 Task: 107. Personal Branding:- Develop a Squarespace website for personal branding. Highlight your skills, achievements, and professional experience.
Action: Mouse moved to (938, 351)
Screenshot: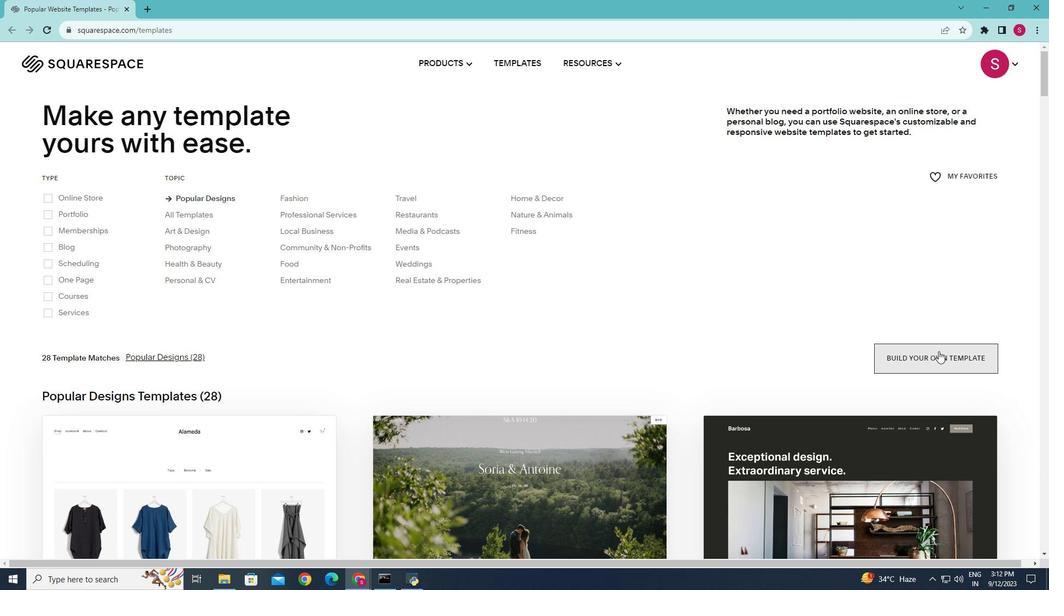 
Action: Mouse pressed left at (938, 351)
Screenshot: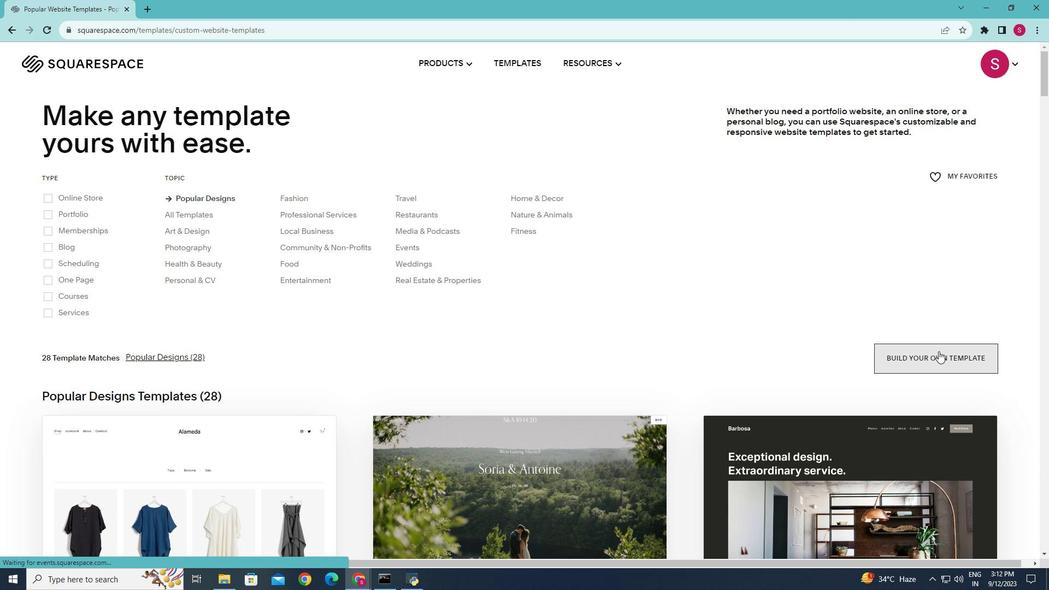 
Action: Mouse moved to (863, 414)
Screenshot: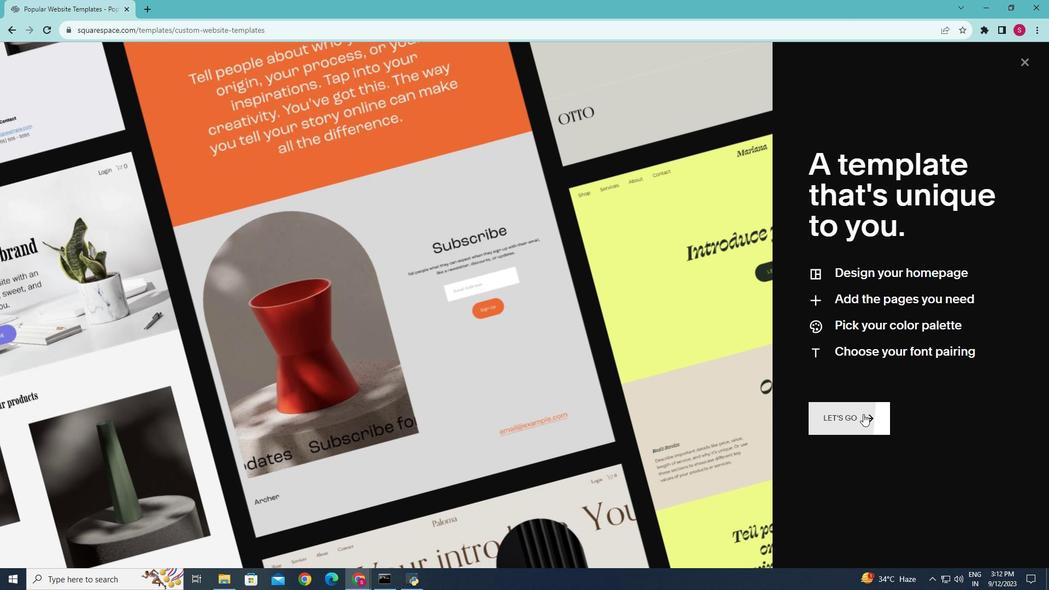 
Action: Mouse pressed left at (863, 414)
Screenshot: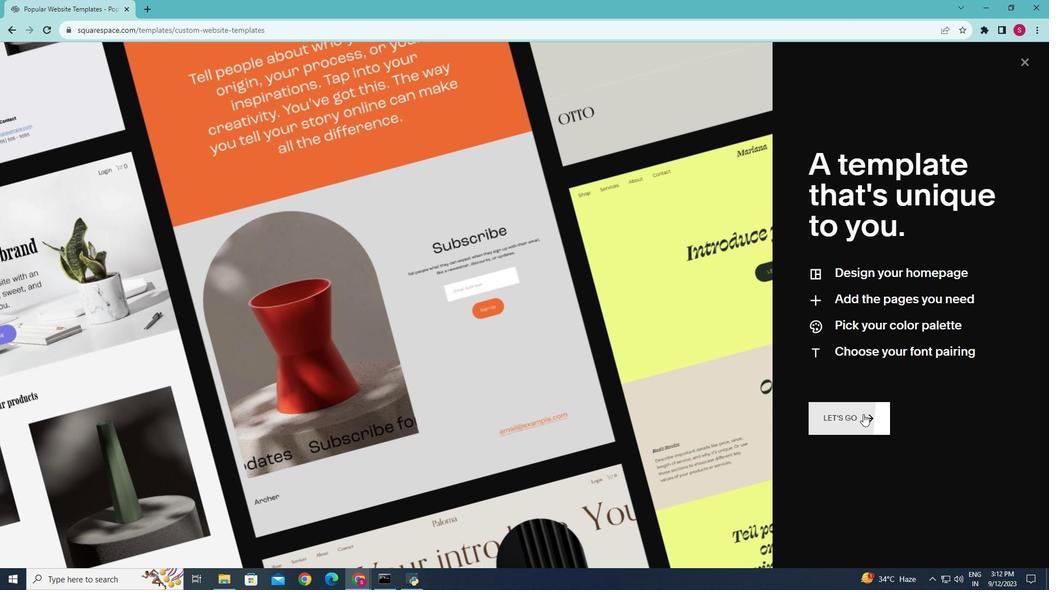 
Action: Mouse moved to (841, 196)
Screenshot: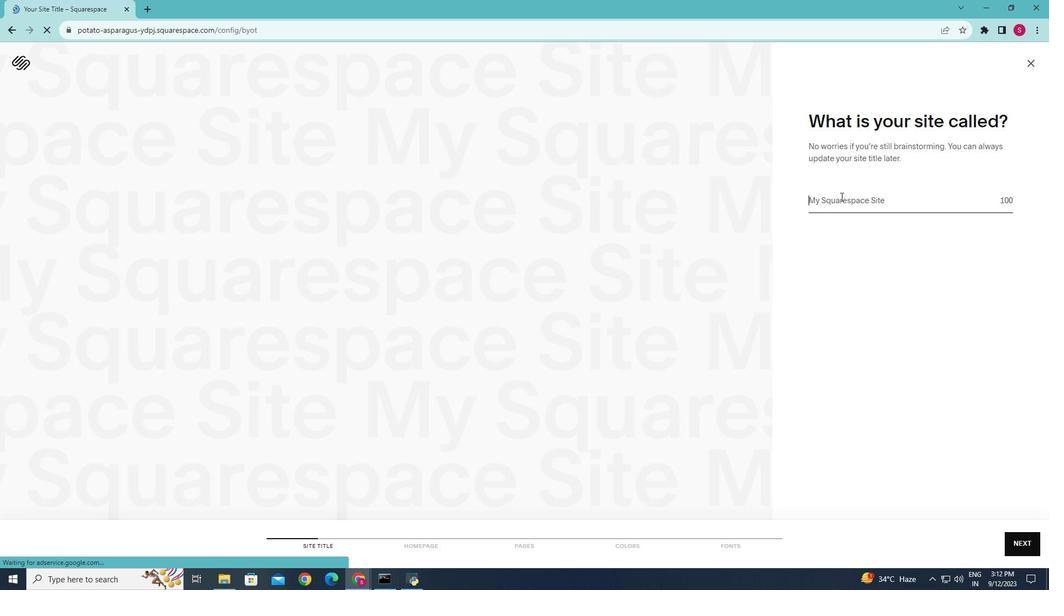 
Action: Mouse pressed left at (841, 196)
Screenshot: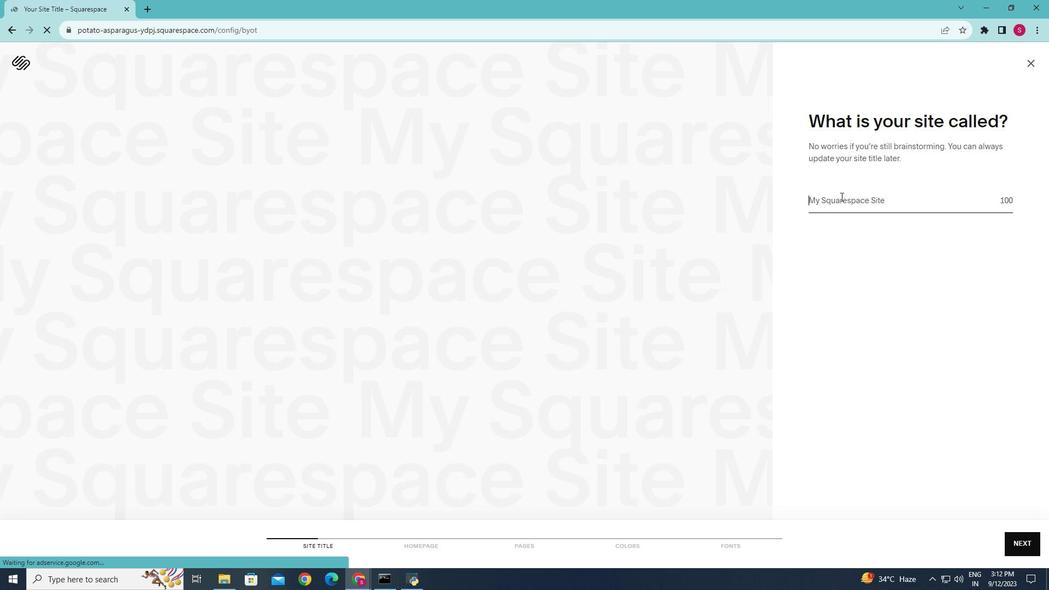 
Action: Key pressed <Key.caps_lock>P<Key.caps_lock>
Screenshot: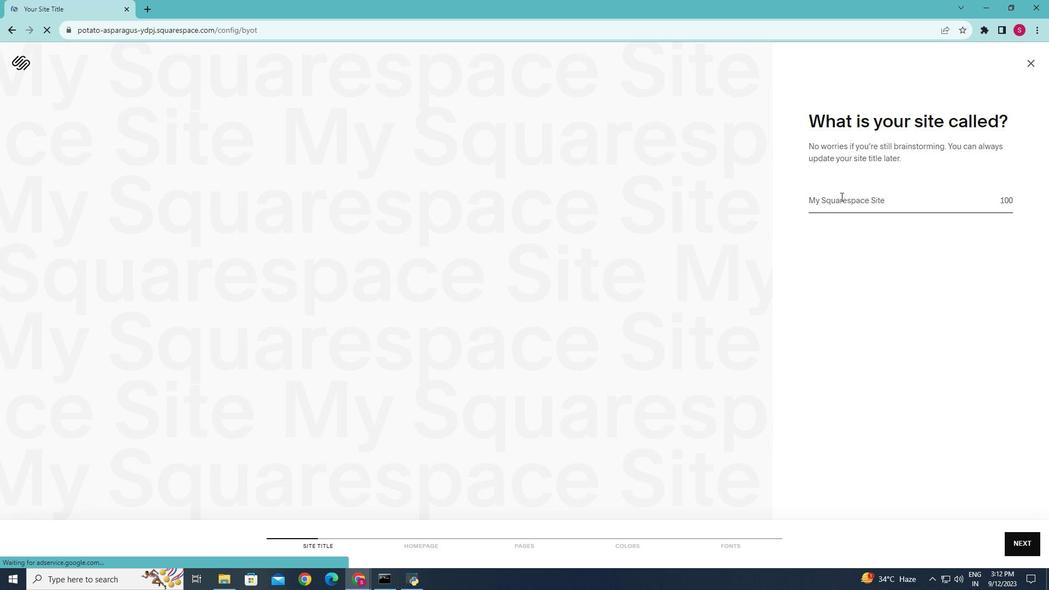 
Action: Mouse moved to (843, 196)
Screenshot: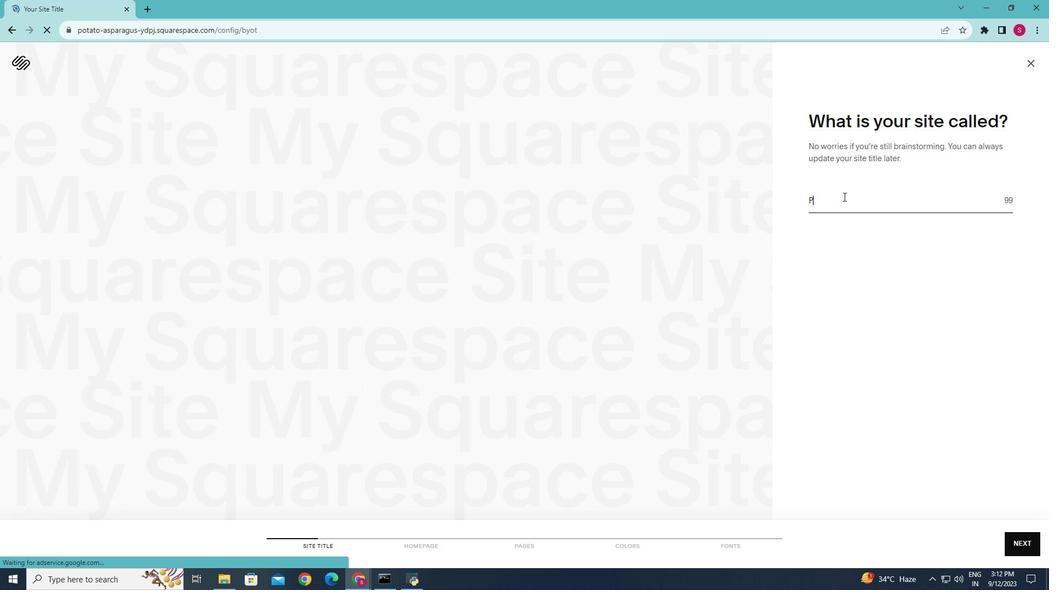 
Action: Mouse pressed left at (843, 196)
Screenshot: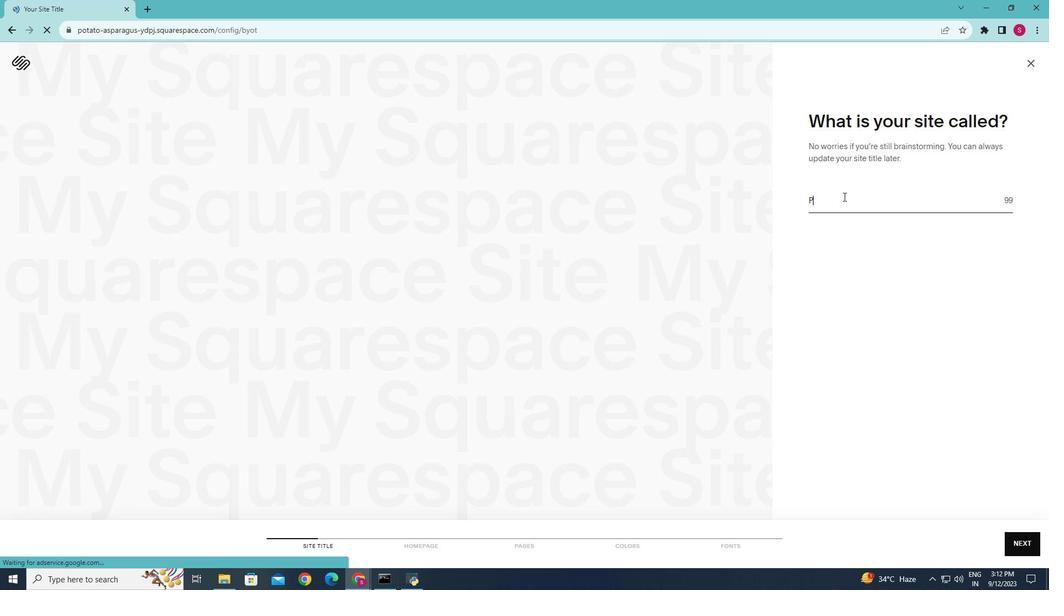 
Action: Key pressed ersonal<Key.space><Key.caps_lock>B<Key.caps_lock>randing
Screenshot: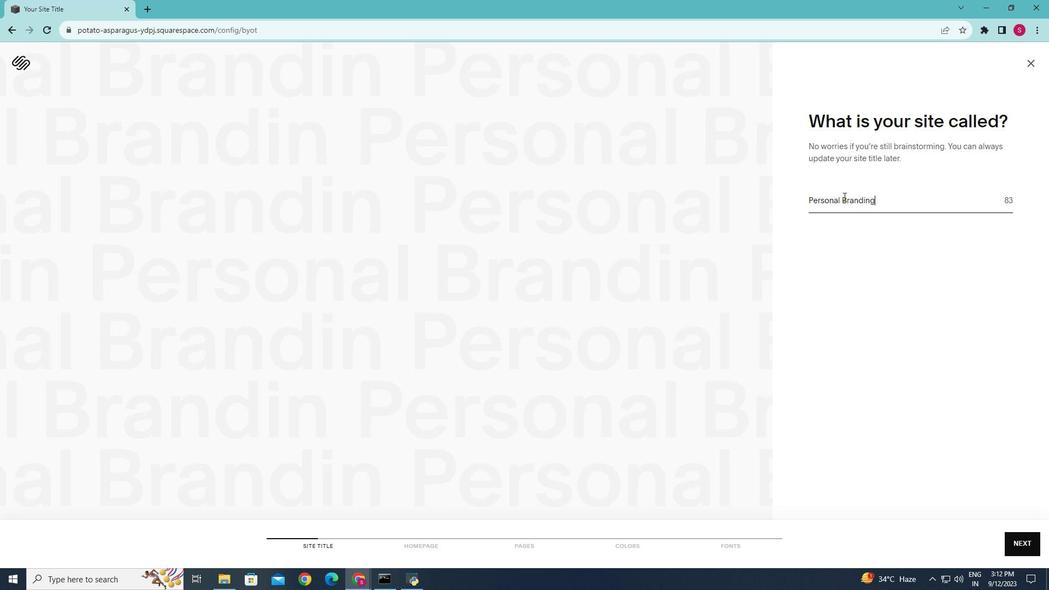 
Action: Mouse moved to (1020, 547)
Screenshot: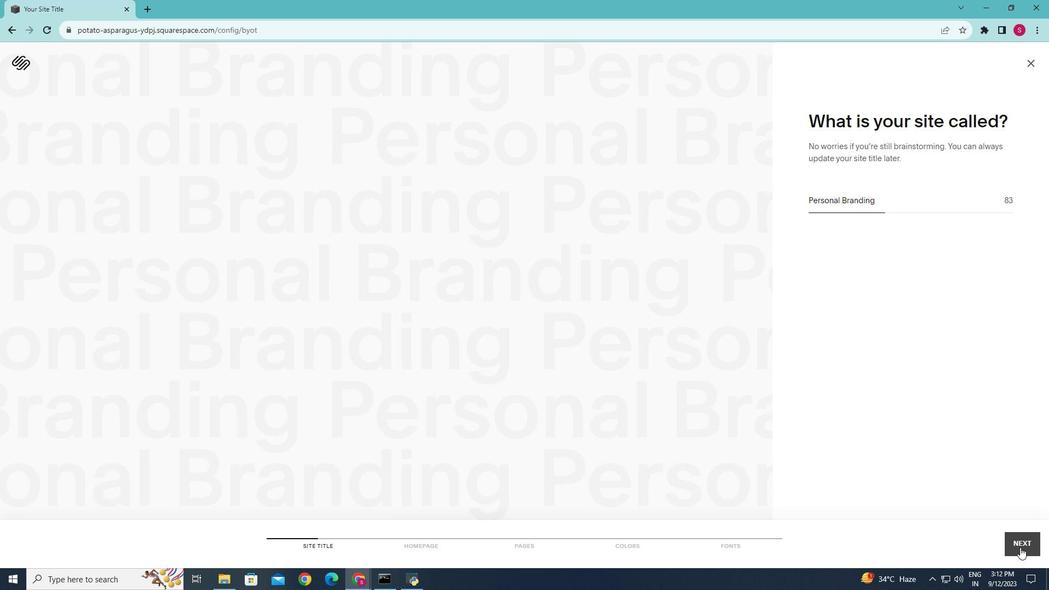 
Action: Mouse pressed left at (1020, 547)
Screenshot: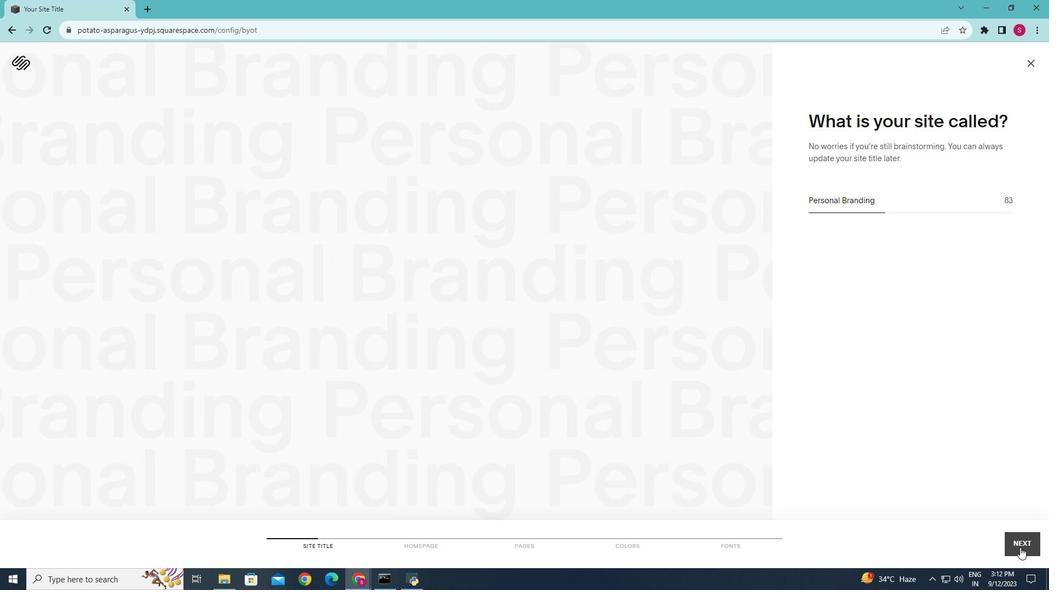 
Action: Mouse moved to (1022, 543)
Screenshot: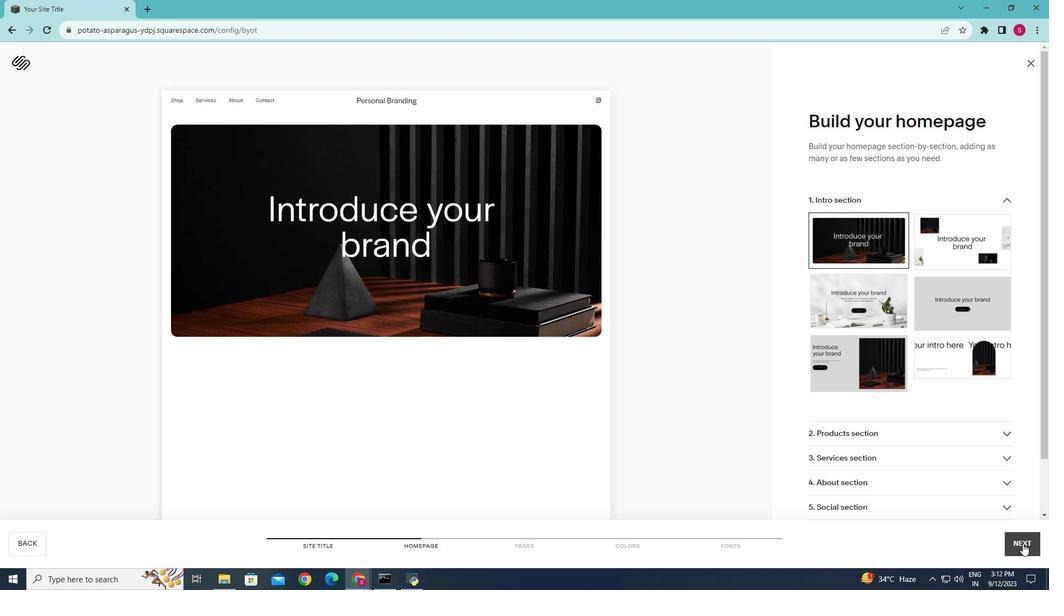 
Action: Mouse pressed left at (1022, 543)
Screenshot: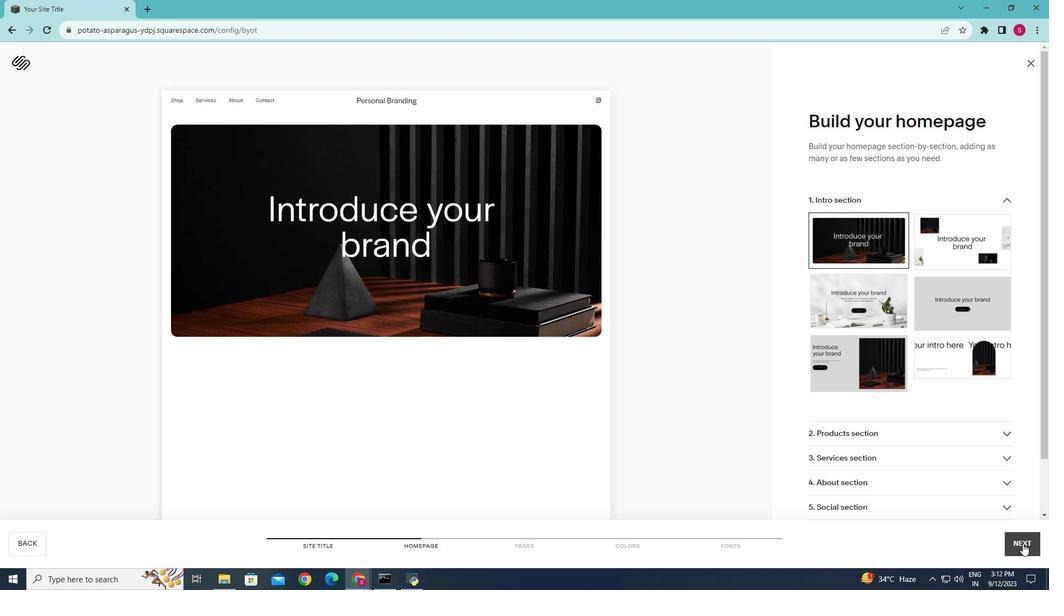 
Action: Mouse moved to (812, 301)
Screenshot: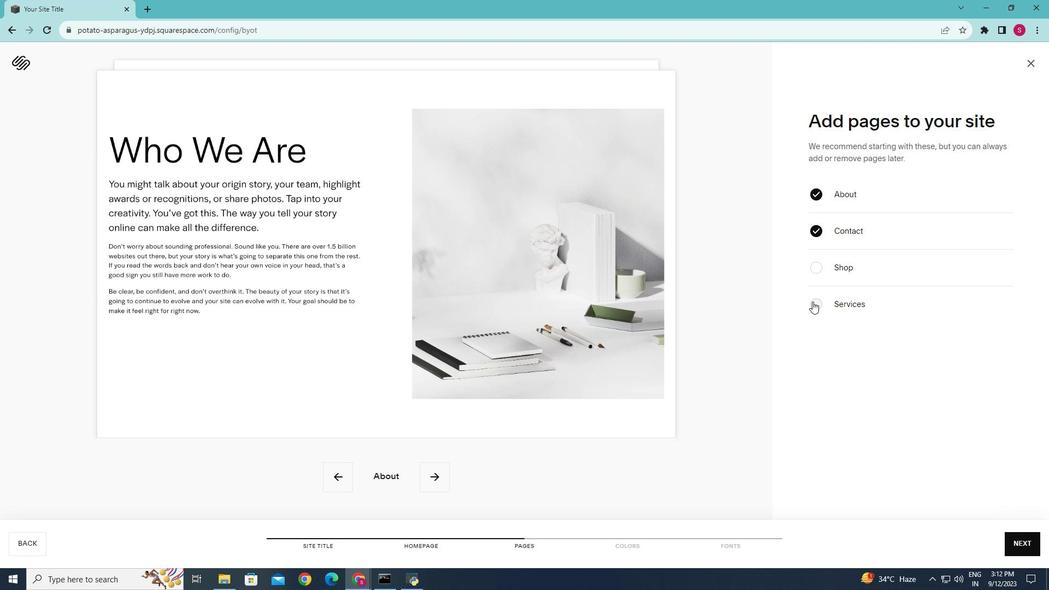 
Action: Mouse pressed left at (812, 301)
Screenshot: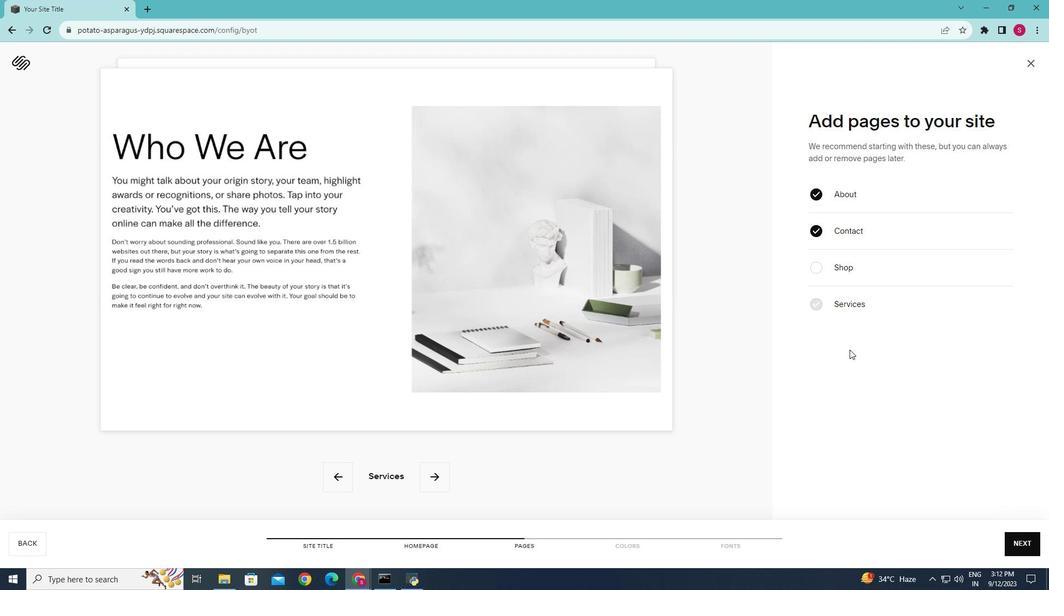 
Action: Mouse moved to (1019, 540)
Screenshot: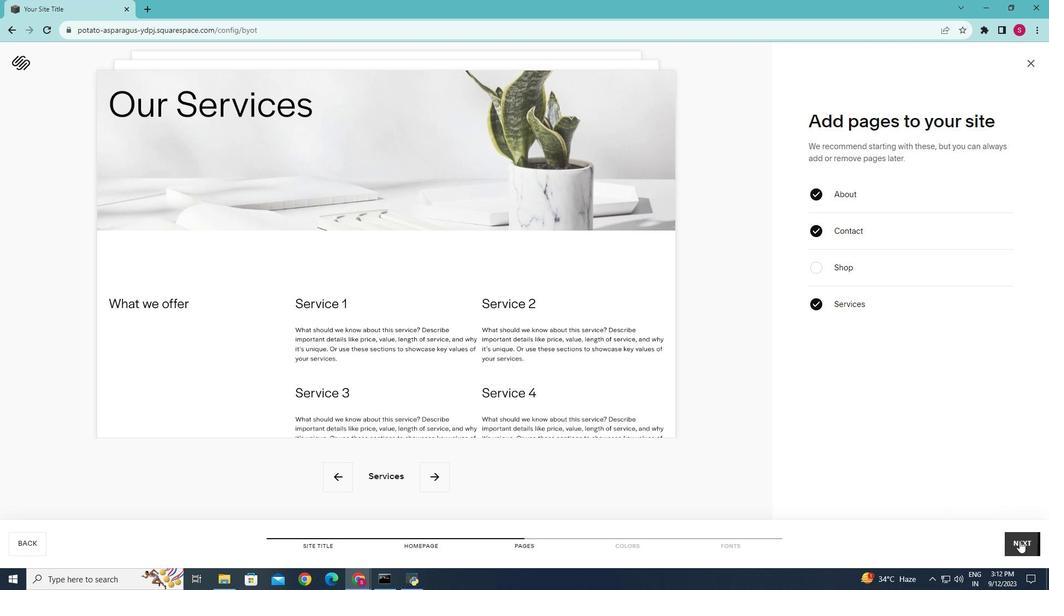 
Action: Mouse pressed left at (1019, 540)
Screenshot: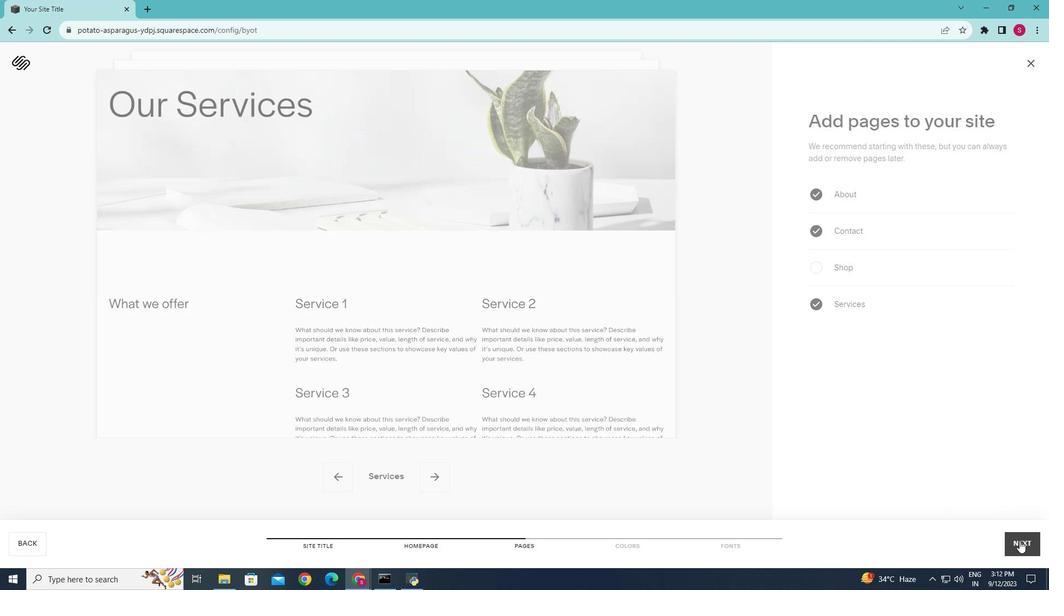 
Action: Mouse moved to (827, 360)
Screenshot: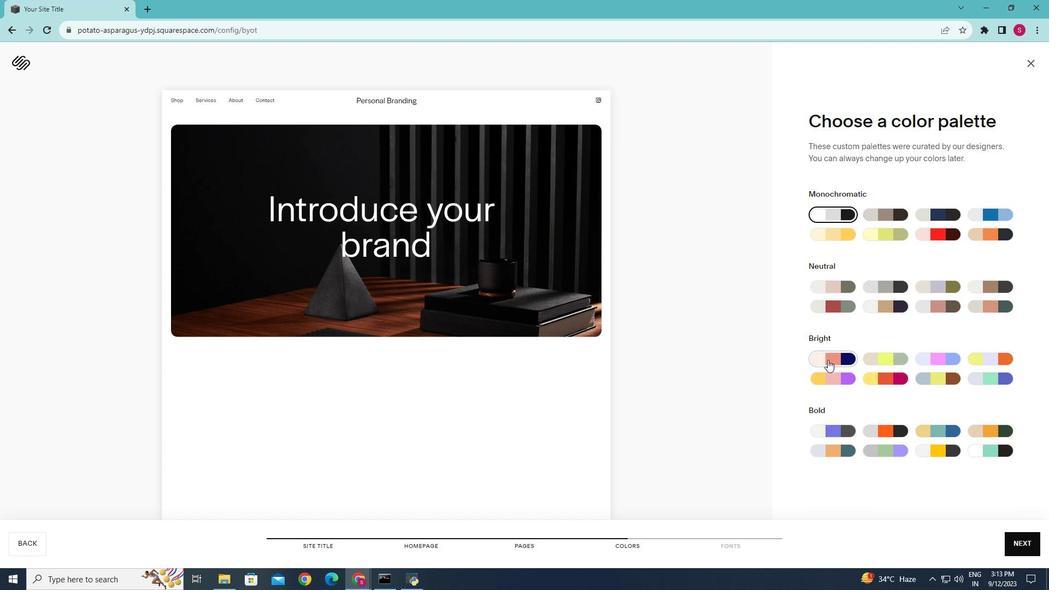 
Action: Mouse pressed left at (827, 360)
Screenshot: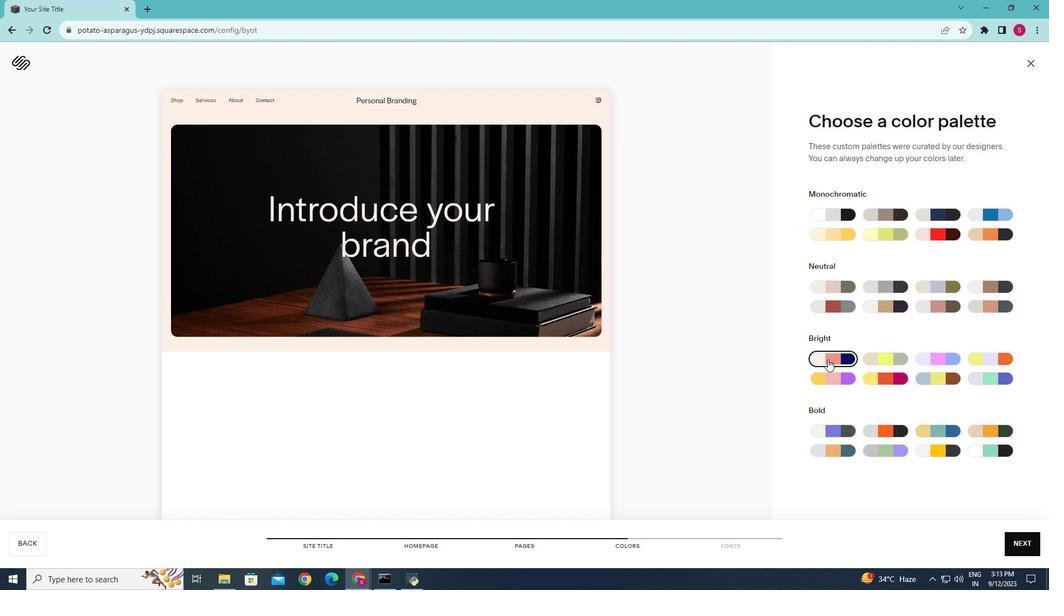 
Action: Mouse moved to (1018, 542)
Screenshot: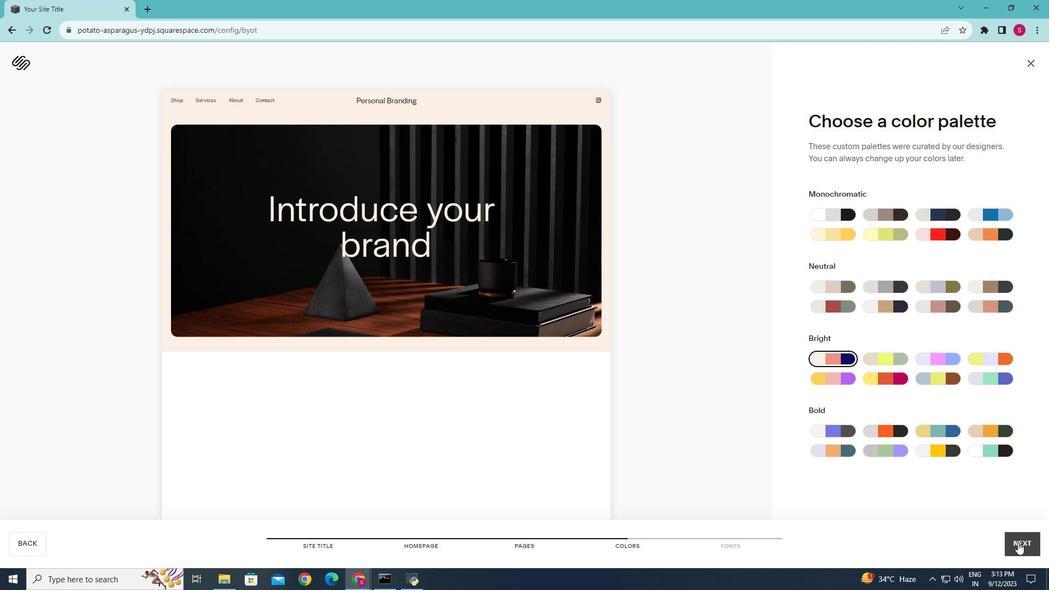 
Action: Mouse pressed left at (1018, 542)
Screenshot: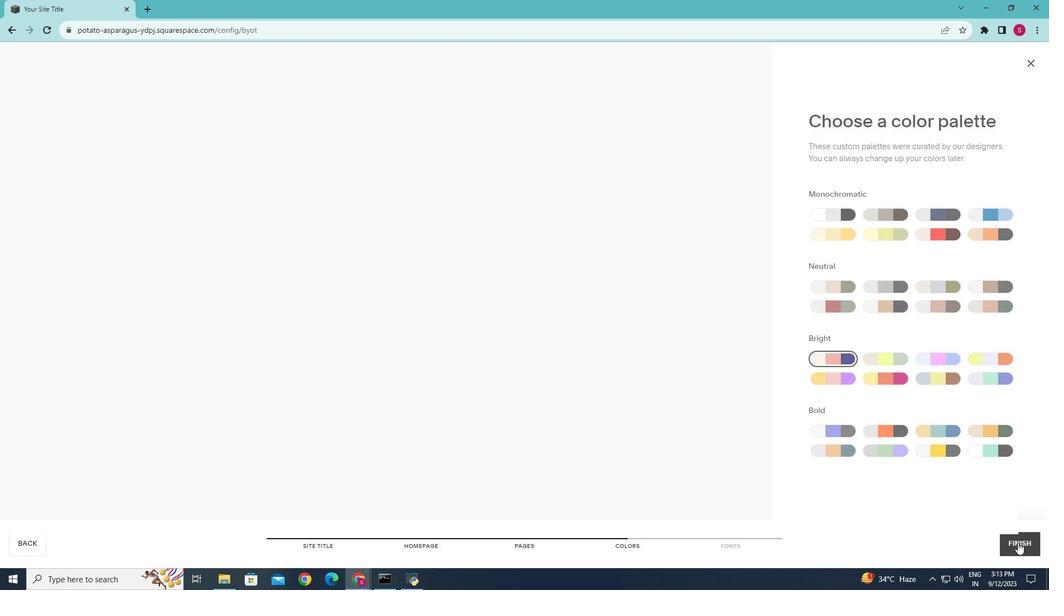 
Action: Mouse moved to (860, 443)
Screenshot: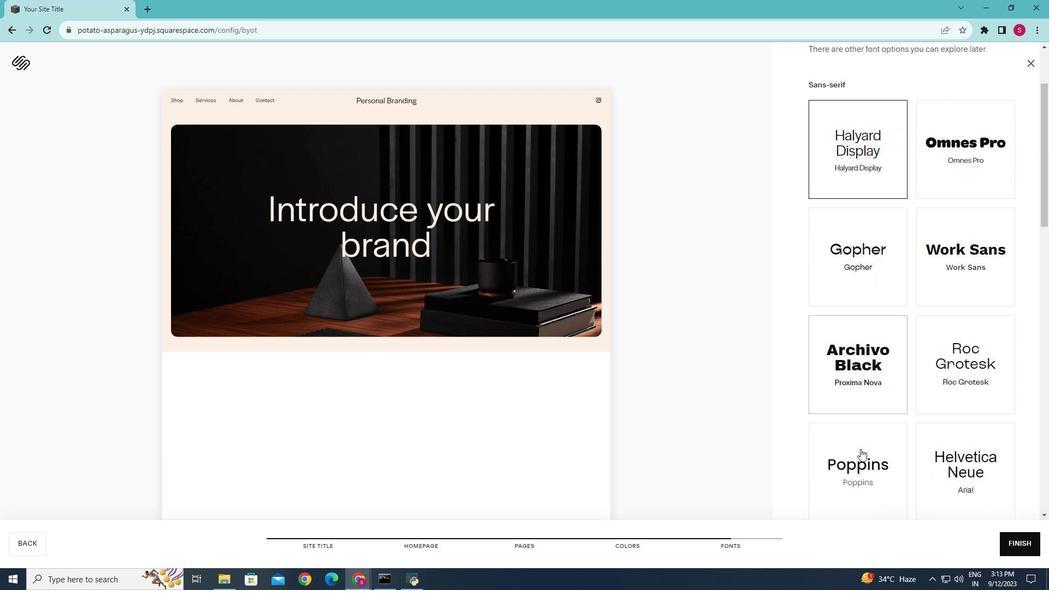 
Action: Mouse scrolled (860, 443) with delta (0, 0)
Screenshot: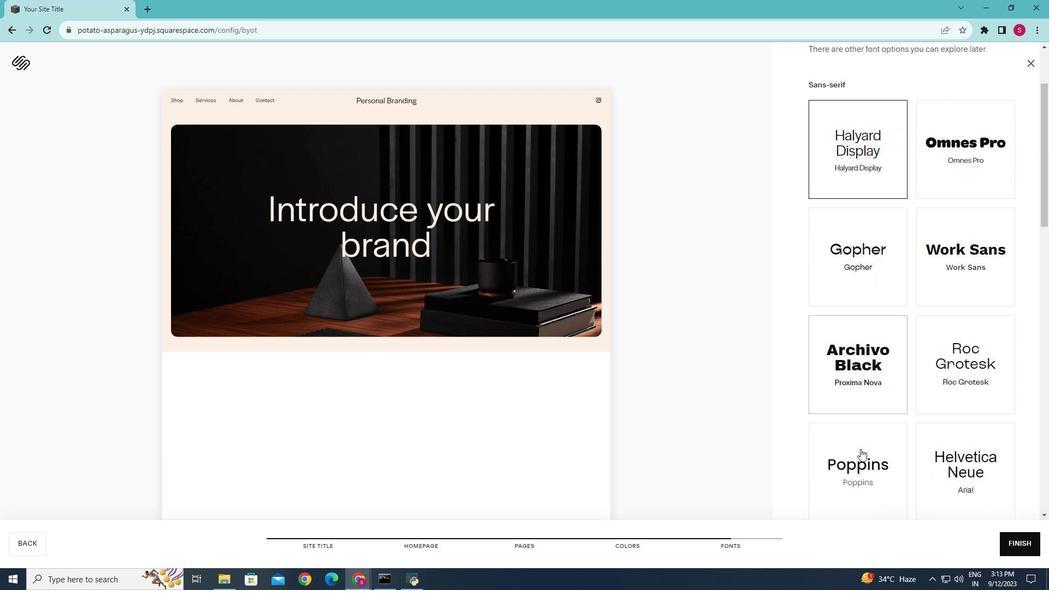 
Action: Mouse moved to (860, 447)
Screenshot: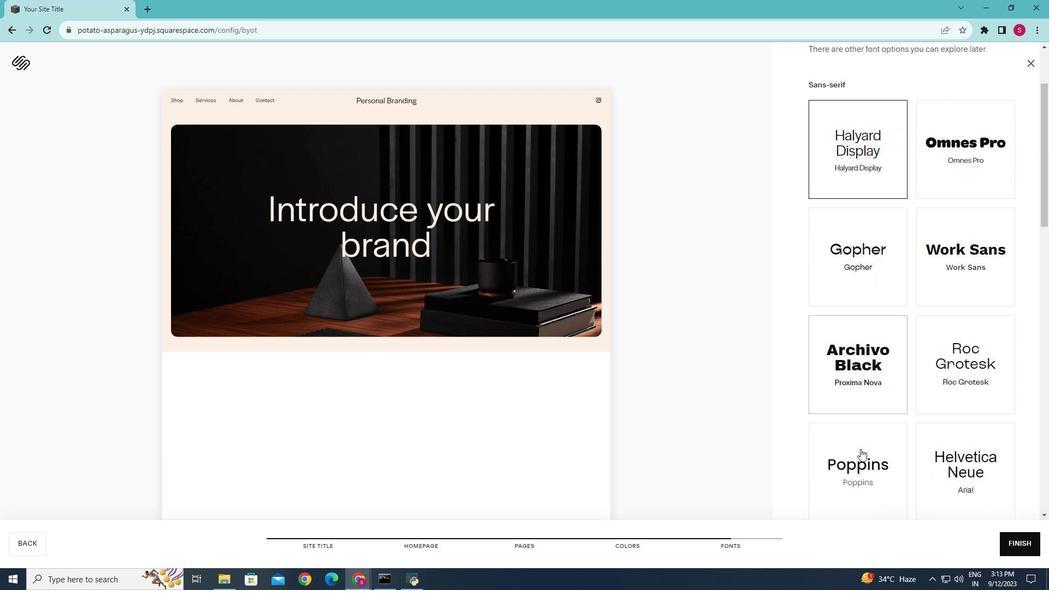 
Action: Mouse scrolled (860, 446) with delta (0, 0)
Screenshot: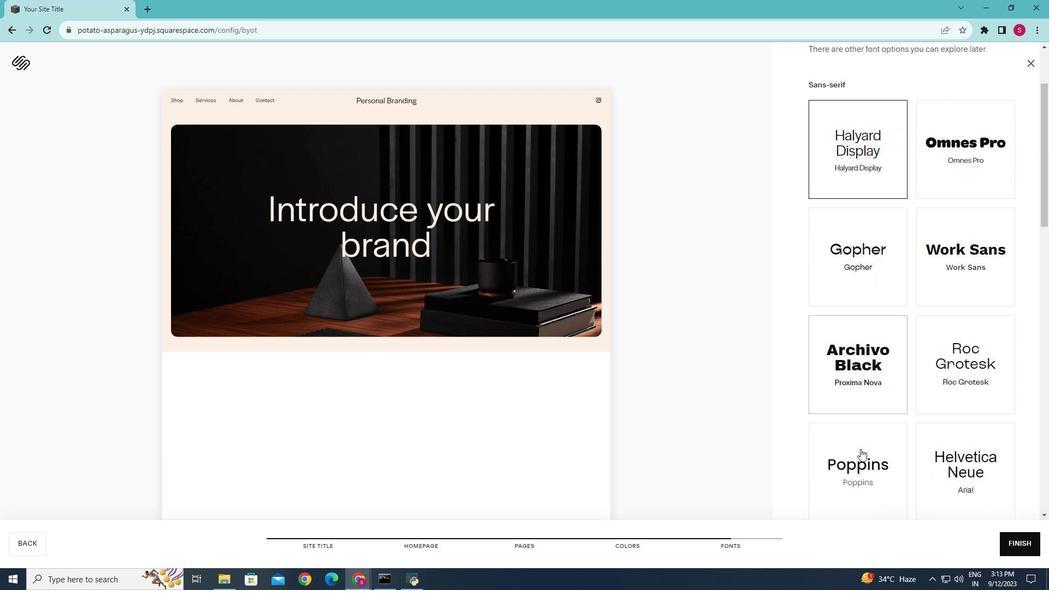 
Action: Mouse moved to (859, 471)
Screenshot: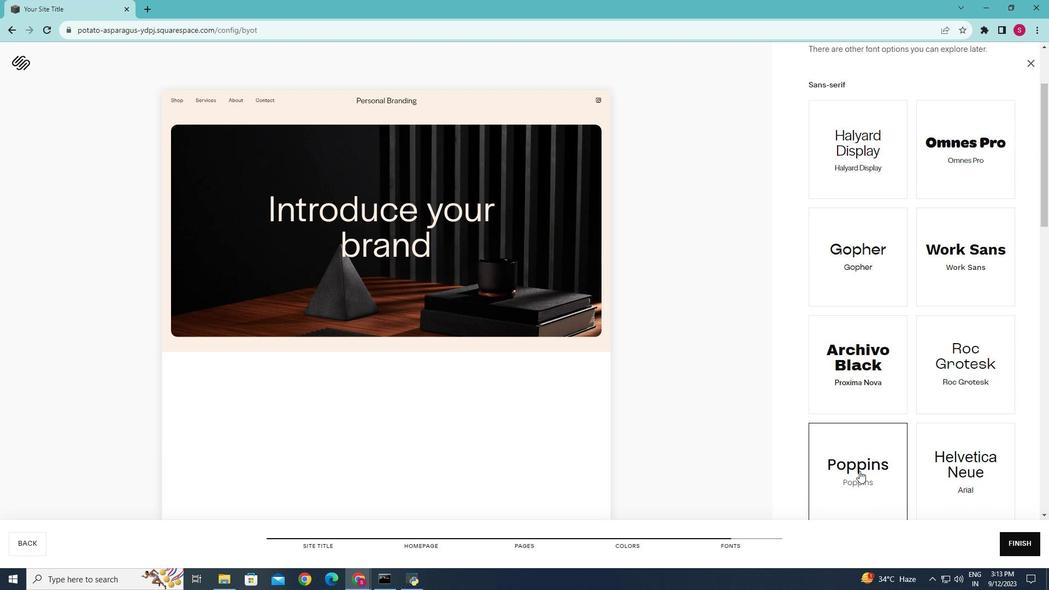 
Action: Mouse pressed left at (859, 471)
Screenshot: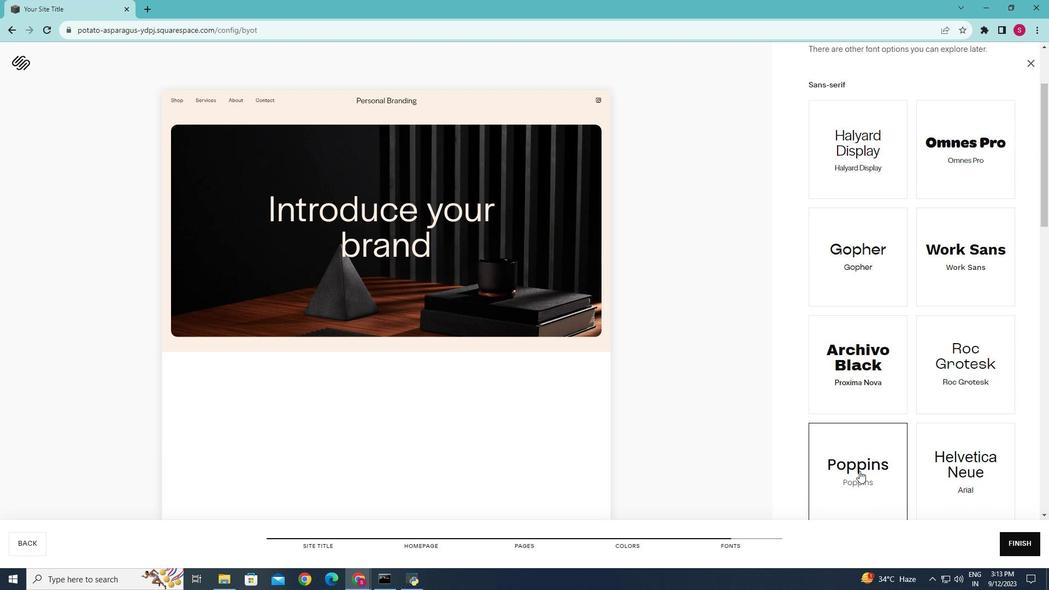
Action: Mouse moved to (1012, 539)
Screenshot: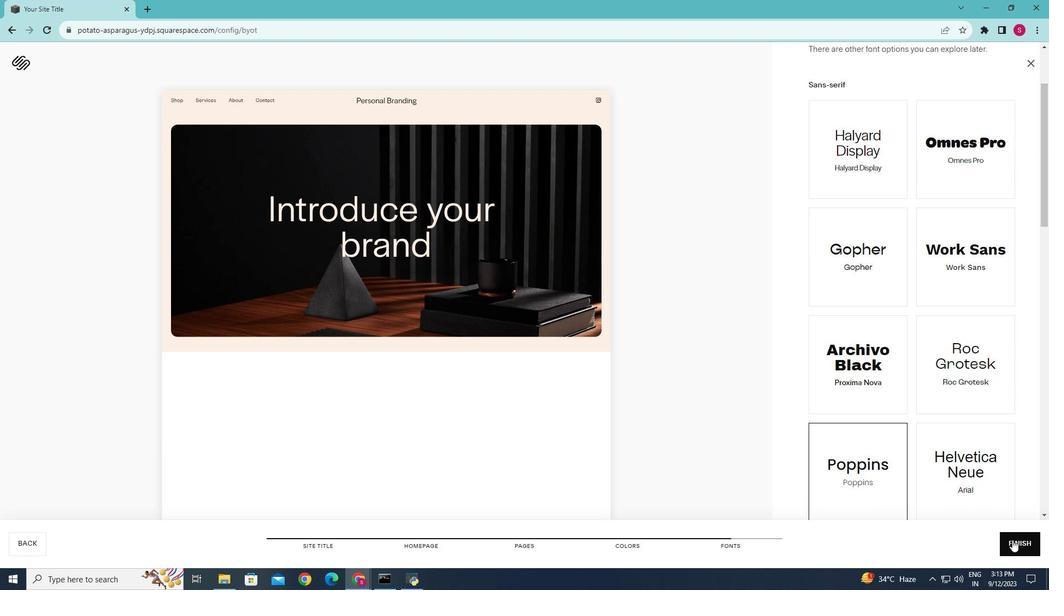 
Action: Mouse pressed left at (1012, 539)
Screenshot: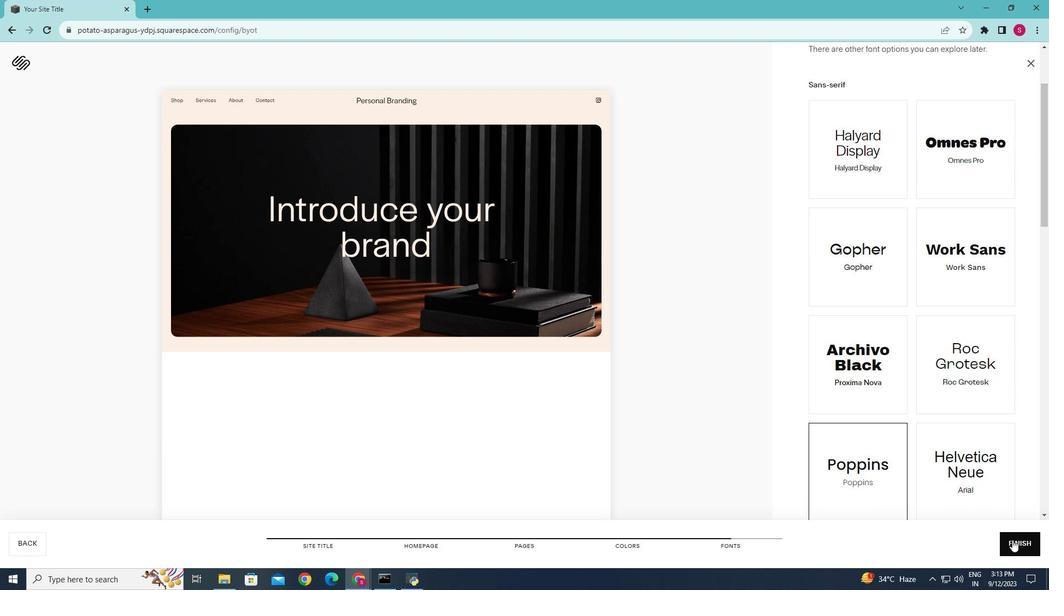 
Action: Mouse moved to (455, 272)
Screenshot: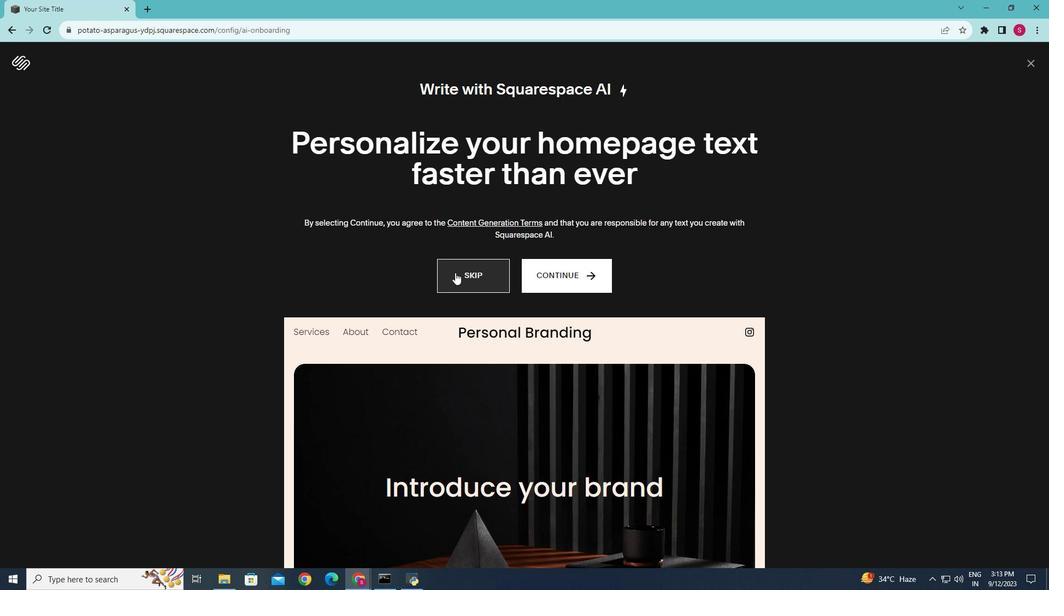 
Action: Mouse pressed left at (455, 272)
Screenshot: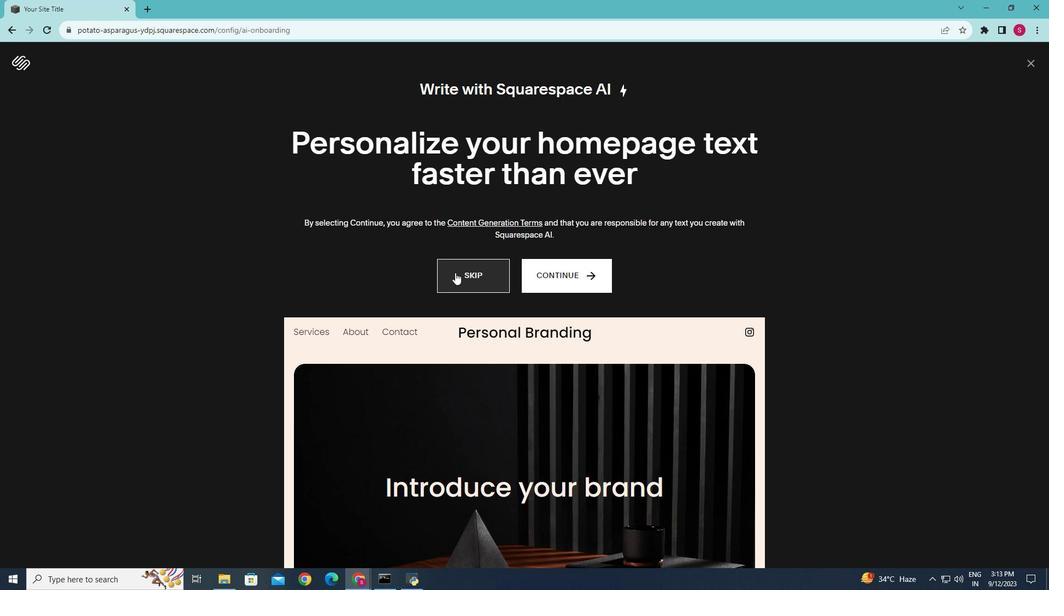 
Action: Mouse moved to (57, 134)
Screenshot: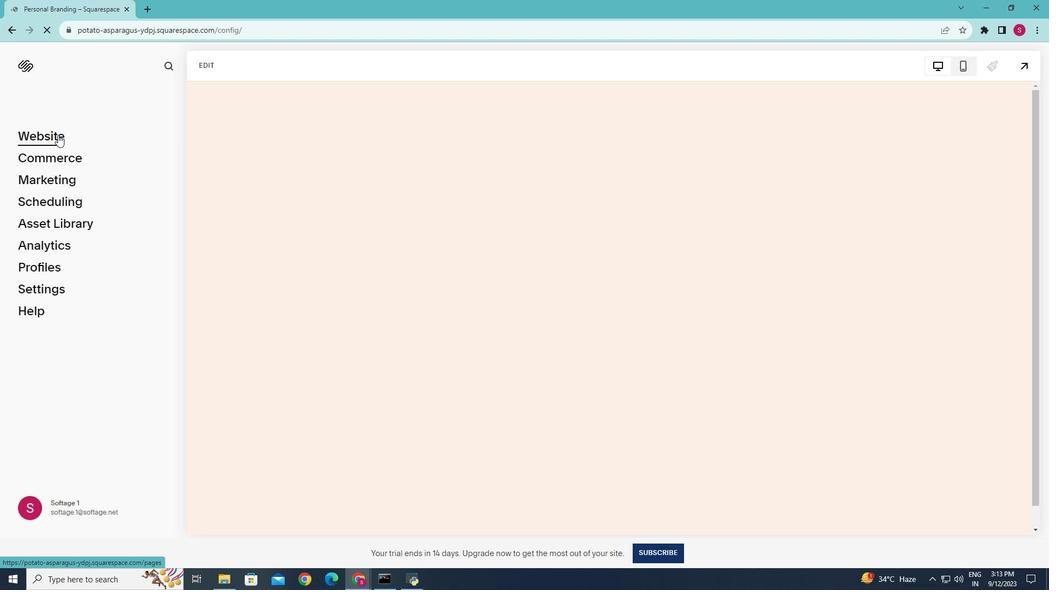 
Action: Mouse pressed left at (57, 134)
Screenshot: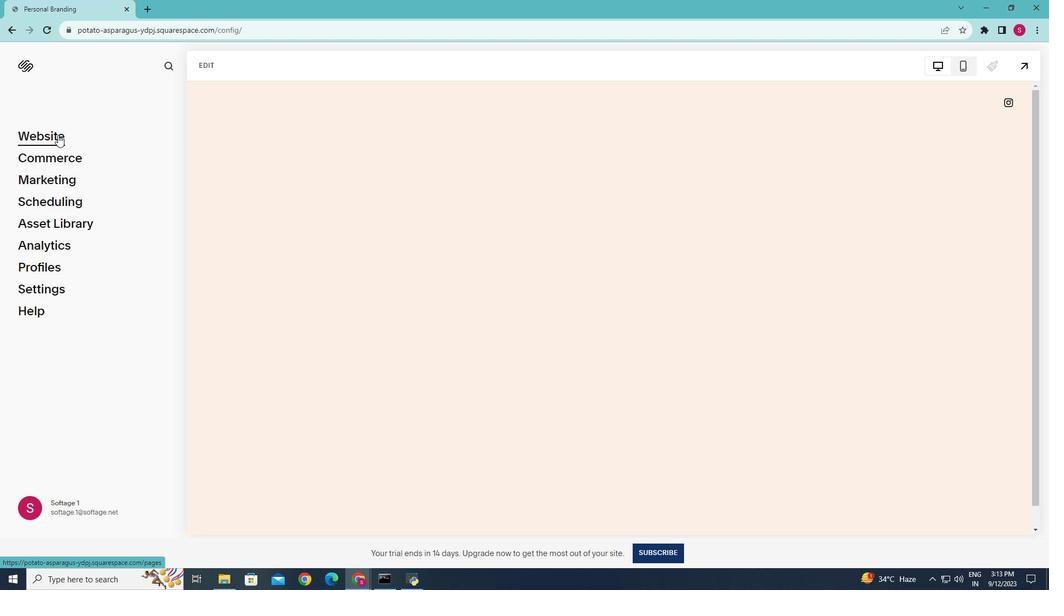 
Action: Mouse moved to (63, 311)
Screenshot: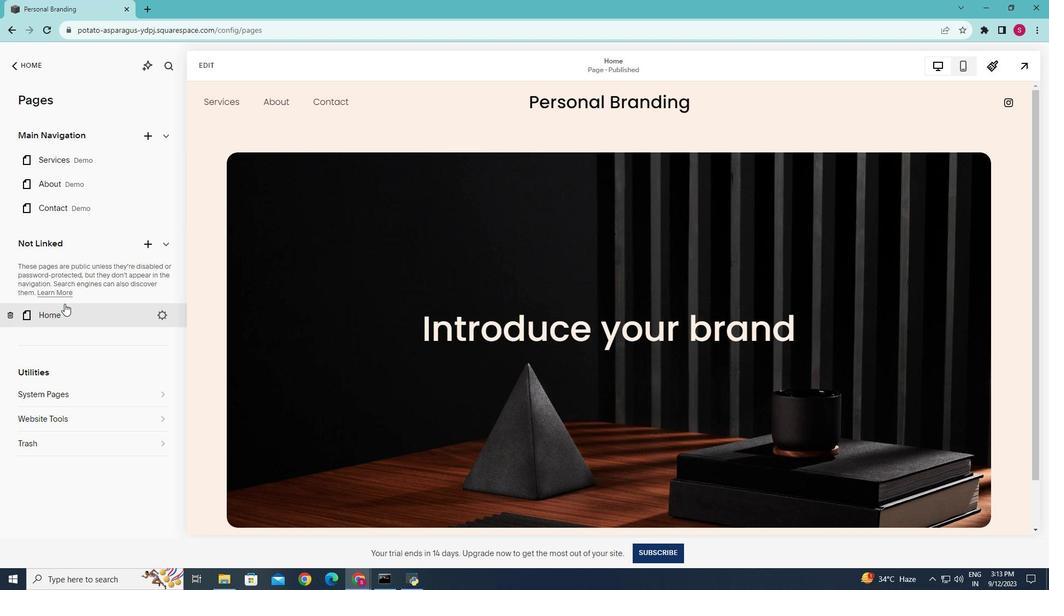 
Action: Mouse pressed left at (63, 311)
Screenshot: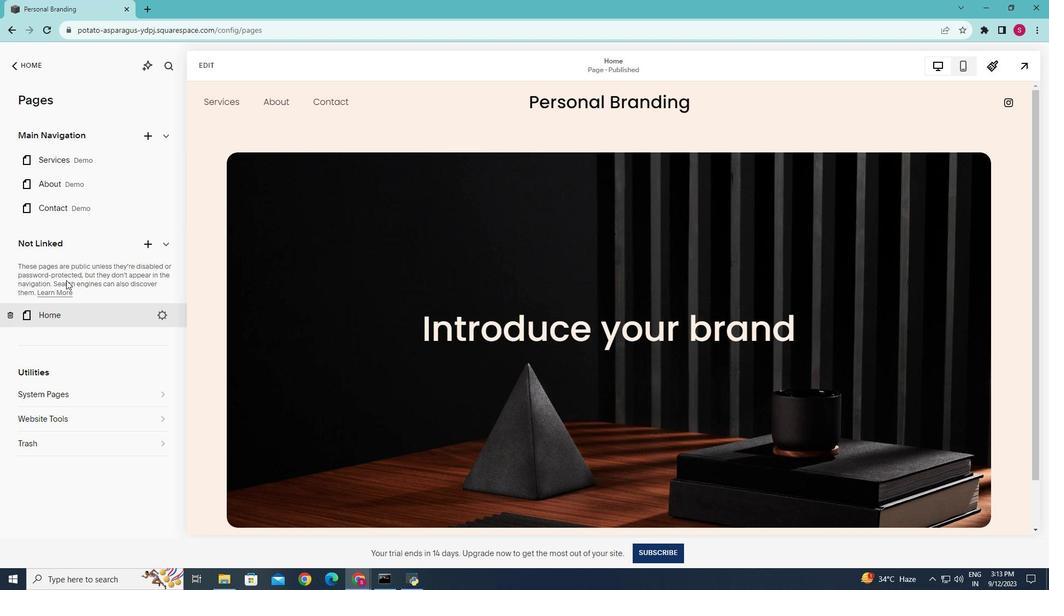 
Action: Mouse moved to (51, 201)
Screenshot: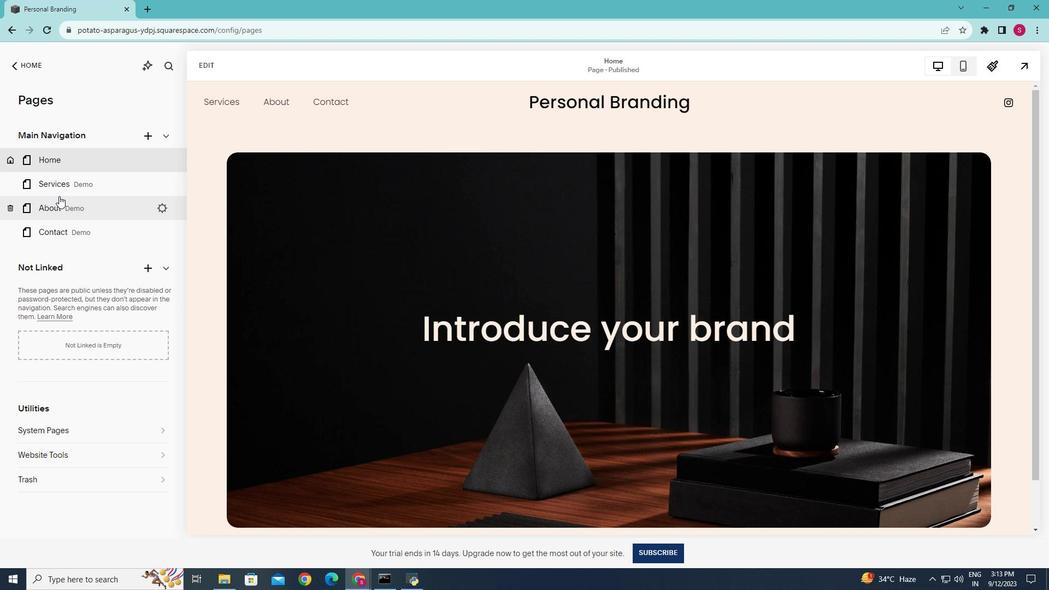 
Action: Mouse pressed left at (51, 201)
Screenshot: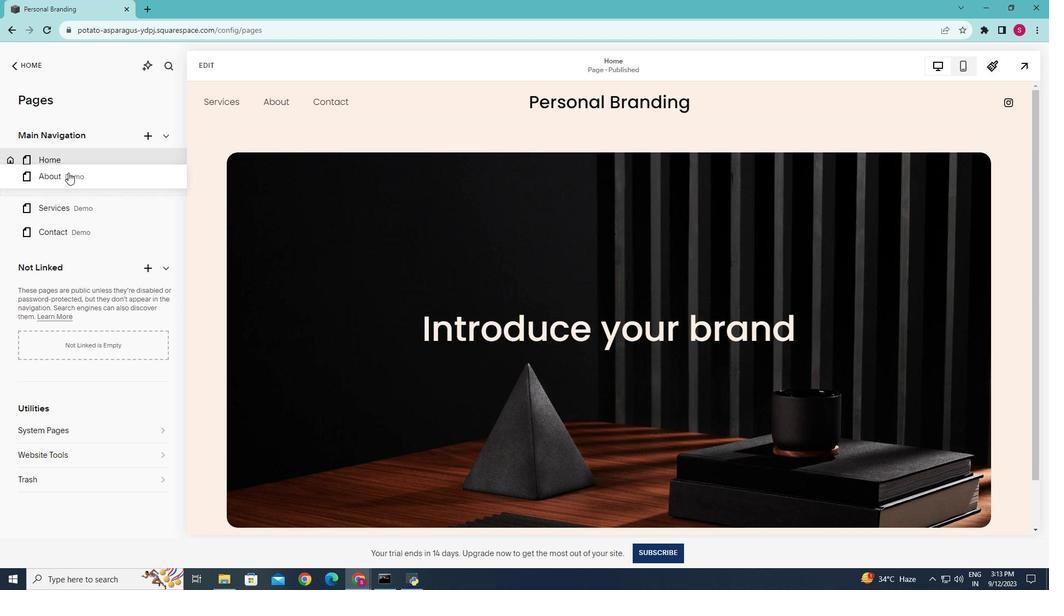
Action: Mouse moved to (779, 319)
Screenshot: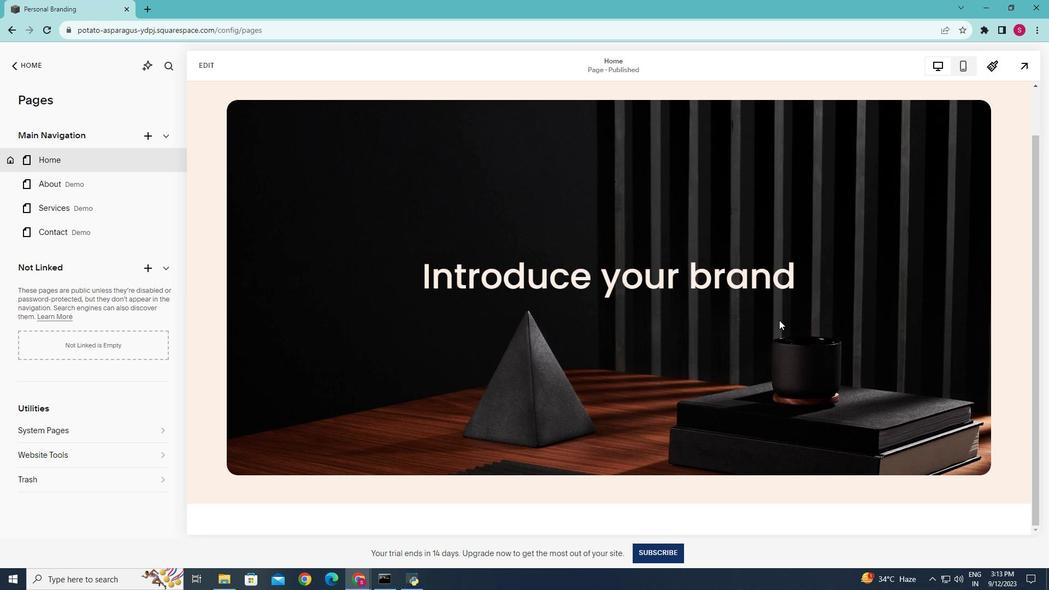 
Action: Mouse scrolled (779, 319) with delta (0, 0)
Screenshot: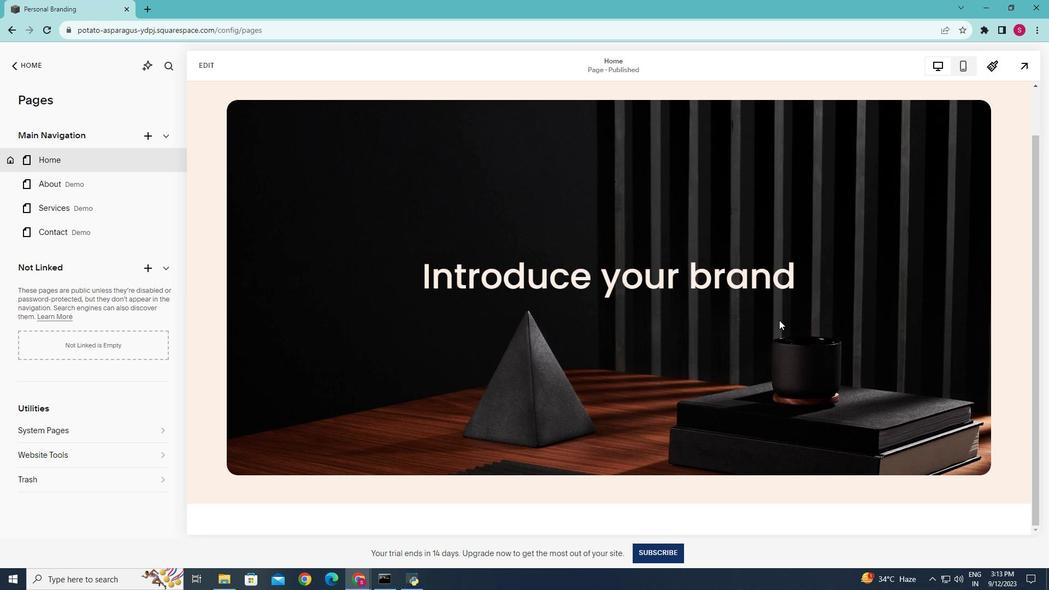 
Action: Mouse moved to (779, 320)
Screenshot: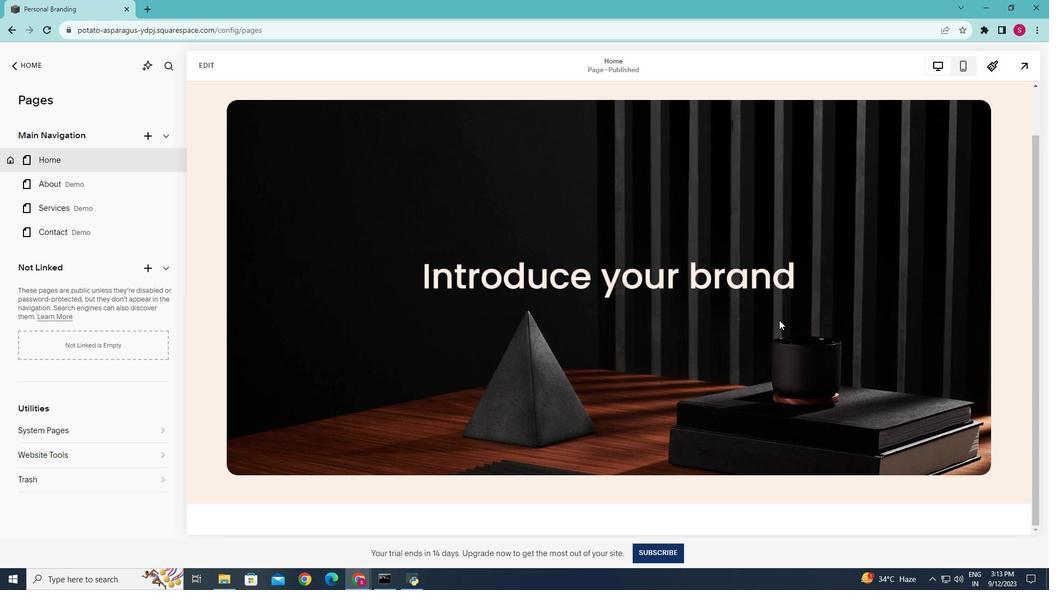 
Action: Mouse scrolled (779, 319) with delta (0, 0)
Screenshot: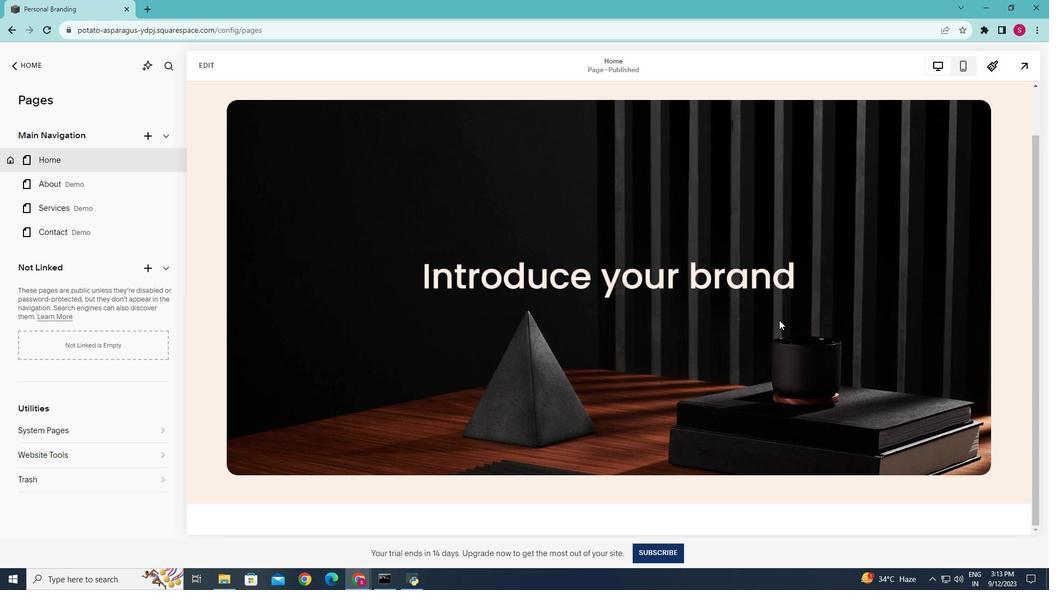 
Action: Mouse scrolled (779, 319) with delta (0, 0)
Screenshot: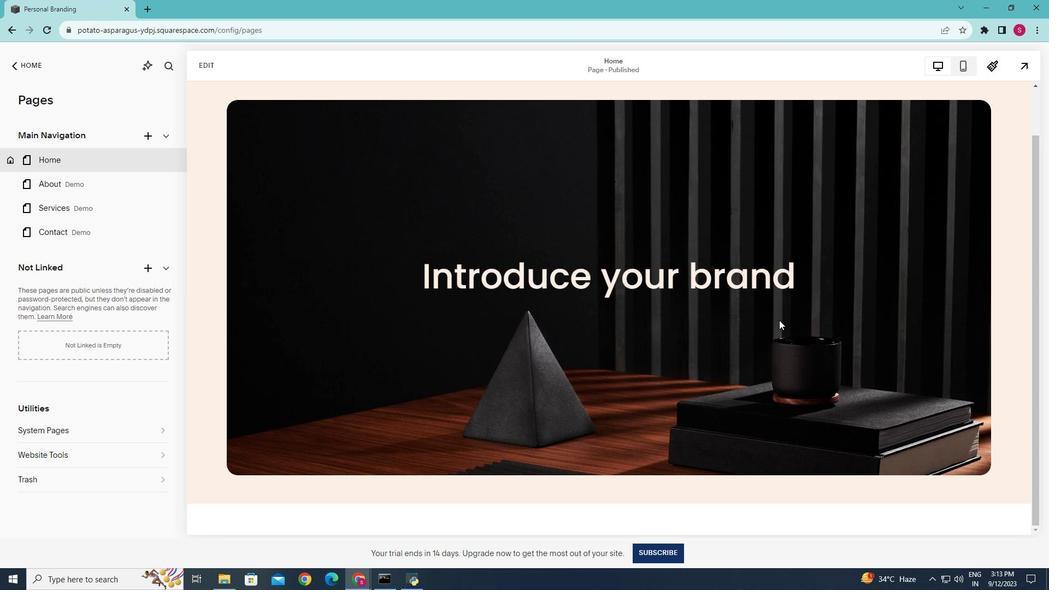 
Action: Mouse moved to (779, 320)
Screenshot: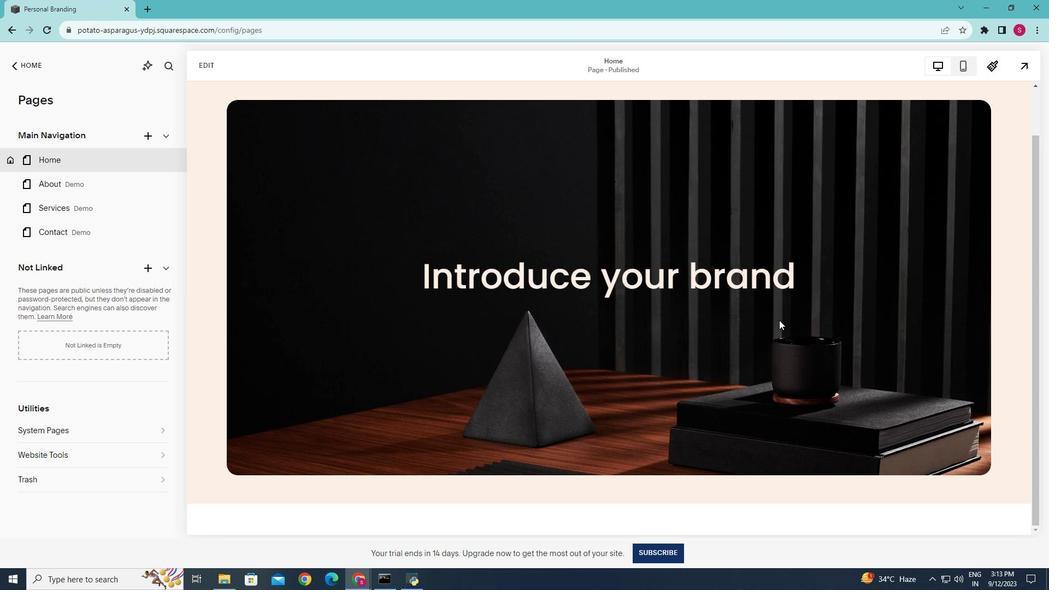 
Action: Mouse scrolled (779, 320) with delta (0, 0)
Screenshot: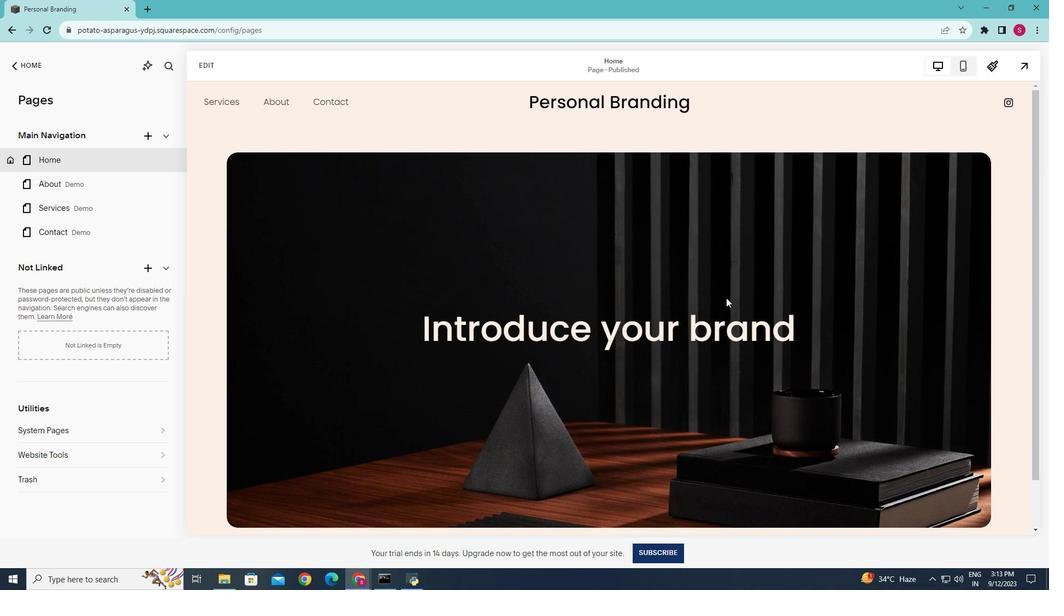 
Action: Mouse scrolled (779, 320) with delta (0, 0)
Screenshot: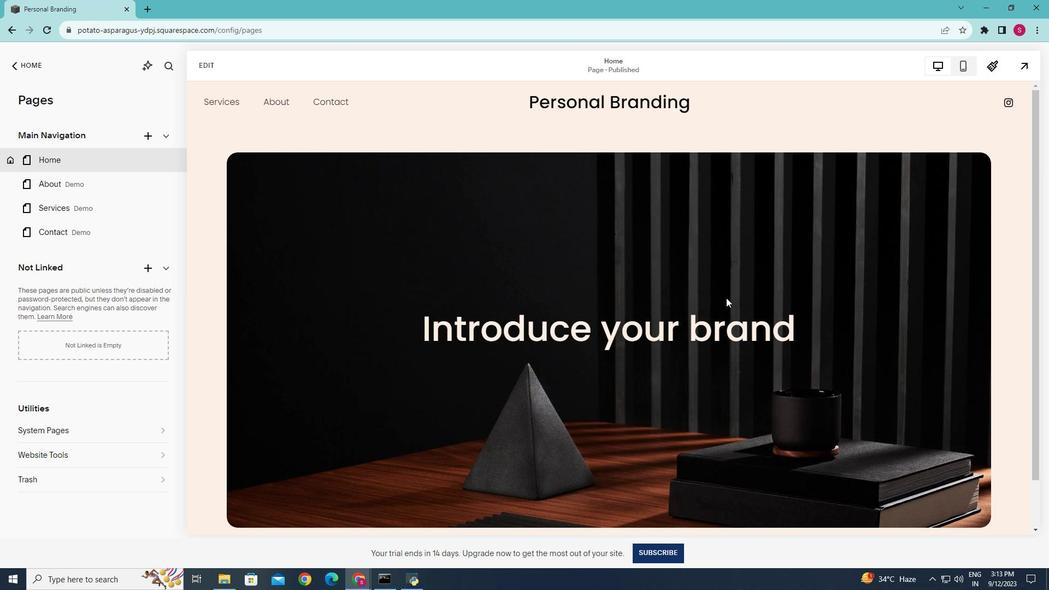 
Action: Mouse scrolled (779, 320) with delta (0, 0)
Screenshot: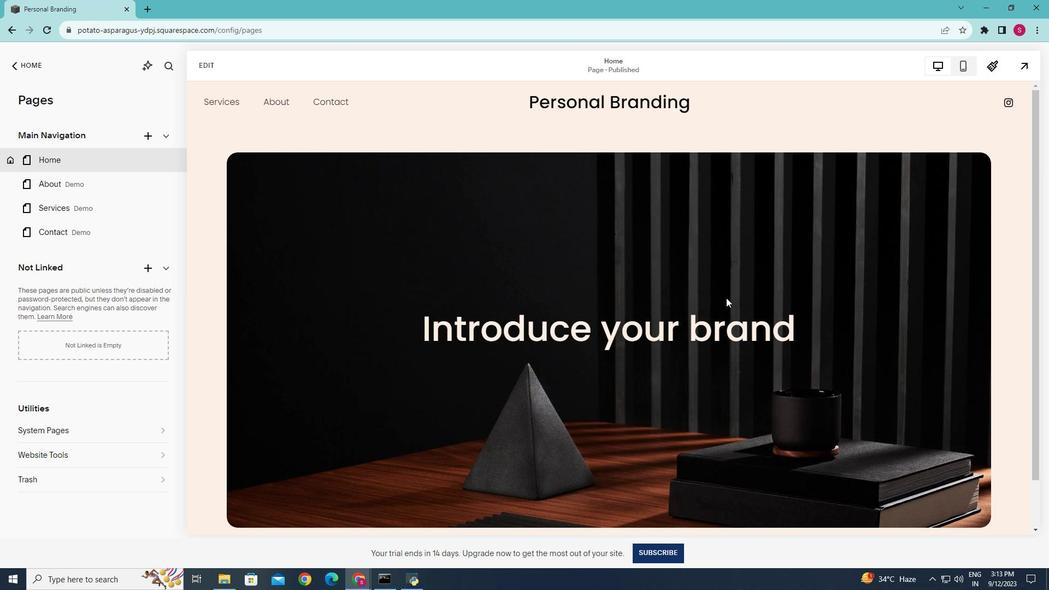 
Action: Mouse moved to (199, 57)
Screenshot: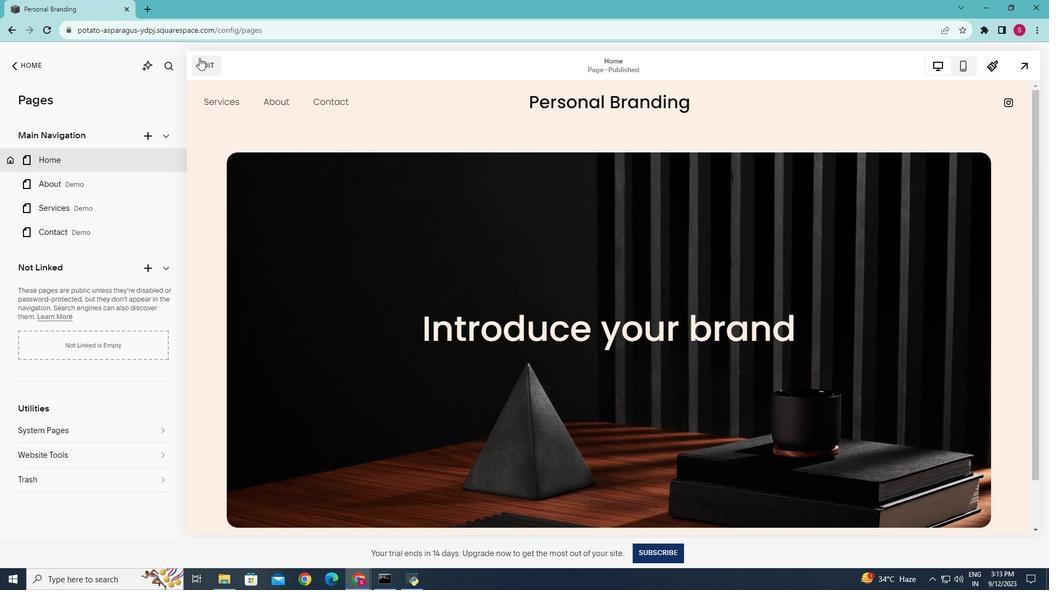 
Action: Mouse pressed left at (199, 57)
Screenshot: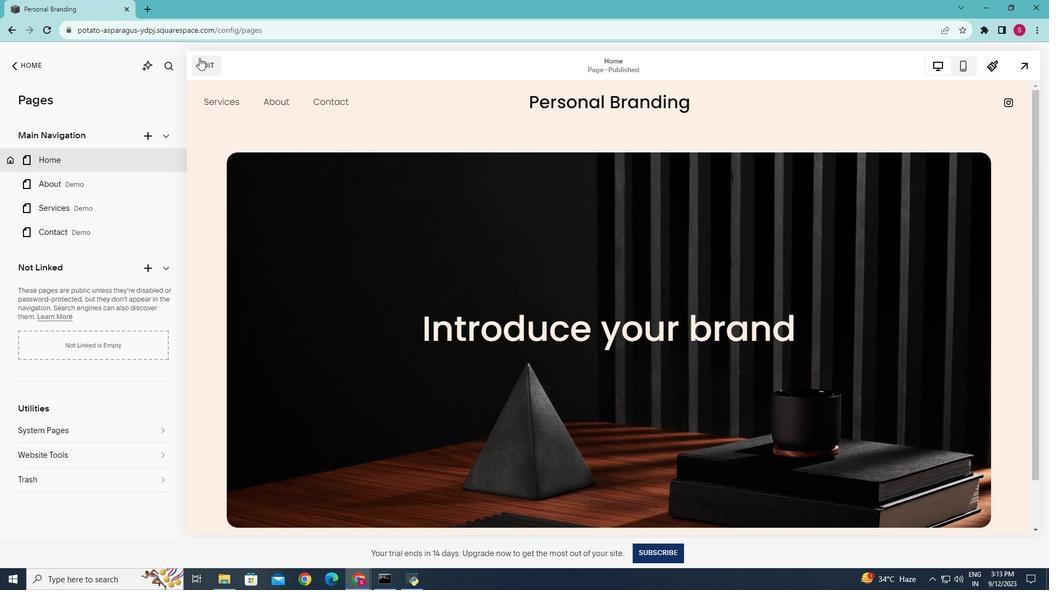 
Action: Mouse moved to (385, 280)
Screenshot: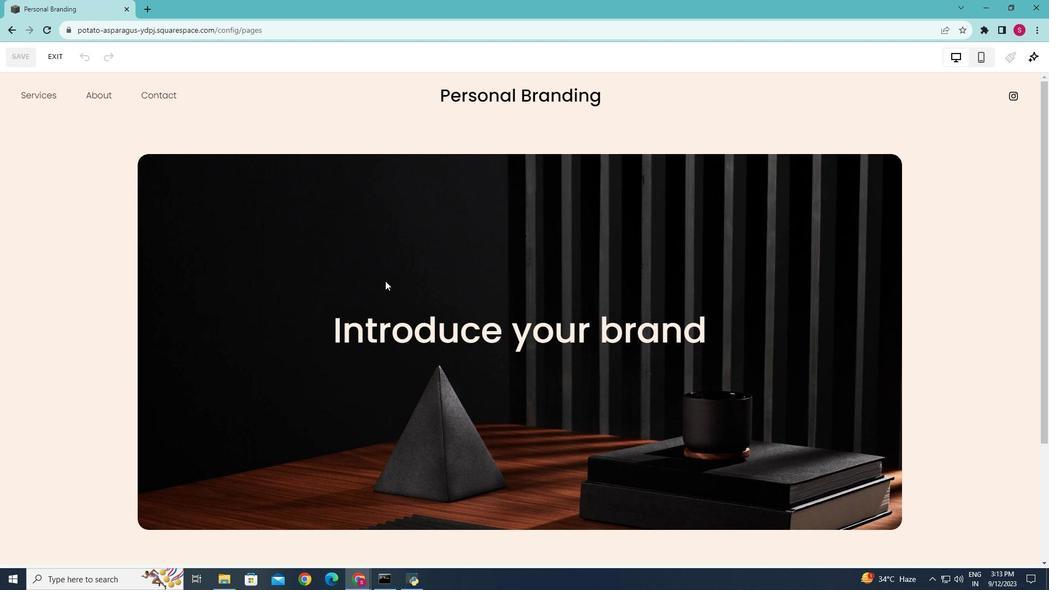 
Action: Mouse pressed left at (385, 280)
Screenshot: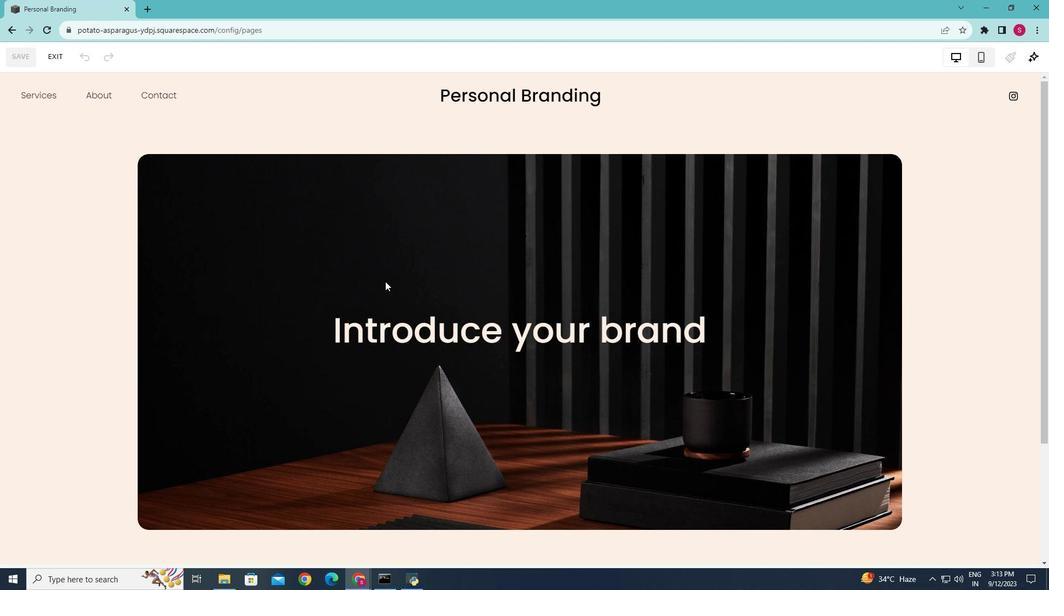 
Action: Mouse moved to (960, 196)
Screenshot: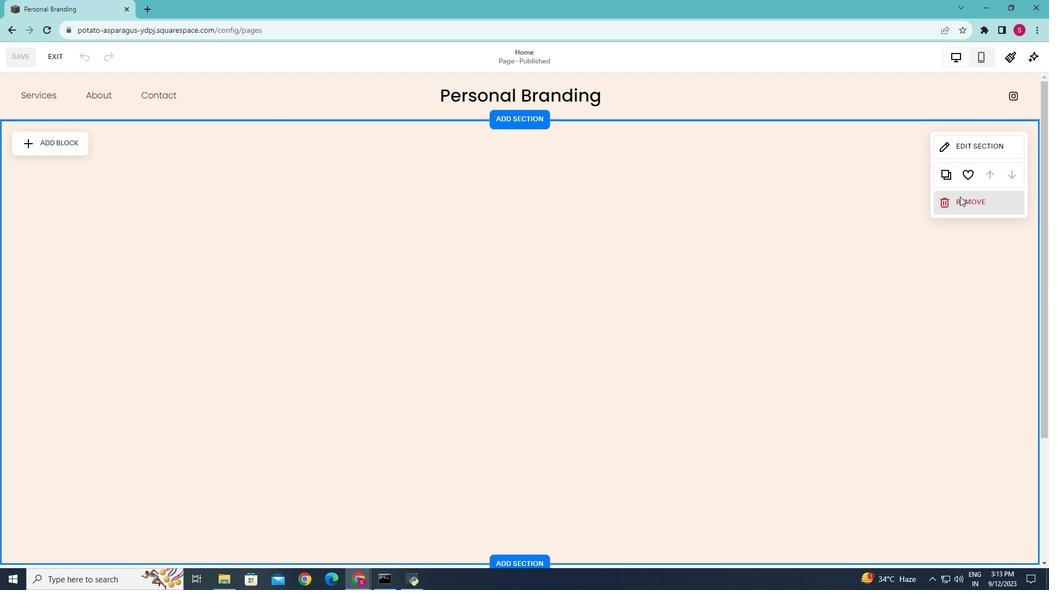 
Action: Mouse pressed left at (960, 196)
Screenshot: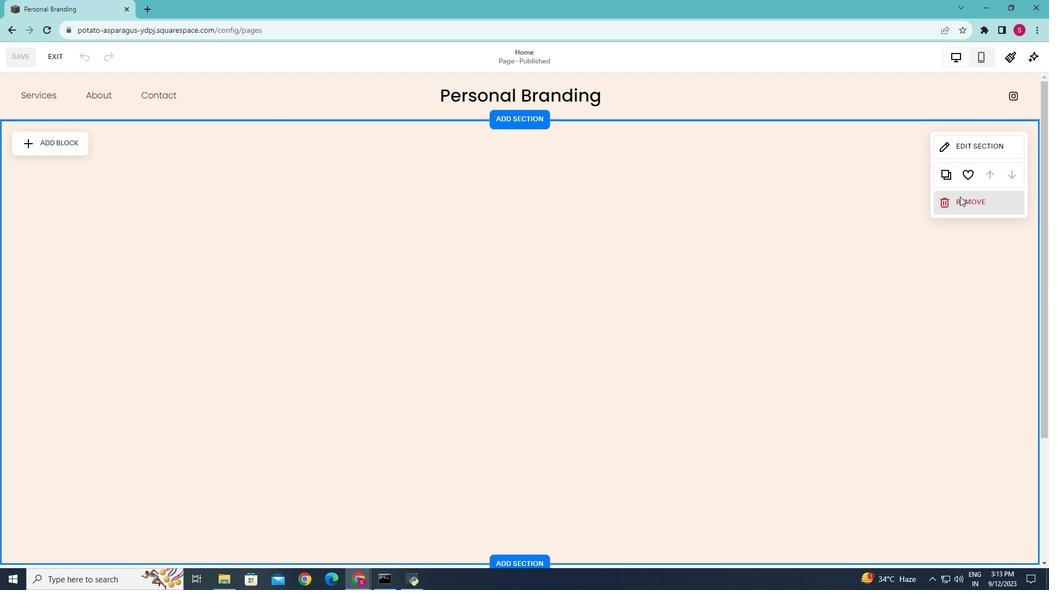 
Action: Mouse moved to (584, 325)
Screenshot: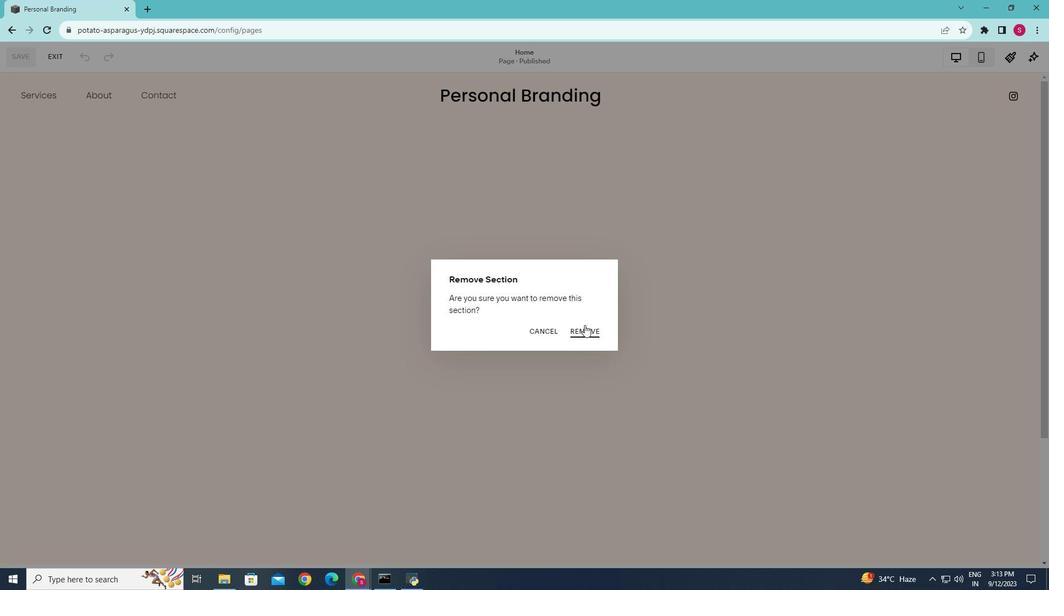 
Action: Mouse pressed left at (584, 325)
Screenshot: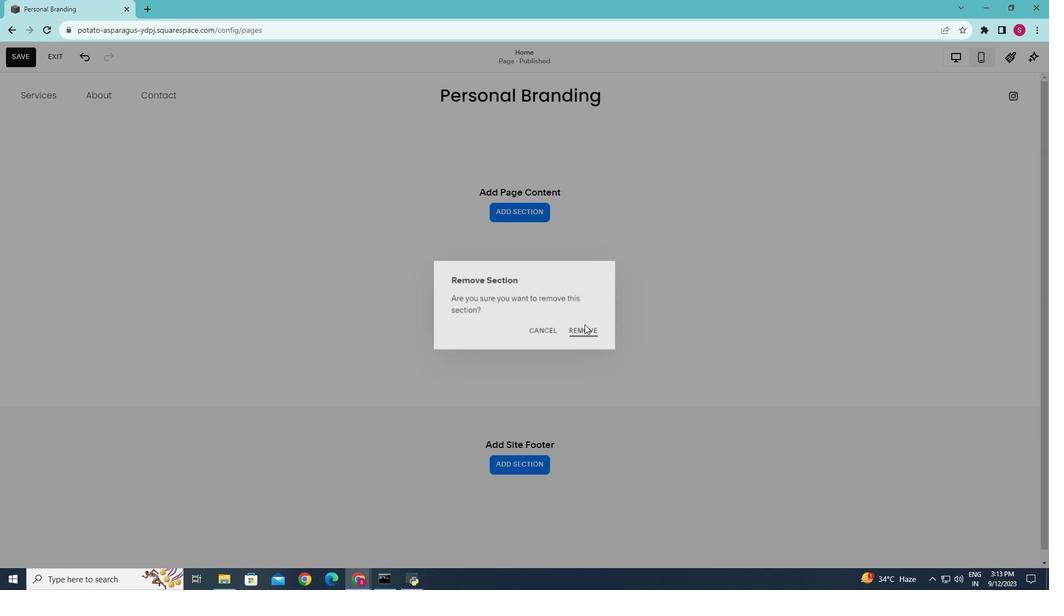 
Action: Mouse moved to (522, 213)
Screenshot: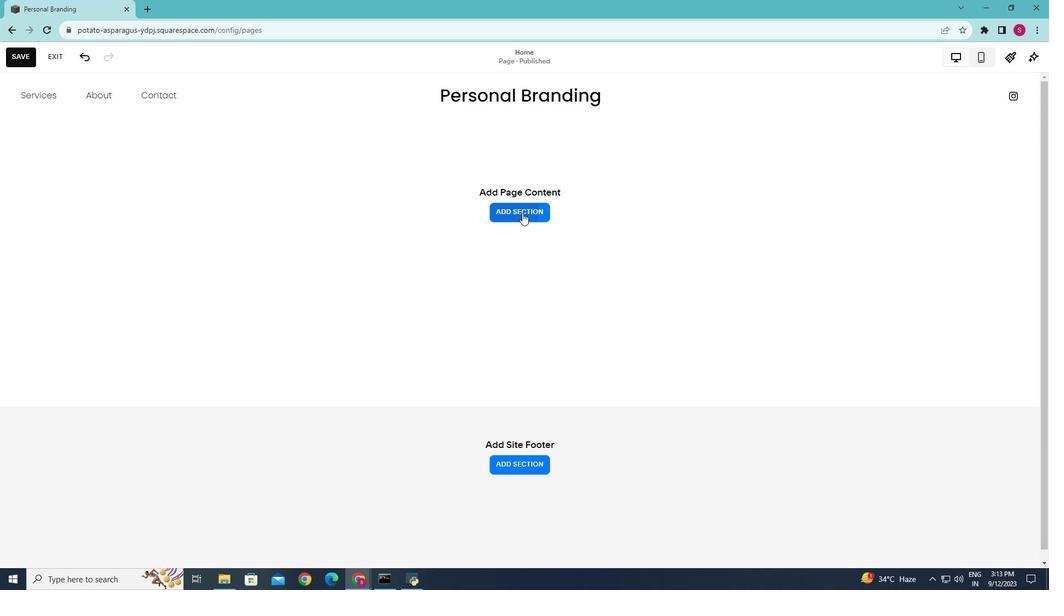 
Action: Mouse pressed left at (522, 213)
Screenshot: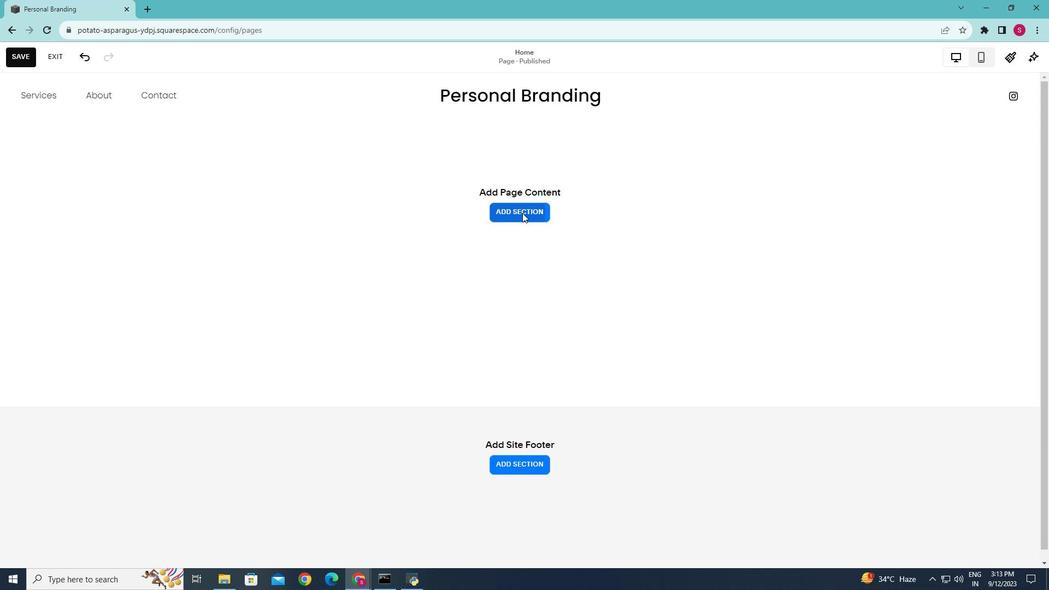 
Action: Mouse moved to (184, 221)
Screenshot: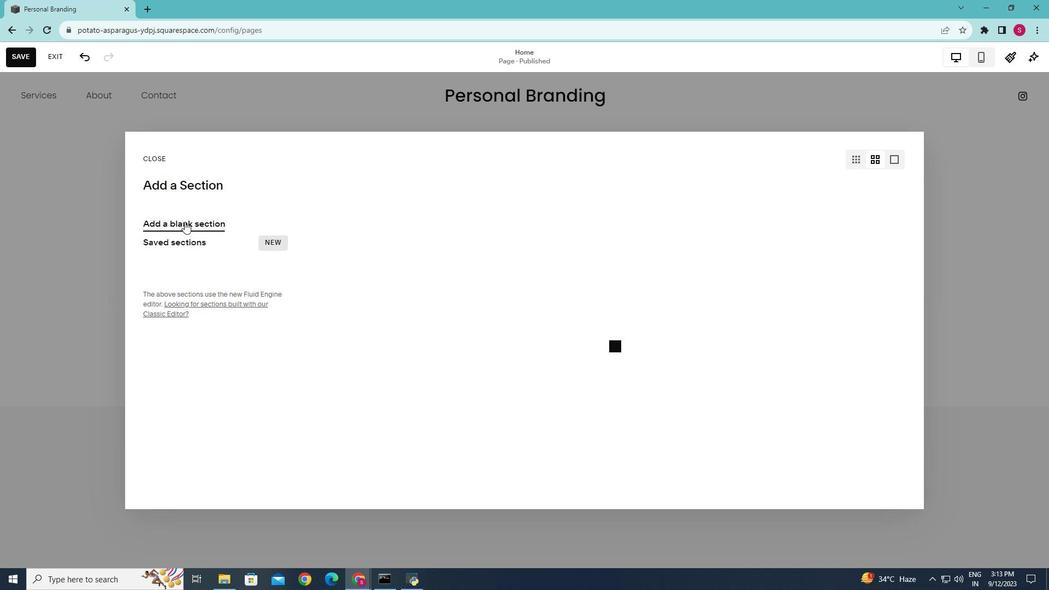 
Action: Mouse pressed left at (184, 221)
Screenshot: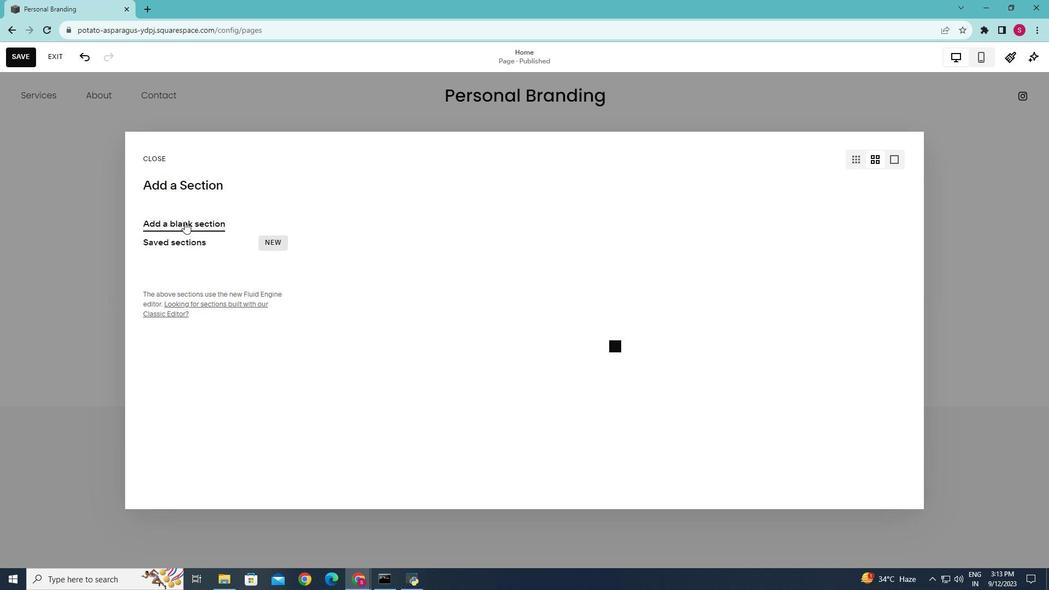 
Action: Mouse moved to (432, 240)
Screenshot: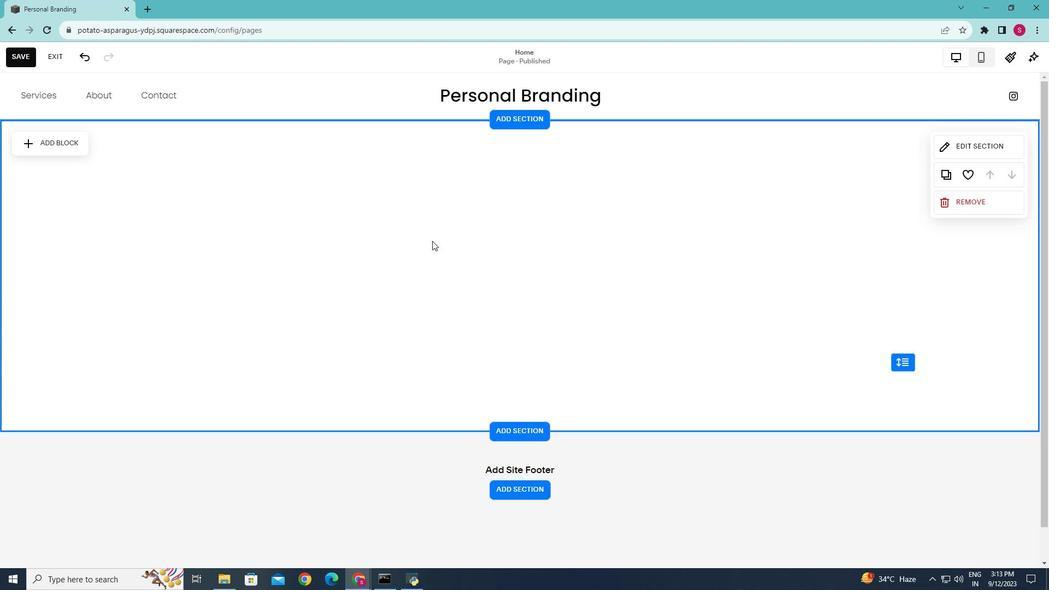 
Action: Mouse scrolled (432, 241) with delta (0, 0)
Screenshot: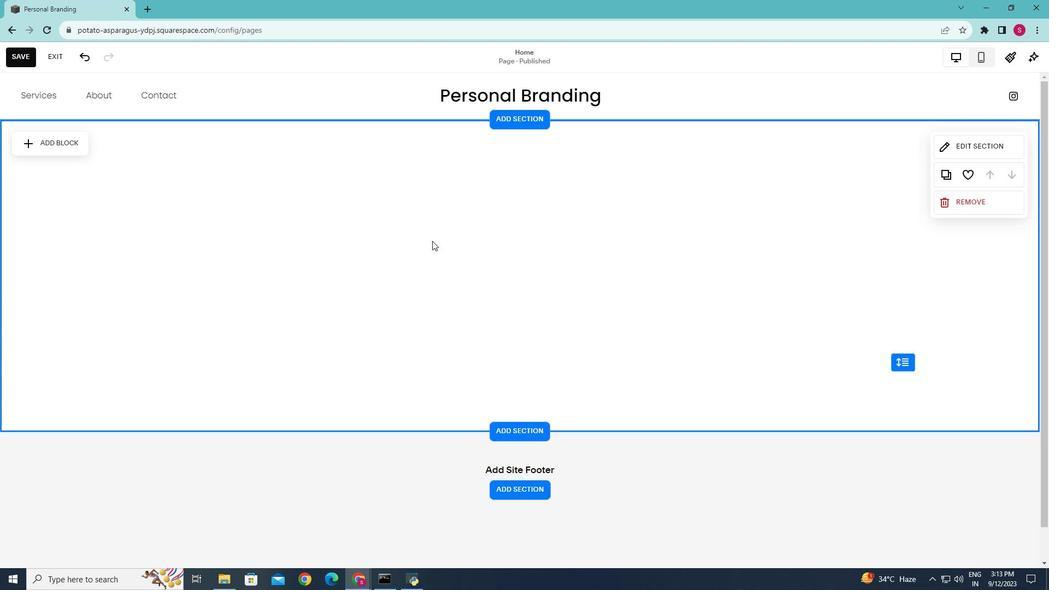 
Action: Mouse scrolled (432, 241) with delta (0, 0)
Screenshot: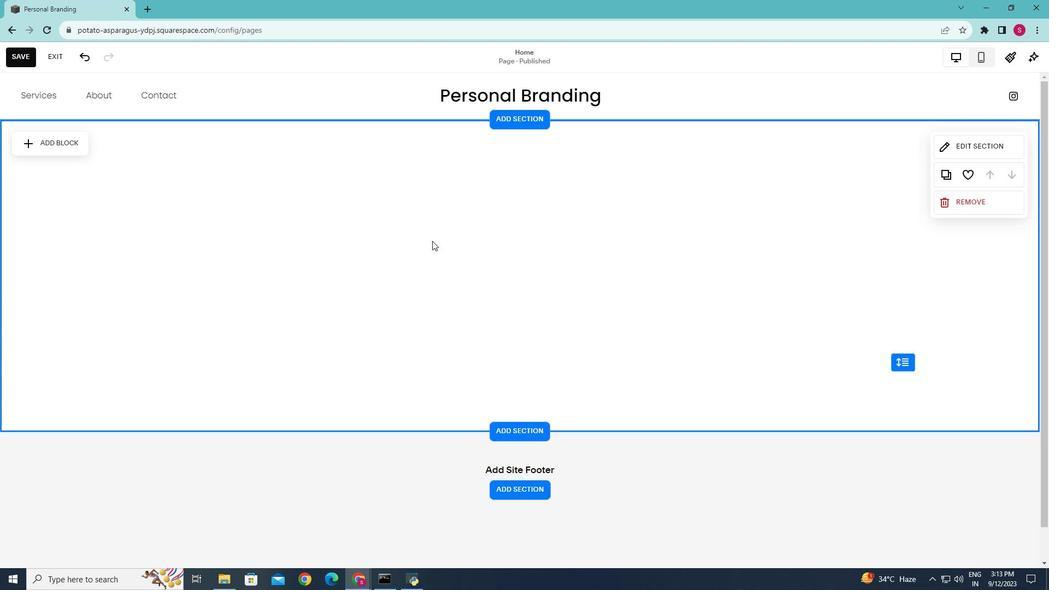 
Action: Mouse scrolled (432, 241) with delta (0, 0)
Screenshot: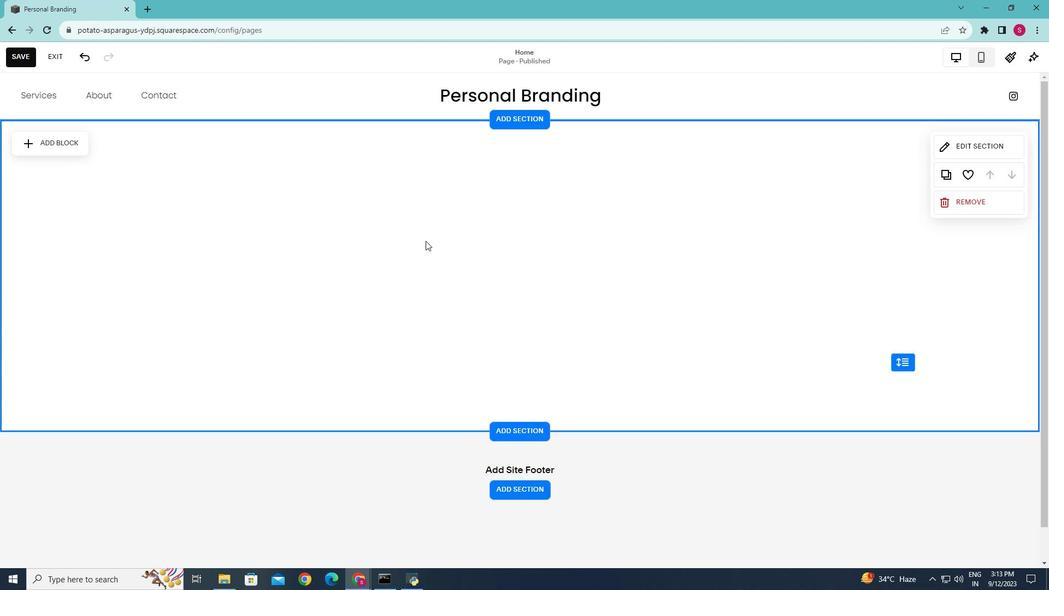 
Action: Mouse moved to (71, 145)
Screenshot: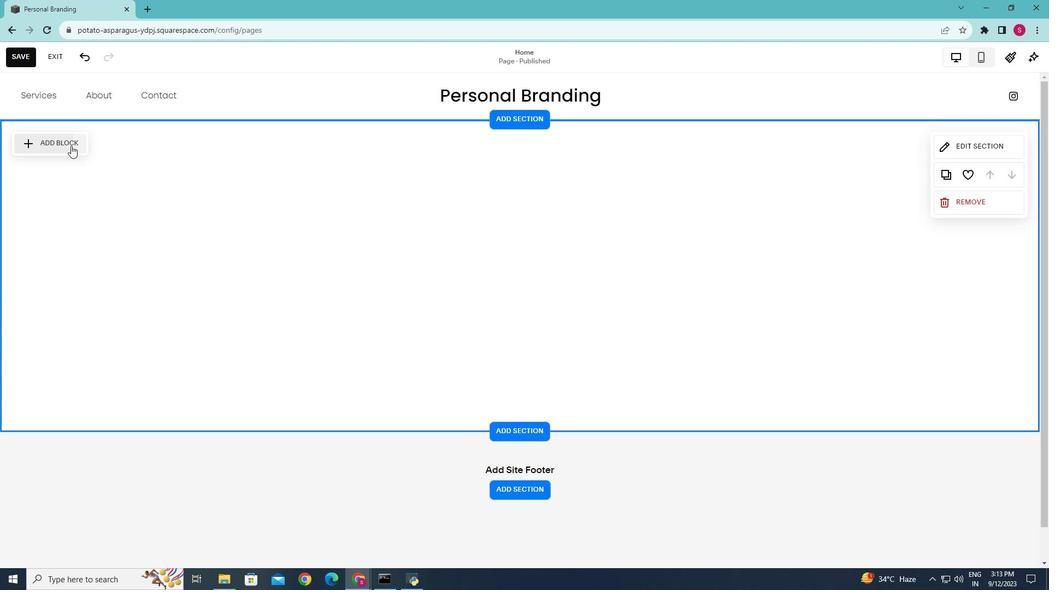 
Action: Mouse pressed left at (71, 145)
Screenshot: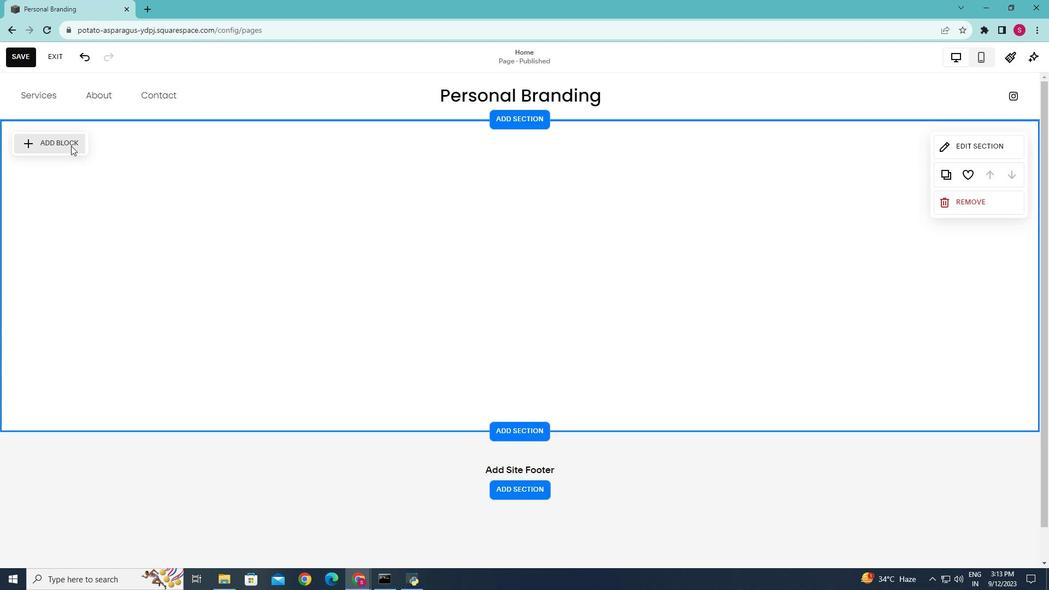 
Action: Mouse moved to (138, 209)
Screenshot: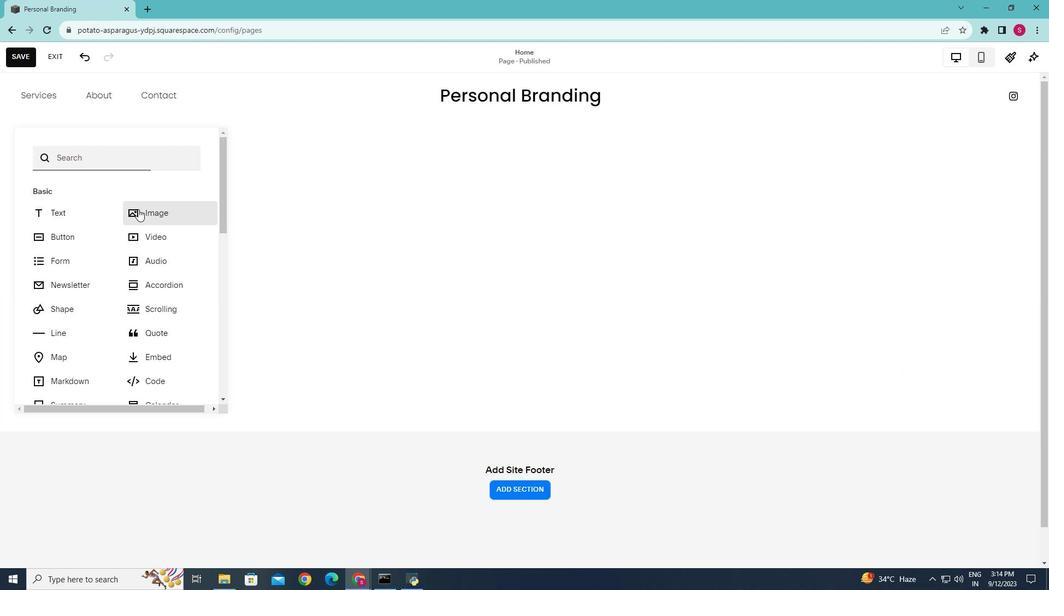 
Action: Mouse pressed left at (138, 209)
Screenshot: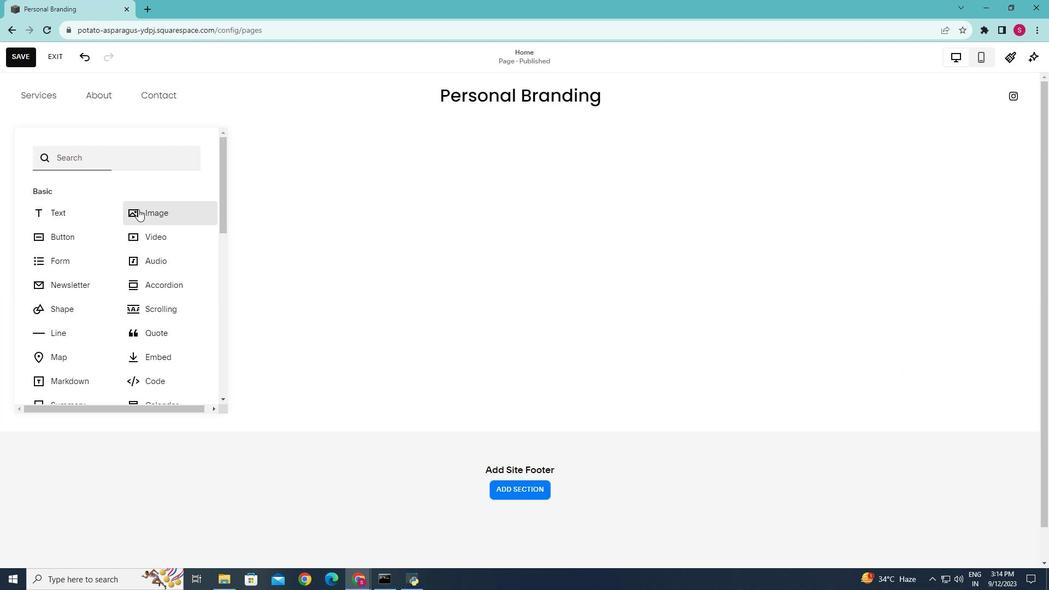 
Action: Mouse moved to (229, 251)
Screenshot: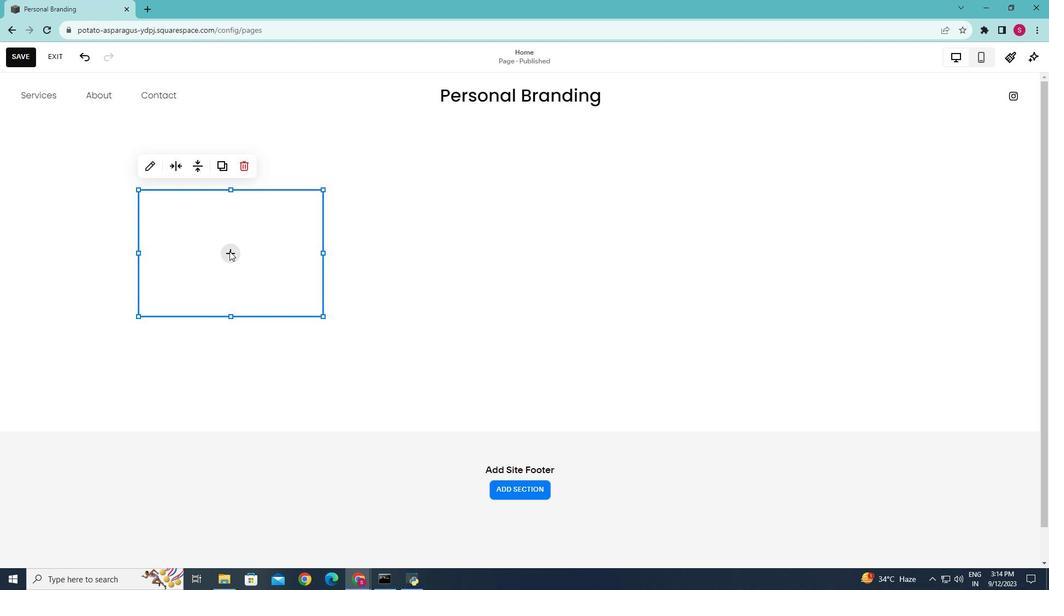 
Action: Mouse pressed left at (229, 251)
Screenshot: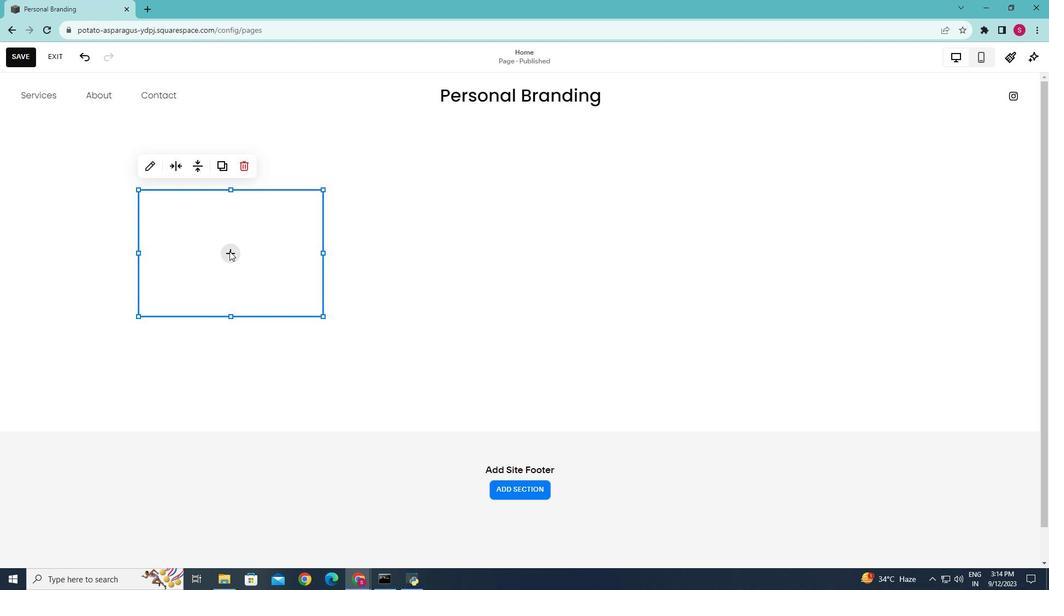 
Action: Mouse moved to (202, 296)
Screenshot: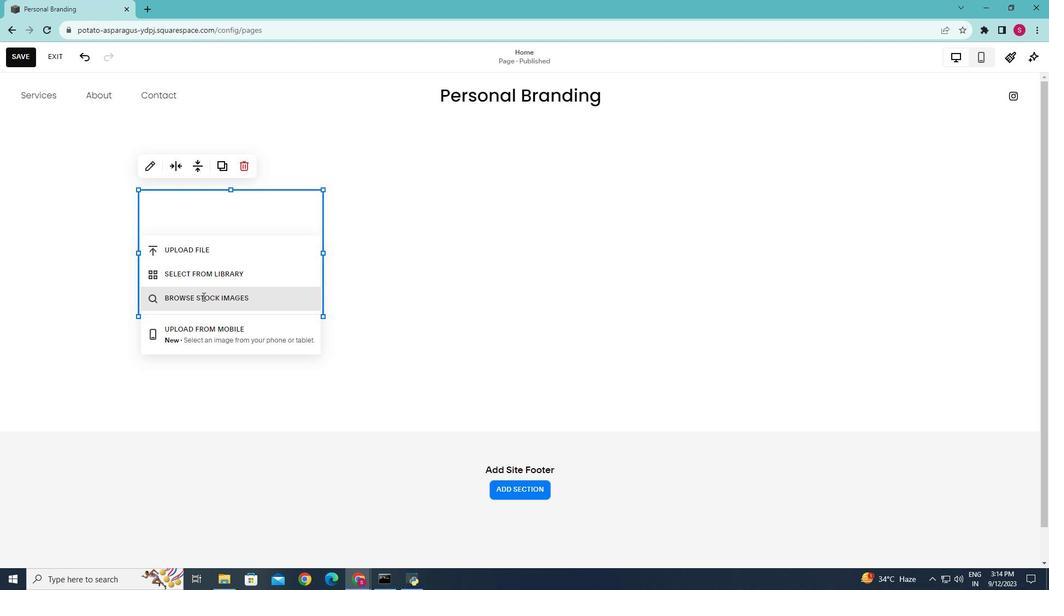 
Action: Mouse pressed left at (202, 296)
Screenshot: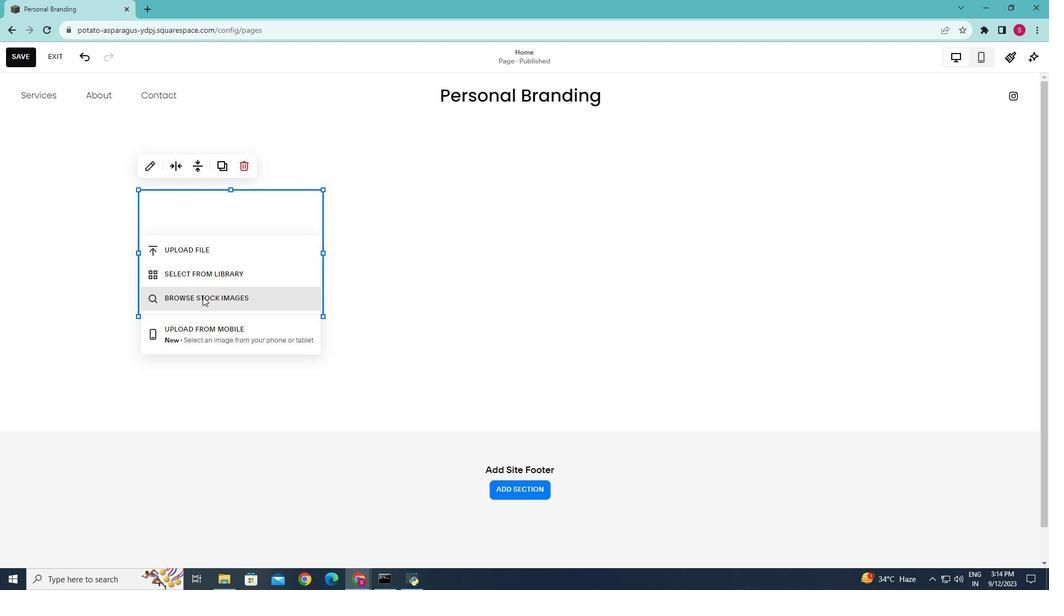 
Action: Mouse moved to (337, 188)
Screenshot: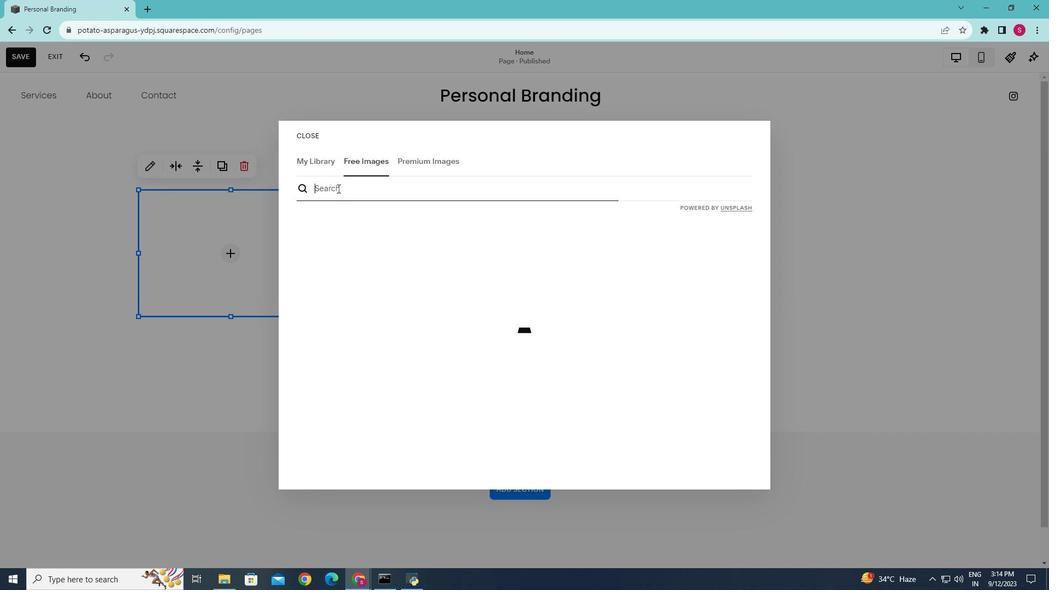 
Action: Mouse pressed left at (337, 188)
Screenshot: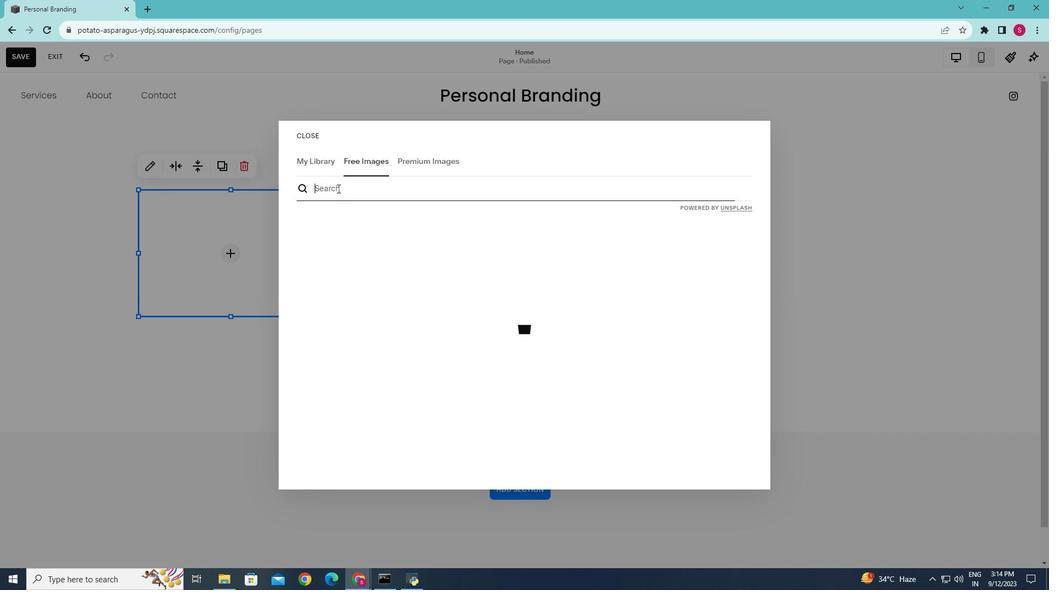 
Action: Key pressed fashion<Key.space>clothing<Key.enter>
Screenshot: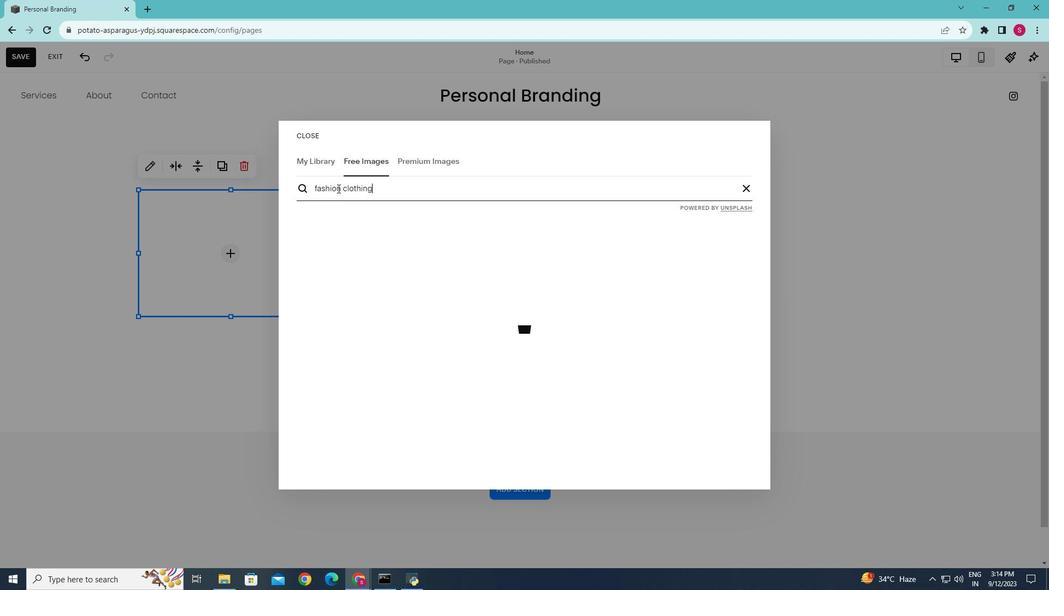 
Action: Mouse moved to (209, 334)
Screenshot: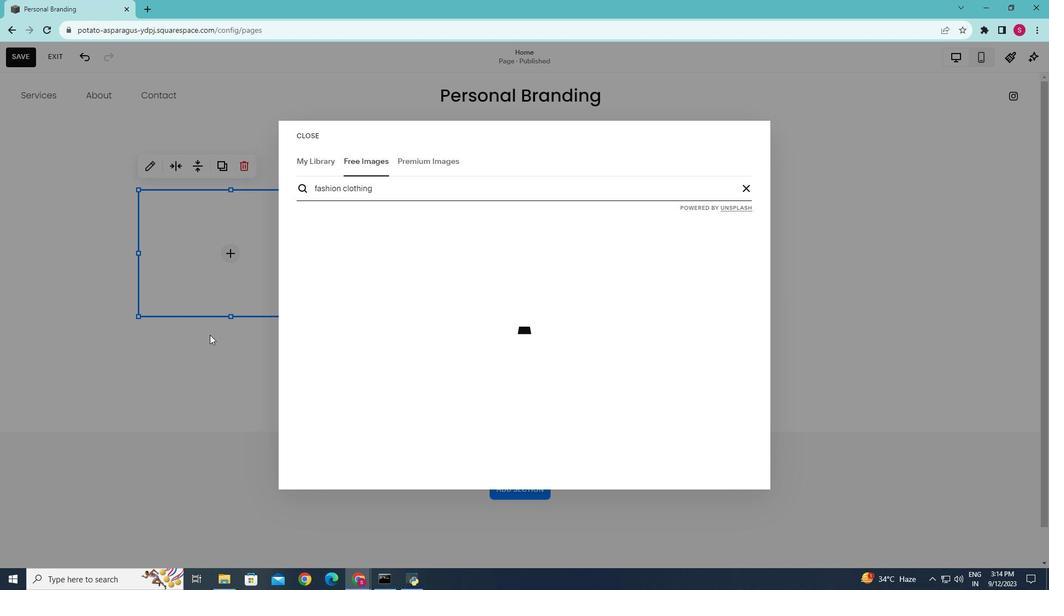 
Action: Mouse pressed left at (209, 334)
Screenshot: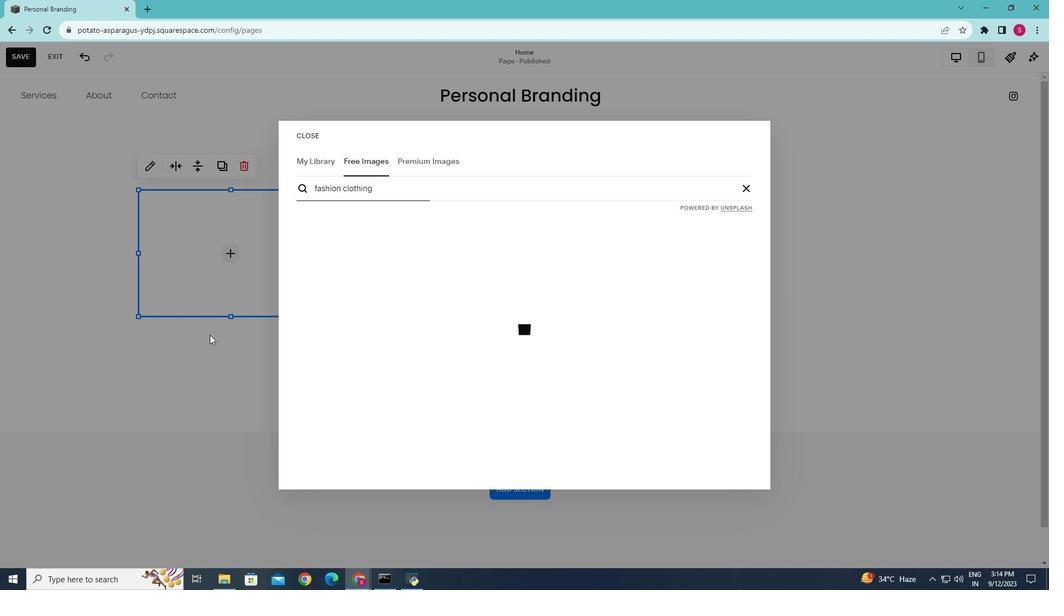 
Action: Mouse moved to (234, 253)
Screenshot: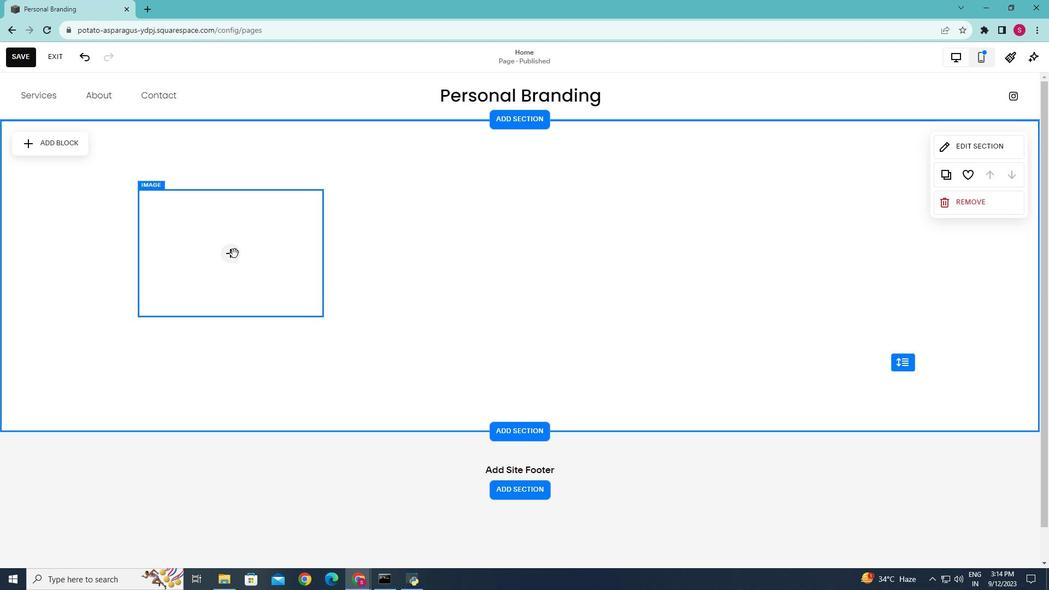 
Action: Mouse pressed left at (234, 253)
Screenshot: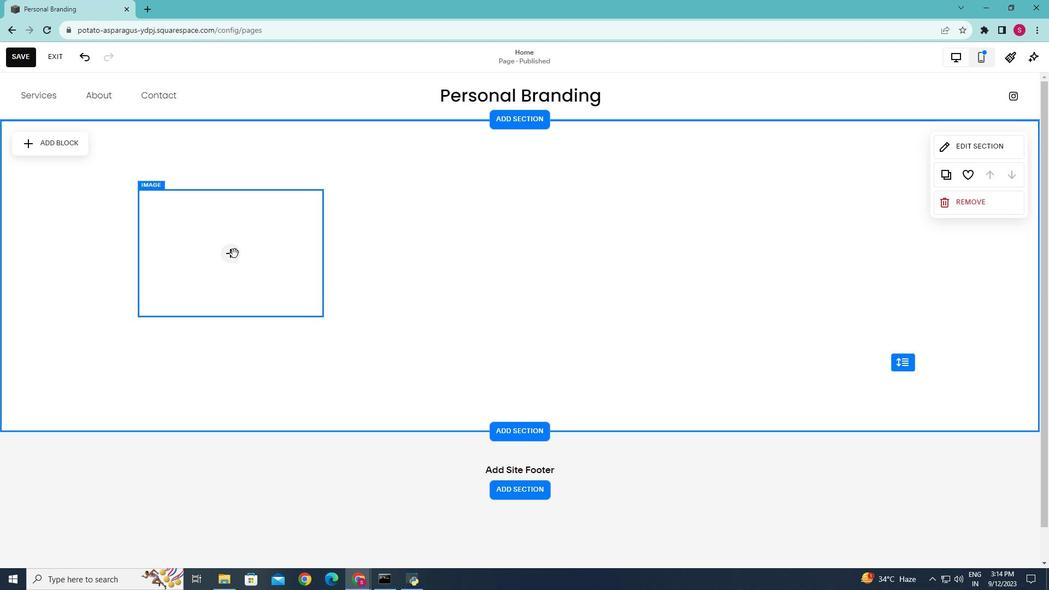 
Action: Mouse moved to (228, 256)
Screenshot: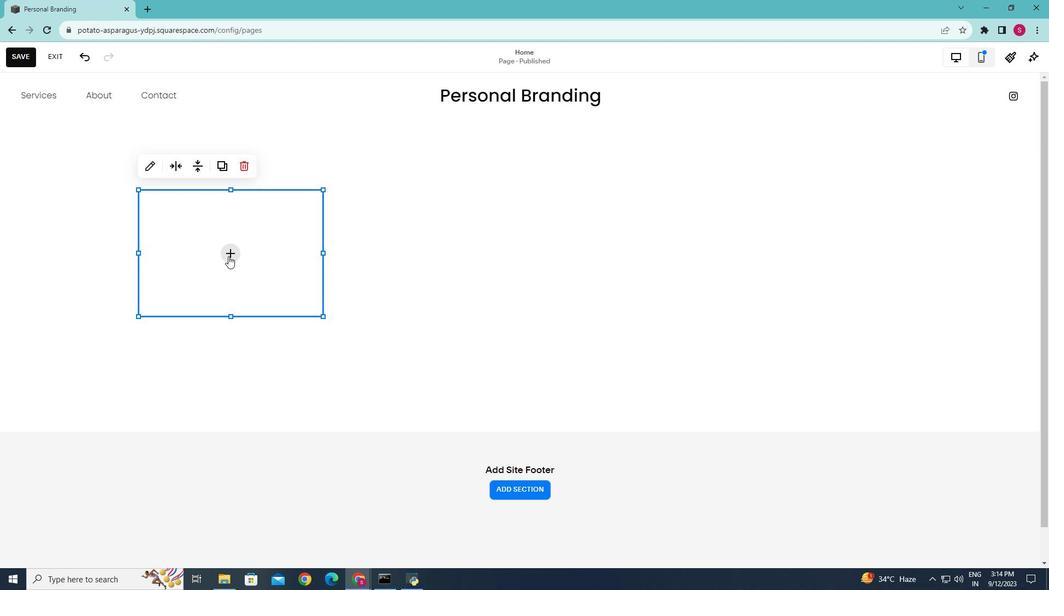 
Action: Mouse pressed left at (228, 256)
Screenshot: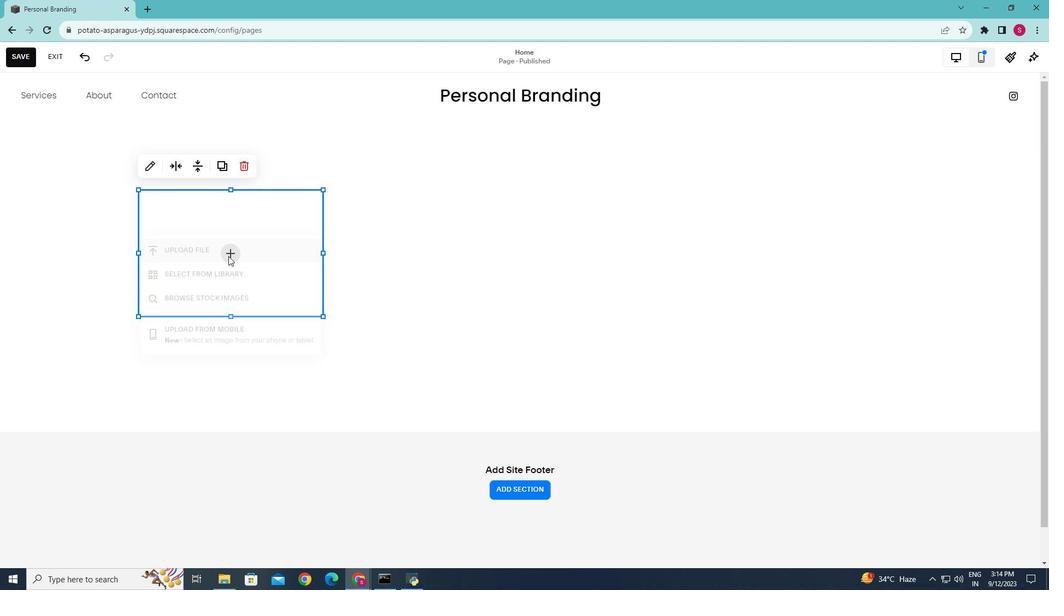 
Action: Mouse moved to (221, 292)
Screenshot: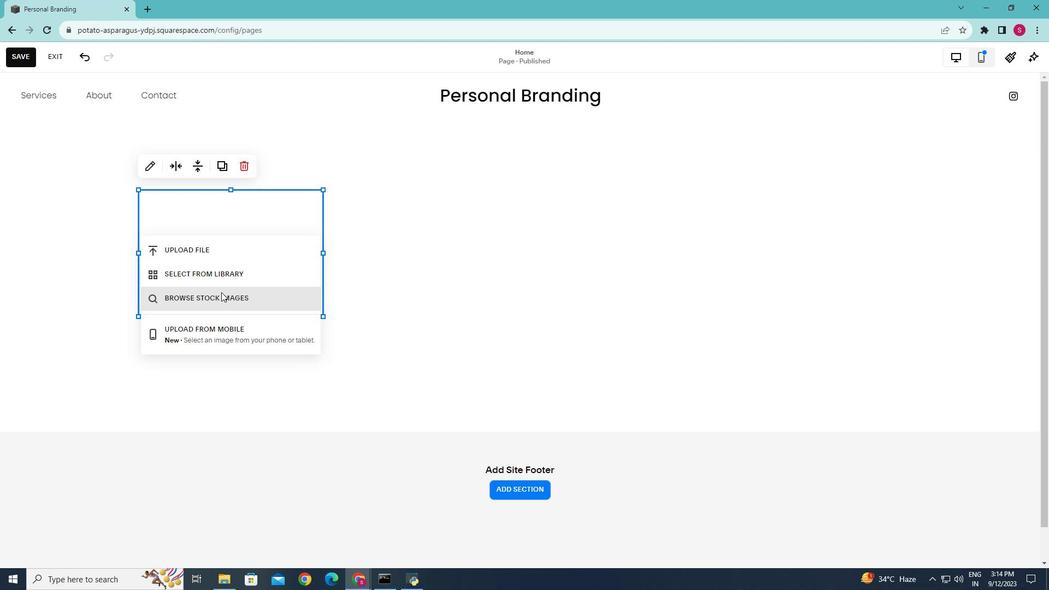 
Action: Mouse pressed left at (221, 292)
Screenshot: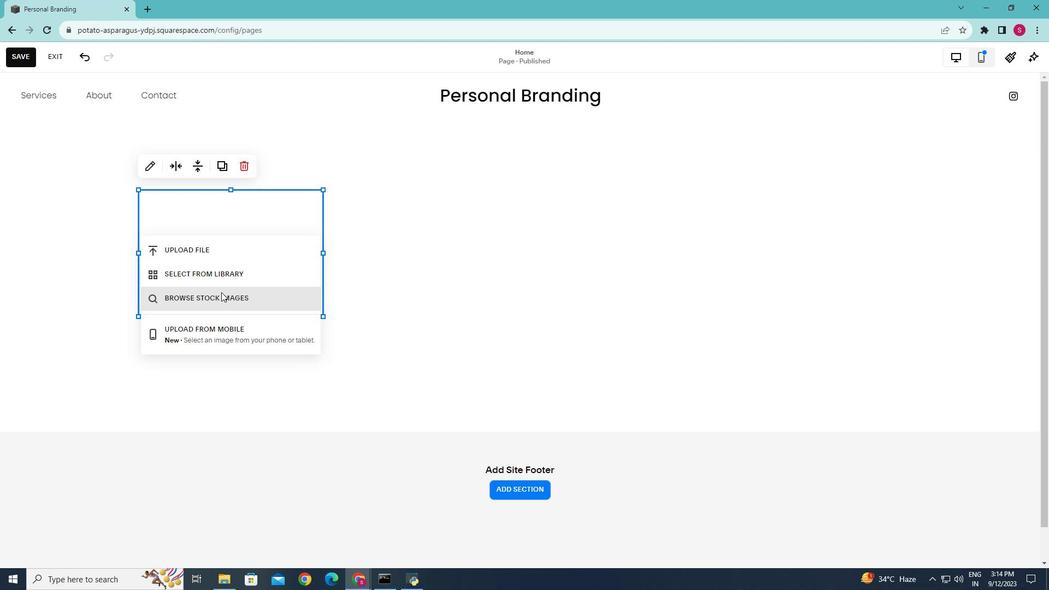 
Action: Mouse moved to (352, 191)
Screenshot: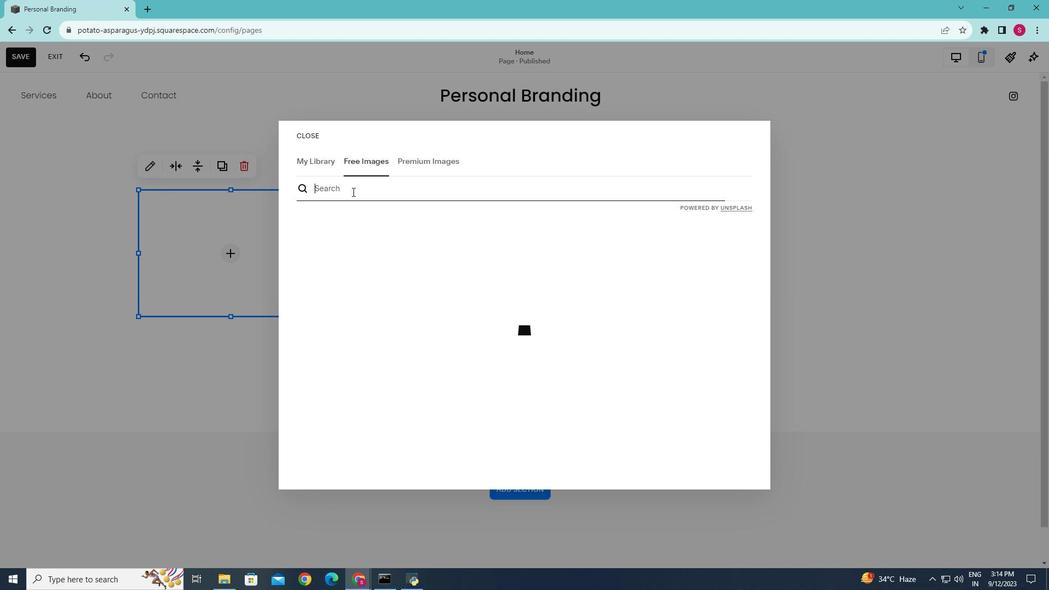 
Action: Mouse pressed left at (352, 191)
Screenshot: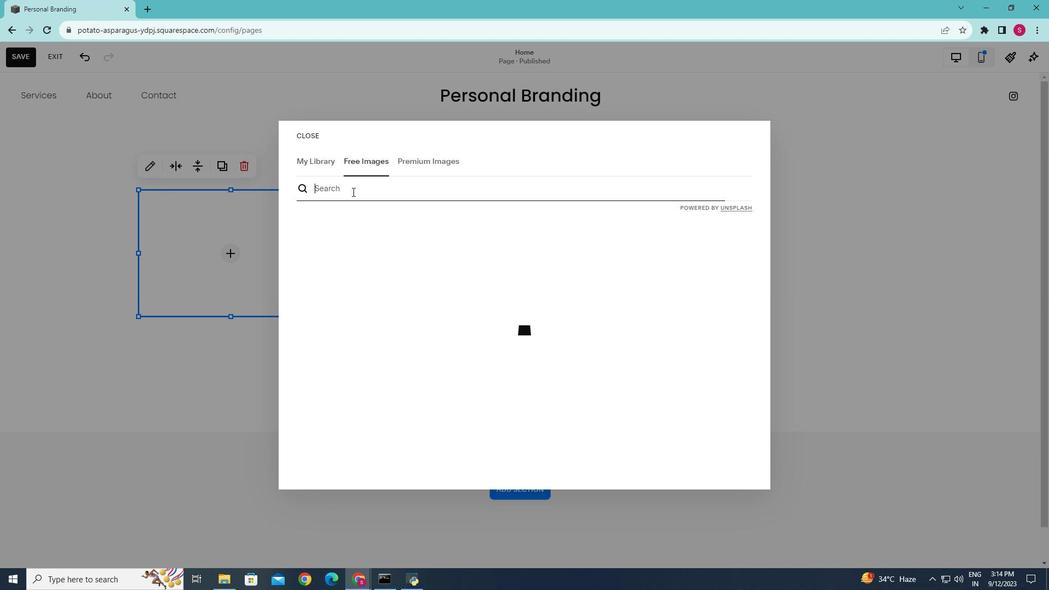 
Action: Key pressed fashion<Key.space>clothing<Key.enter>
Screenshot: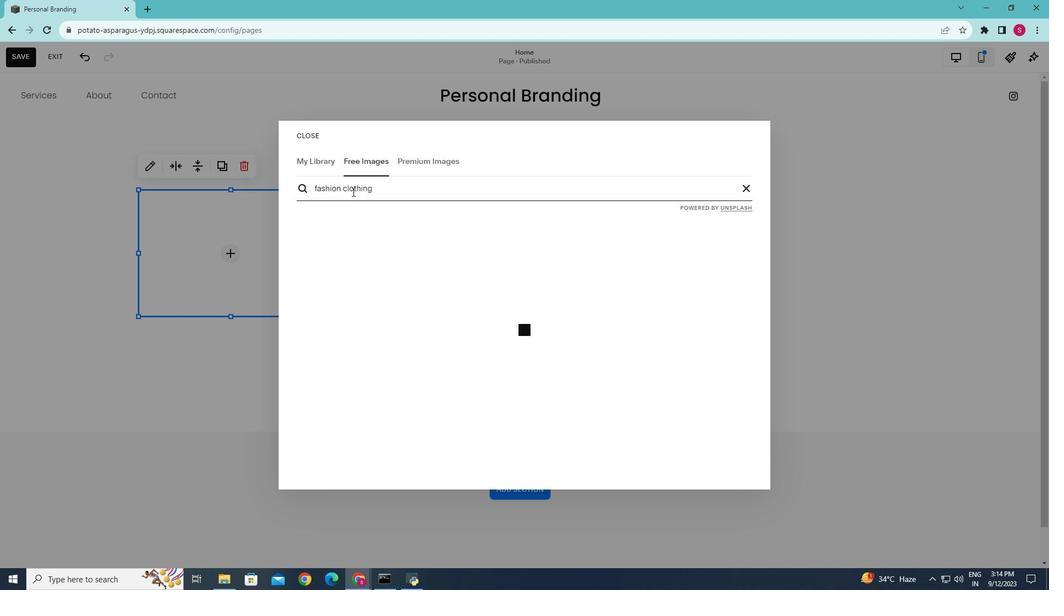 
Action: Mouse moved to (387, 316)
Screenshot: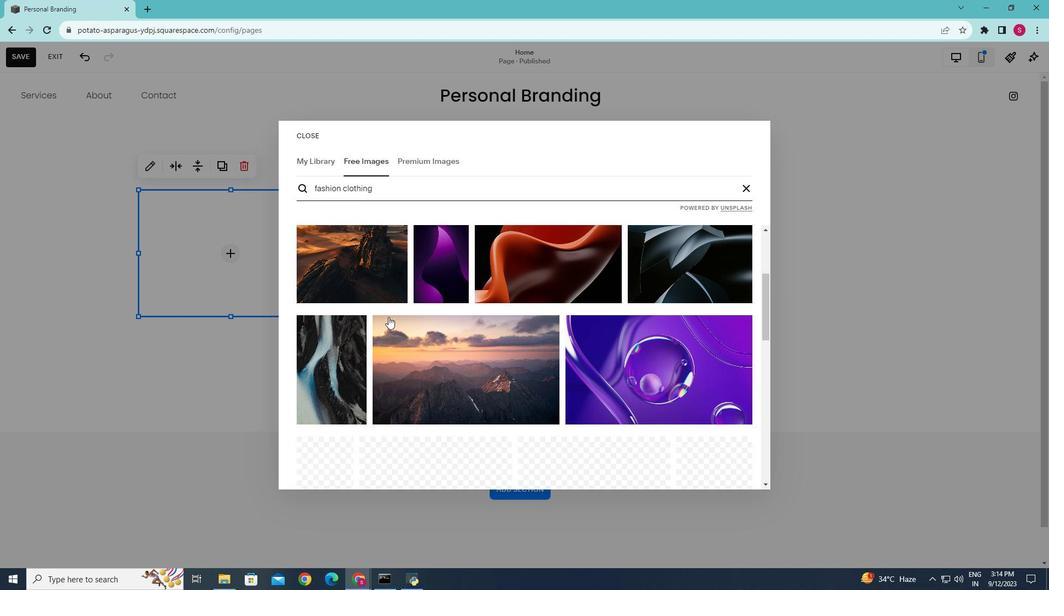 
Action: Mouse scrolled (387, 315) with delta (0, 0)
Screenshot: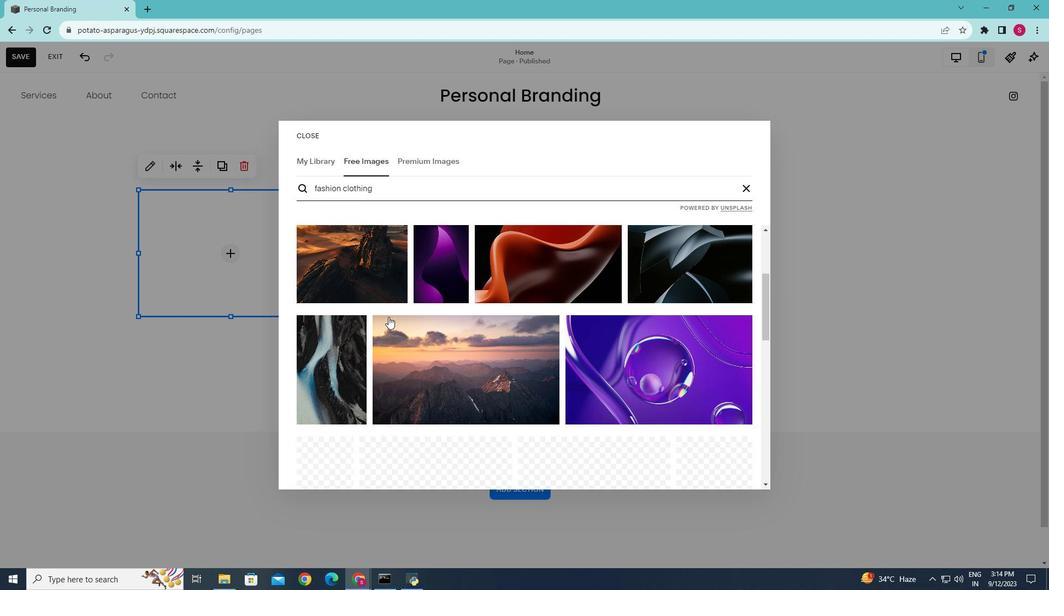 
Action: Mouse moved to (388, 316)
Screenshot: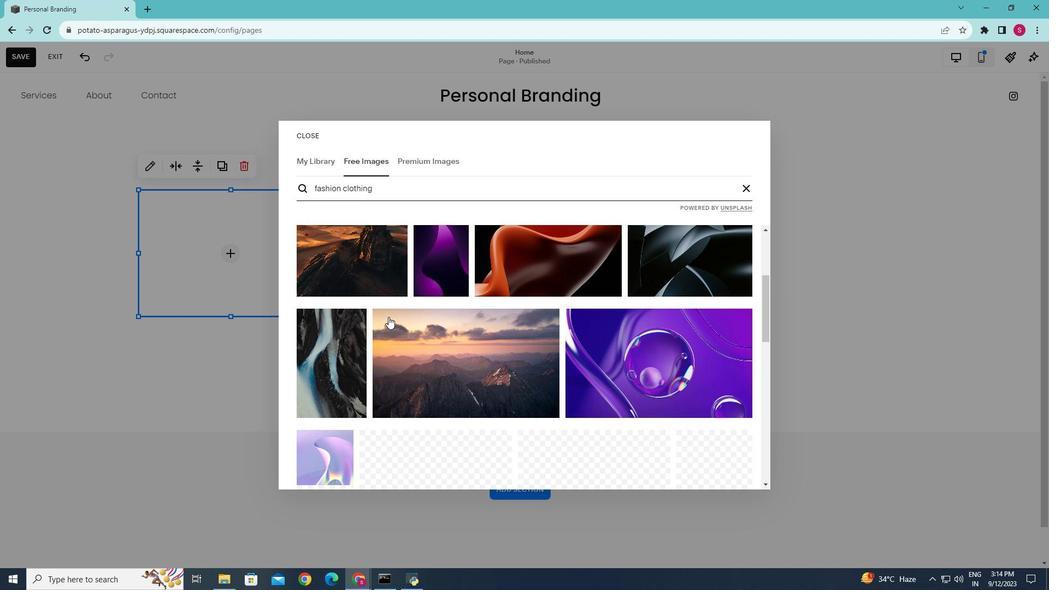 
Action: Mouse scrolled (388, 315) with delta (0, 0)
Screenshot: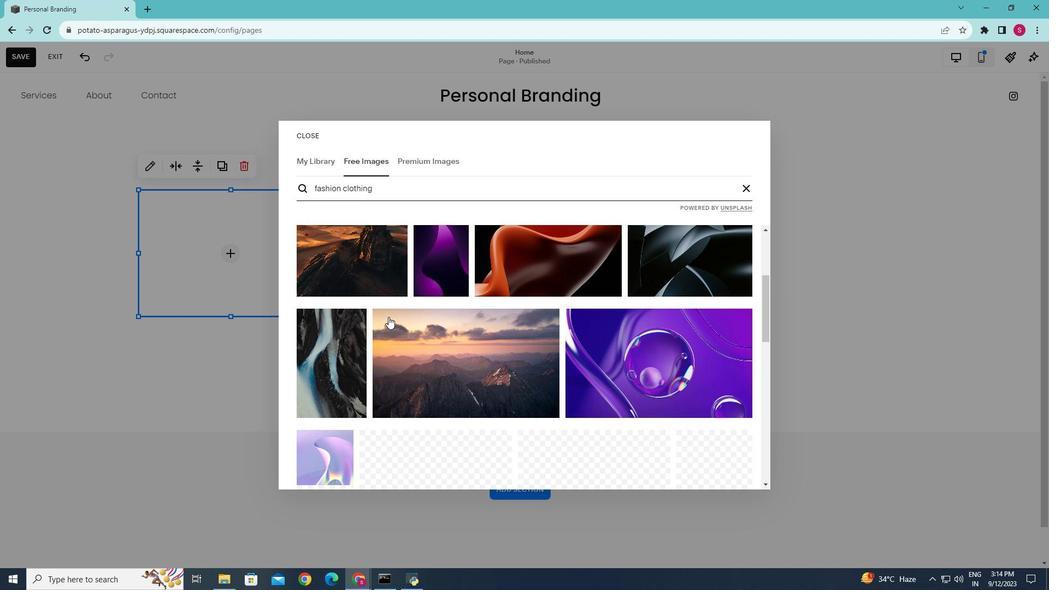 
Action: Mouse moved to (388, 316)
Screenshot: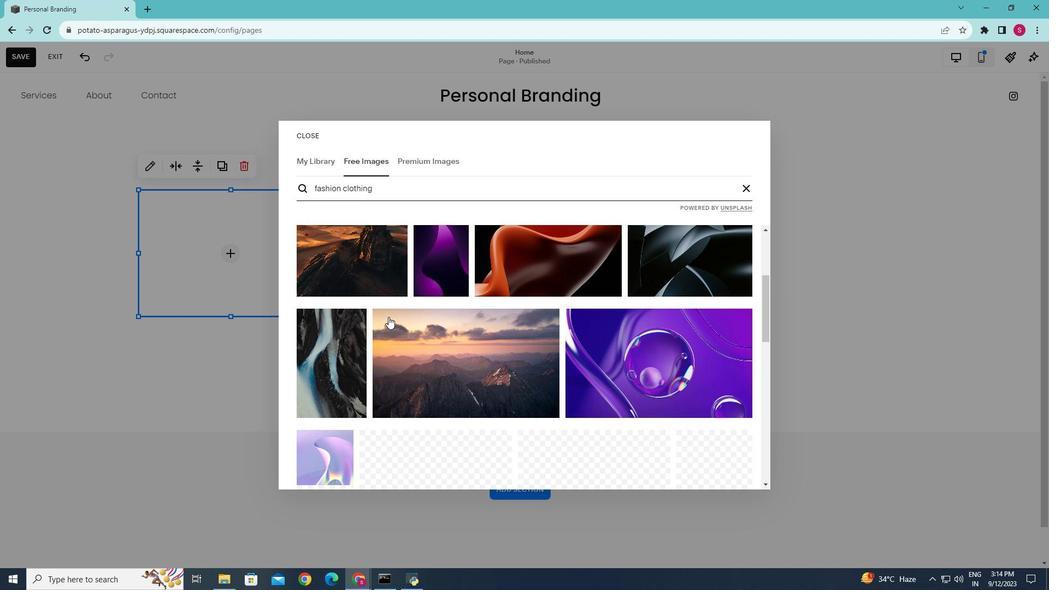 
Action: Mouse scrolled (388, 316) with delta (0, 0)
Screenshot: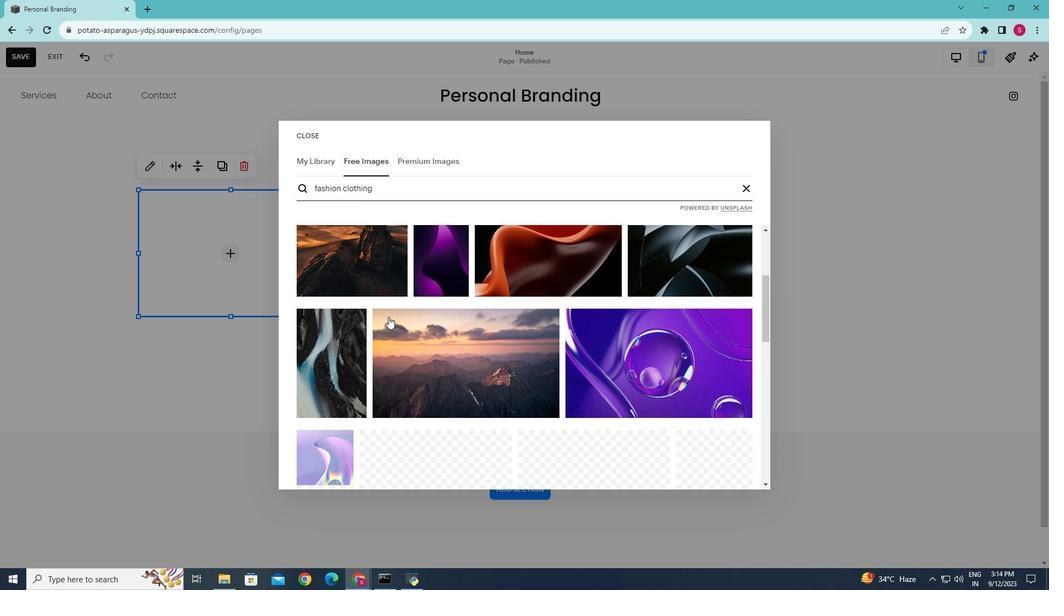 
Action: Mouse moved to (407, 186)
Screenshot: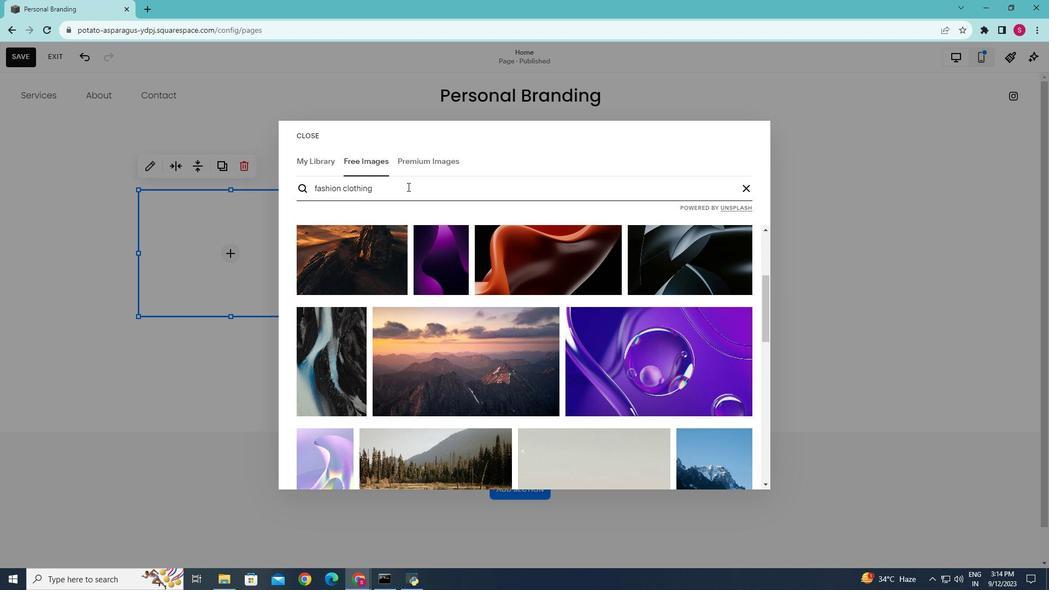 
Action: Mouse pressed left at (407, 186)
Screenshot: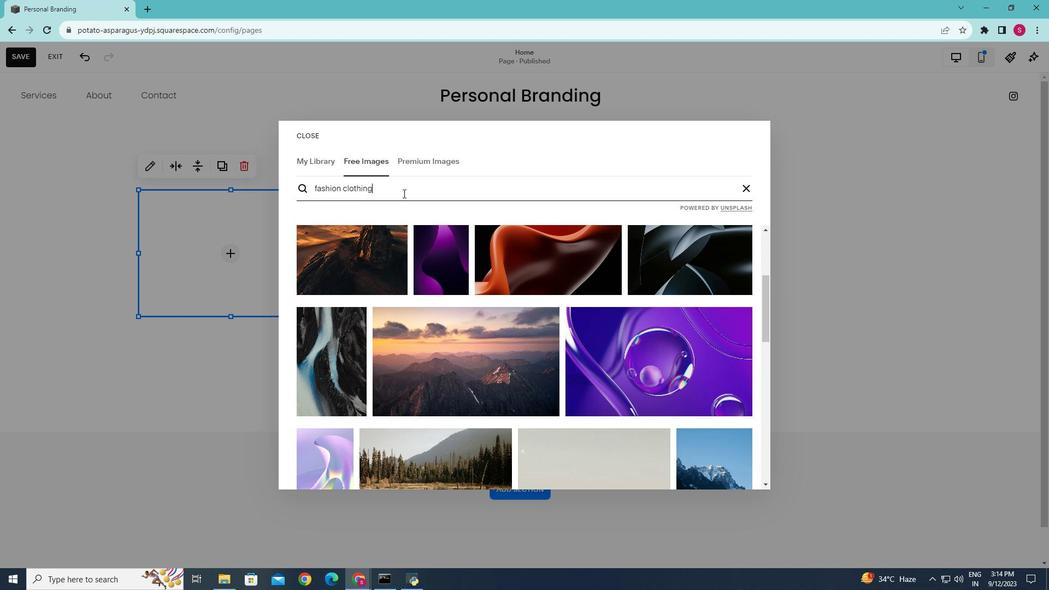 
Action: Mouse moved to (403, 194)
Screenshot: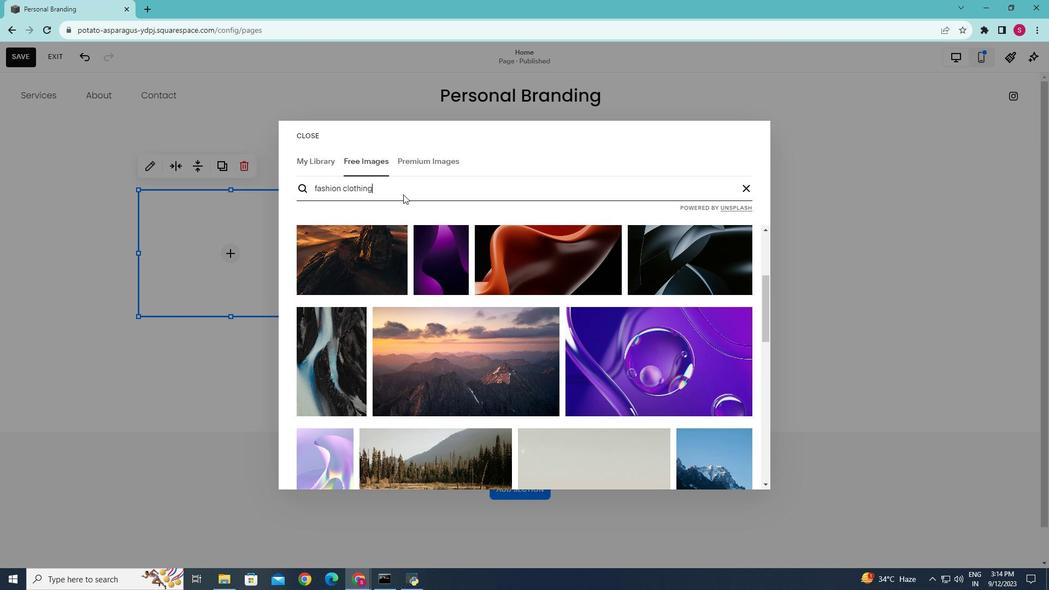 
Action: Key pressed <Key.enter>
Screenshot: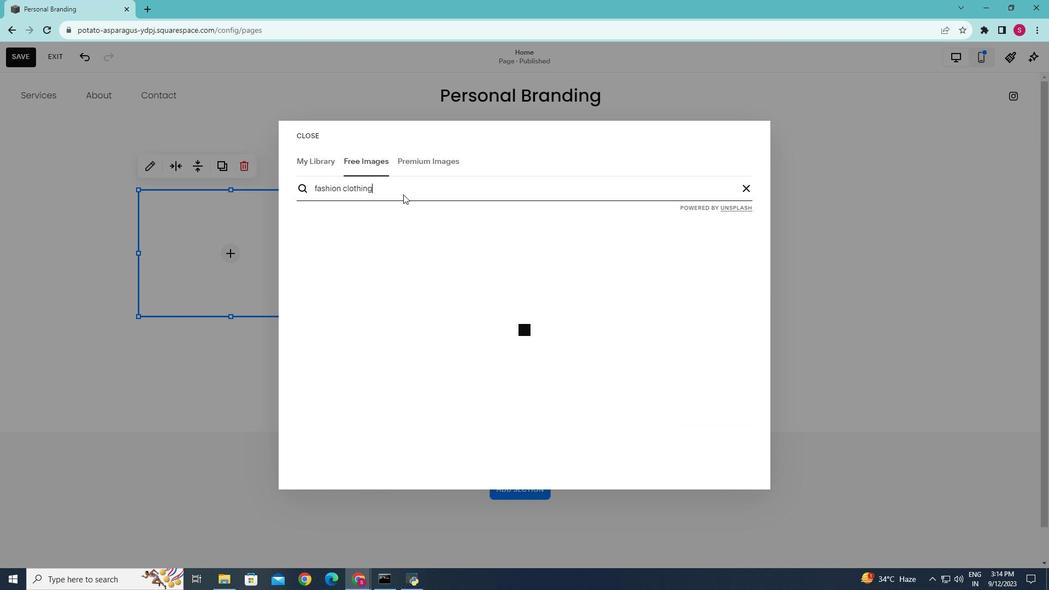 
Action: Mouse moved to (387, 265)
Screenshot: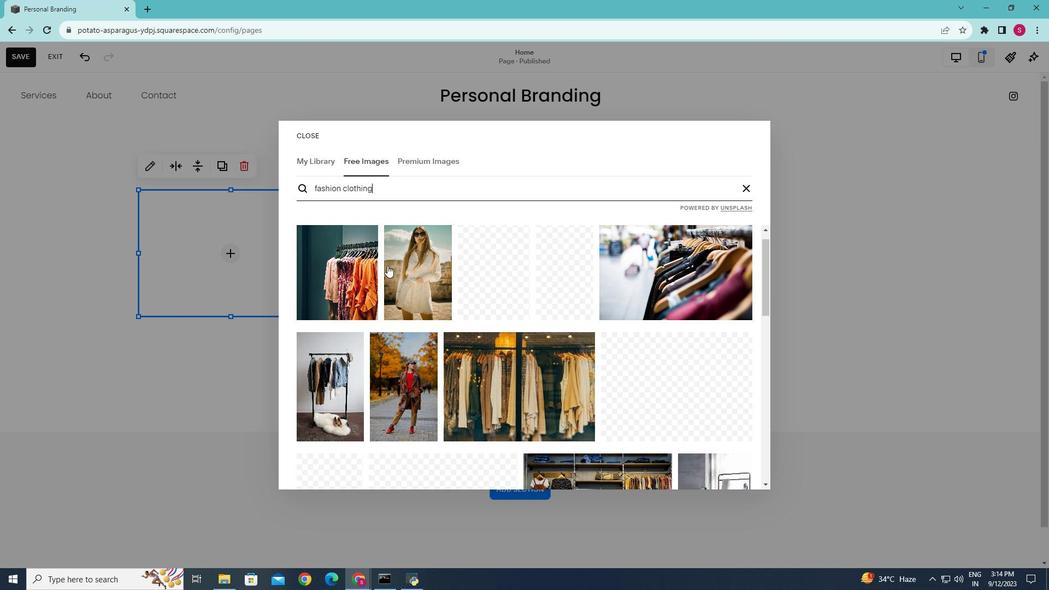 
Action: Mouse scrolled (387, 265) with delta (0, 0)
Screenshot: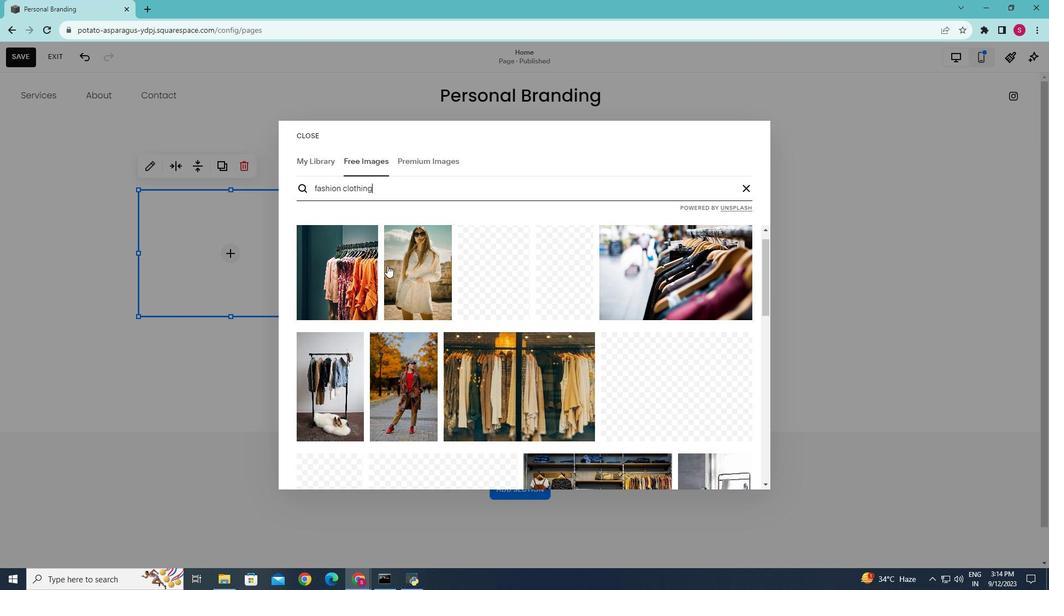 
Action: Mouse moved to (386, 286)
Screenshot: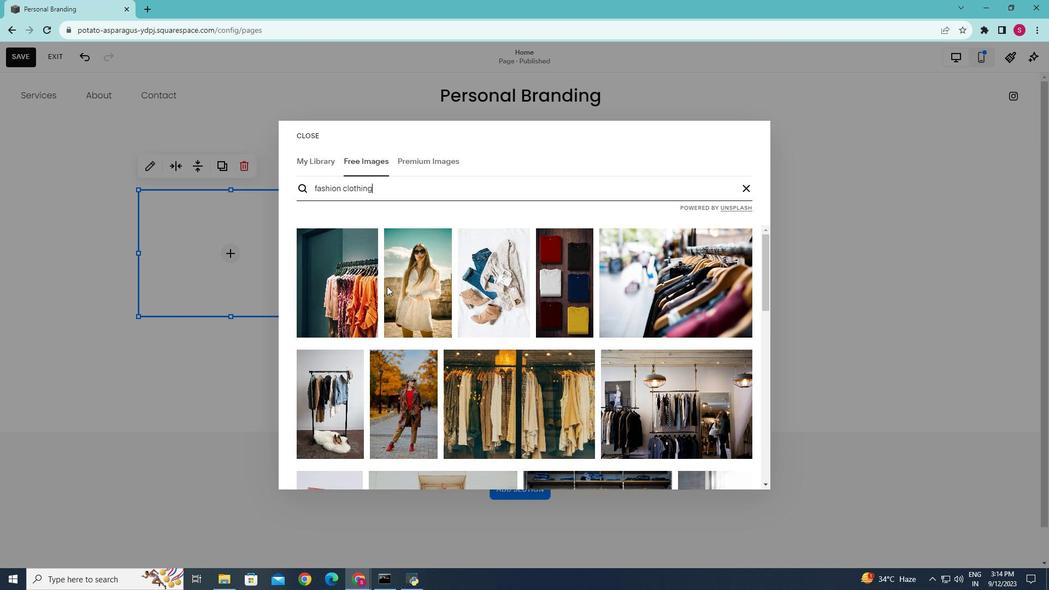 
Action: Mouse scrolled (386, 286) with delta (0, 0)
Screenshot: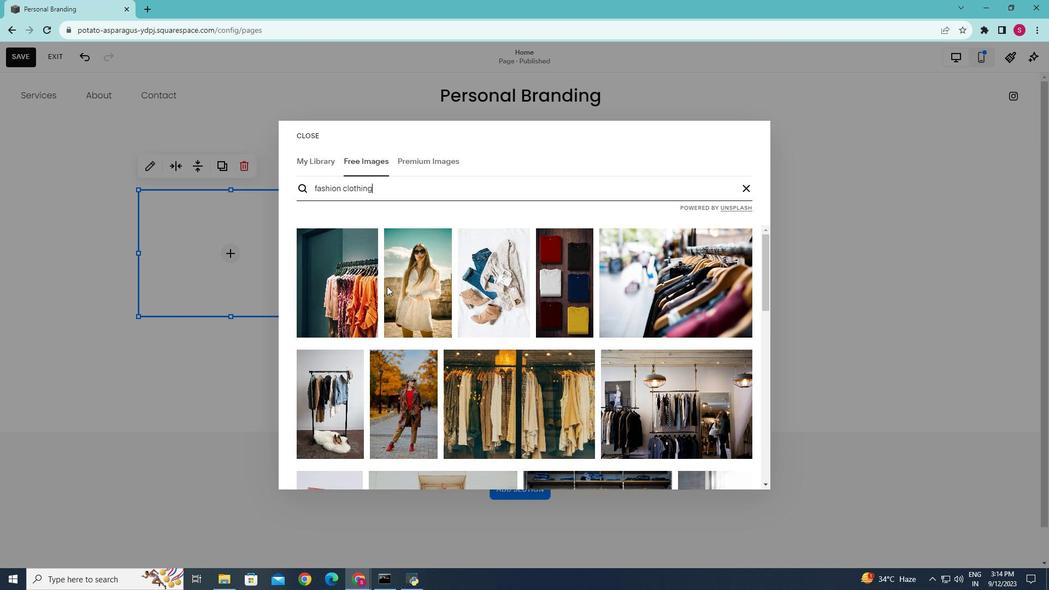 
Action: Mouse scrolled (386, 286) with delta (0, 0)
Screenshot: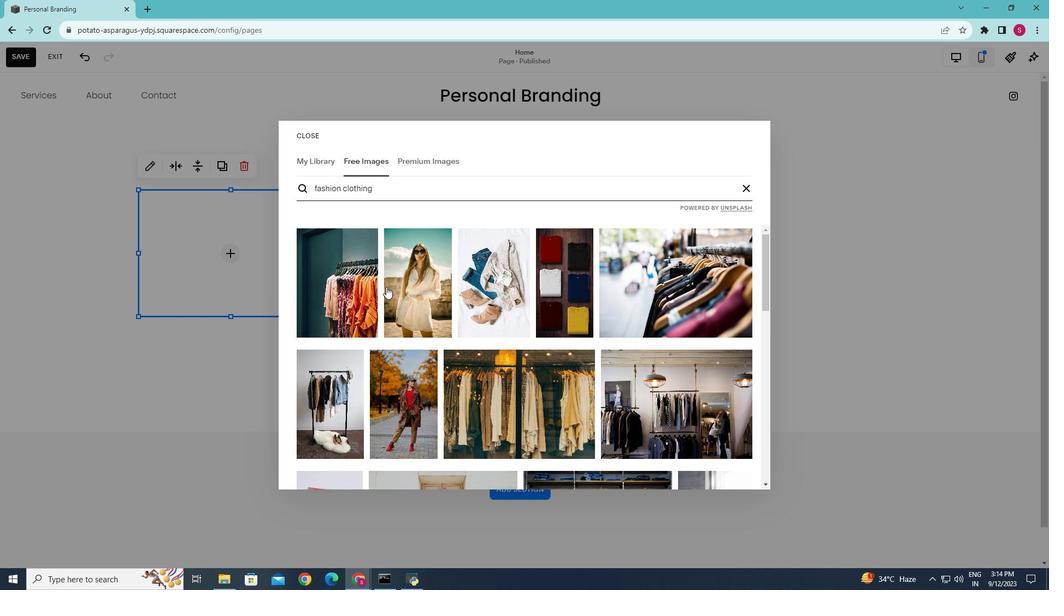
Action: Mouse moved to (359, 295)
Screenshot: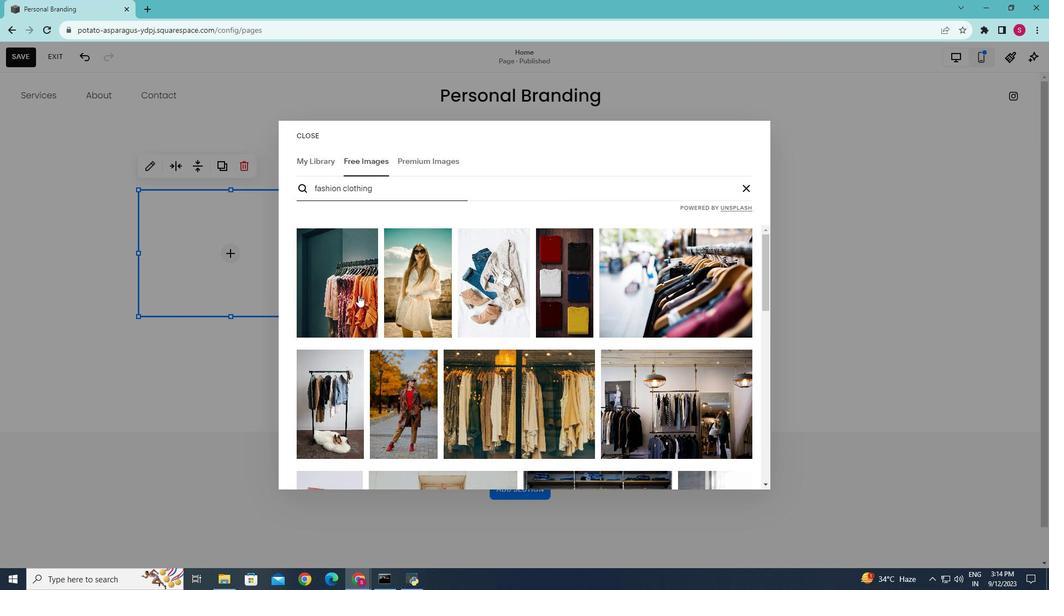 
Action: Mouse pressed left at (359, 295)
Screenshot: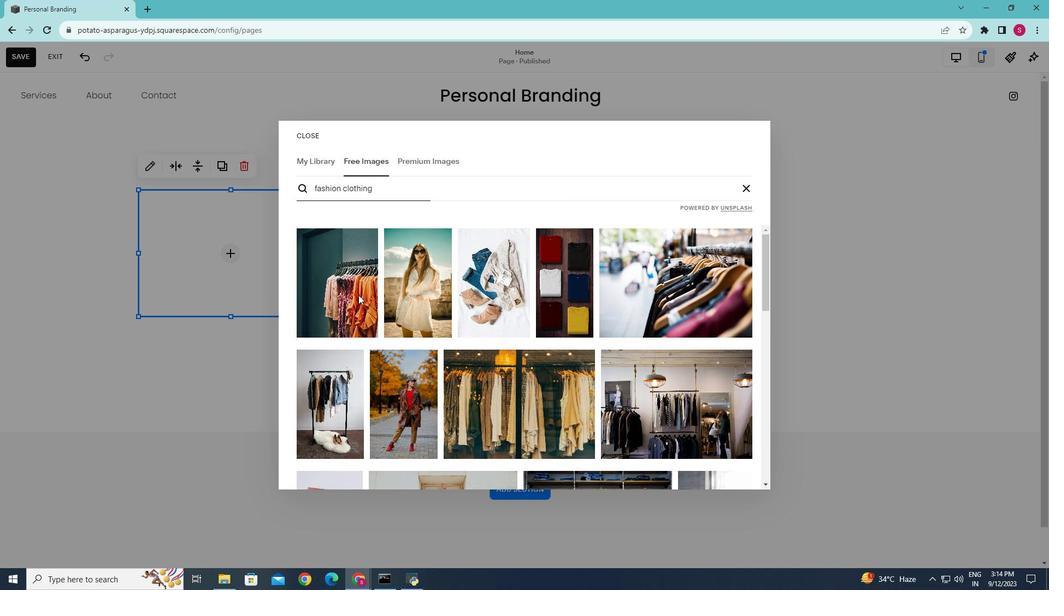 
Action: Mouse moved to (628, 368)
Screenshot: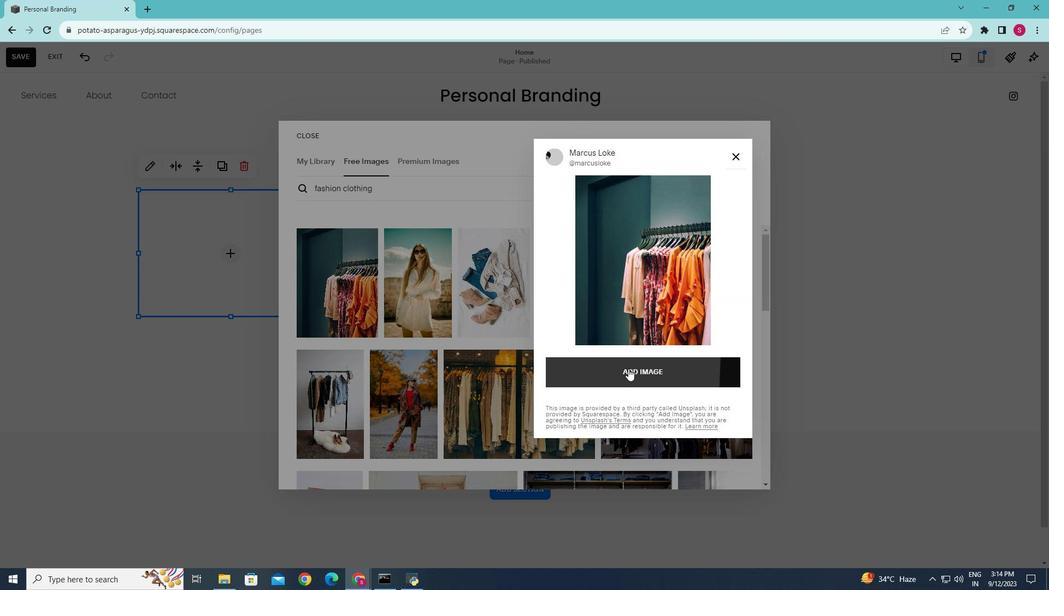 
Action: Mouse pressed left at (628, 368)
Screenshot: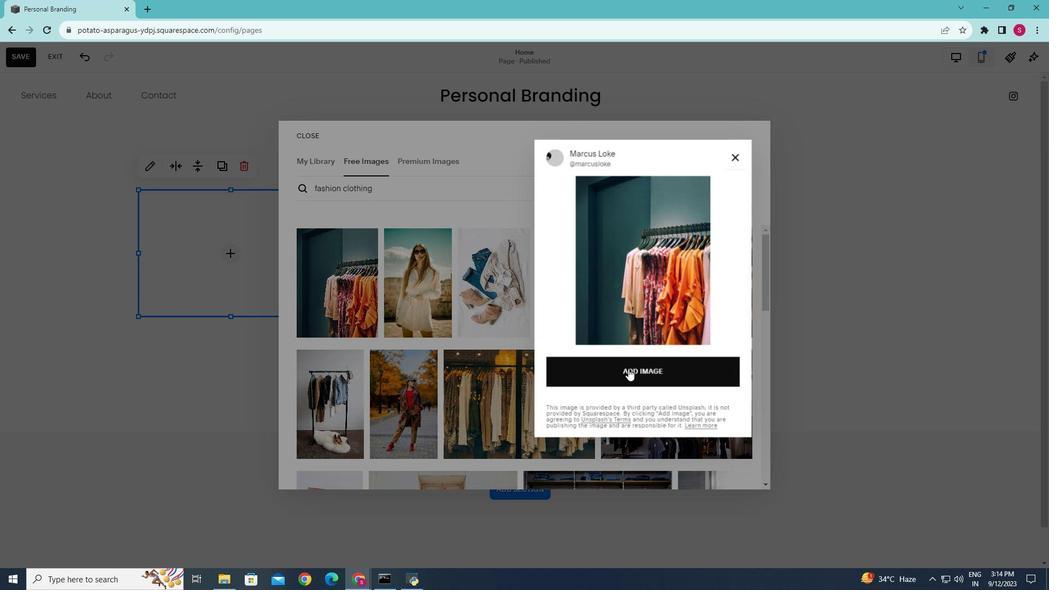 
Action: Mouse moved to (236, 217)
Screenshot: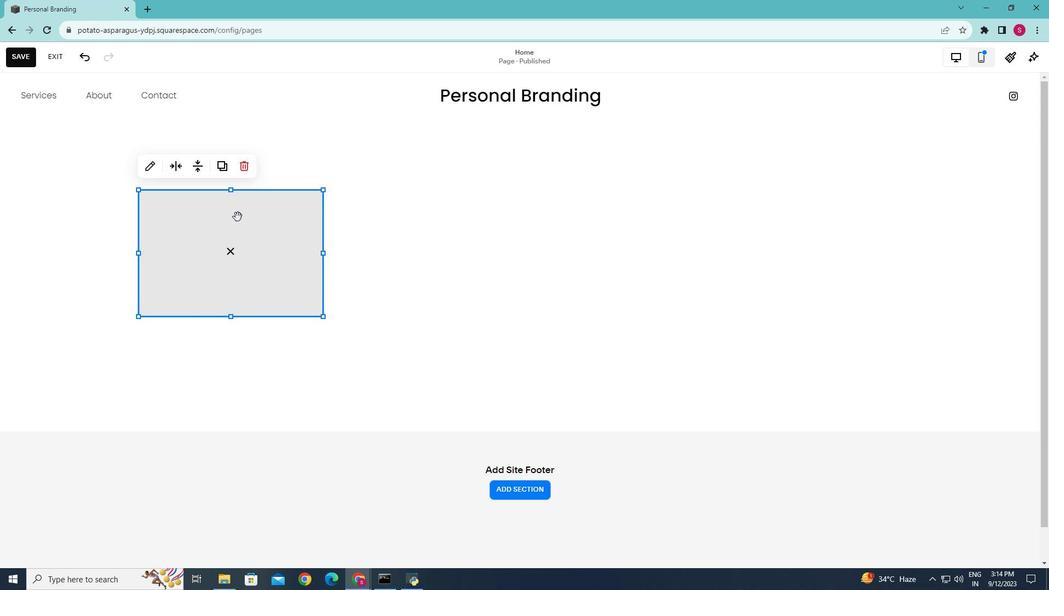 
Action: Mouse pressed left at (236, 217)
Screenshot: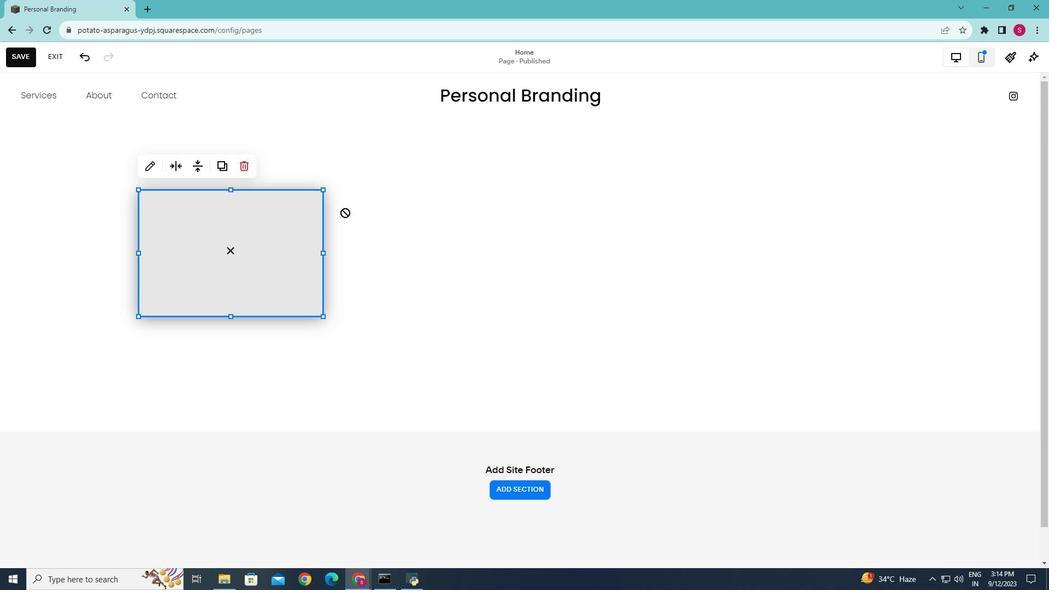 
Action: Mouse moved to (130, 200)
Screenshot: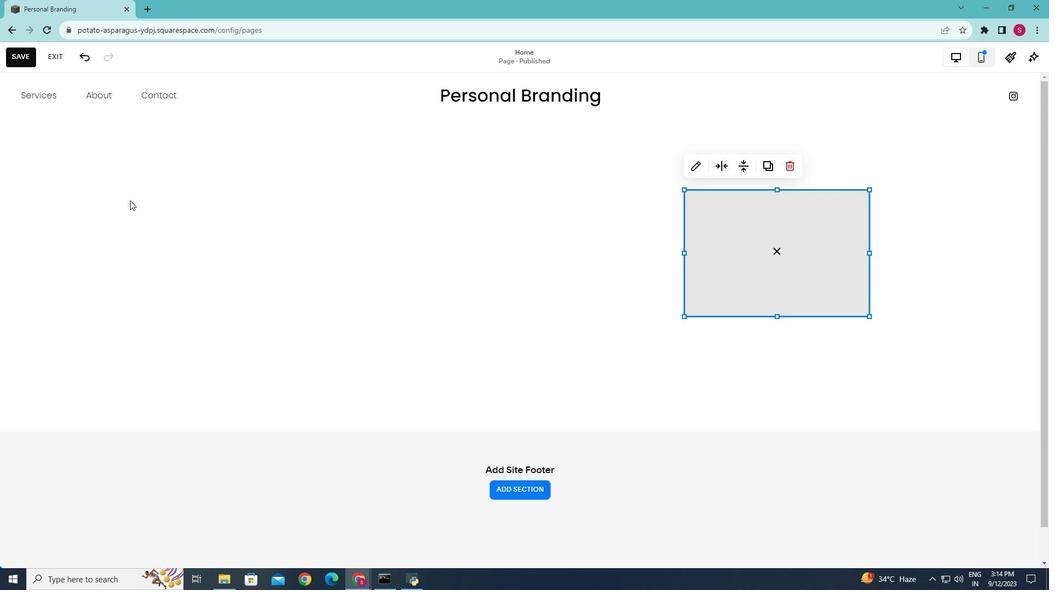 
Action: Mouse pressed left at (130, 200)
Screenshot: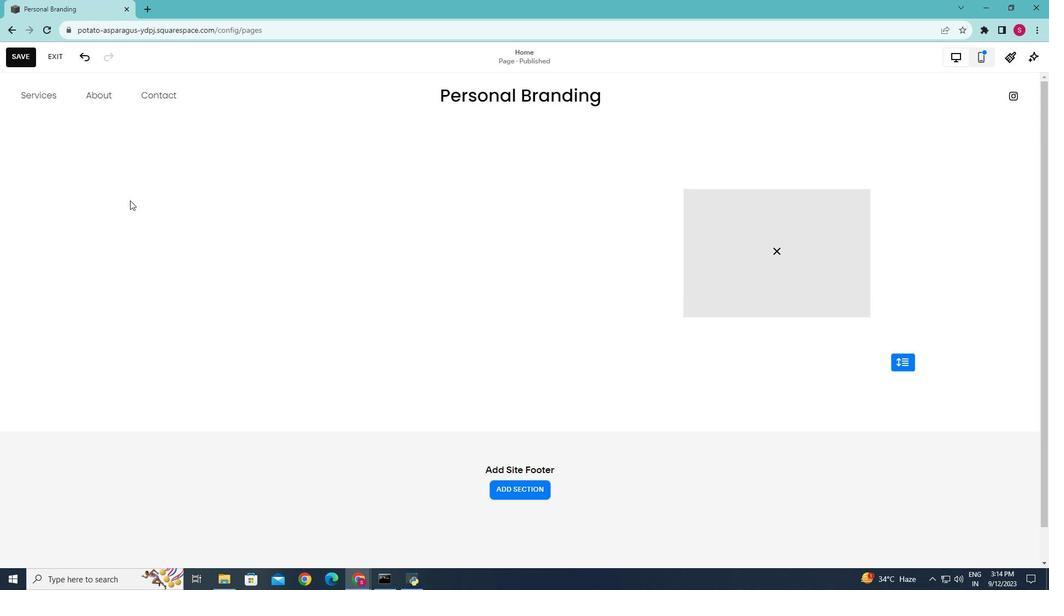 
Action: Mouse moved to (60, 146)
Screenshot: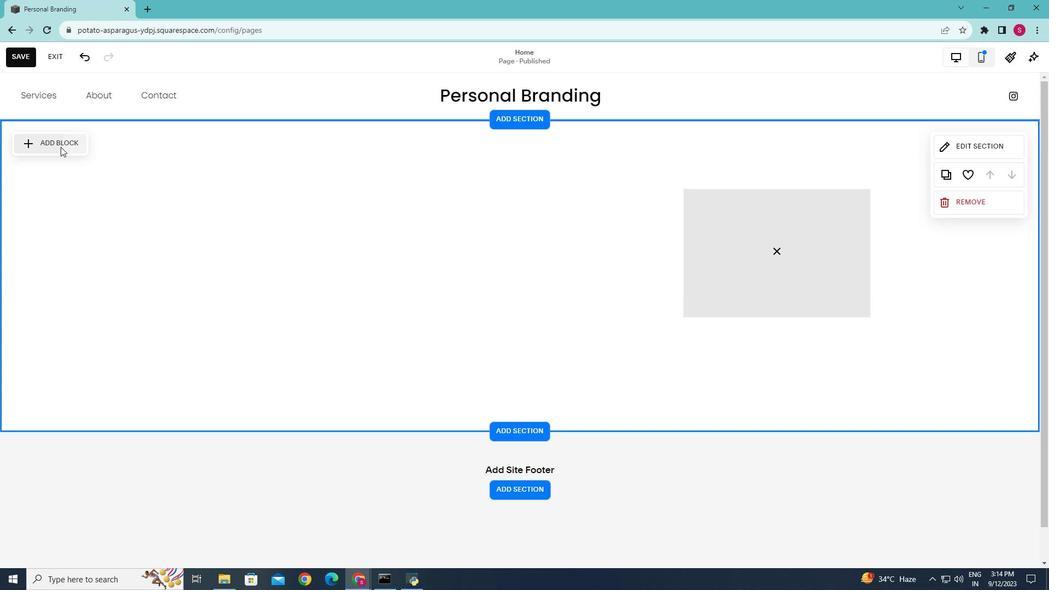 
Action: Mouse pressed left at (60, 146)
Screenshot: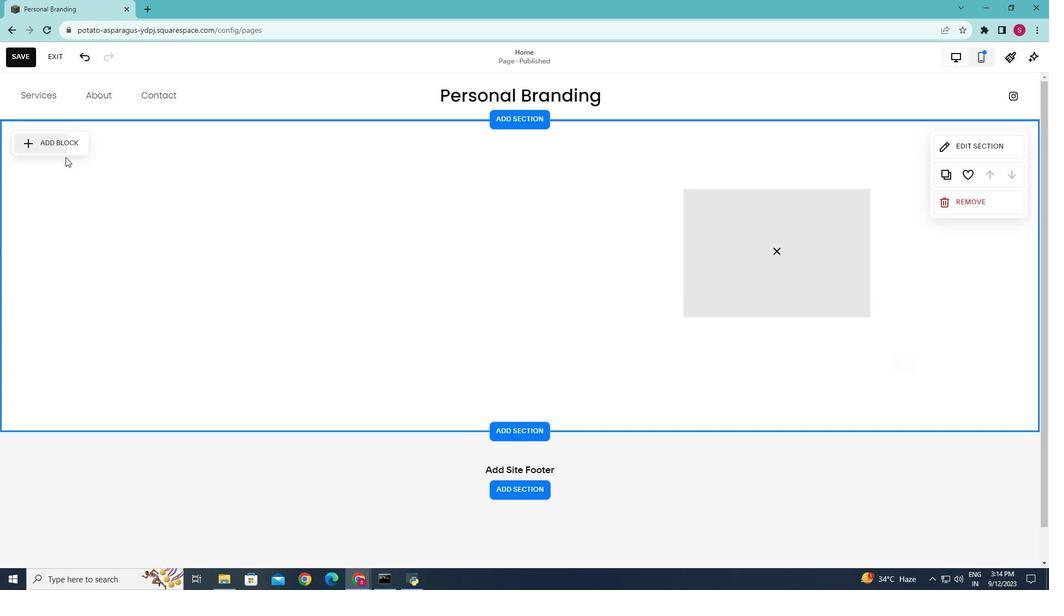 
Action: Mouse moved to (139, 210)
Screenshot: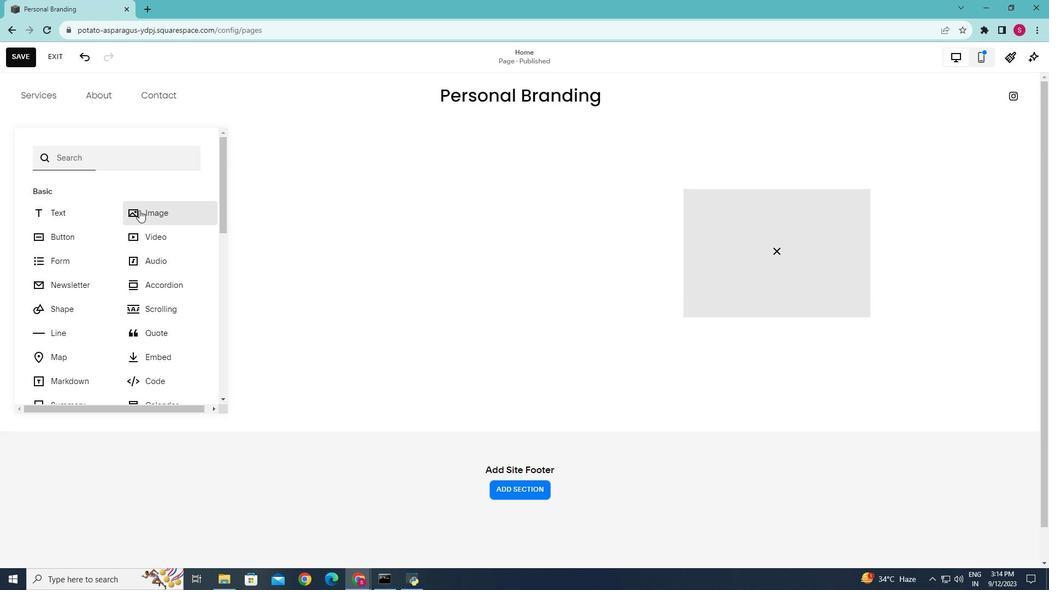 
Action: Mouse pressed left at (139, 210)
Screenshot: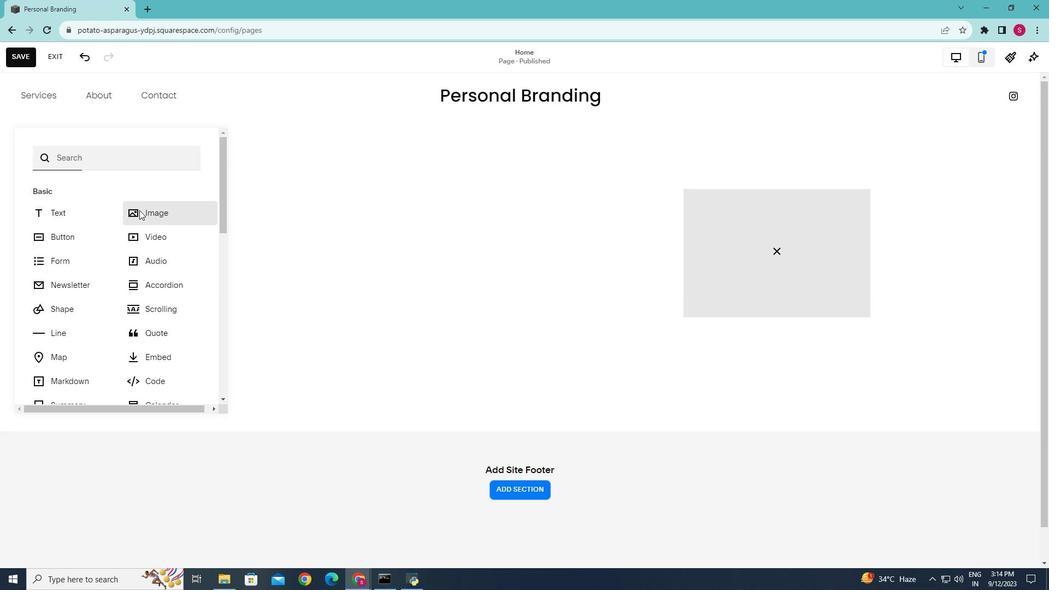 
Action: Mouse moved to (223, 249)
Screenshot: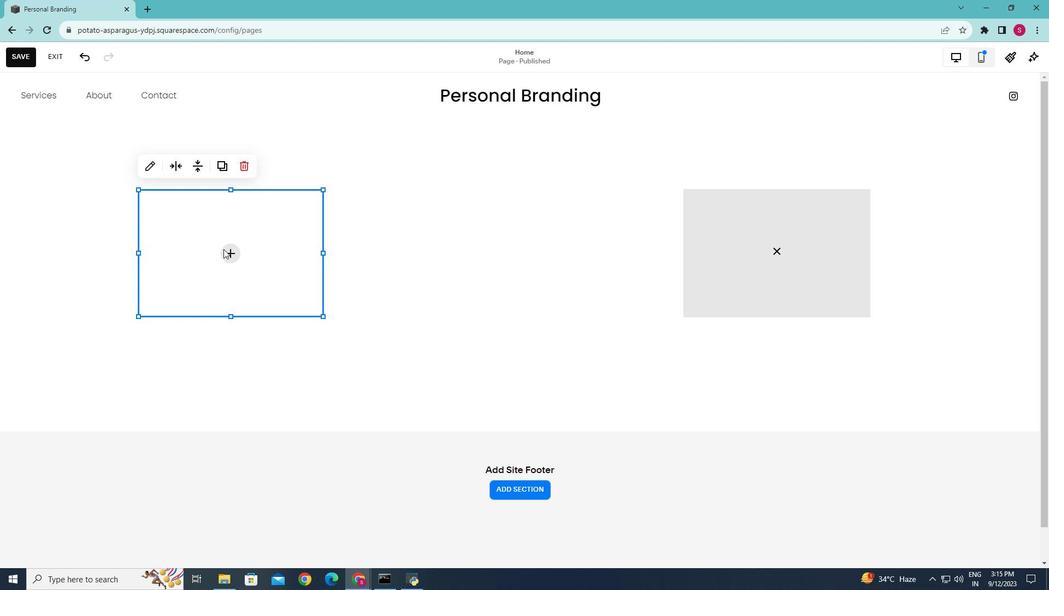 
Action: Mouse pressed left at (223, 249)
Screenshot: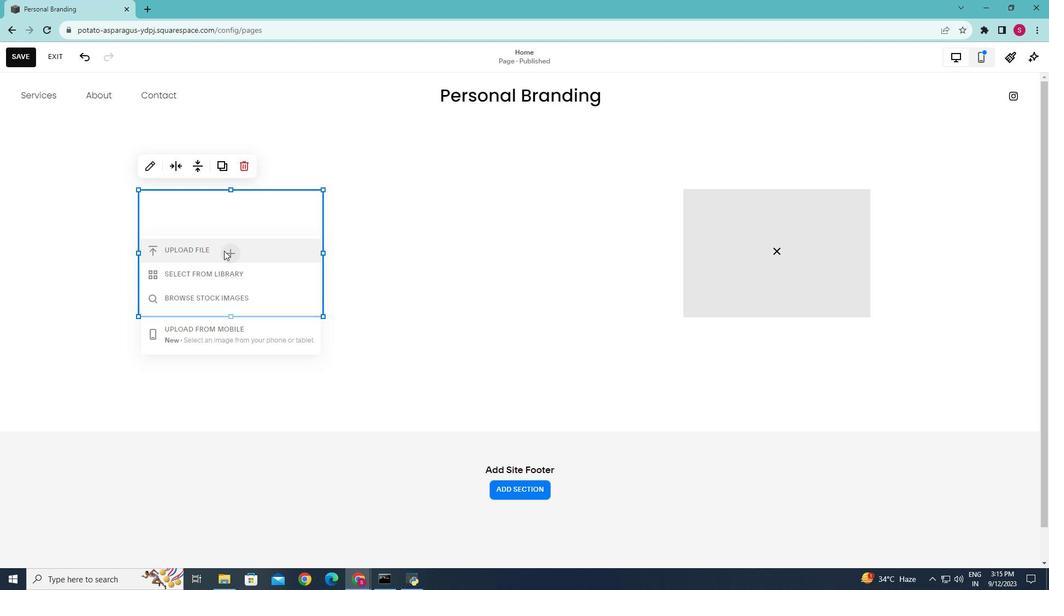 
Action: Mouse moved to (221, 291)
Screenshot: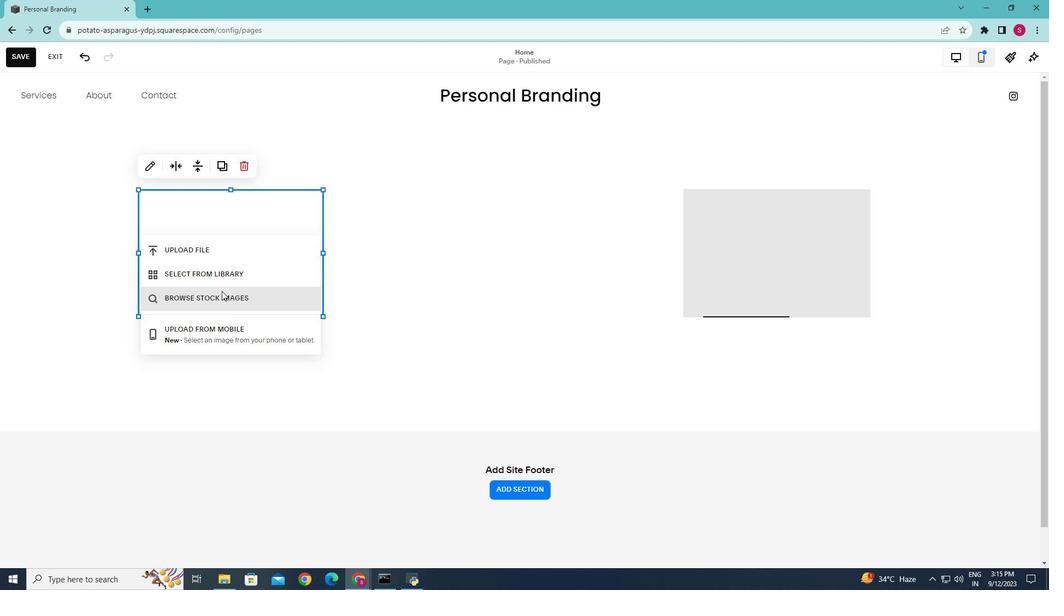 
Action: Mouse pressed left at (221, 291)
Screenshot: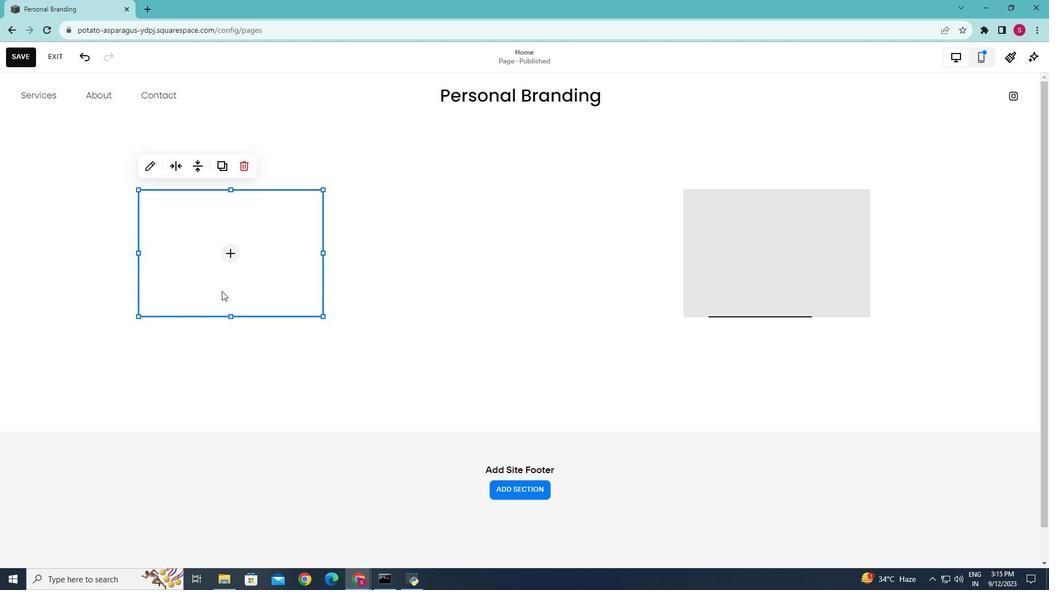 
Action: Mouse moved to (327, 188)
Screenshot: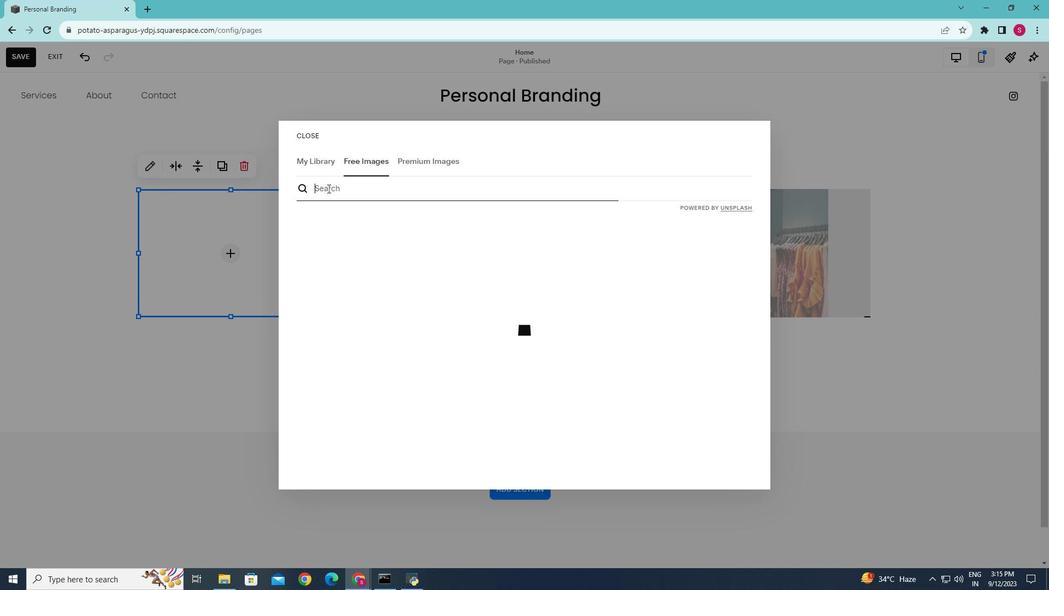 
Action: Mouse pressed left at (327, 188)
Screenshot: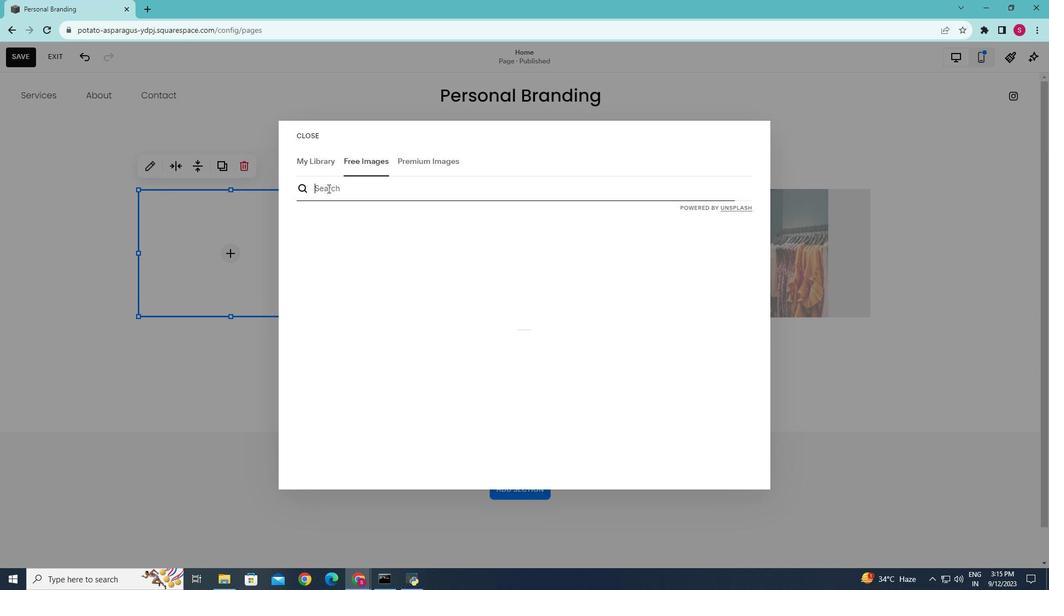 
Action: Key pressed fashion<Key.space>clothing<Key.enter>
Screenshot: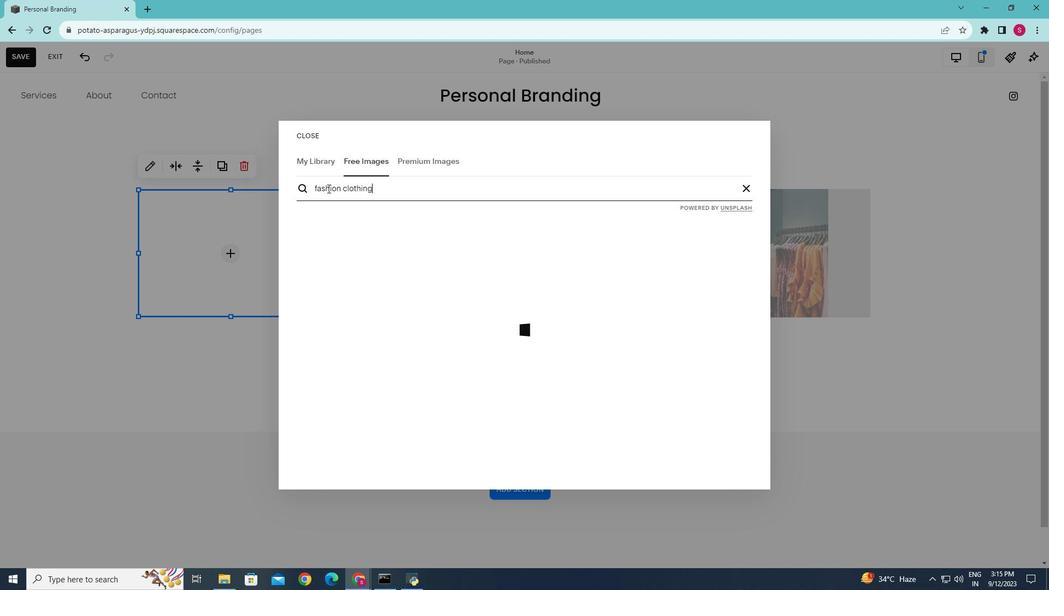 
Action: Mouse moved to (534, 350)
Screenshot: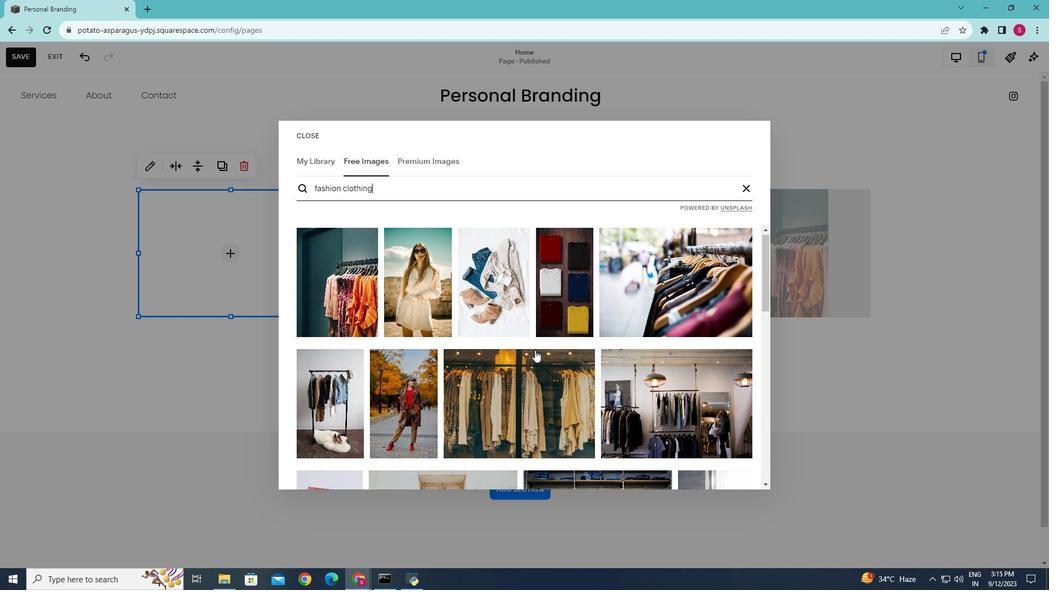 
Action: Mouse scrolled (534, 349) with delta (0, 0)
Screenshot: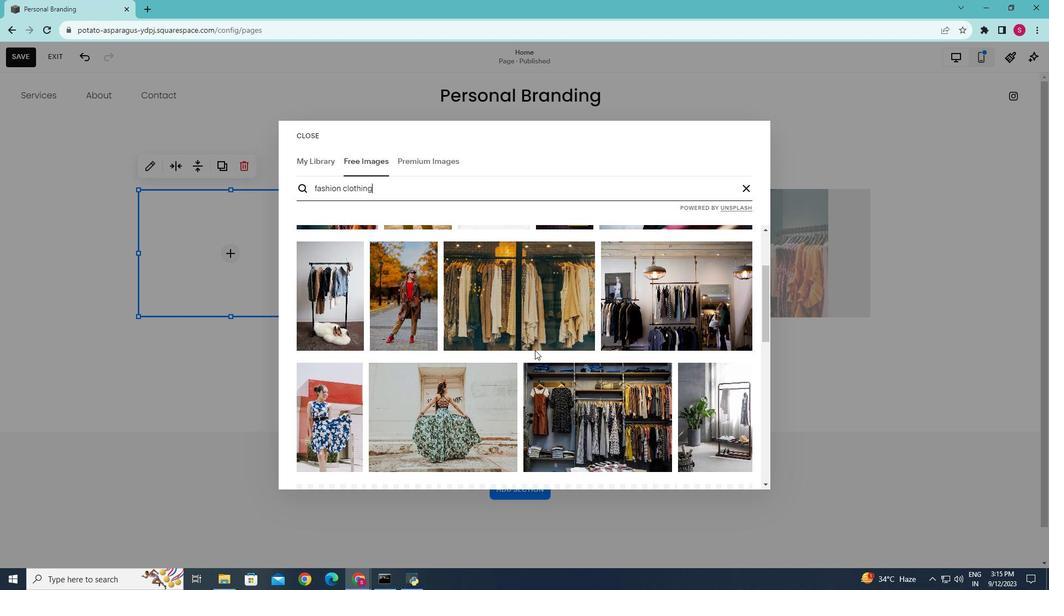 
Action: Mouse scrolled (534, 349) with delta (0, 0)
Screenshot: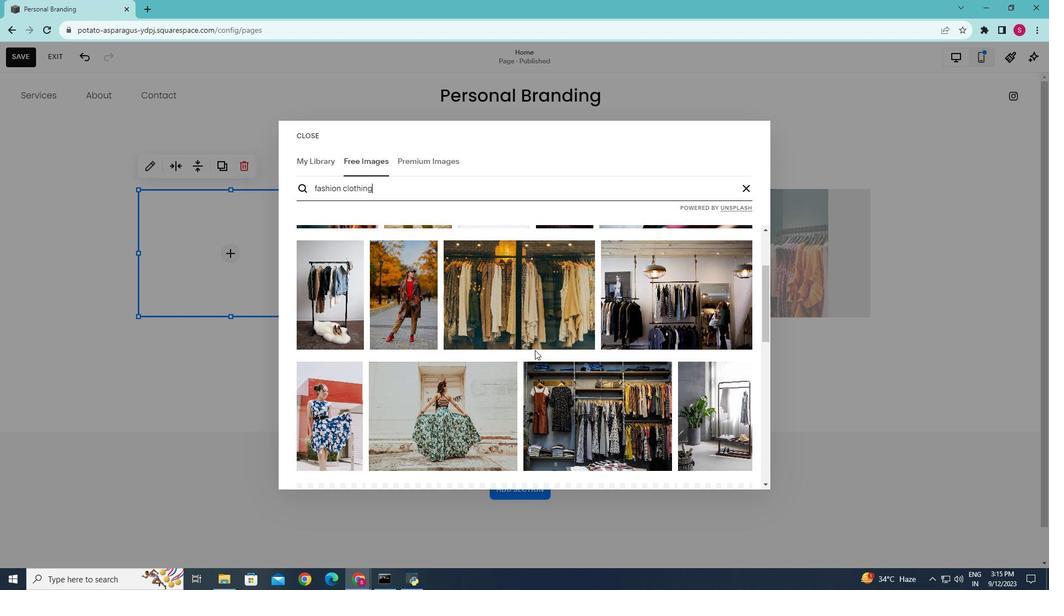 
Action: Mouse scrolled (534, 349) with delta (0, 0)
Screenshot: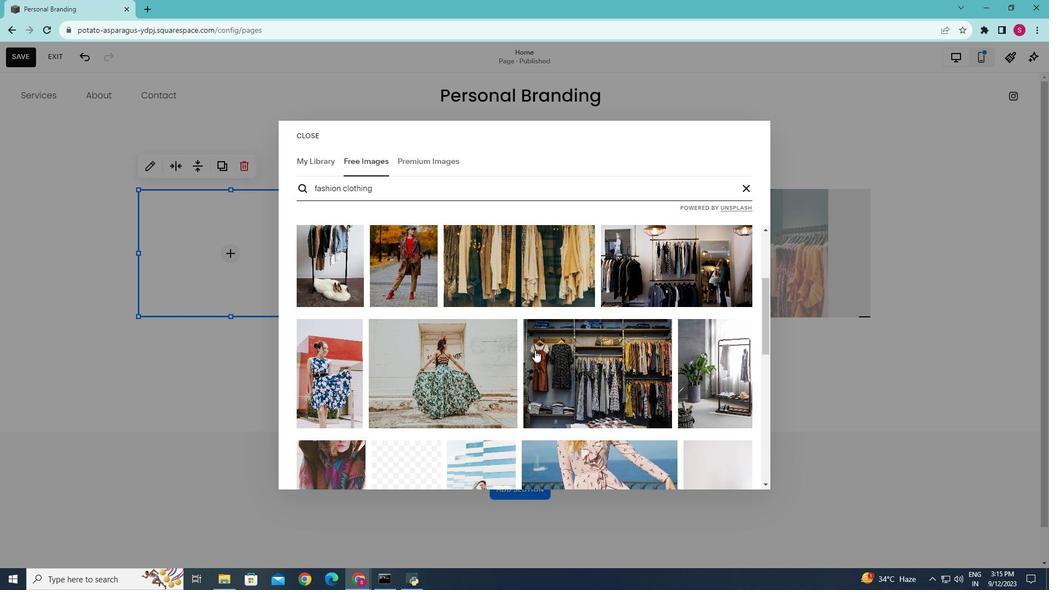 
Action: Mouse moved to (522, 344)
Screenshot: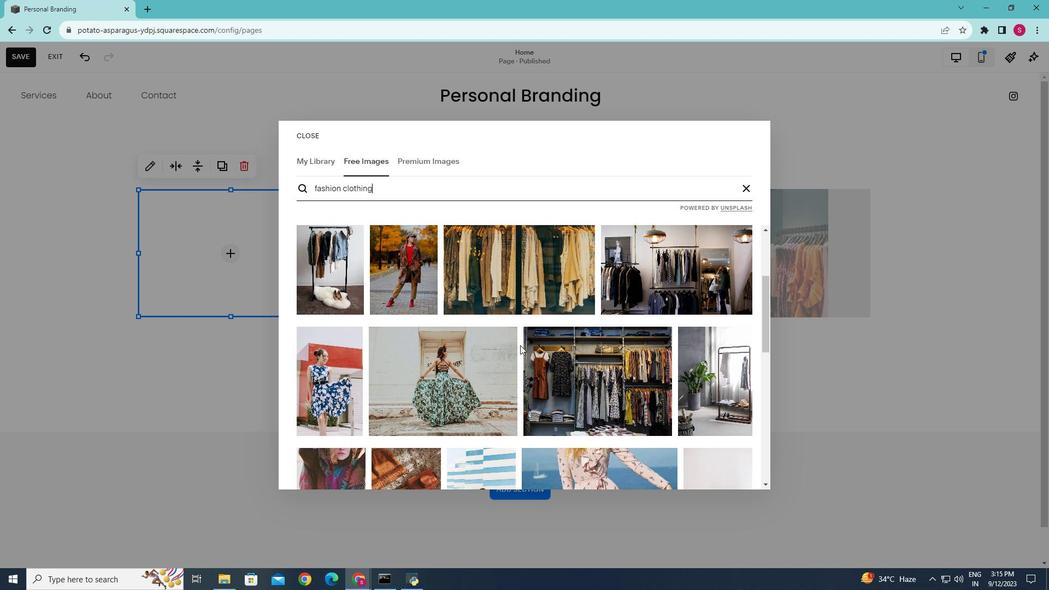 
Action: Mouse scrolled (522, 345) with delta (0, 0)
Screenshot: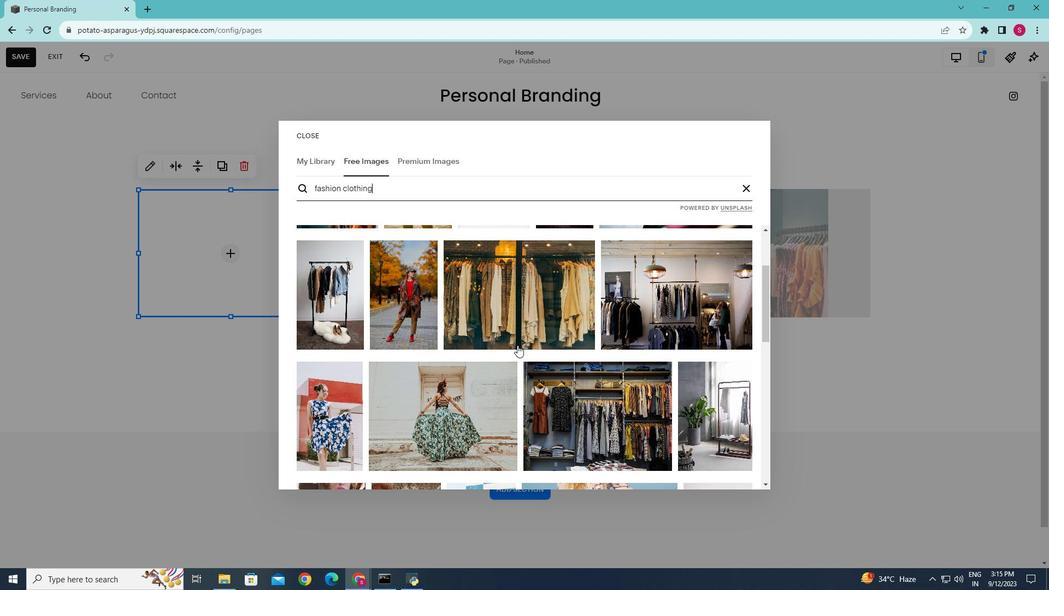 
Action: Mouse moved to (616, 429)
Screenshot: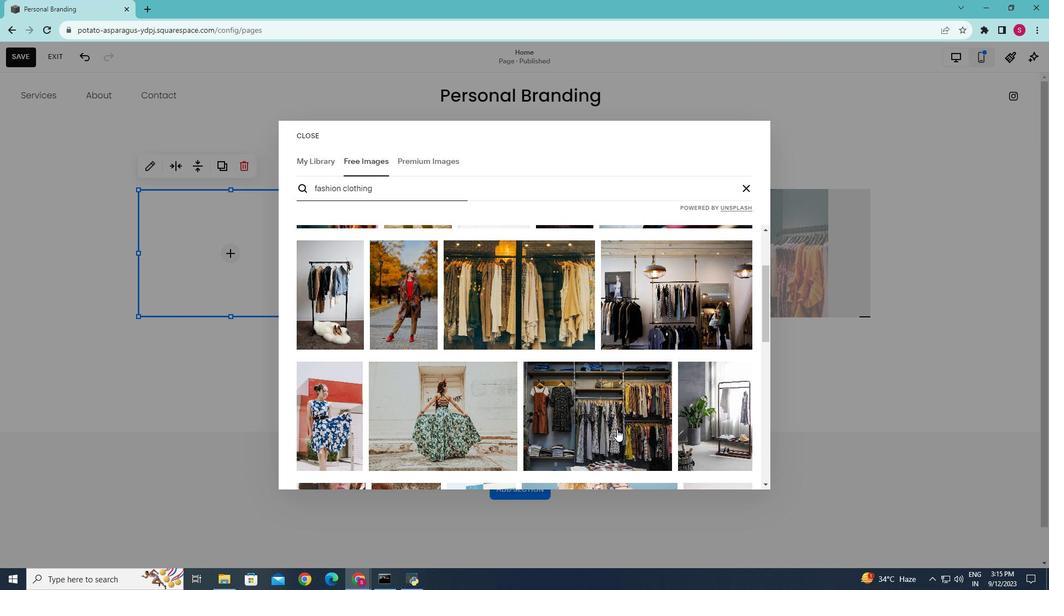 
Action: Mouse pressed left at (616, 429)
Screenshot: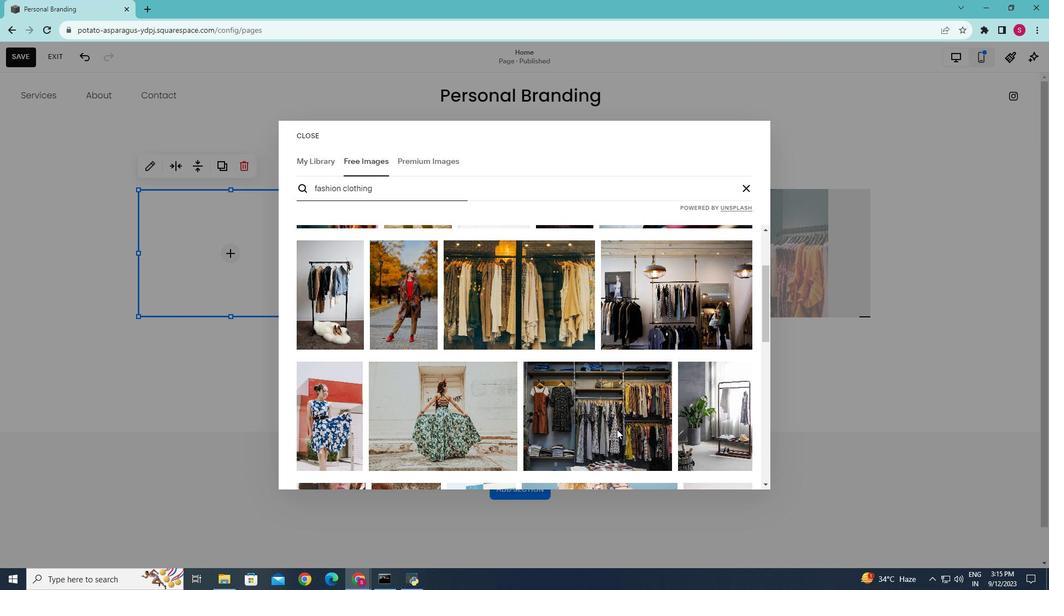 
Action: Mouse moved to (639, 343)
Screenshot: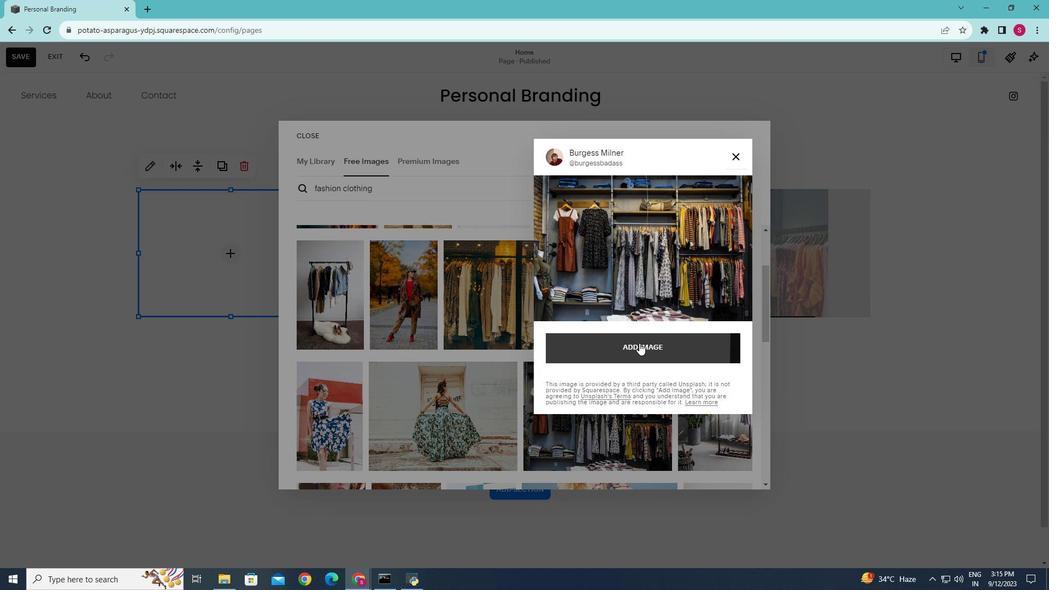 
Action: Mouse pressed left at (639, 343)
Screenshot: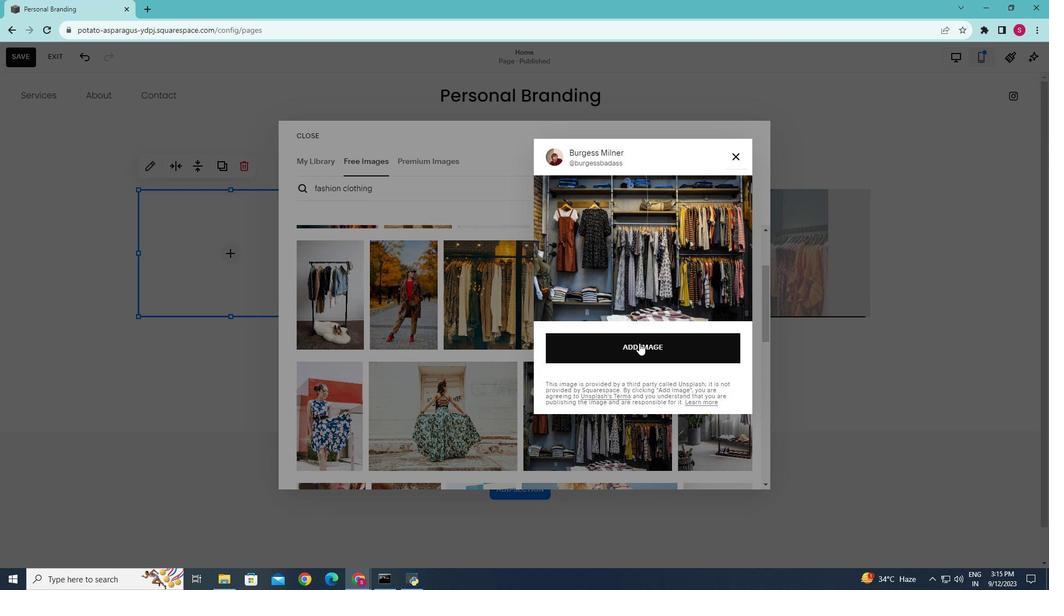 
Action: Mouse moved to (238, 236)
Screenshot: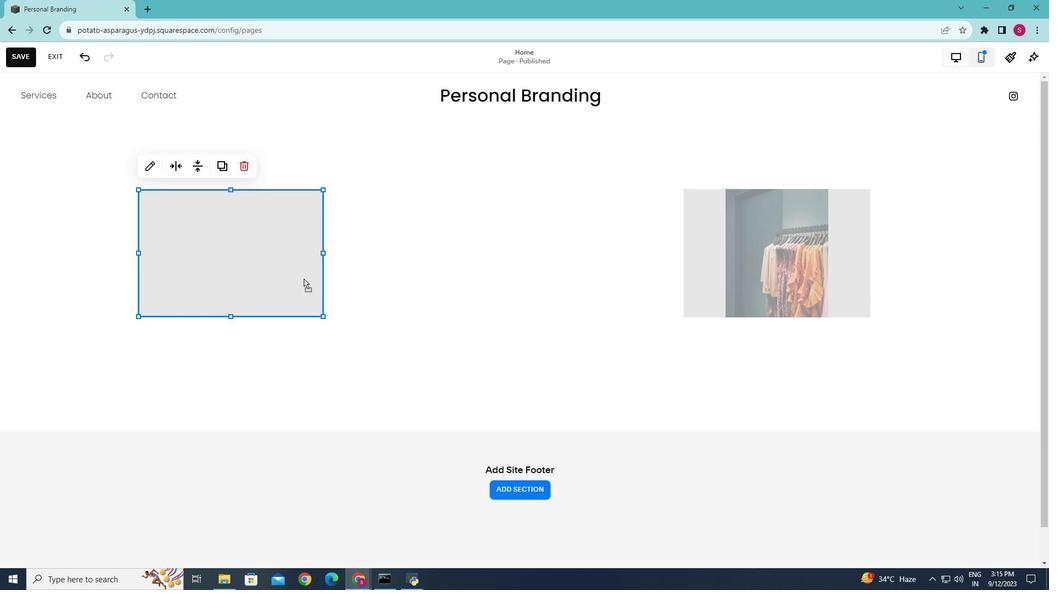 
Action: Mouse pressed left at (238, 236)
Screenshot: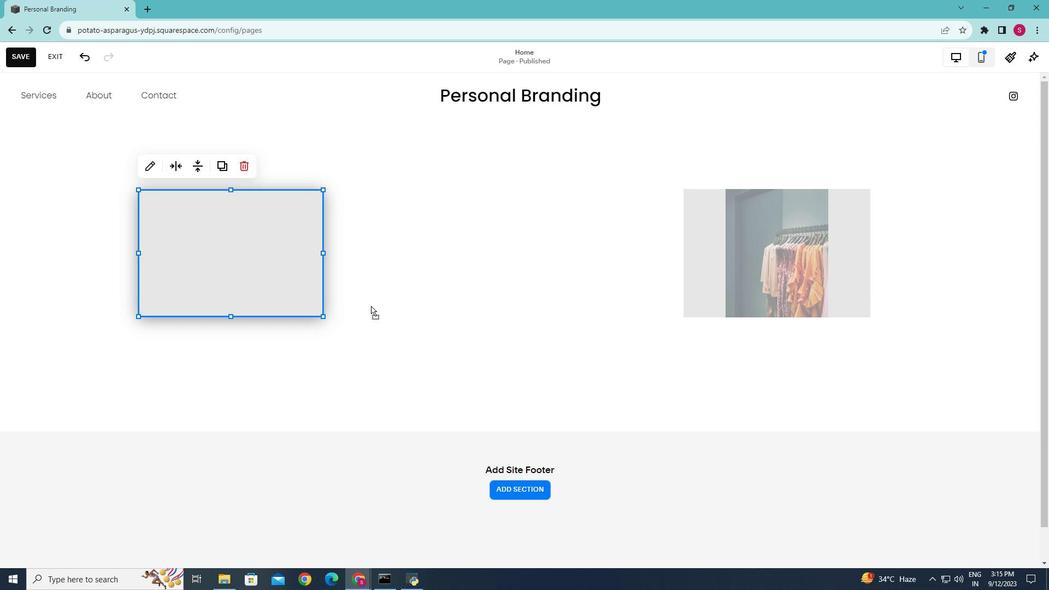 
Action: Mouse moved to (112, 224)
Screenshot: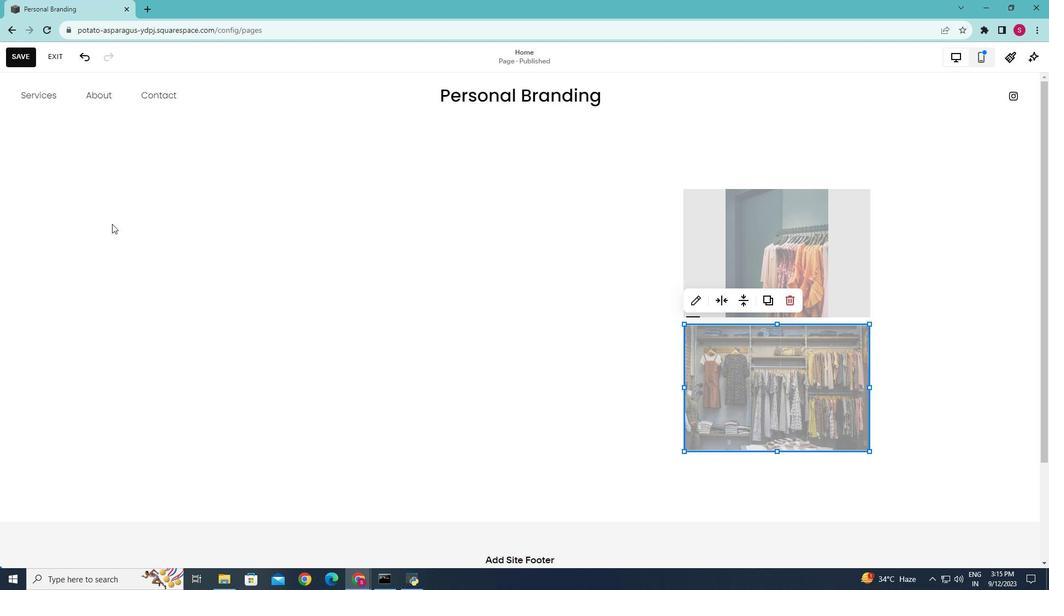 
Action: Mouse pressed left at (112, 224)
Screenshot: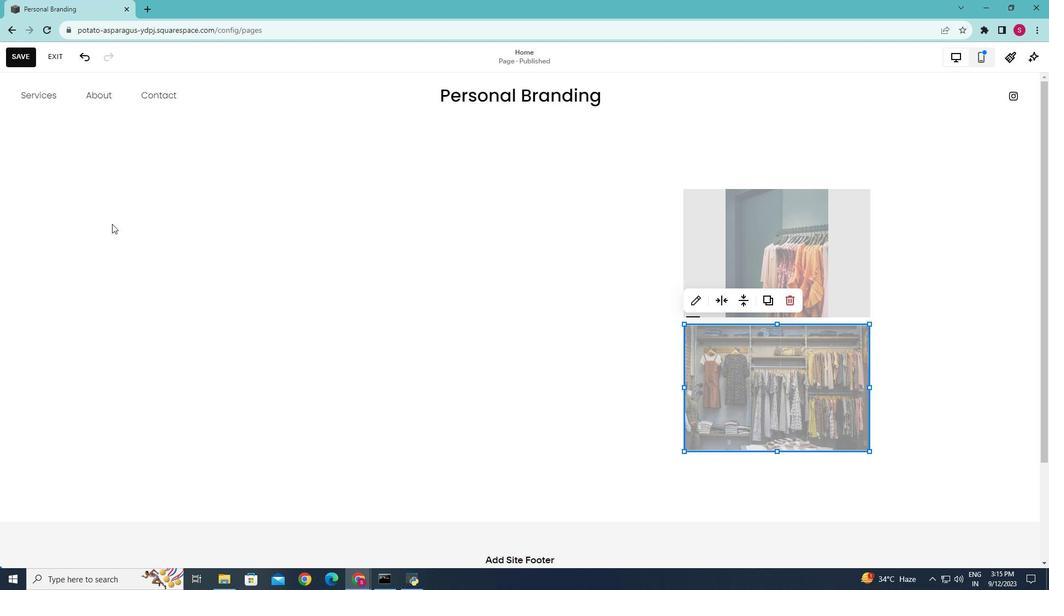 
Action: Mouse moved to (71, 148)
Screenshot: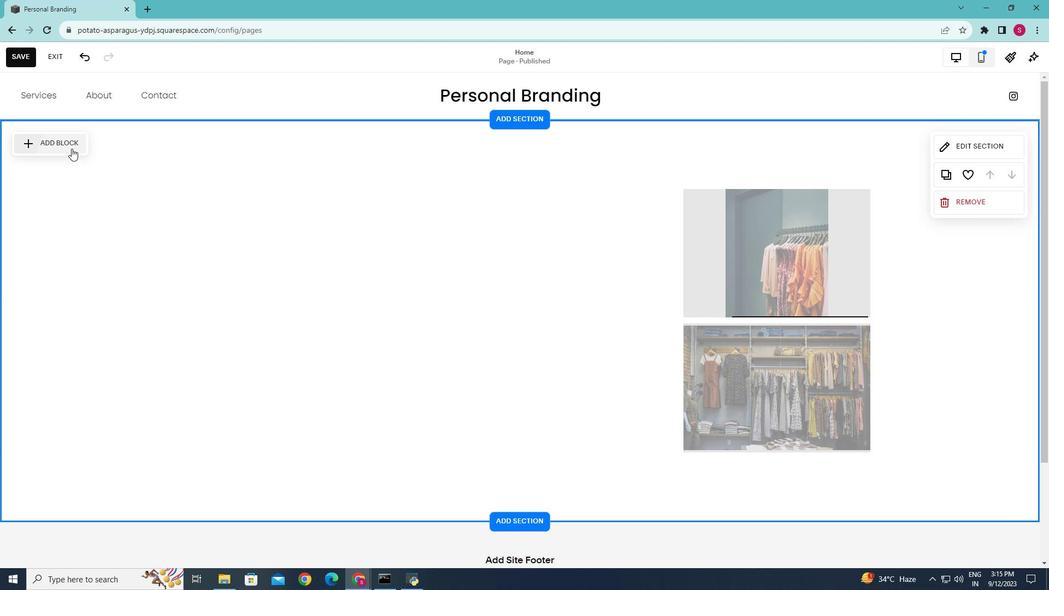 
Action: Mouse pressed left at (71, 148)
Screenshot: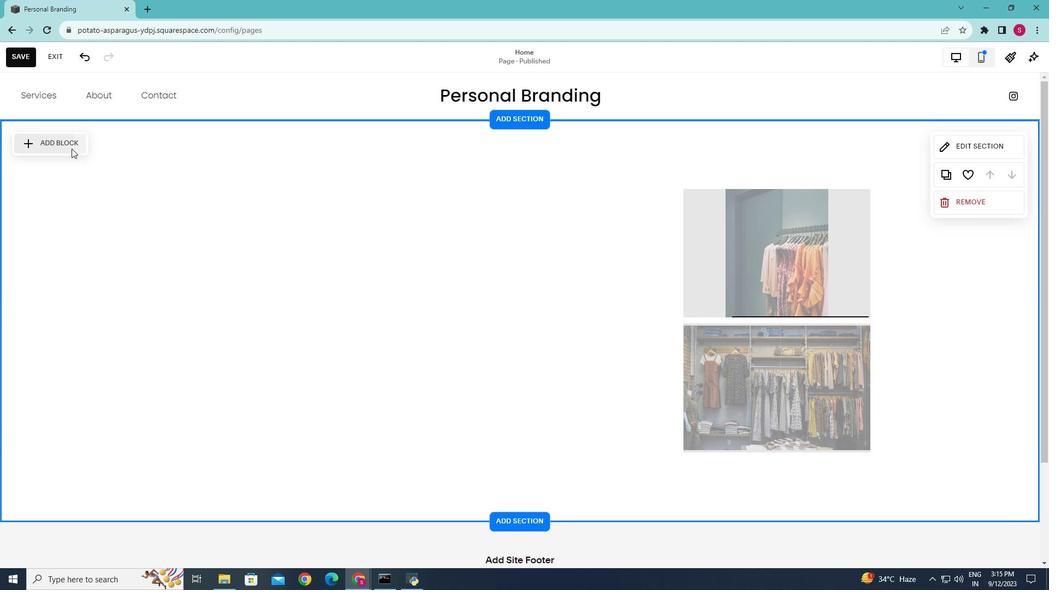 
Action: Mouse moved to (140, 212)
Screenshot: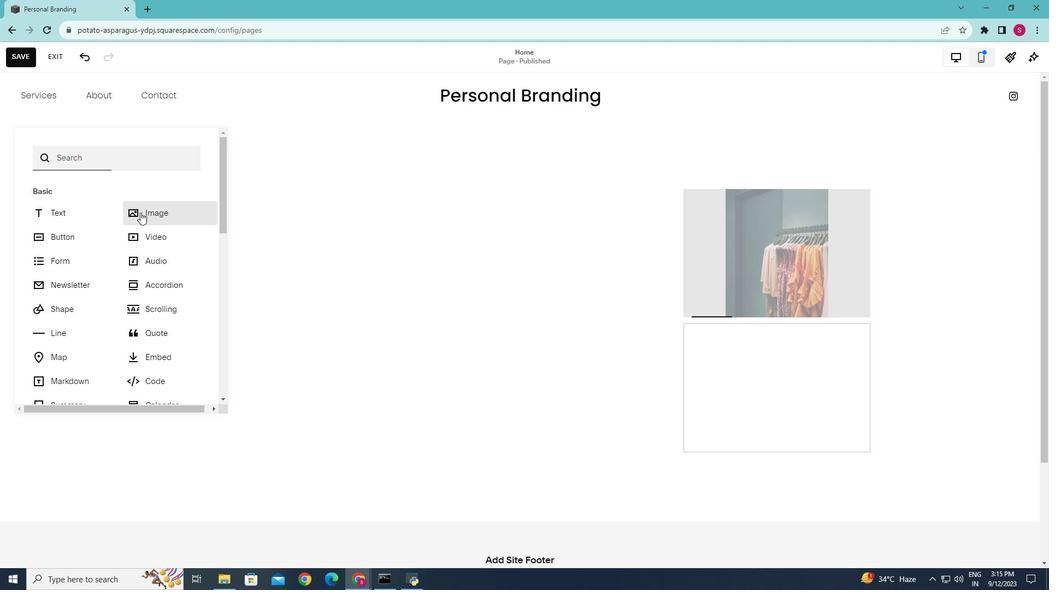 
Action: Mouse pressed left at (140, 212)
Screenshot: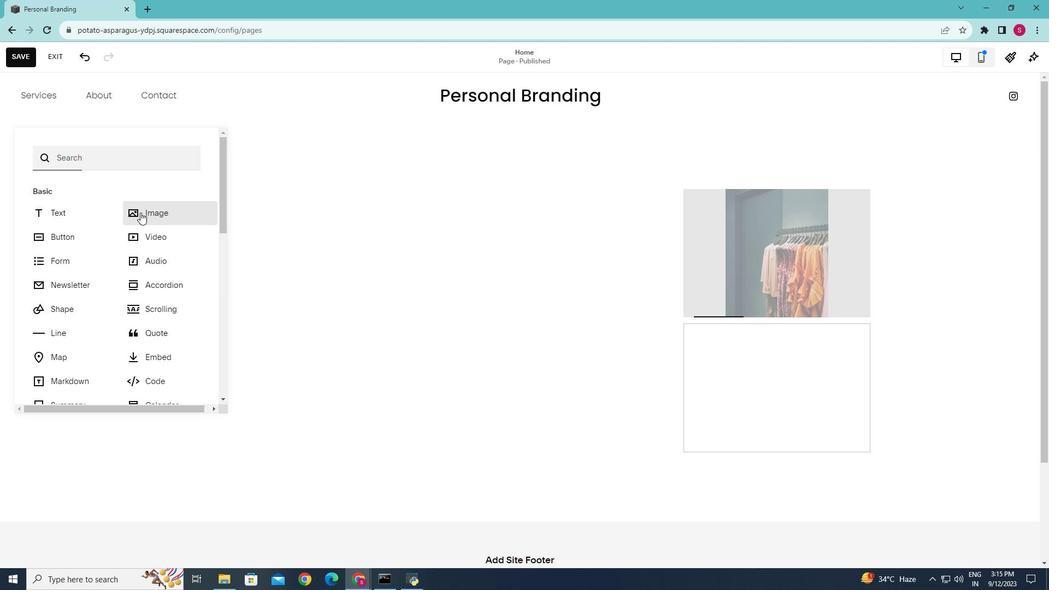 
Action: Mouse moved to (230, 250)
Screenshot: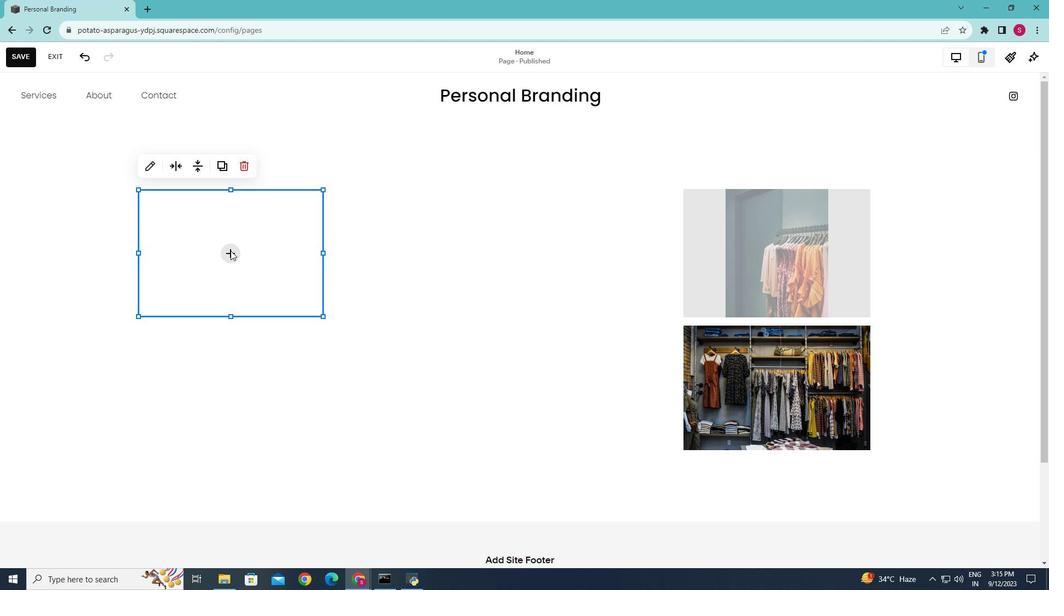 
Action: Mouse pressed left at (230, 250)
Screenshot: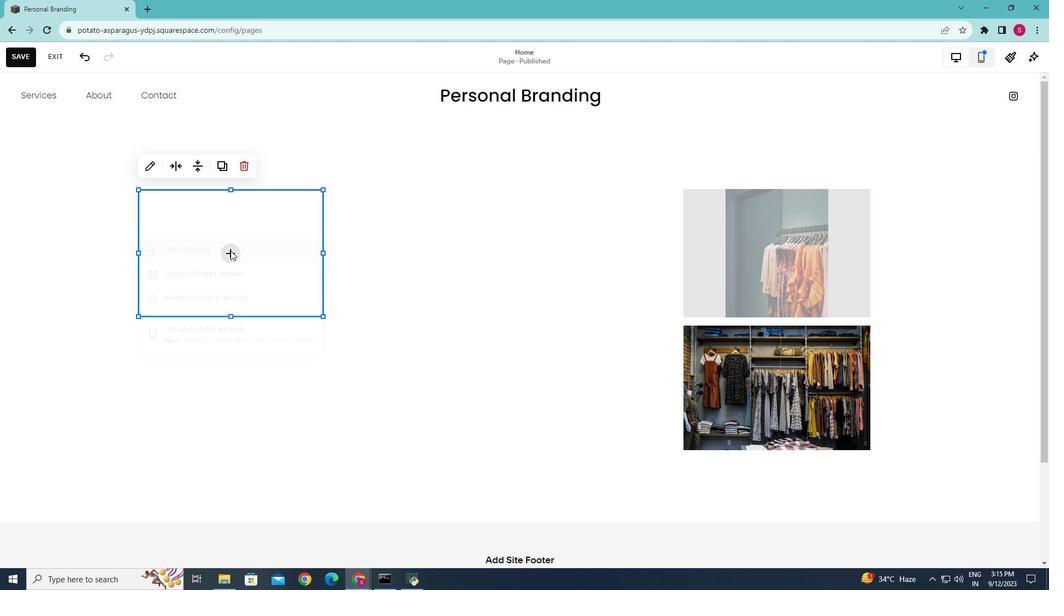 
Action: Mouse moved to (218, 292)
Screenshot: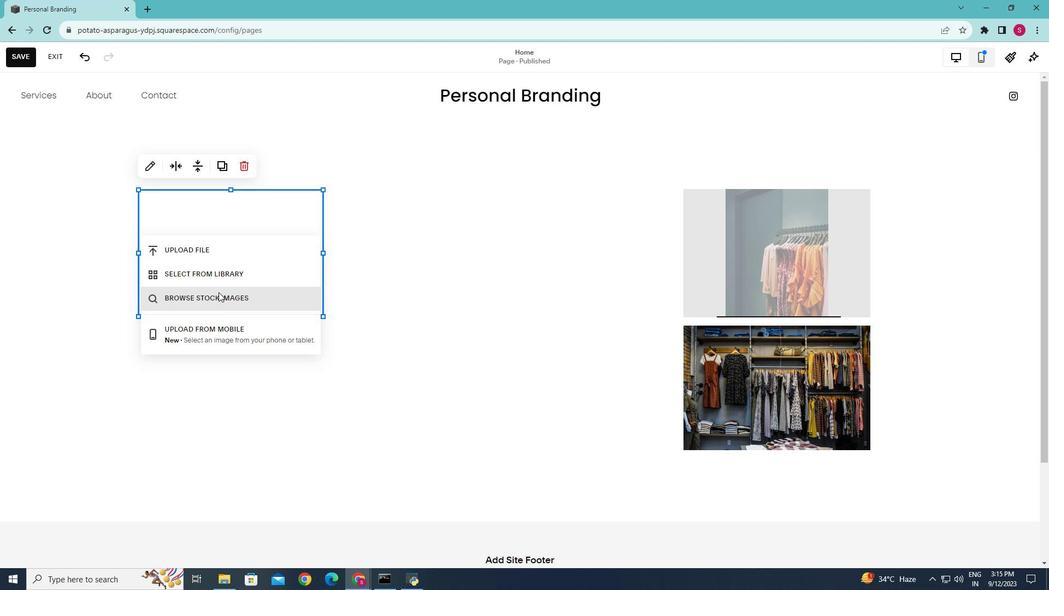 
Action: Mouse pressed left at (218, 292)
Screenshot: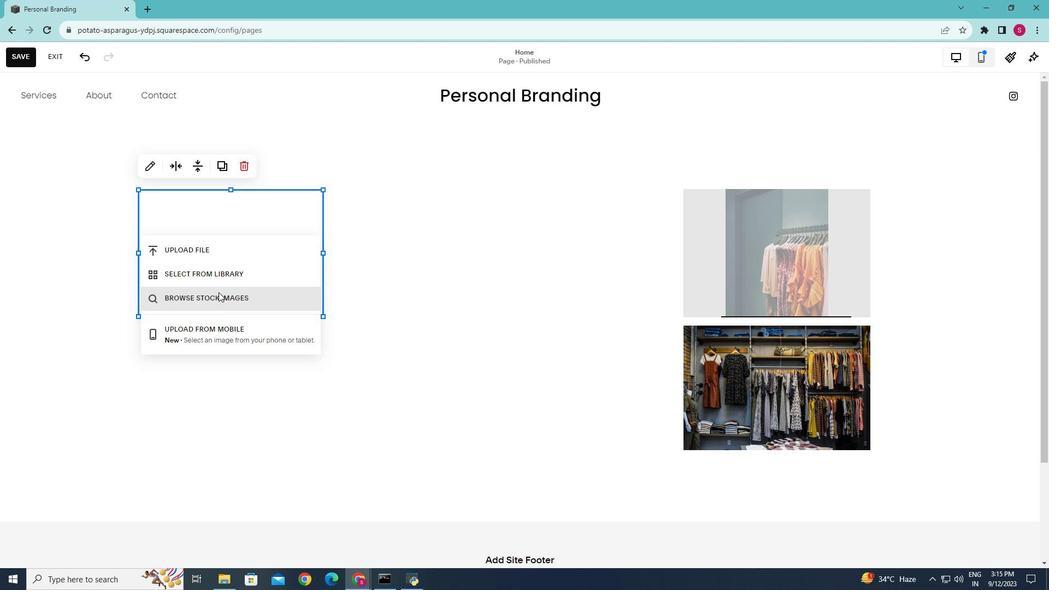 
Action: Mouse moved to (386, 191)
Screenshot: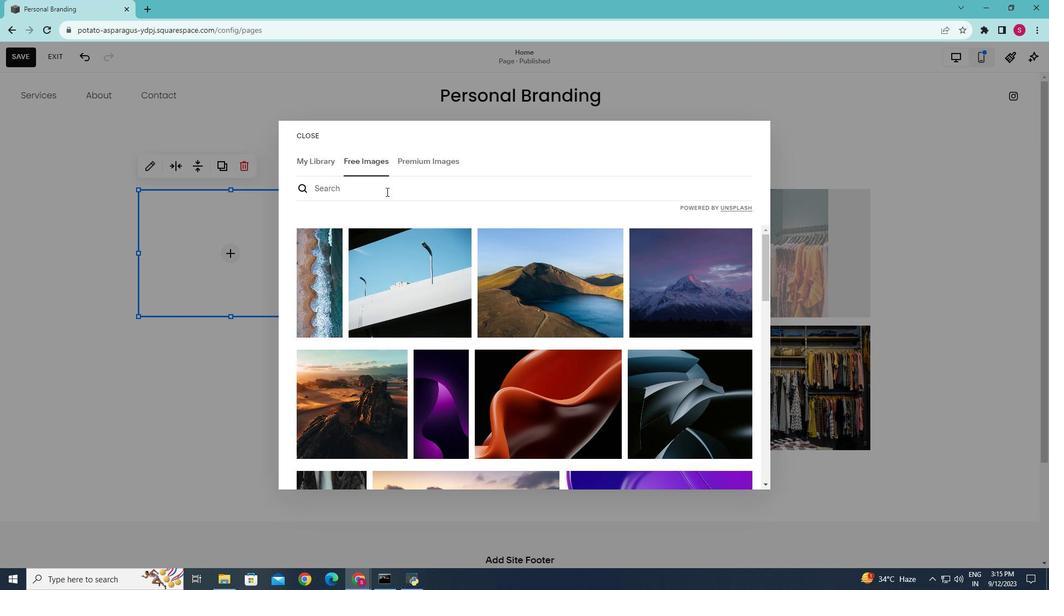 
Action: Mouse pressed left at (386, 191)
Screenshot: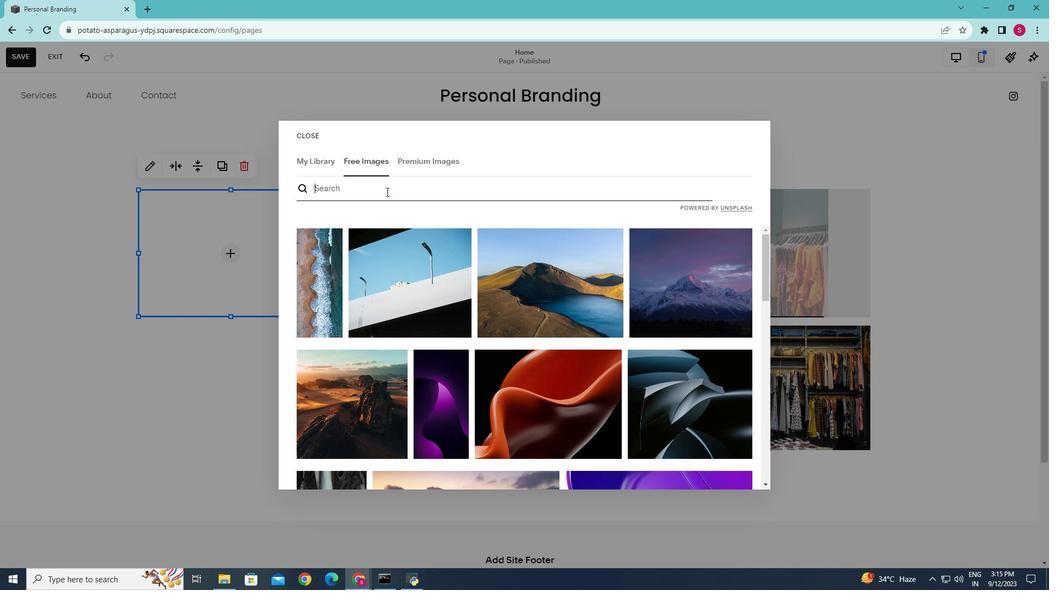 
Action: Key pressed fashion<Key.space>clothing<Key.enter>
Screenshot: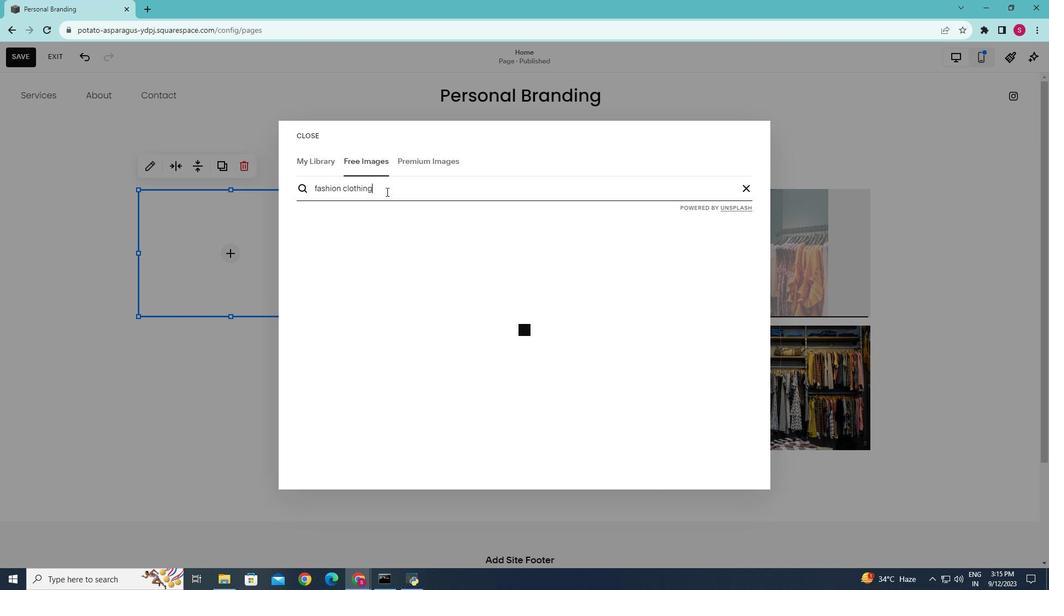 
Action: Mouse moved to (479, 305)
Screenshot: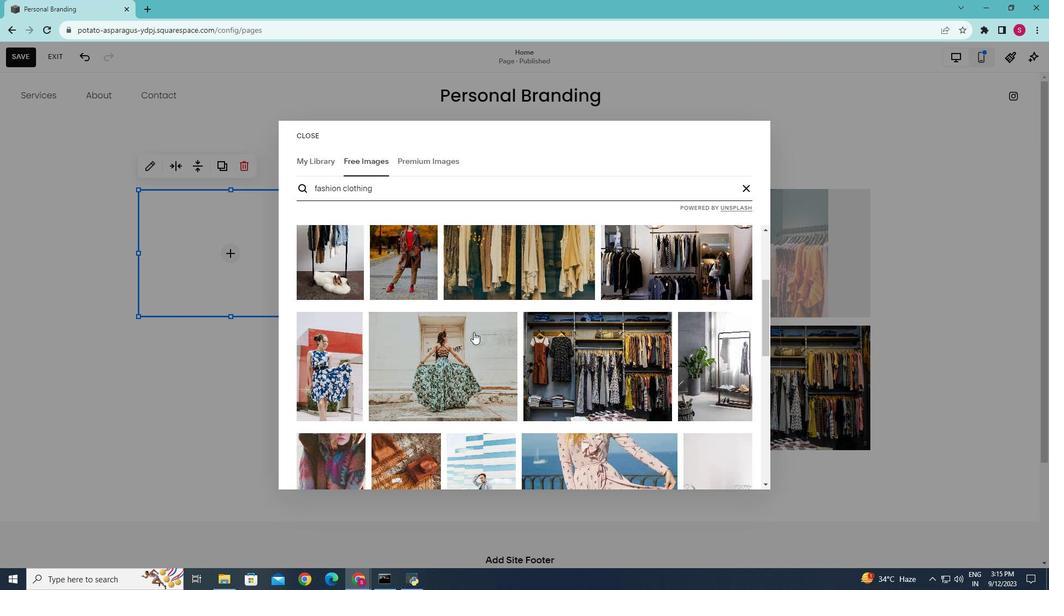 
Action: Mouse scrolled (479, 304) with delta (0, 0)
Screenshot: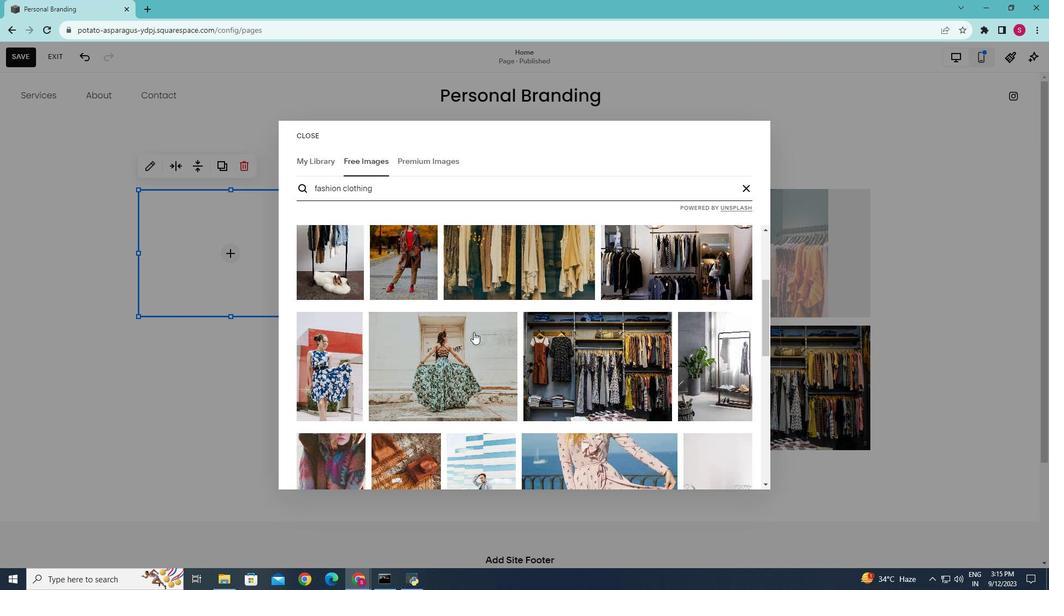 
Action: Mouse moved to (477, 317)
Screenshot: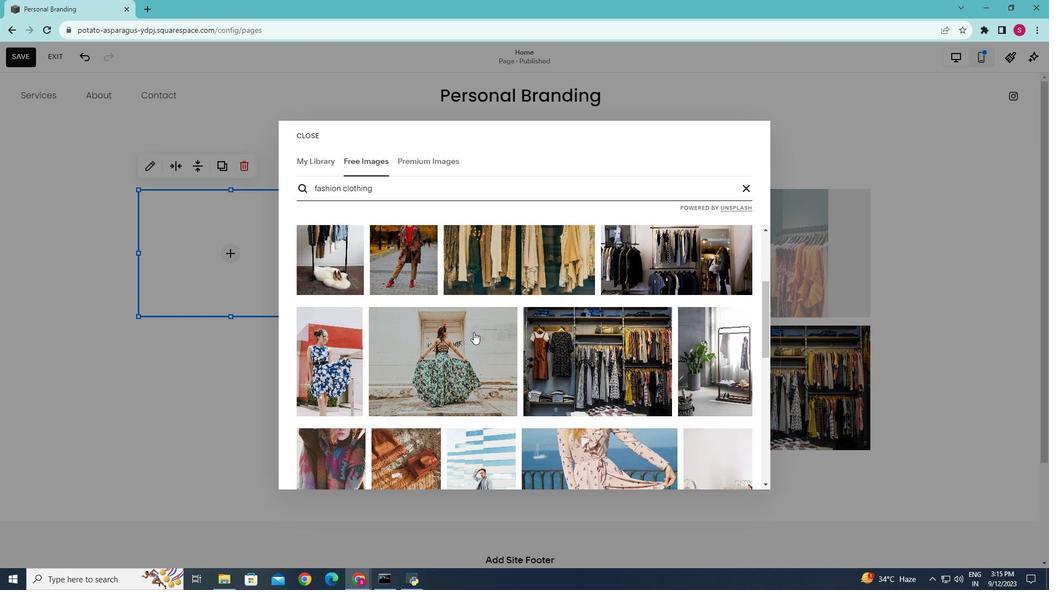 
Action: Mouse scrolled (477, 316) with delta (0, 0)
Screenshot: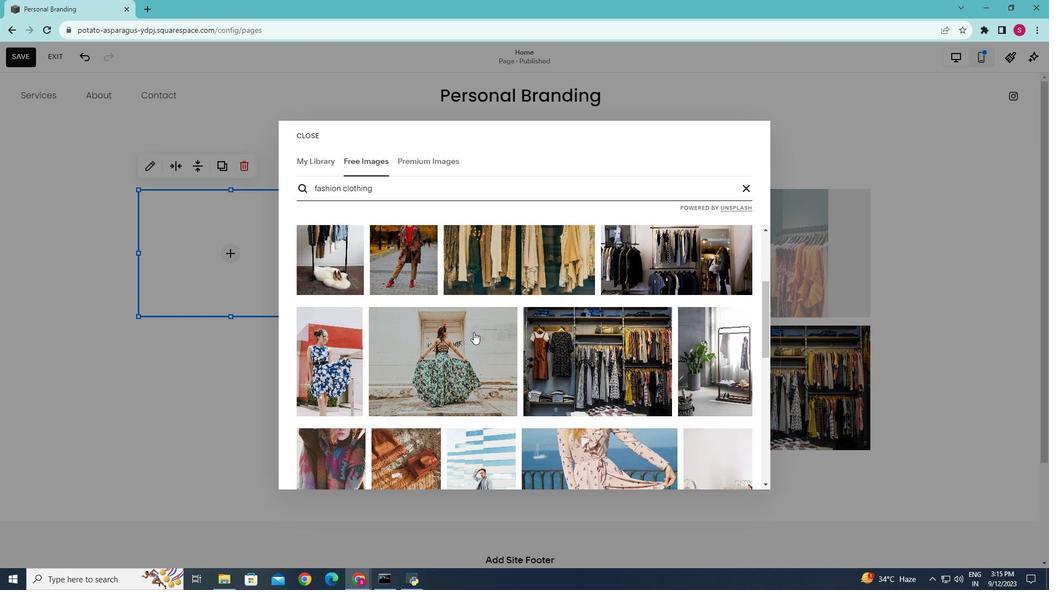 
Action: Mouse moved to (477, 322)
Screenshot: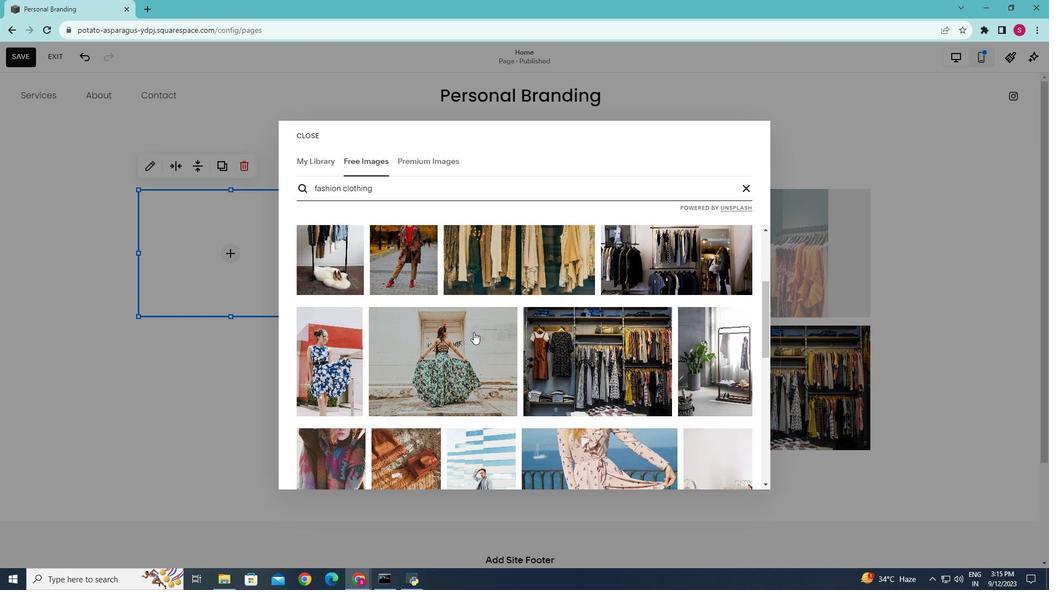 
Action: Mouse scrolled (477, 322) with delta (0, 0)
Screenshot: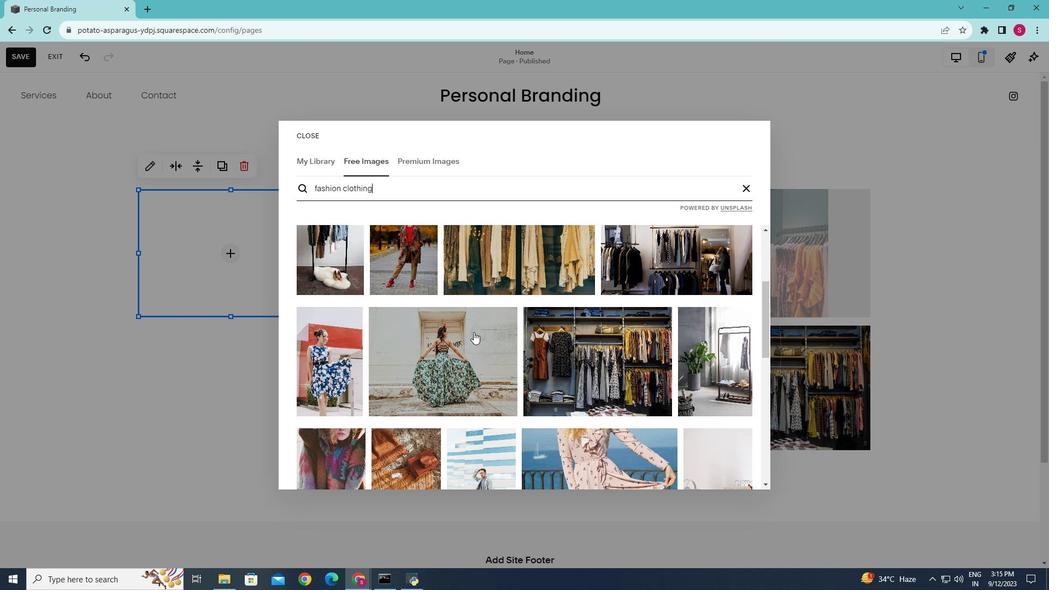 
Action: Mouse moved to (473, 332)
Screenshot: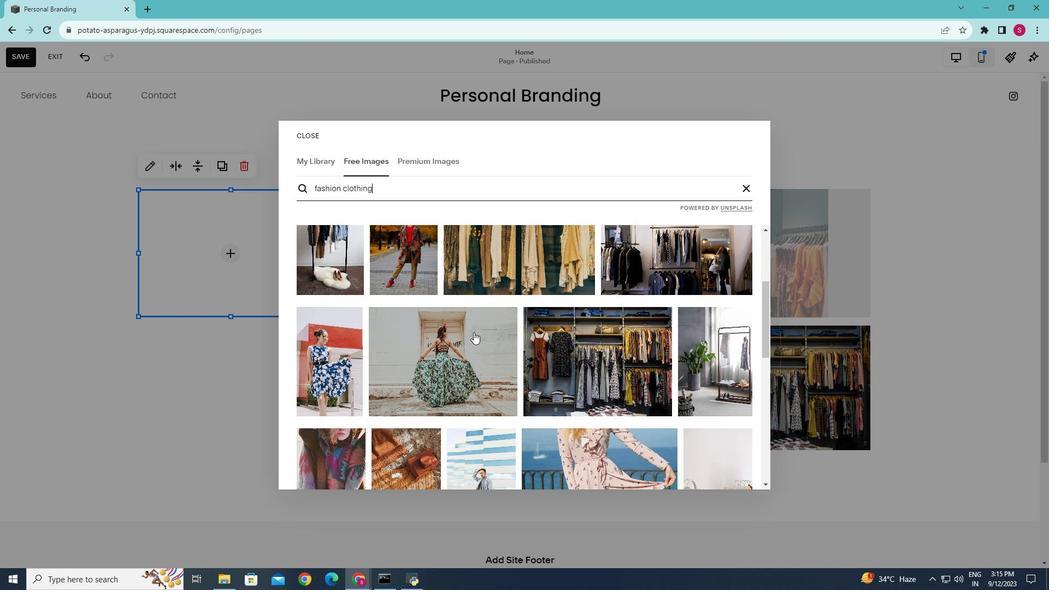 
Action: Mouse scrolled (473, 331) with delta (0, 0)
Screenshot: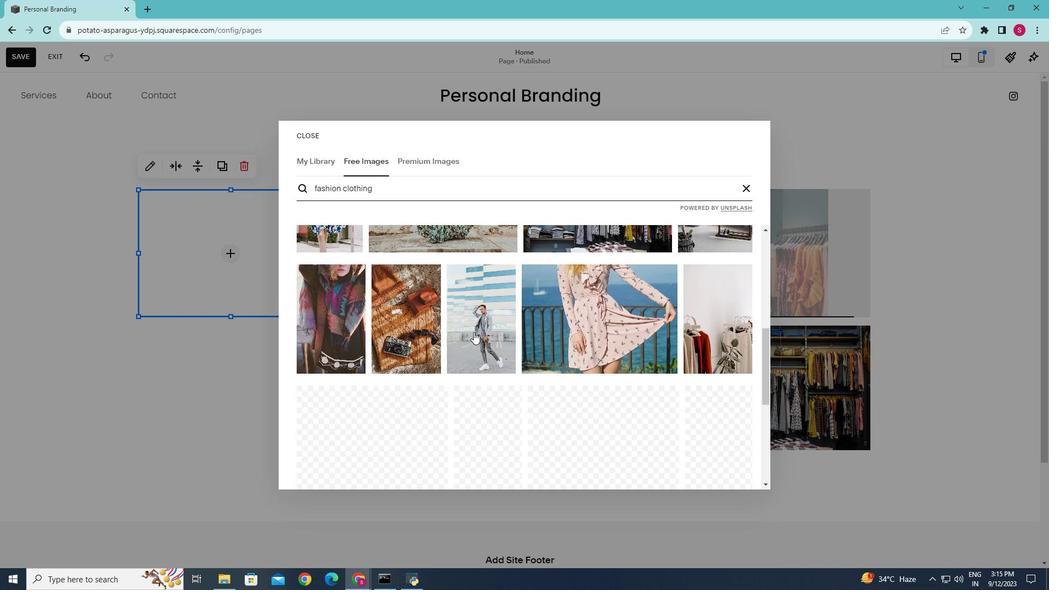 
Action: Mouse scrolled (473, 331) with delta (0, 0)
Screenshot: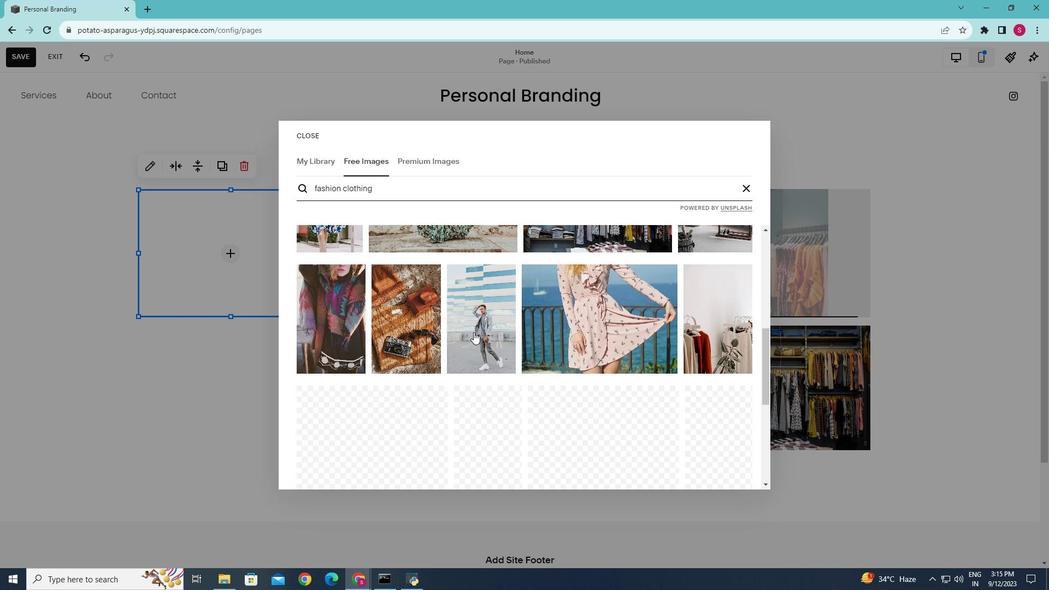 
Action: Mouse scrolled (473, 331) with delta (0, 0)
Screenshot: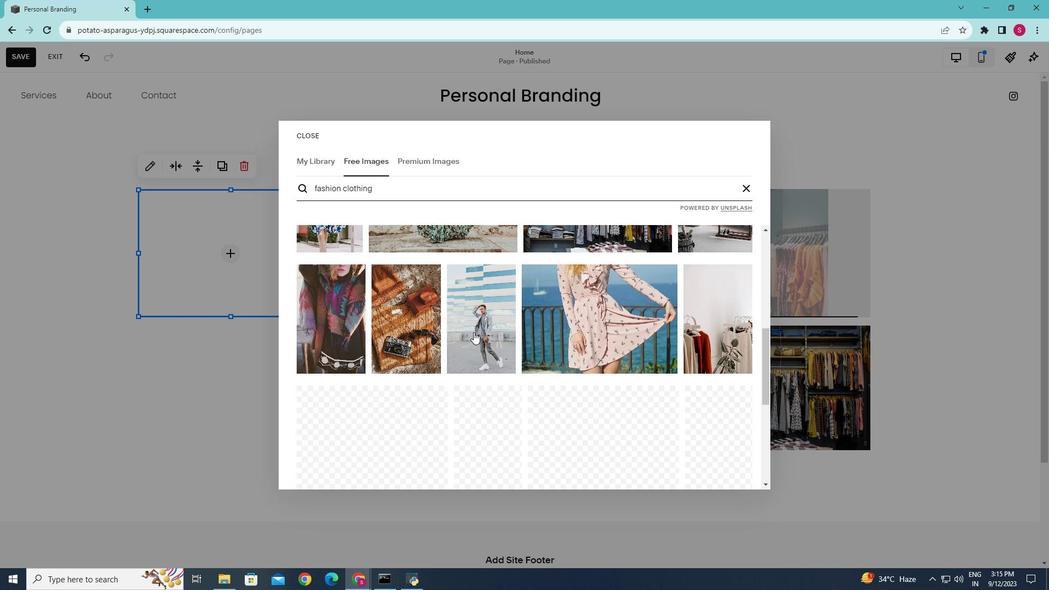 
Action: Mouse scrolled (473, 331) with delta (0, 0)
Screenshot: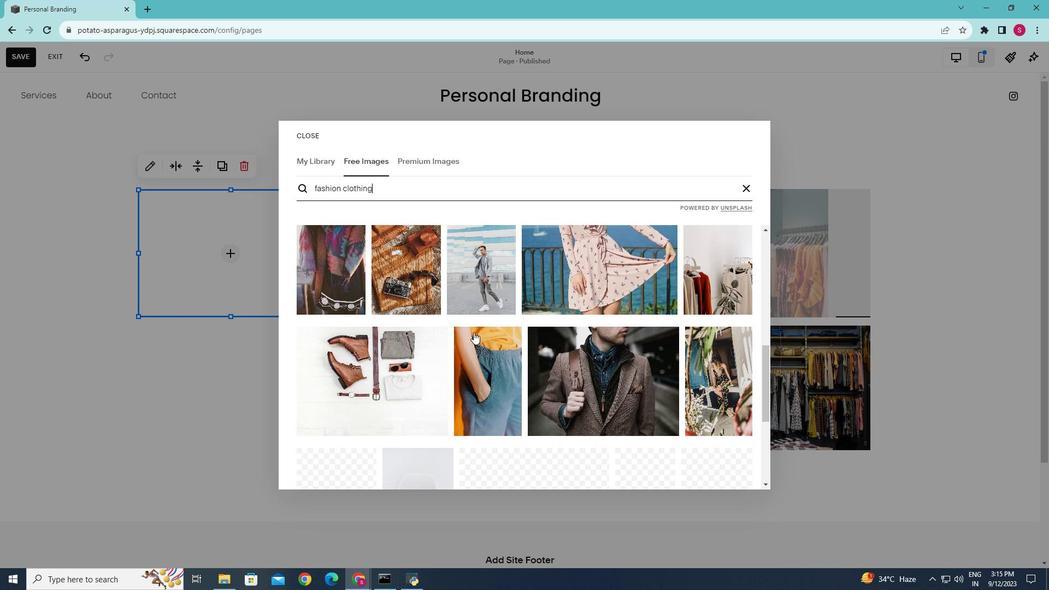 
Action: Mouse scrolled (473, 331) with delta (0, 0)
Screenshot: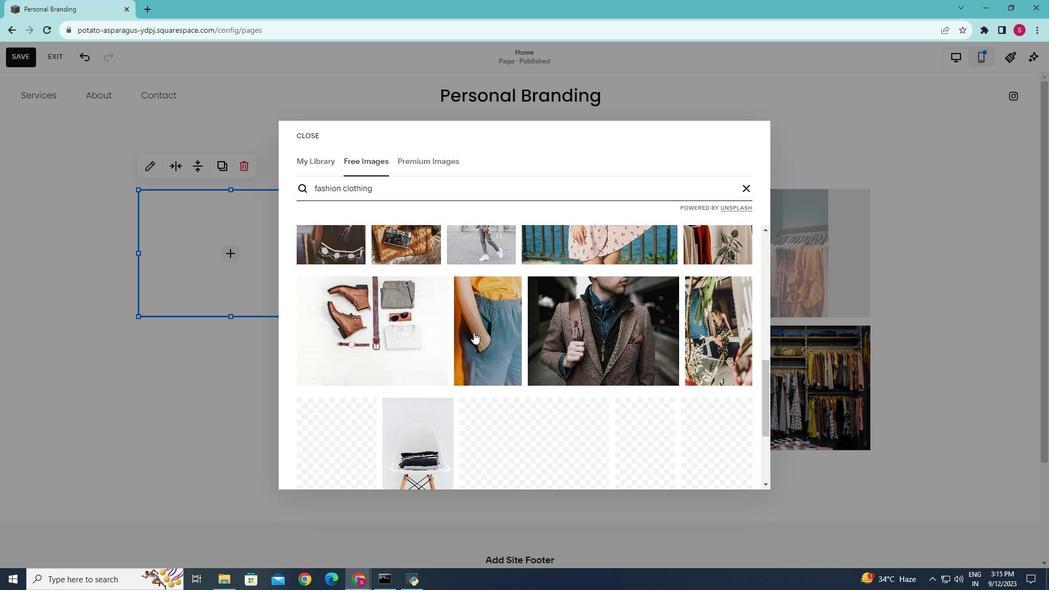 
Action: Mouse scrolled (473, 331) with delta (0, 0)
Screenshot: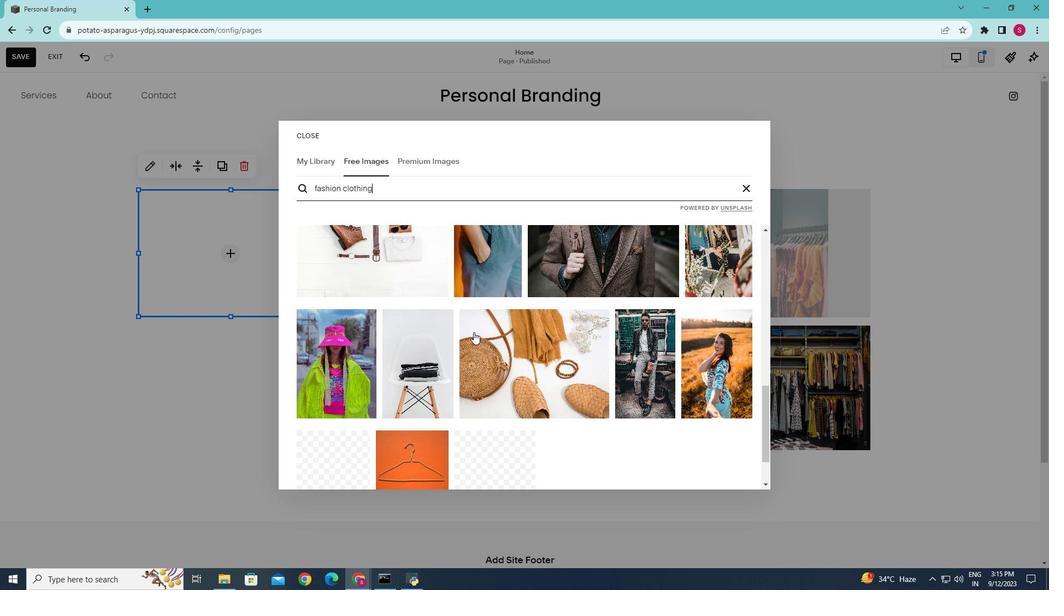 
Action: Mouse scrolled (473, 331) with delta (0, 0)
Screenshot: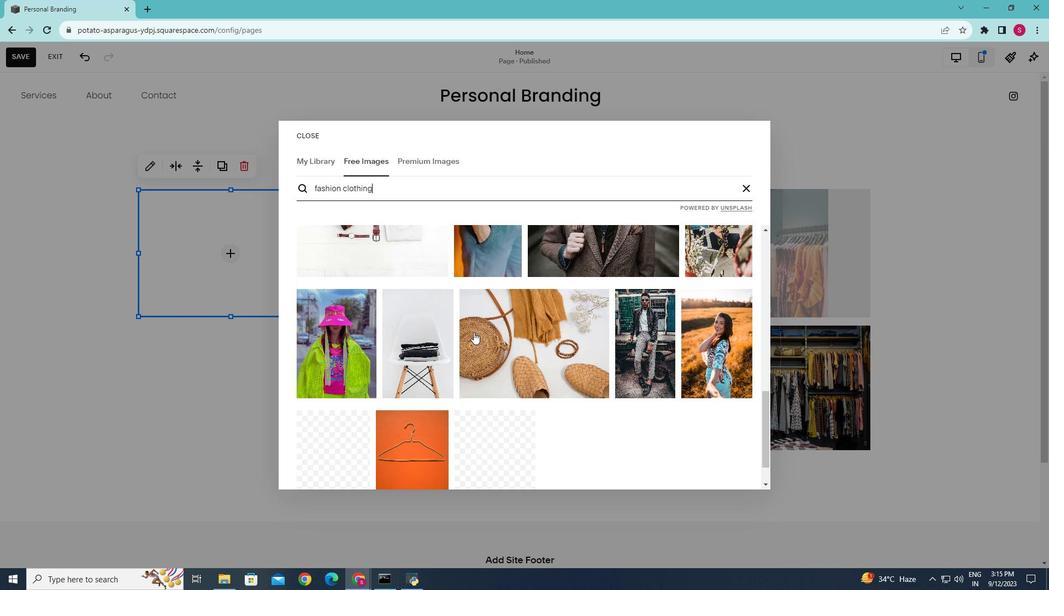 
Action: Mouse scrolled (473, 331) with delta (0, 0)
Screenshot: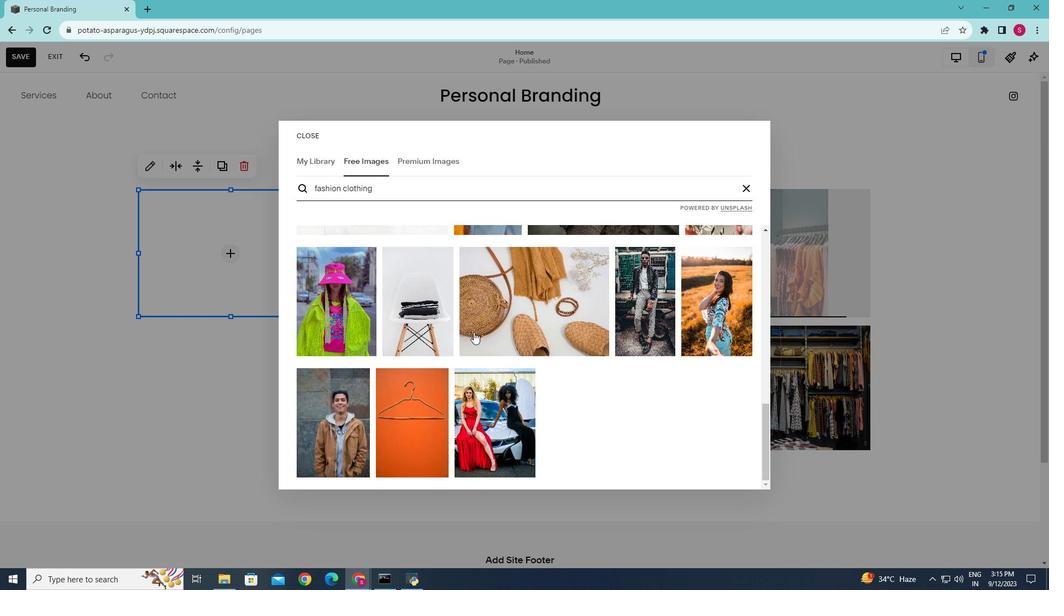 
Action: Mouse scrolled (473, 331) with delta (0, 0)
Screenshot: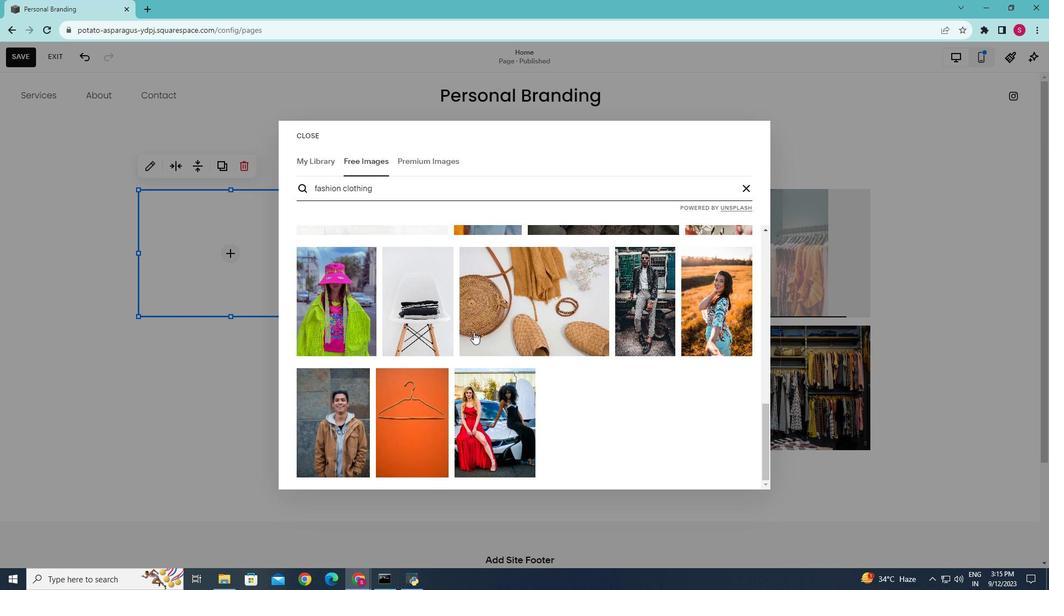 
Action: Mouse scrolled (473, 331) with delta (0, 0)
Screenshot: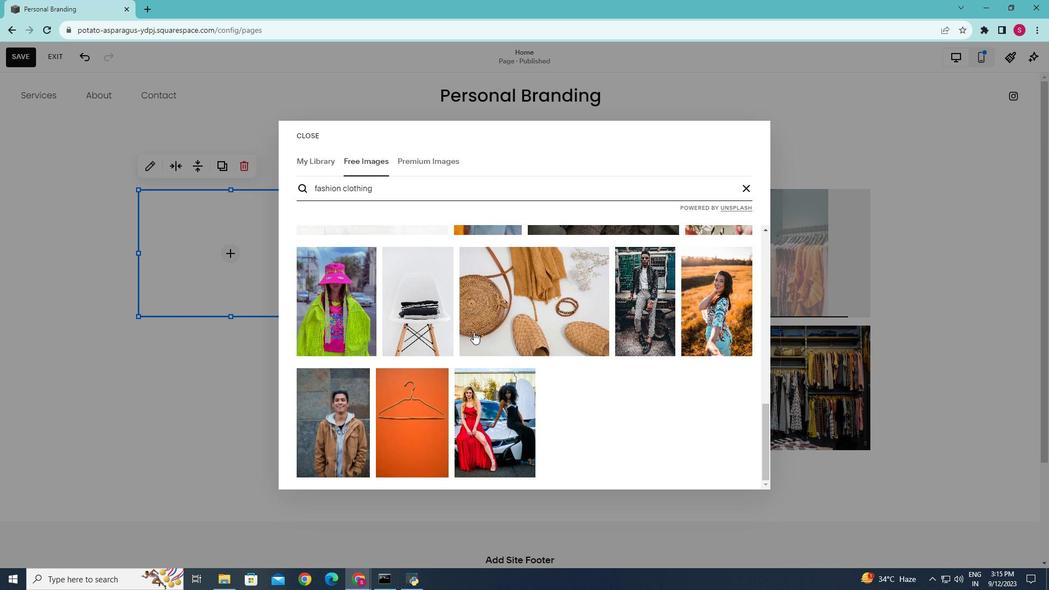 
Action: Mouse scrolled (473, 331) with delta (0, 0)
Screenshot: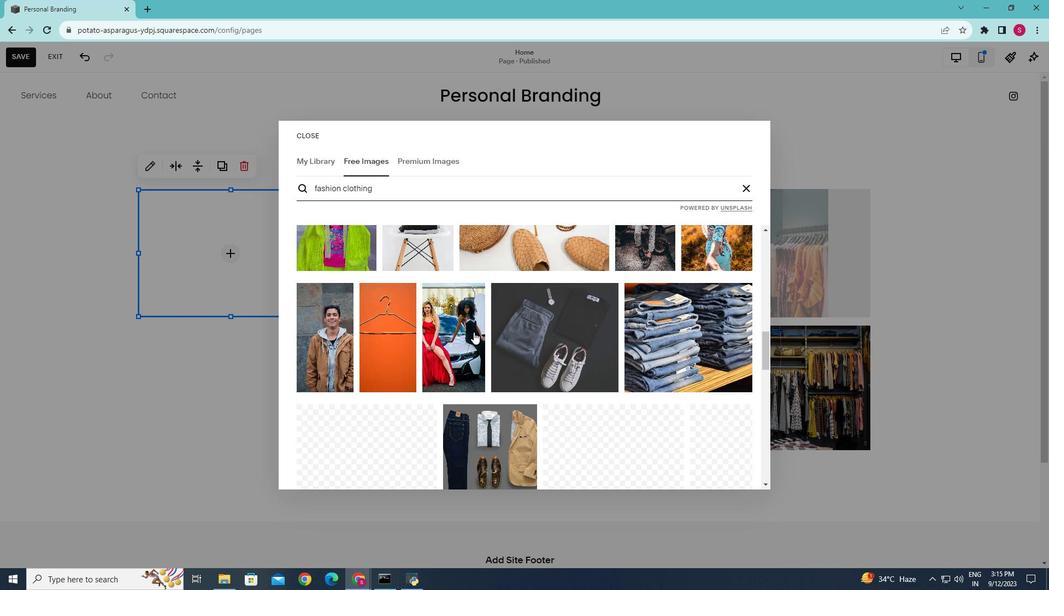 
Action: Mouse scrolled (473, 331) with delta (0, 0)
Screenshot: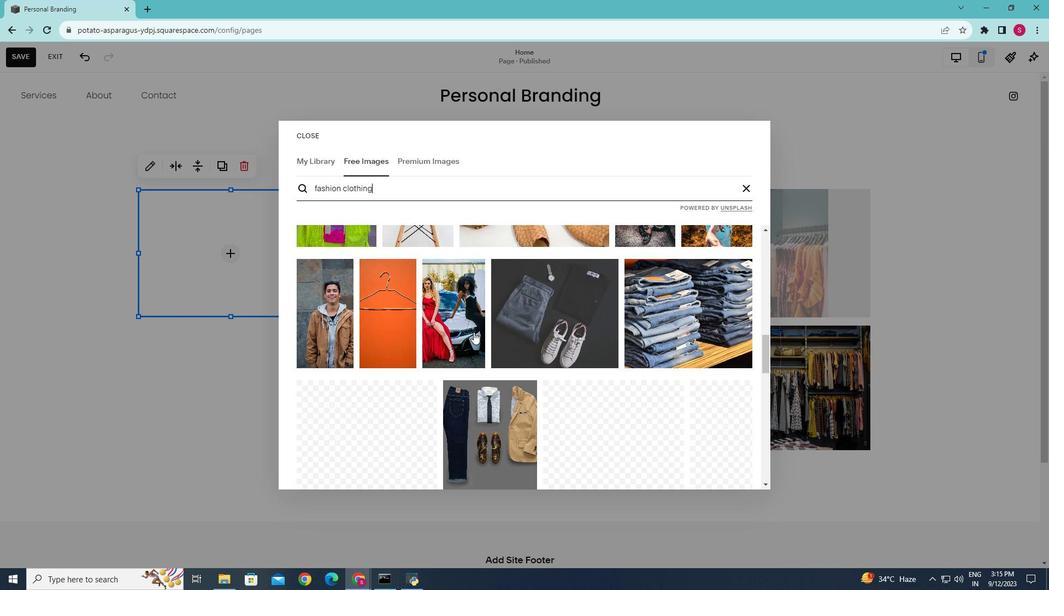 
Action: Mouse scrolled (473, 331) with delta (0, 0)
Screenshot: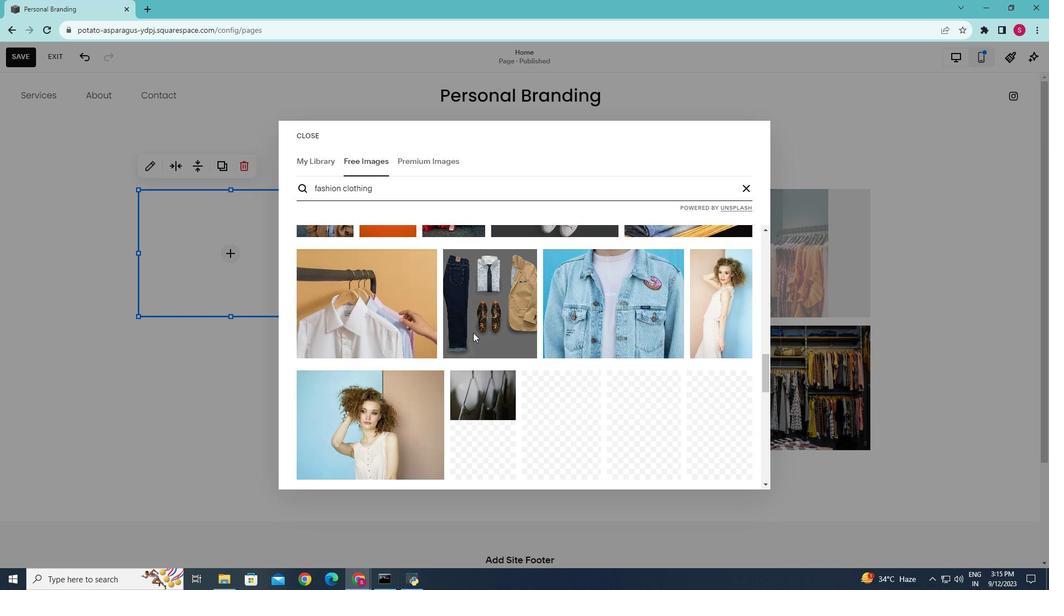 
Action: Mouse scrolled (473, 331) with delta (0, 0)
Screenshot: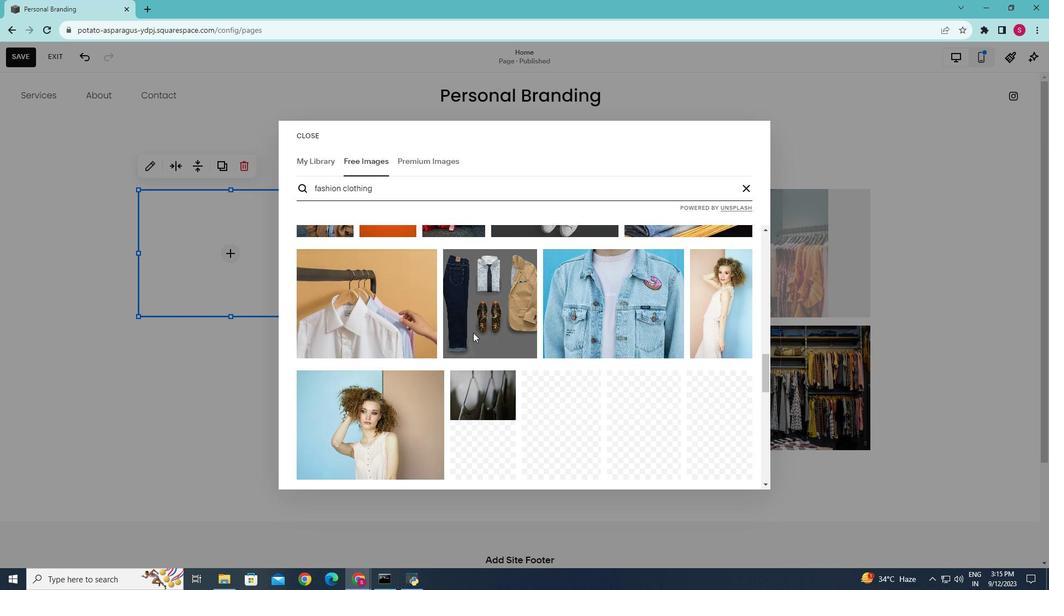 
Action: Mouse moved to (473, 332)
Screenshot: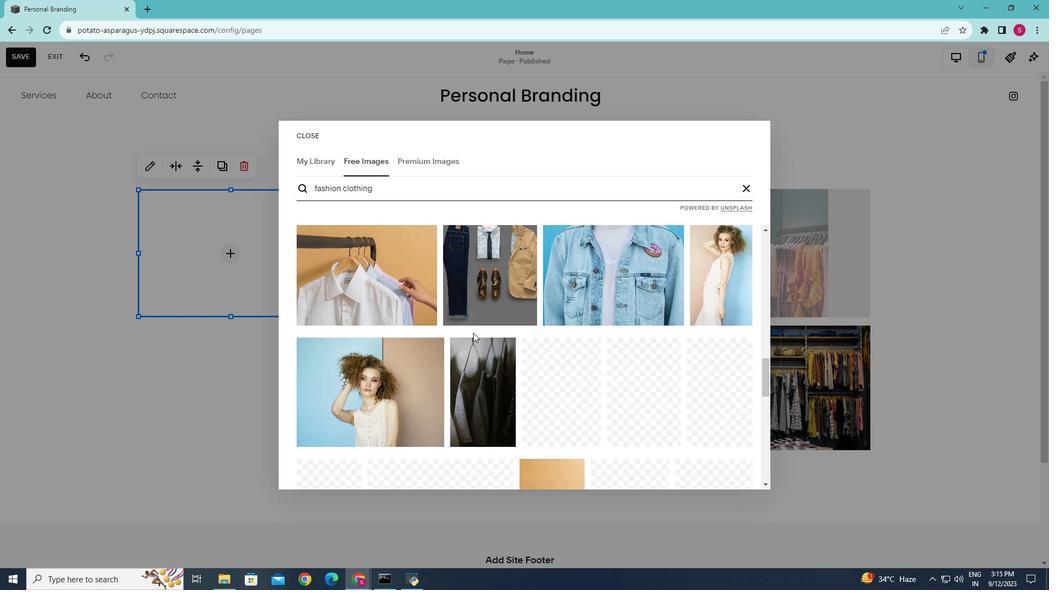 
Action: Mouse scrolled (473, 332) with delta (0, 0)
Screenshot: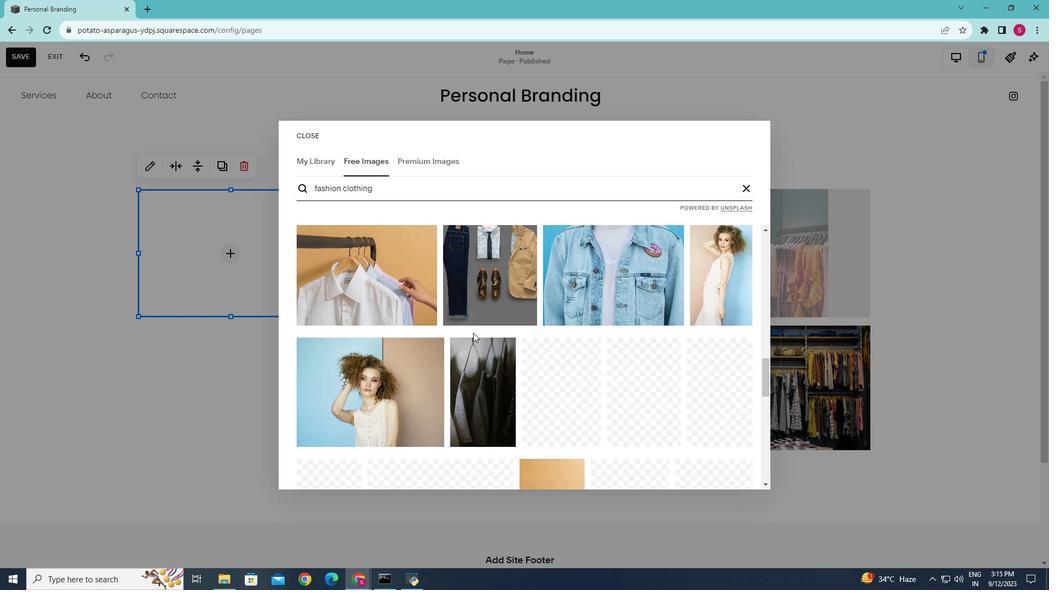 
Action: Mouse scrolled (473, 332) with delta (0, 0)
Screenshot: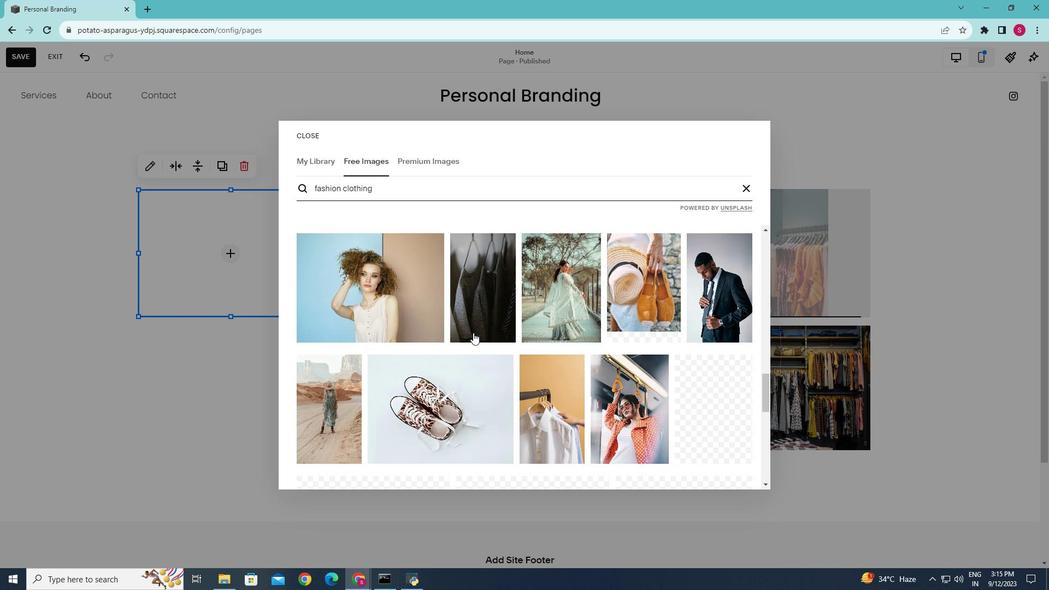 
Action: Mouse scrolled (473, 332) with delta (0, 0)
Screenshot: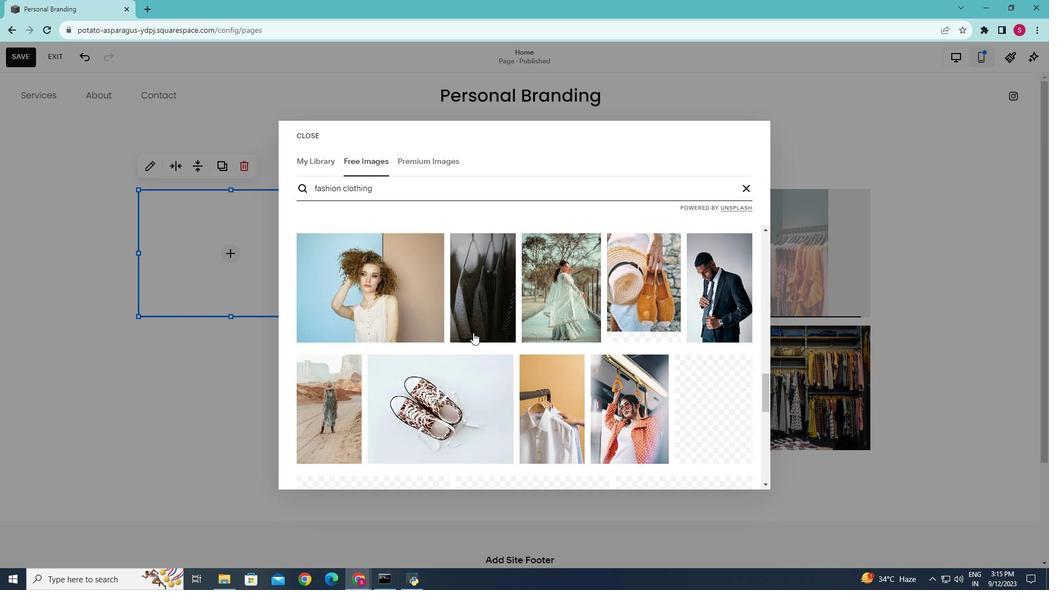 
Action: Mouse scrolled (473, 332) with delta (0, 0)
Screenshot: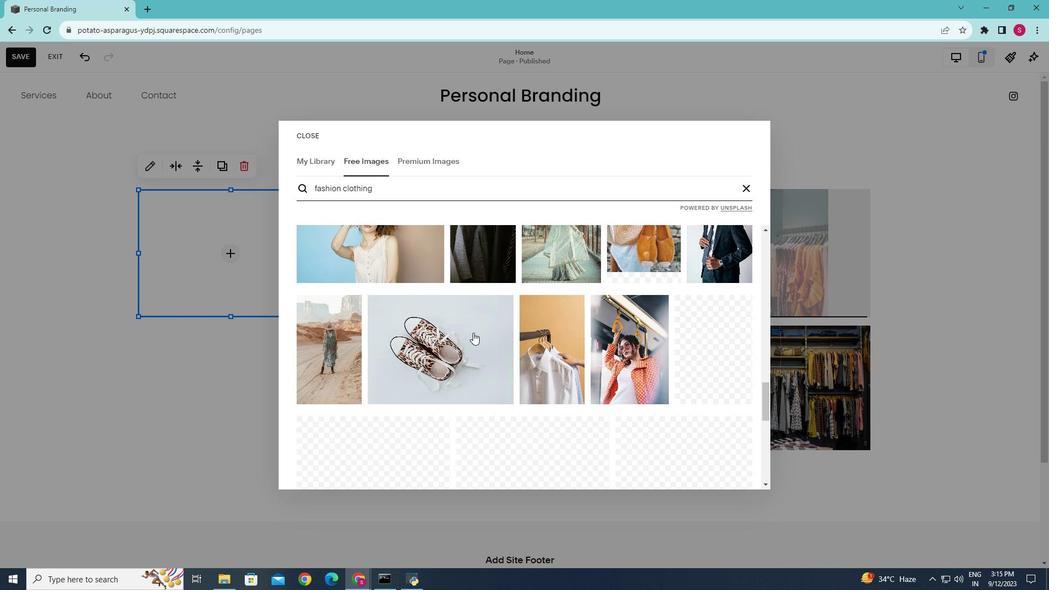 
Action: Mouse scrolled (473, 332) with delta (0, 0)
Screenshot: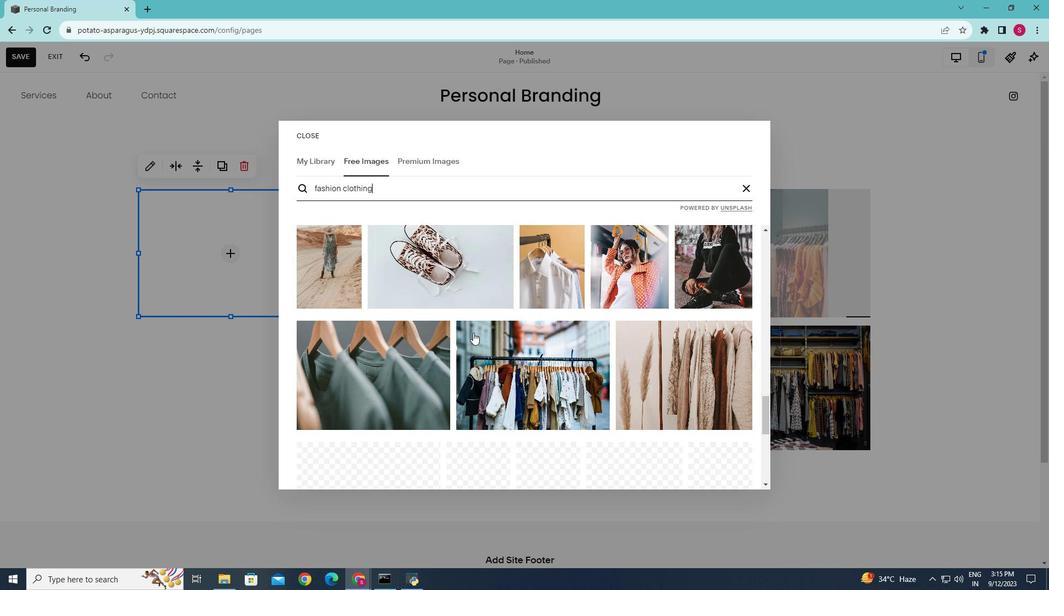 
Action: Mouse scrolled (473, 332) with delta (0, 0)
Screenshot: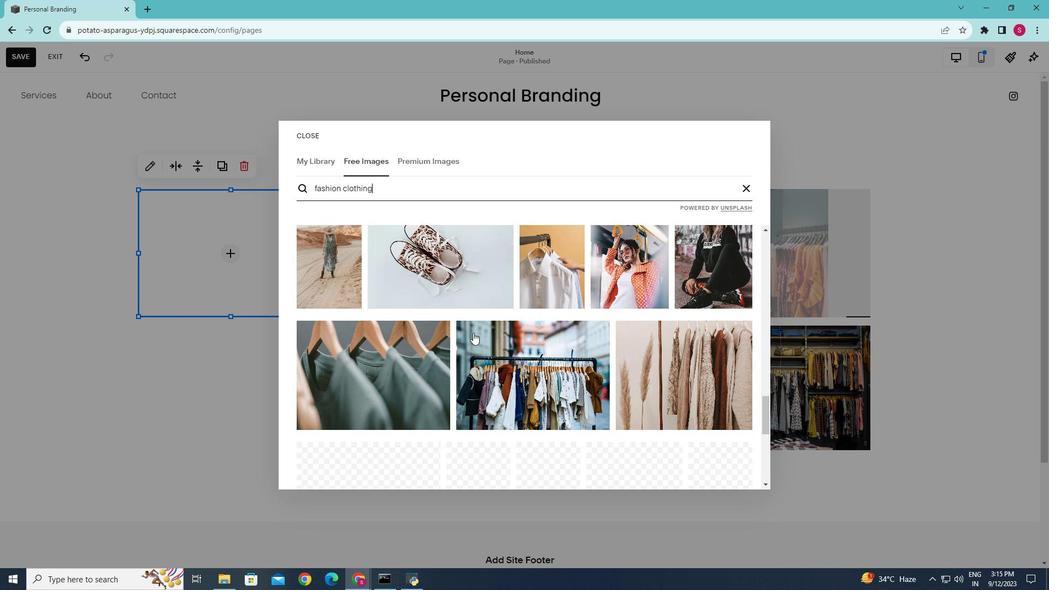 
Action: Mouse scrolled (473, 332) with delta (0, 0)
Screenshot: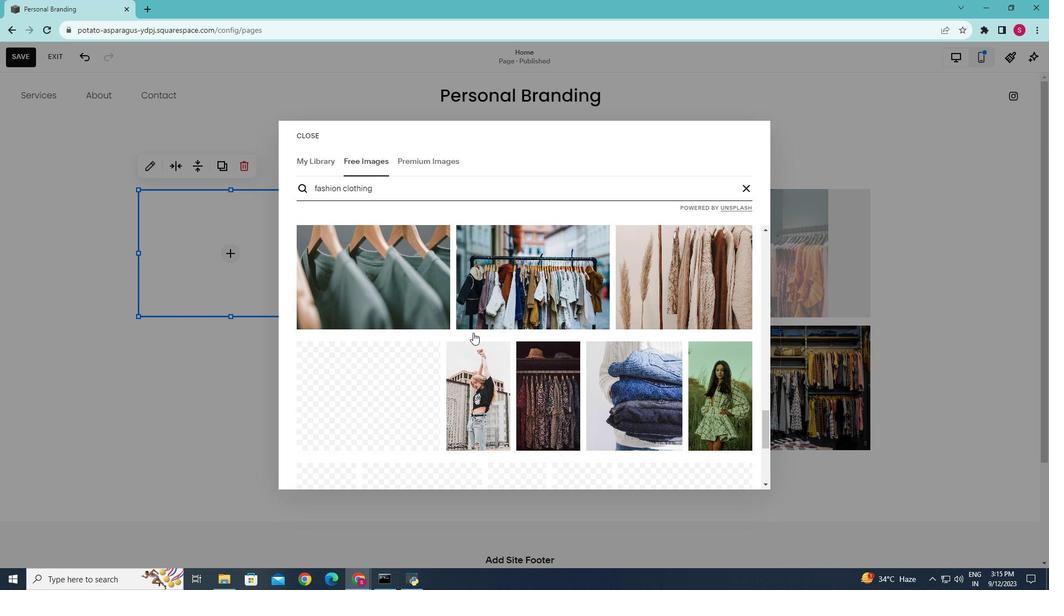 
Action: Mouse scrolled (473, 332) with delta (0, 0)
Screenshot: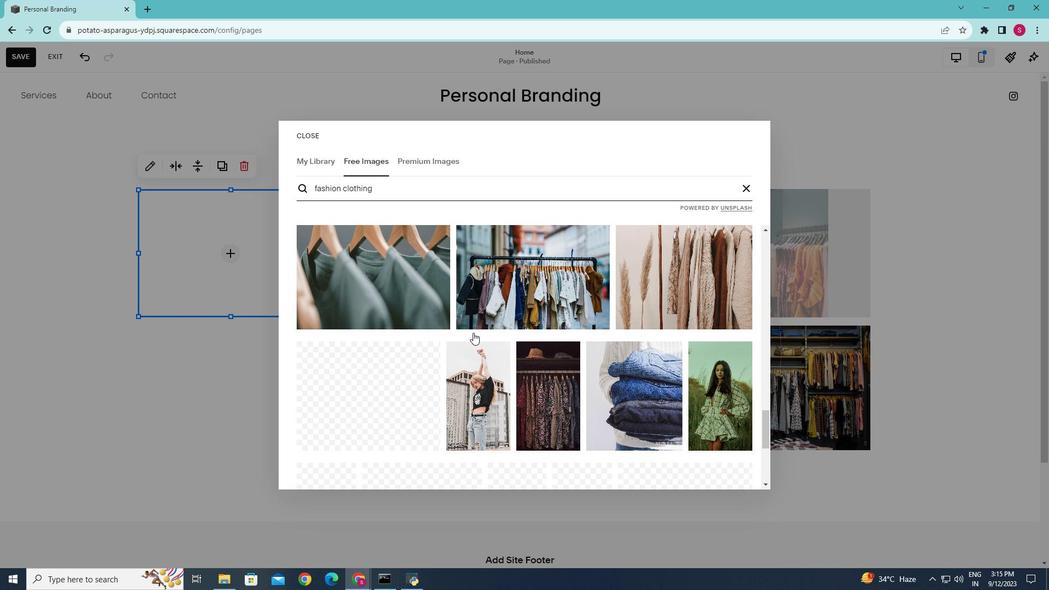 
Action: Mouse scrolled (473, 332) with delta (0, 0)
Screenshot: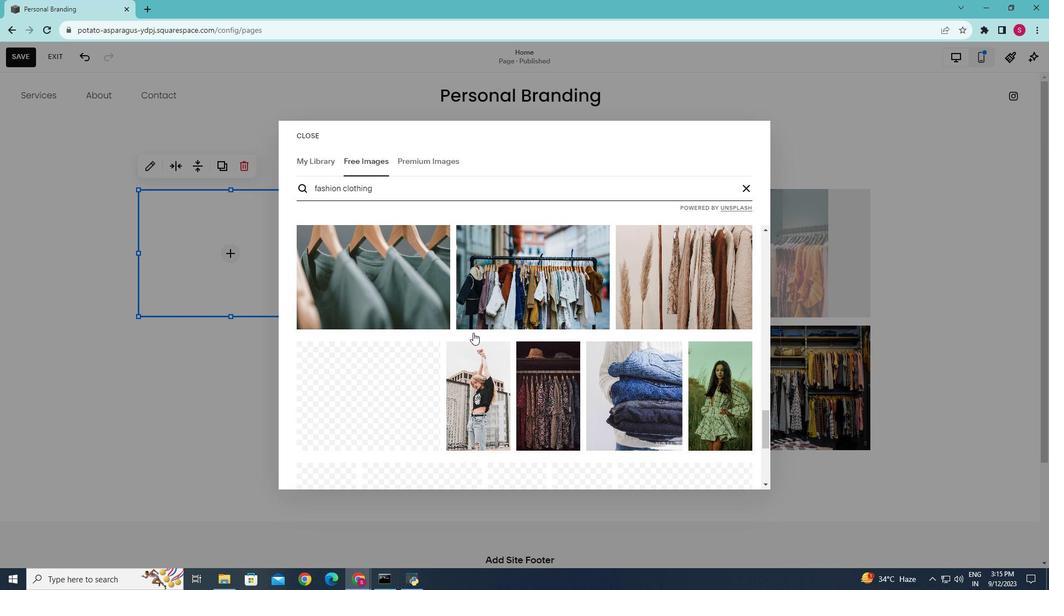 
Action: Mouse scrolled (473, 332) with delta (0, 0)
Screenshot: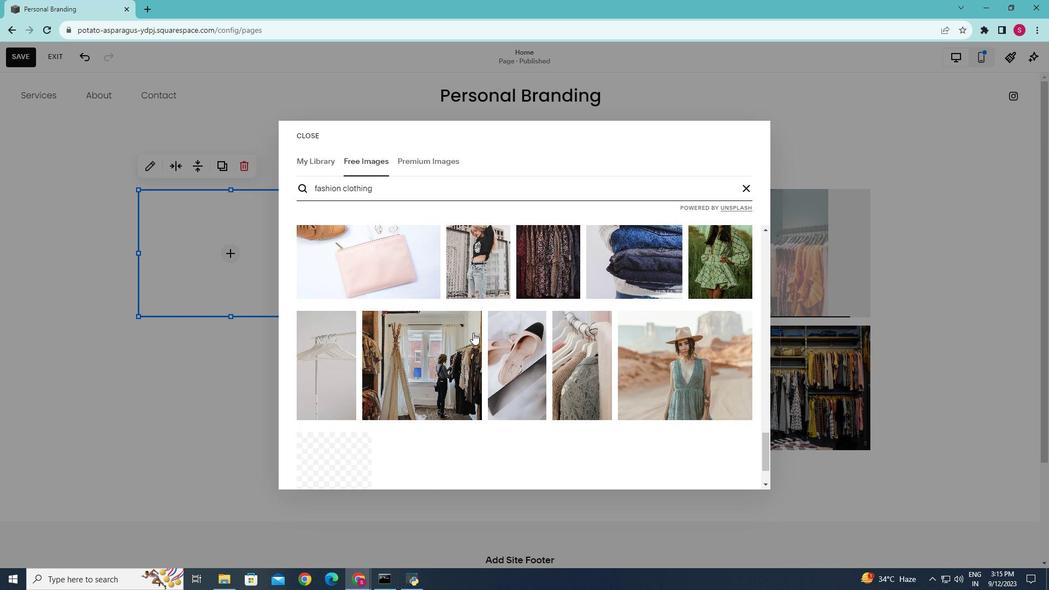 
Action: Mouse scrolled (473, 332) with delta (0, 0)
Screenshot: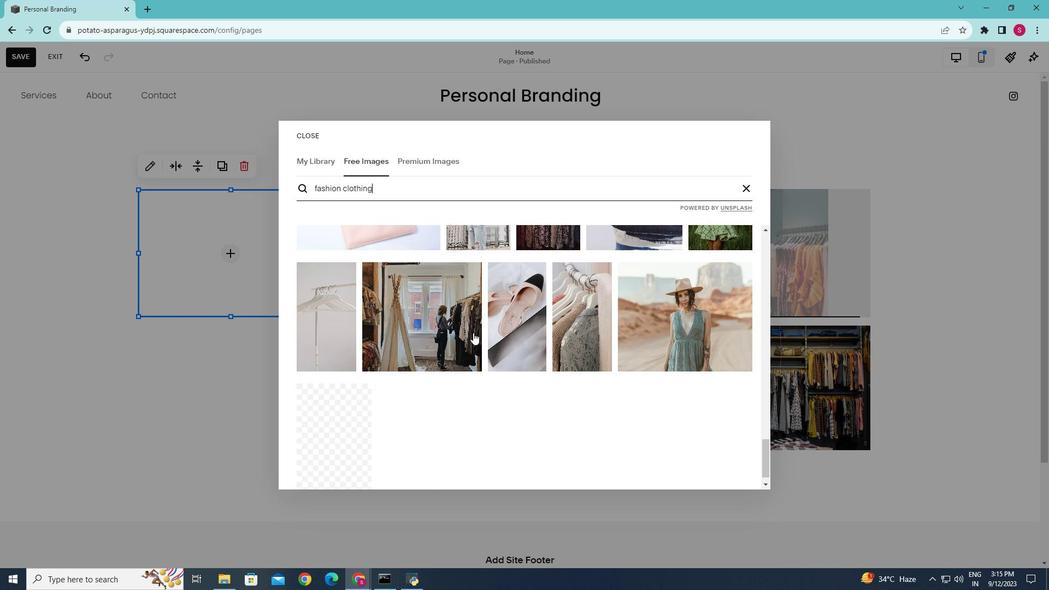 
Action: Mouse scrolled (473, 332) with delta (0, 0)
Screenshot: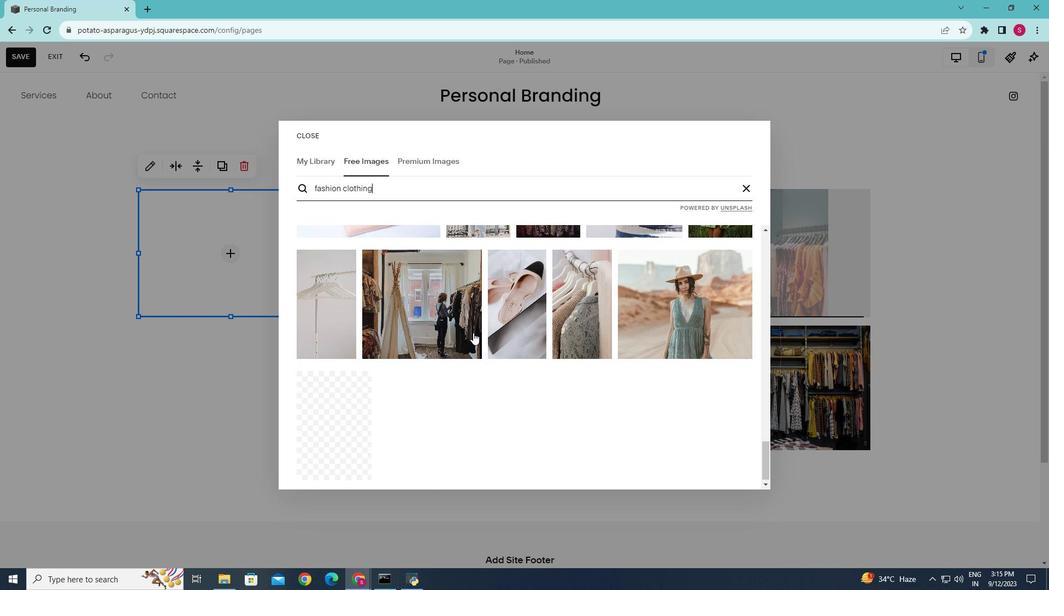 
Action: Mouse scrolled (473, 332) with delta (0, 0)
Screenshot: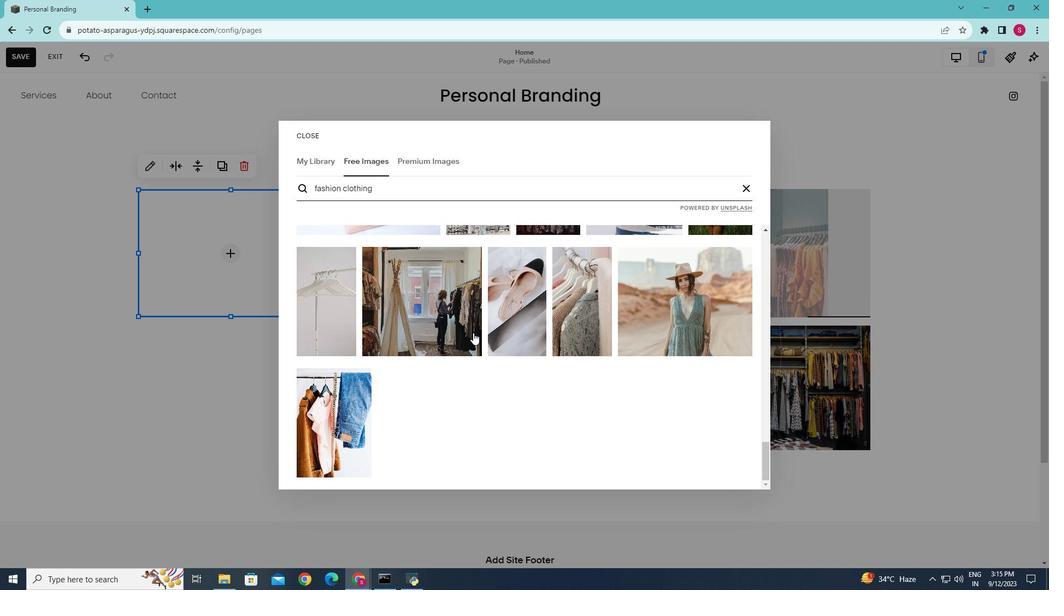 
Action: Mouse moved to (473, 332)
Screenshot: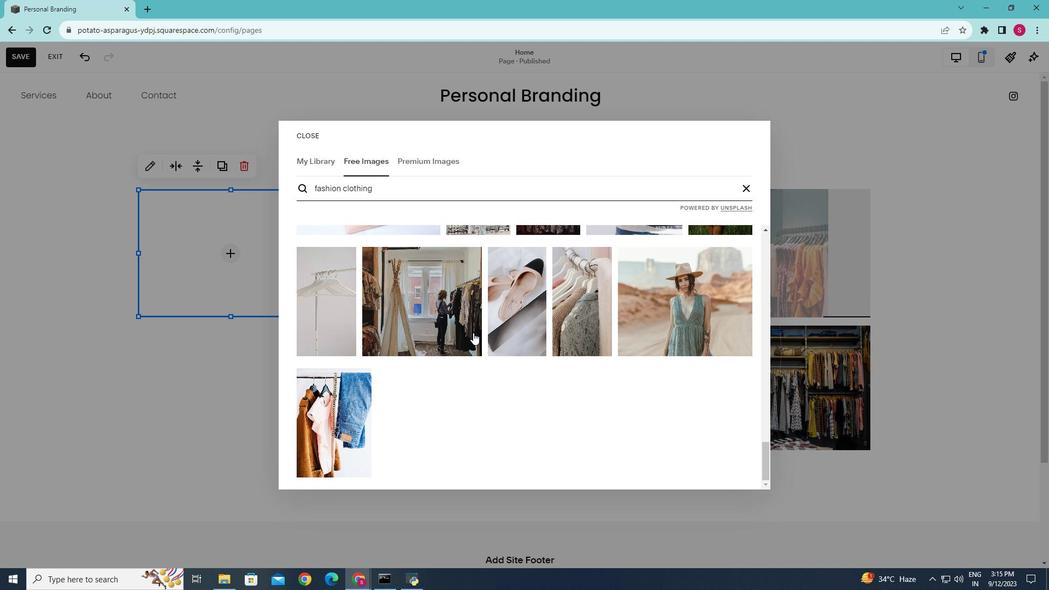 
Action: Mouse scrolled (473, 332) with delta (0, 0)
Screenshot: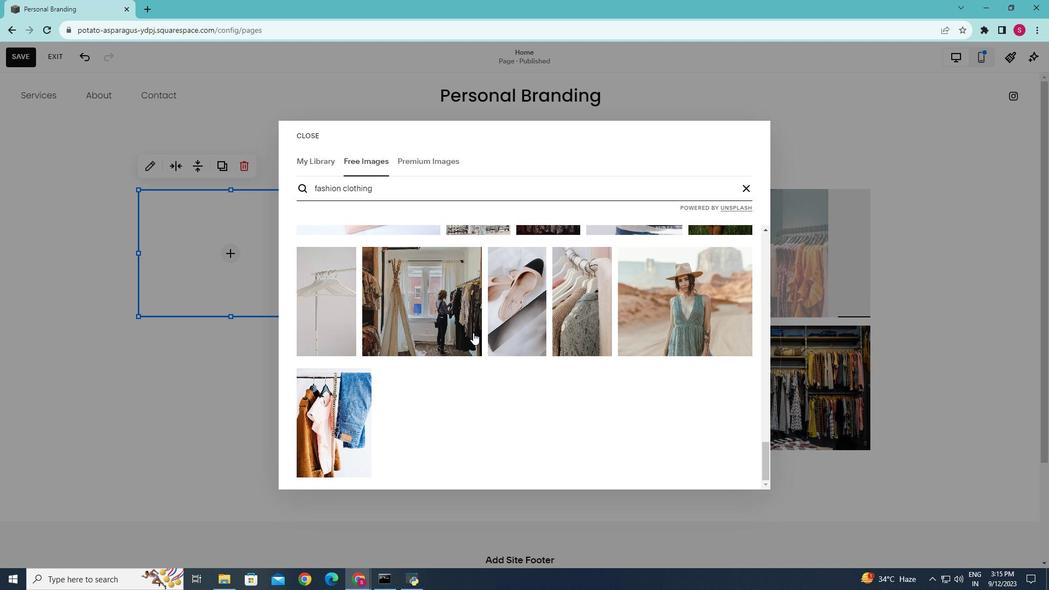
Action: Mouse moved to (475, 334)
Screenshot: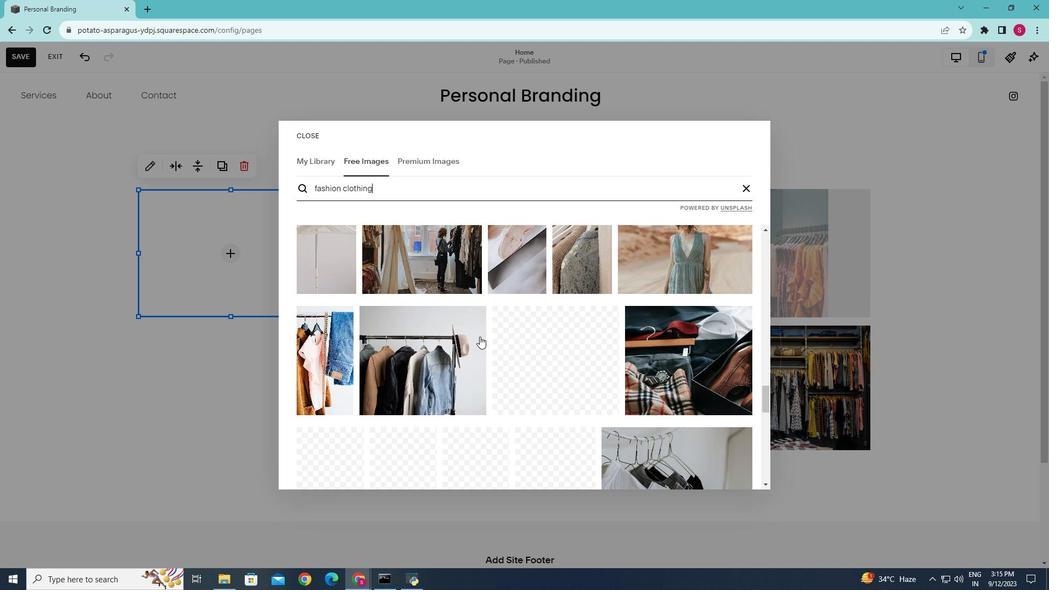 
Action: Mouse scrolled (475, 334) with delta (0, 0)
Screenshot: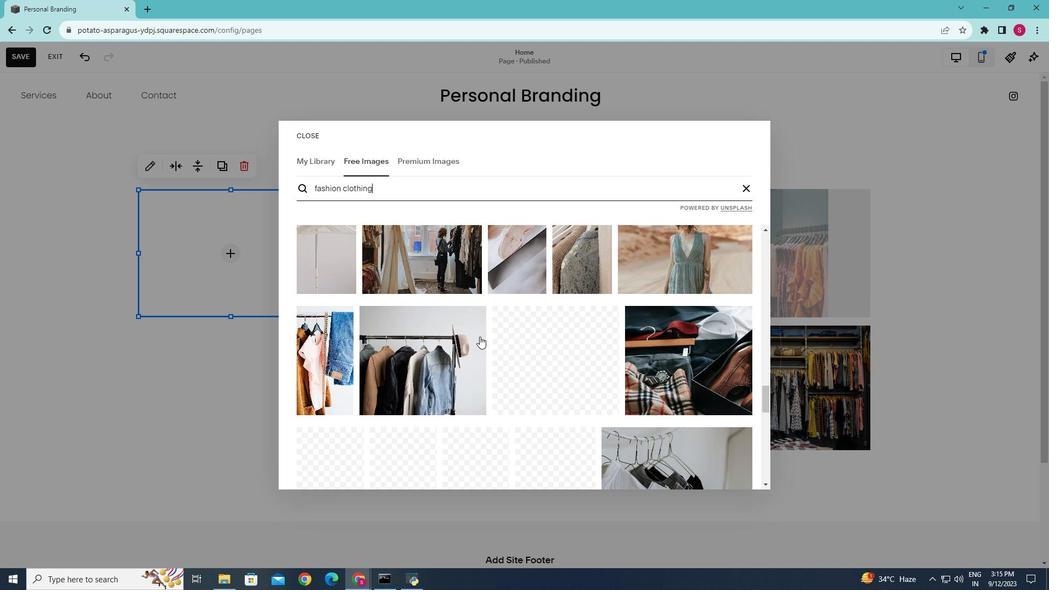 
Action: Mouse moved to (479, 336)
Screenshot: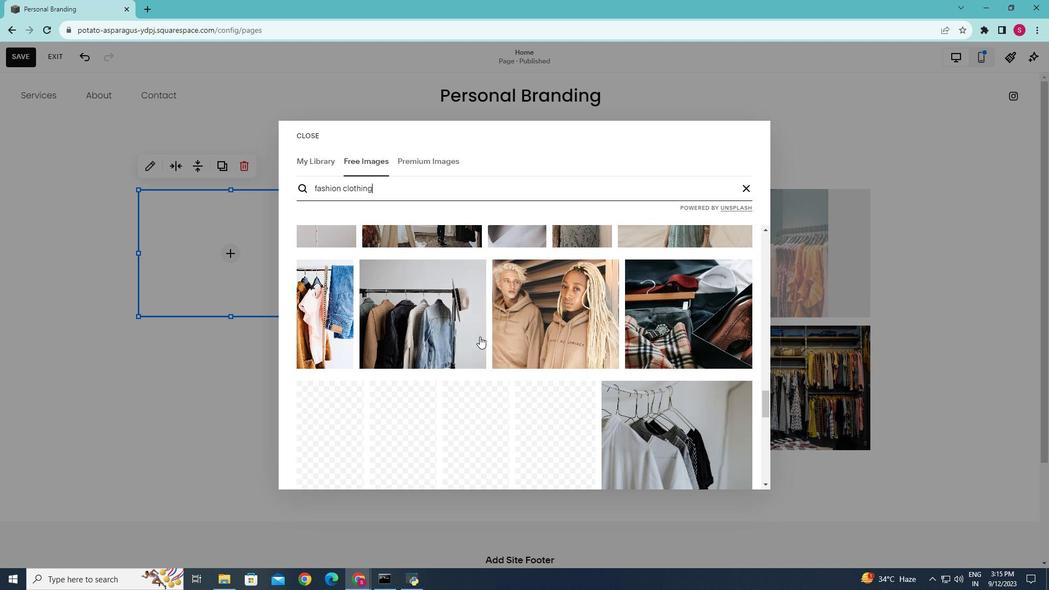 
Action: Mouse scrolled (479, 336) with delta (0, 0)
Screenshot: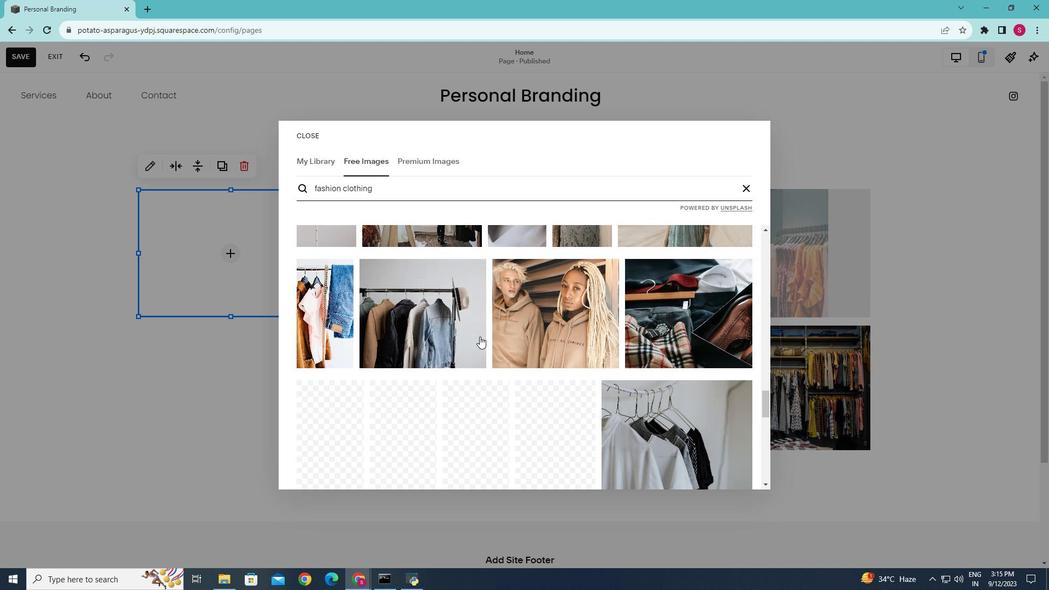 
Action: Mouse scrolled (479, 336) with delta (0, 0)
Screenshot: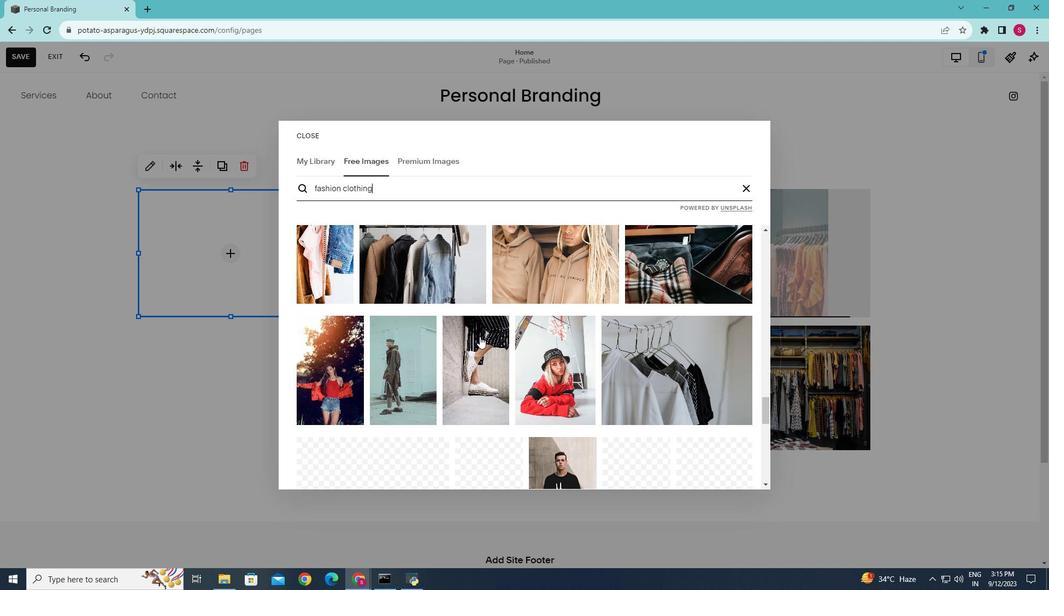 
Action: Mouse scrolled (479, 336) with delta (0, 0)
Screenshot: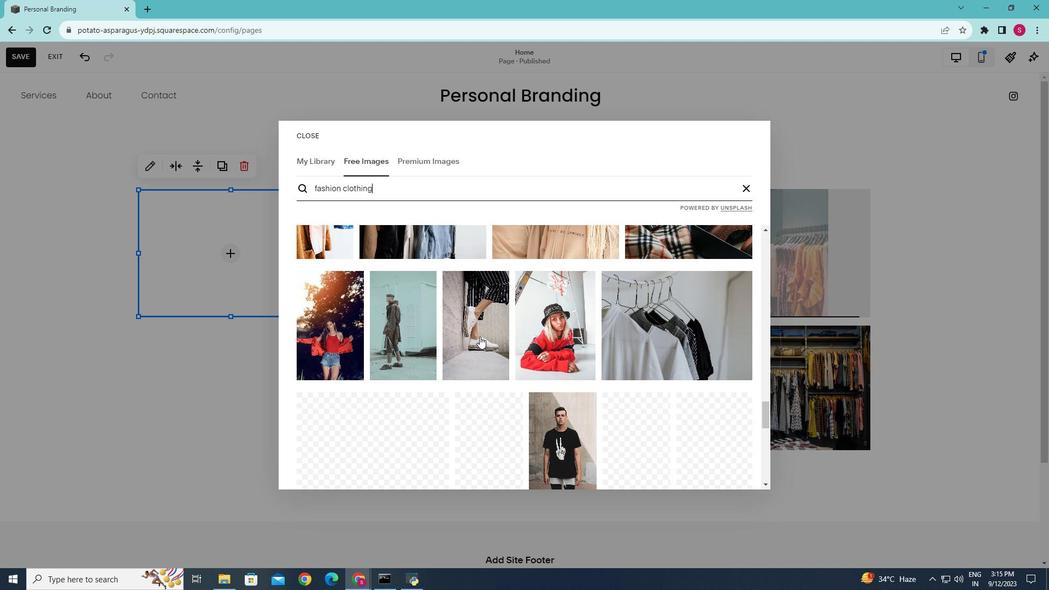 
Action: Mouse scrolled (479, 336) with delta (0, 0)
Screenshot: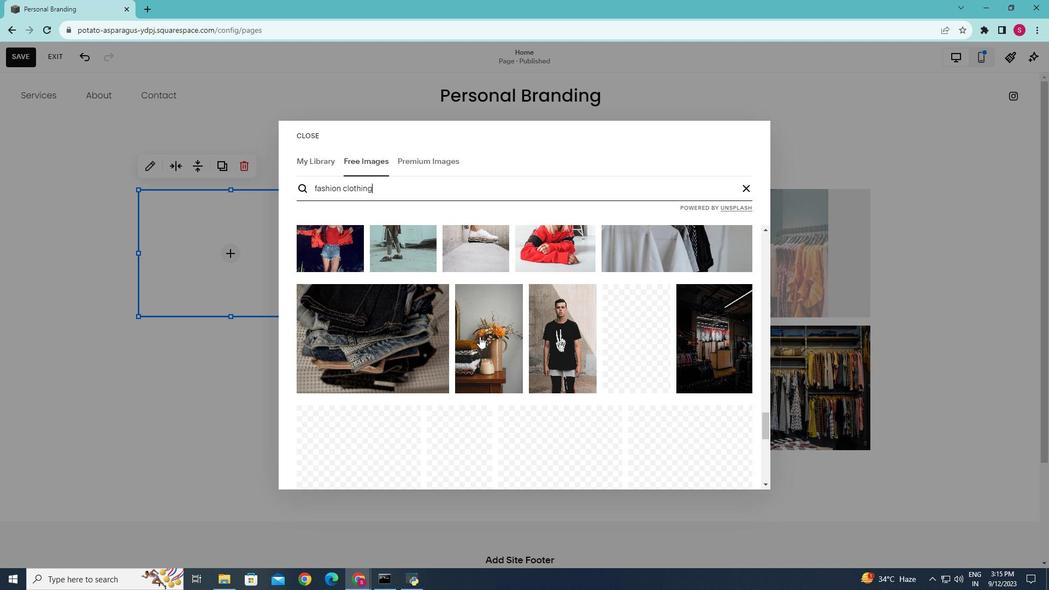 
Action: Mouse scrolled (479, 336) with delta (0, 0)
Screenshot: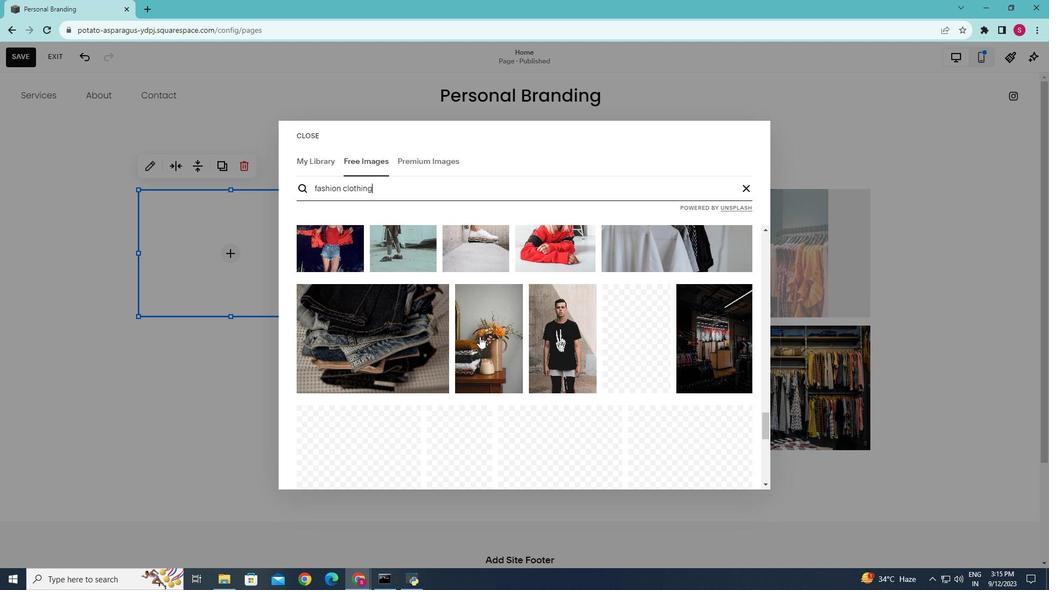 
Action: Mouse scrolled (479, 336) with delta (0, 0)
Screenshot: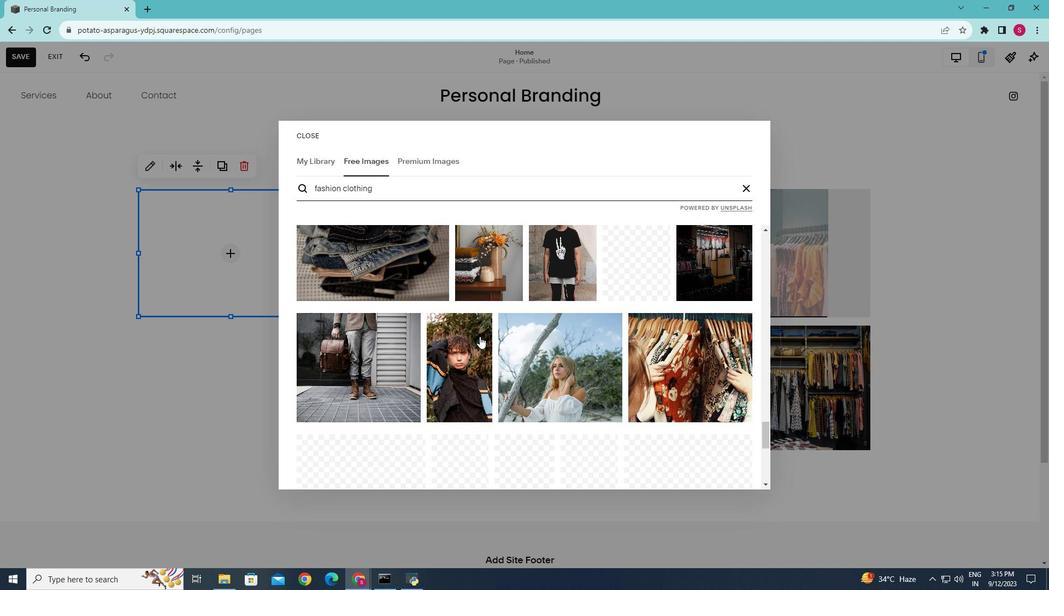 
Action: Mouse scrolled (479, 336) with delta (0, 0)
Screenshot: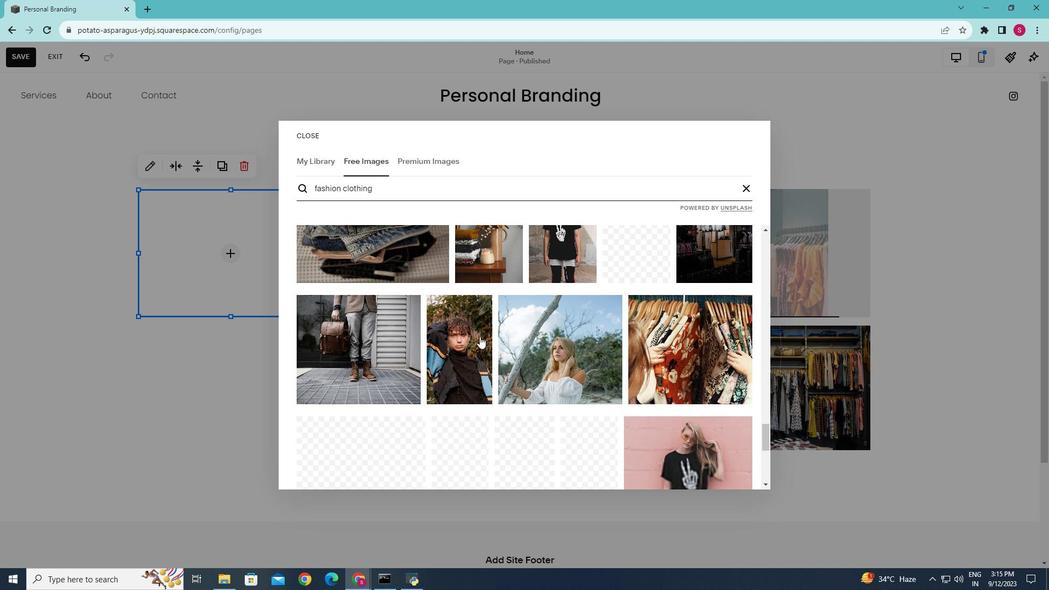
Action: Mouse scrolled (479, 336) with delta (0, 0)
Screenshot: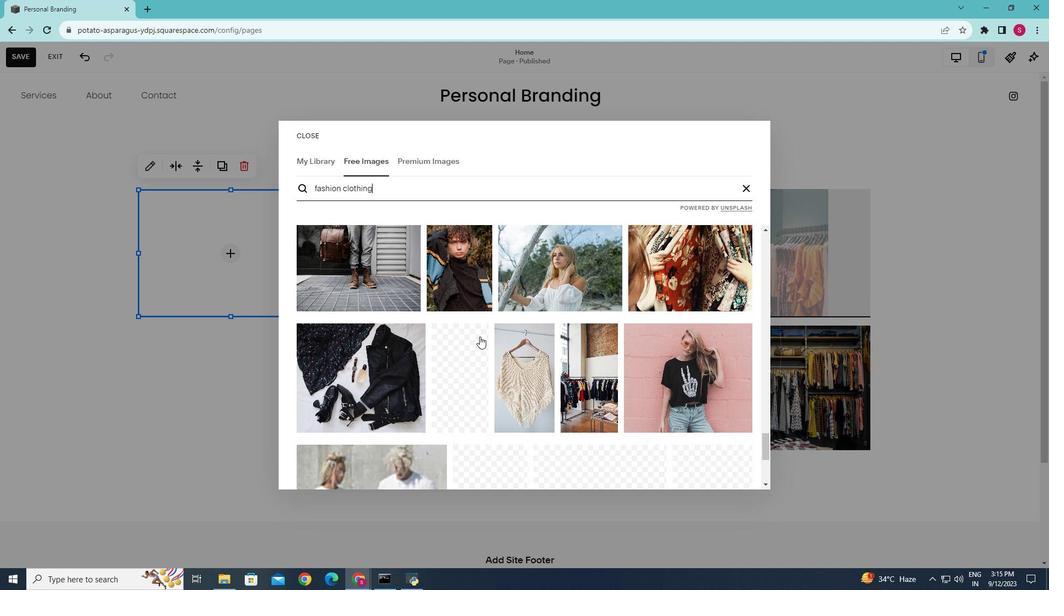 
Action: Mouse scrolled (479, 336) with delta (0, 0)
Screenshot: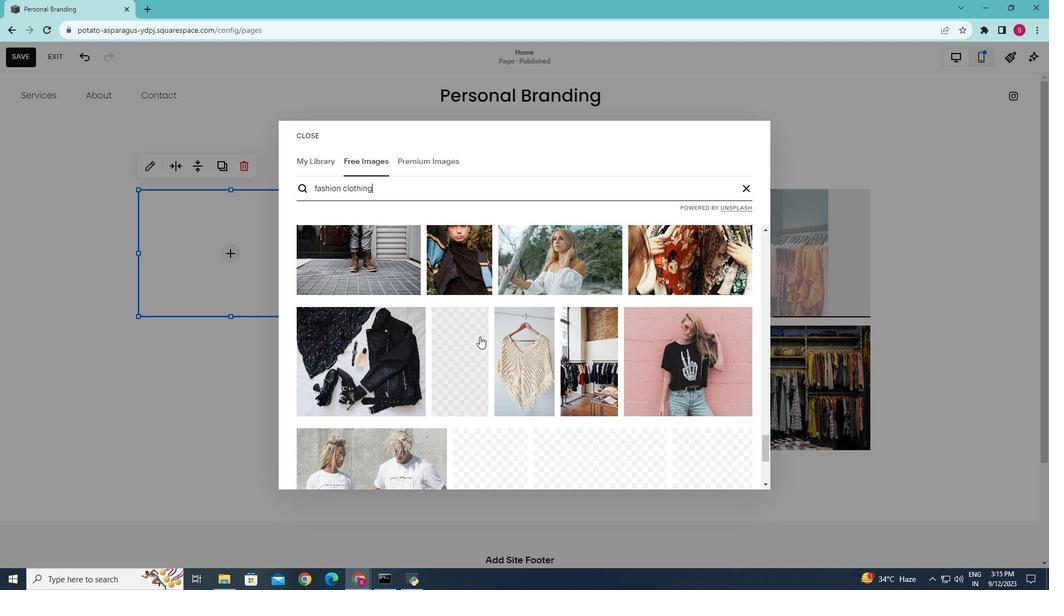 
Action: Mouse moved to (487, 330)
Screenshot: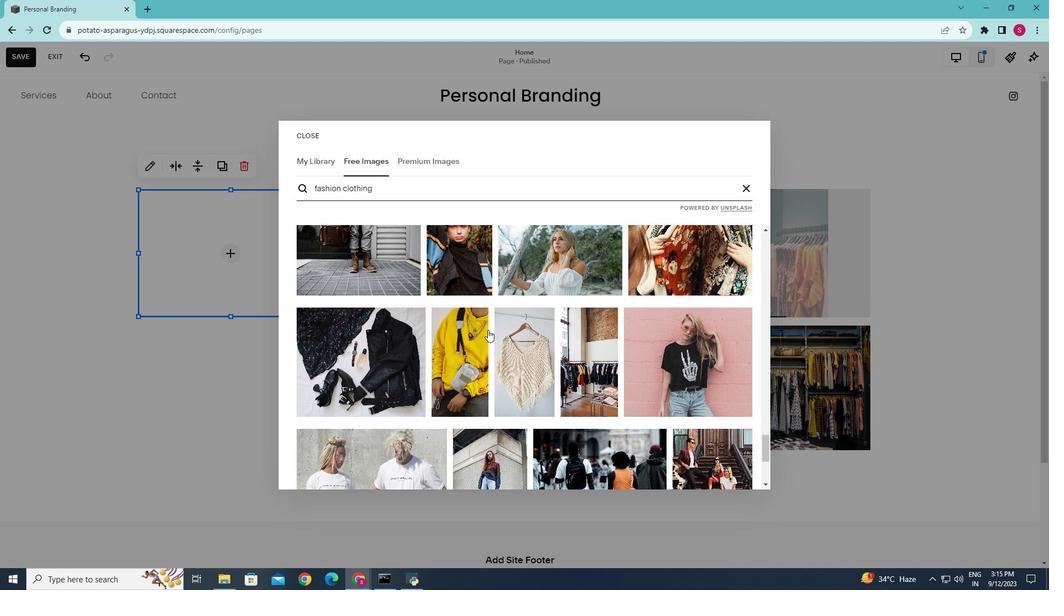 
Action: Mouse scrolled (487, 330) with delta (0, 0)
Screenshot: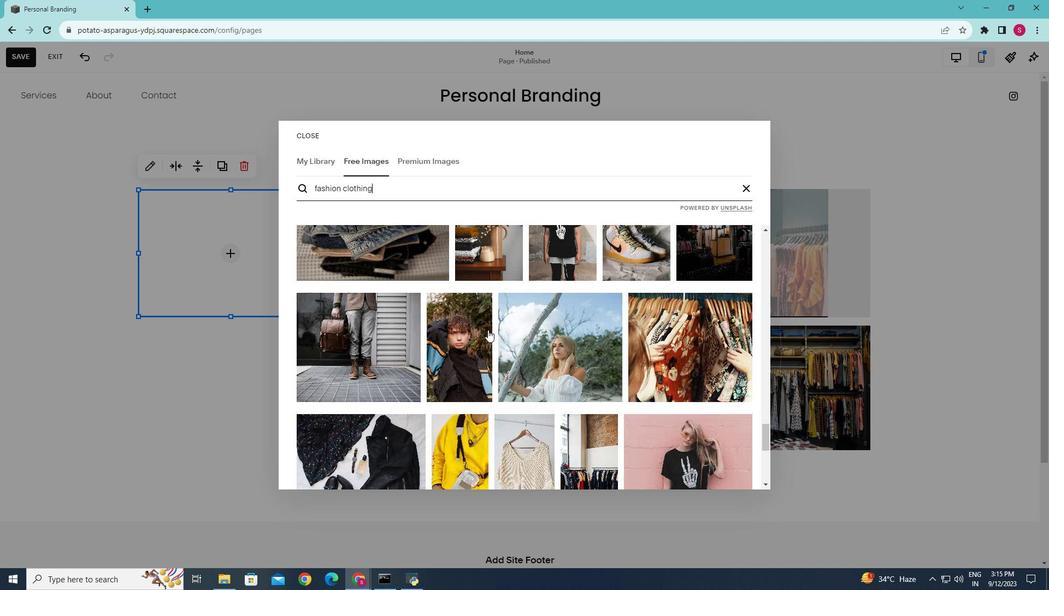 
Action: Mouse scrolled (487, 330) with delta (0, 0)
Screenshot: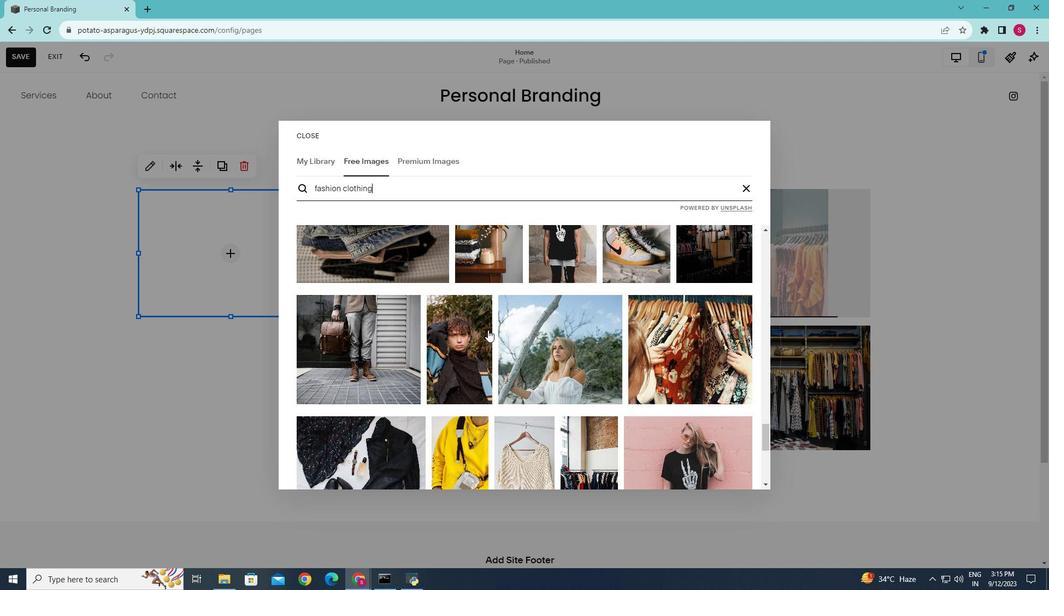
Action: Mouse moved to (671, 340)
Screenshot: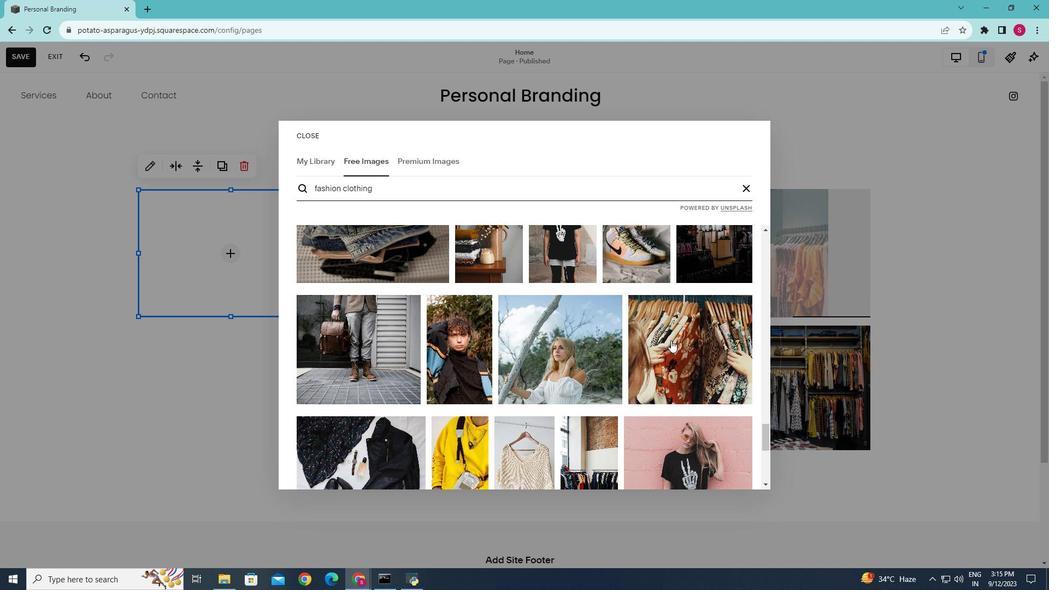 
Action: Mouse pressed left at (671, 340)
Screenshot: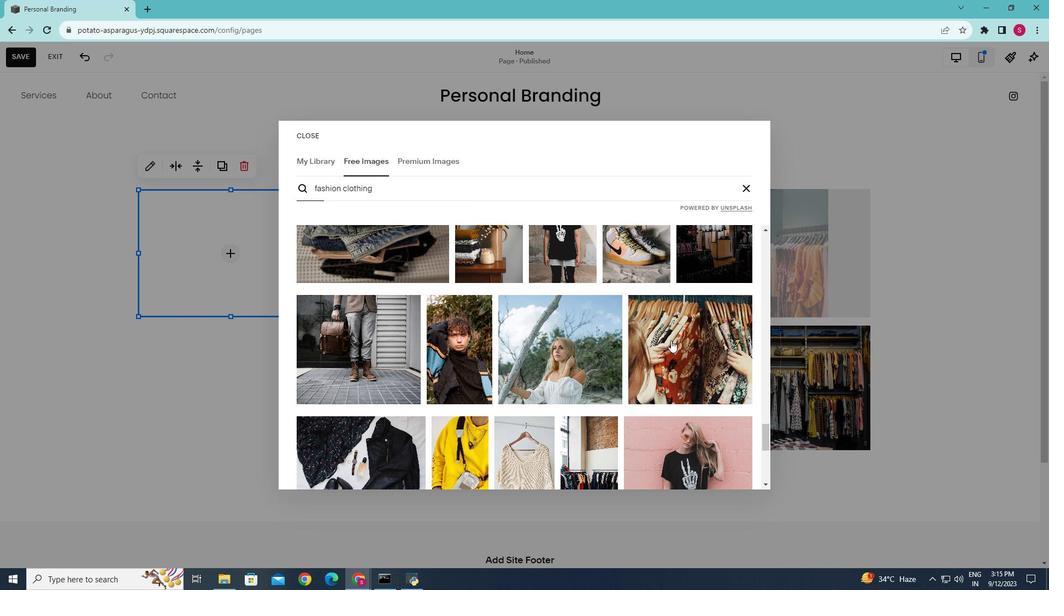 
Action: Mouse moved to (669, 343)
Screenshot: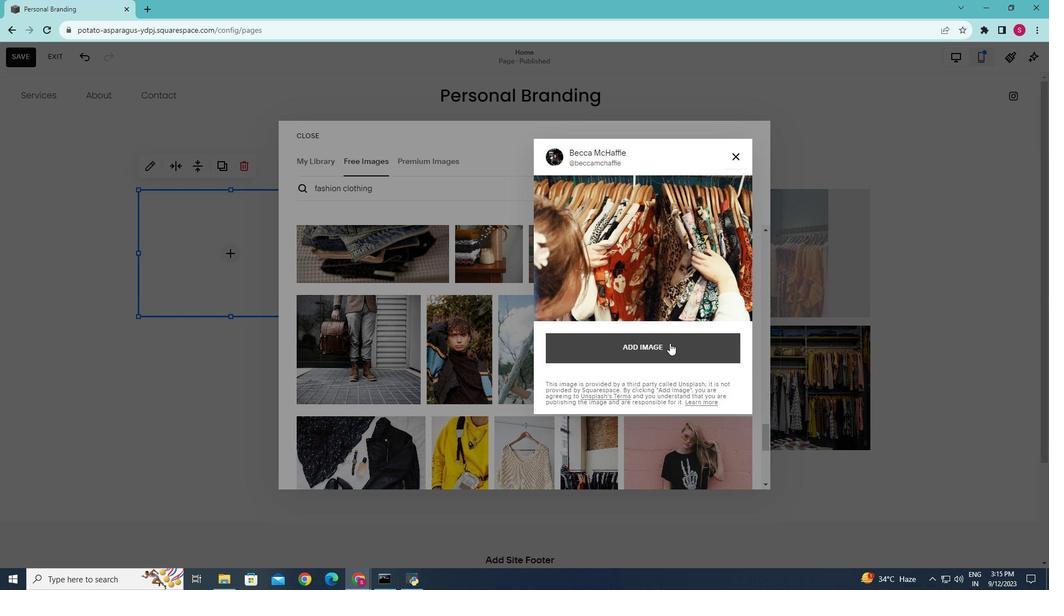 
Action: Mouse pressed left at (669, 343)
Screenshot: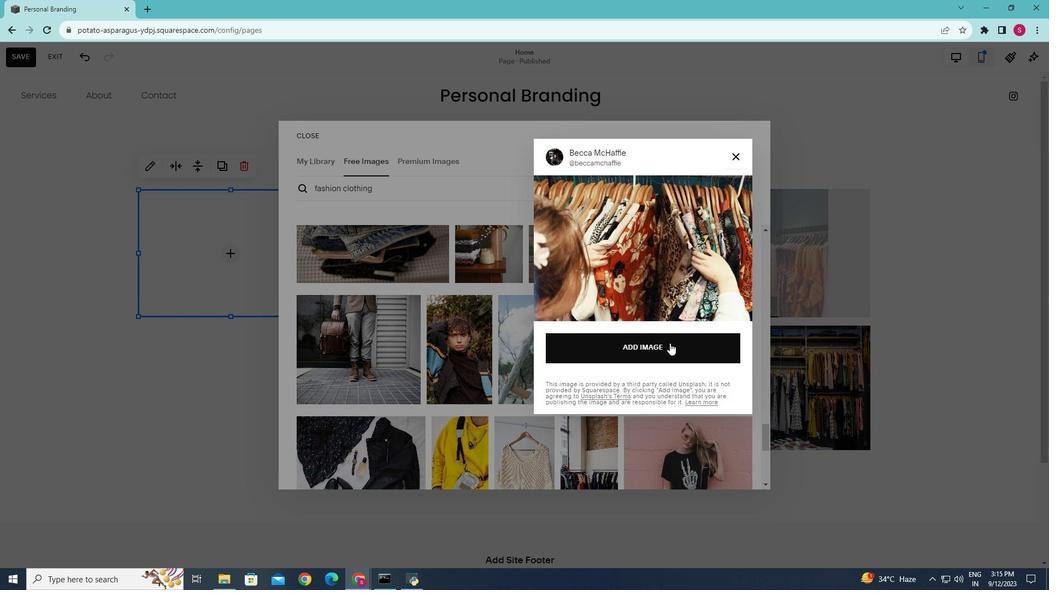 
Action: Mouse moved to (255, 258)
Screenshot: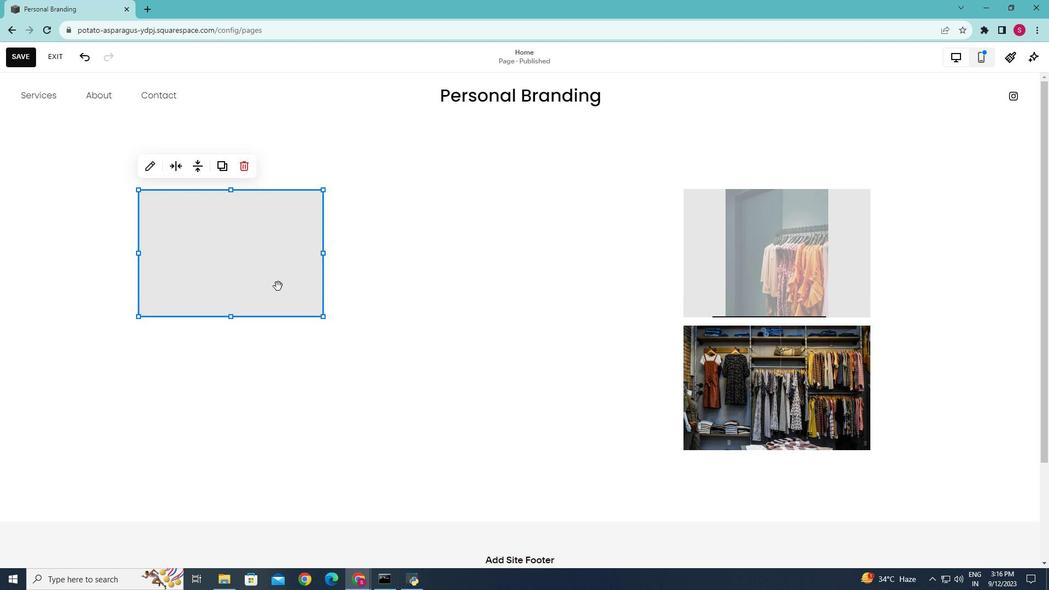 
Action: Mouse pressed left at (255, 258)
Screenshot: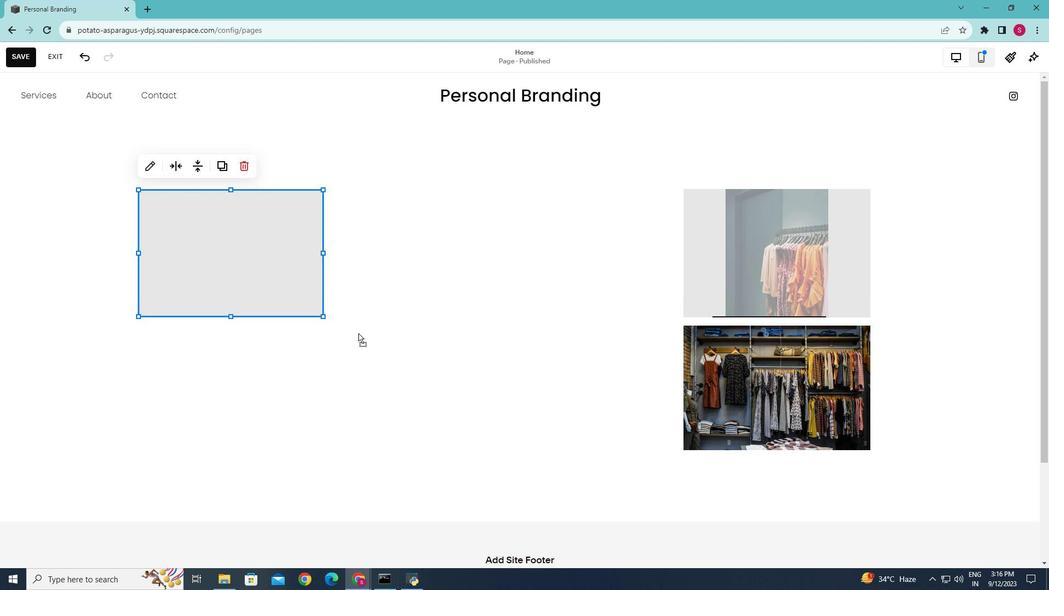 
Action: Mouse moved to (283, 227)
Screenshot: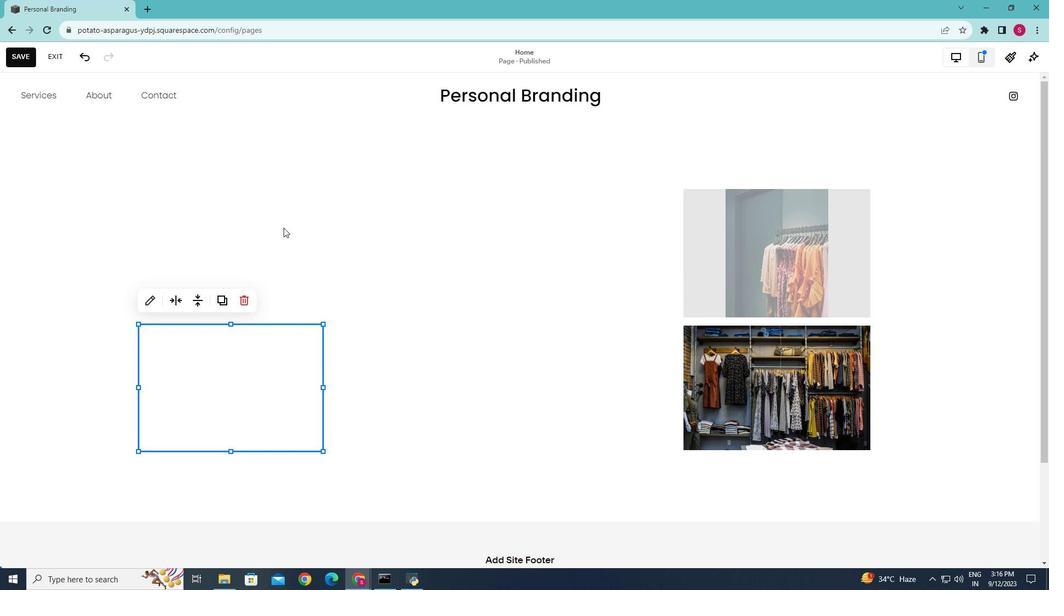 
Action: Mouse pressed left at (283, 227)
Screenshot: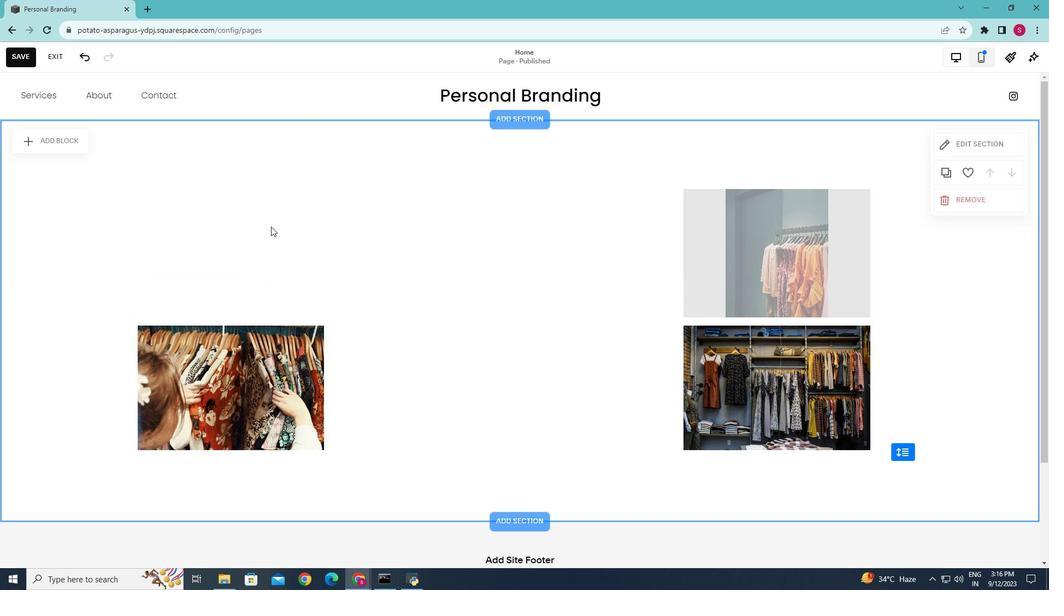
Action: Mouse moved to (67, 147)
Screenshot: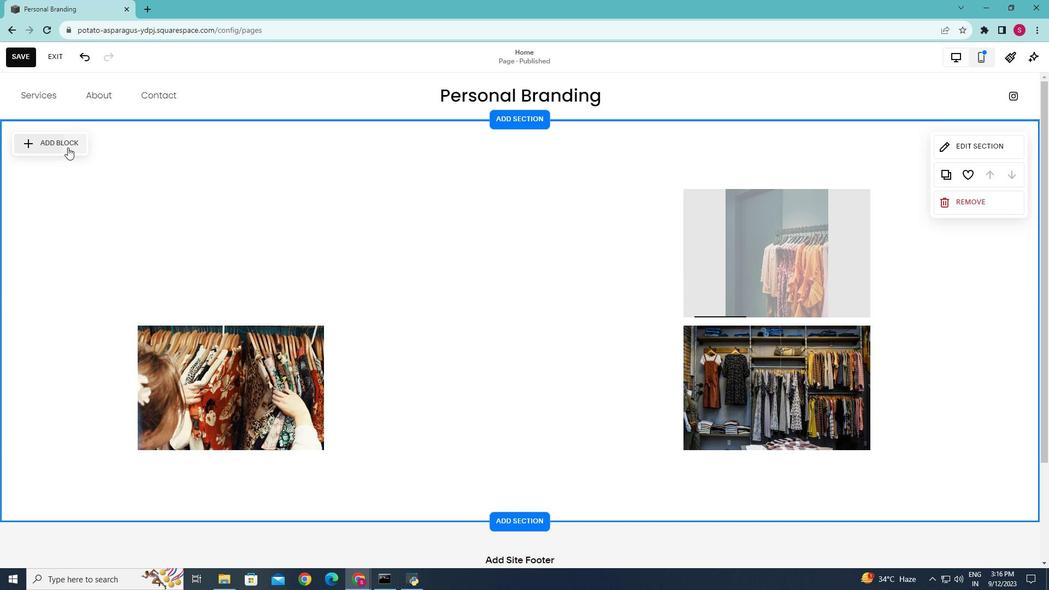 
Action: Mouse pressed left at (67, 147)
Screenshot: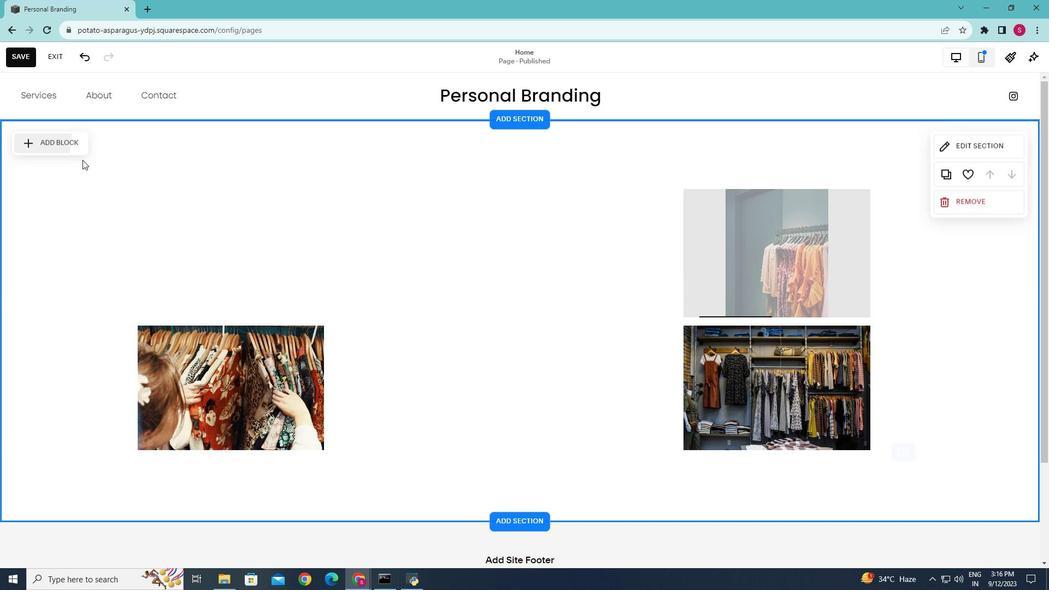 
Action: Mouse moved to (146, 219)
Screenshot: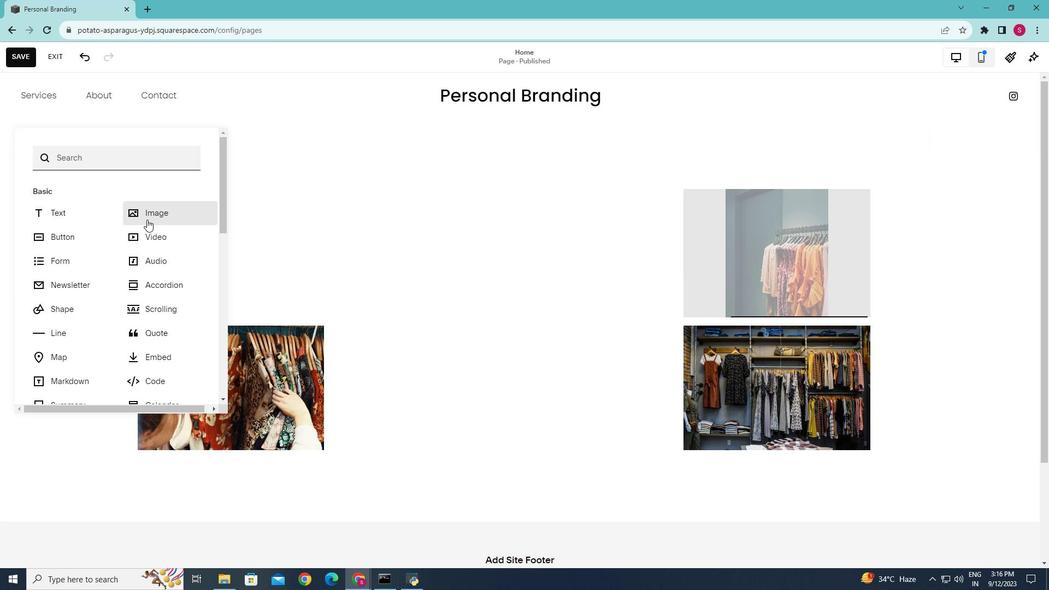 
Action: Mouse pressed left at (146, 219)
Screenshot: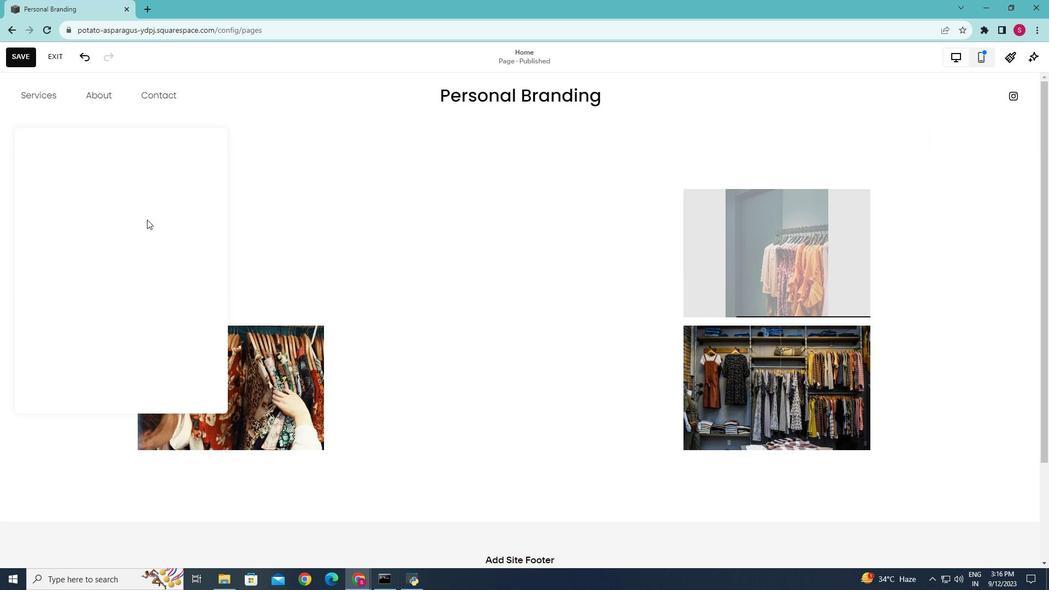 
Action: Mouse moved to (241, 248)
Screenshot: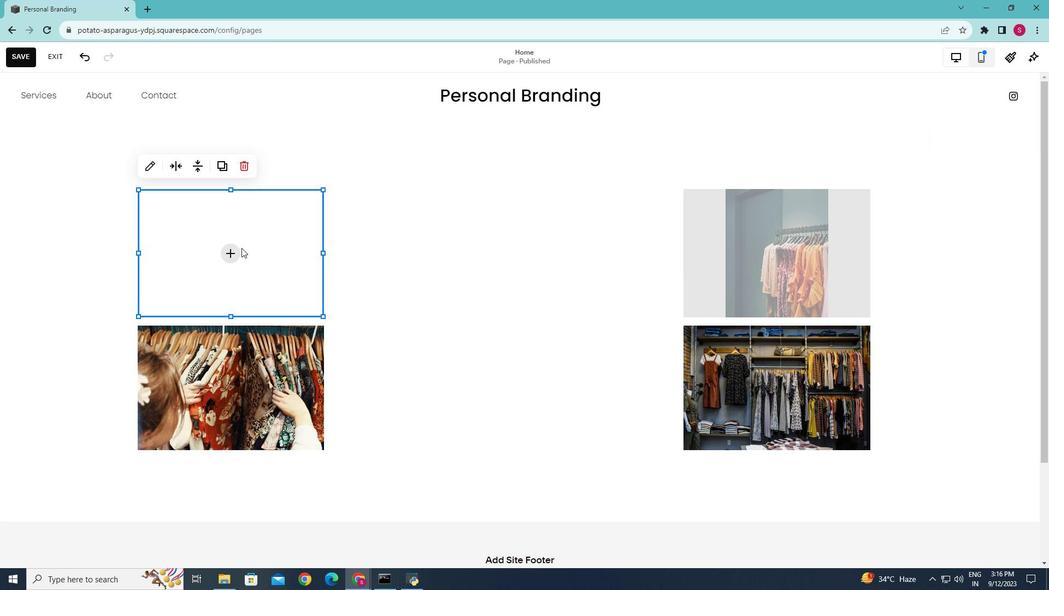 
Action: Mouse pressed left at (241, 248)
Screenshot: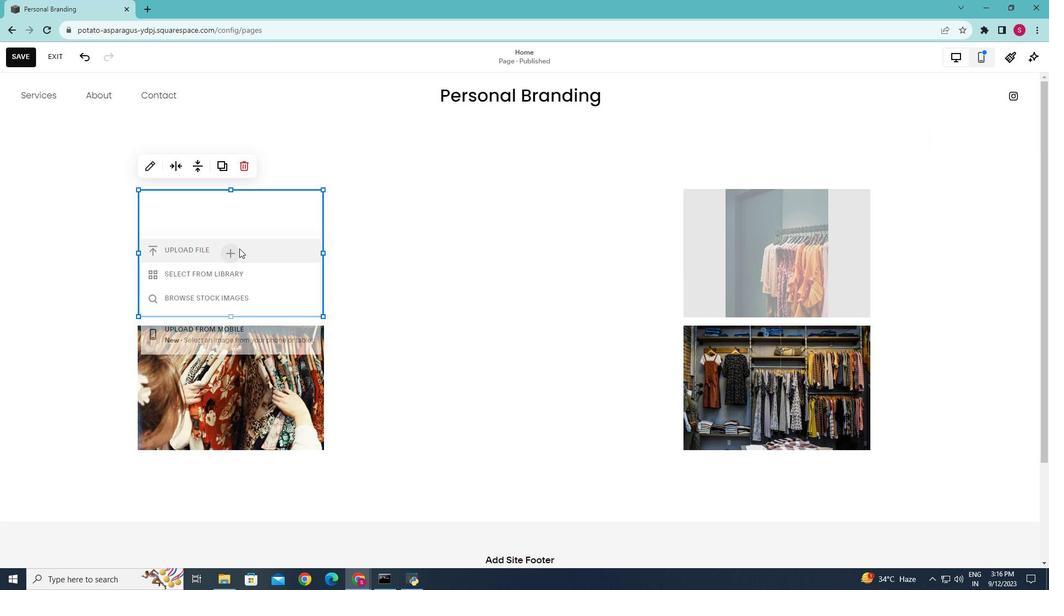 
Action: Mouse moved to (216, 302)
Screenshot: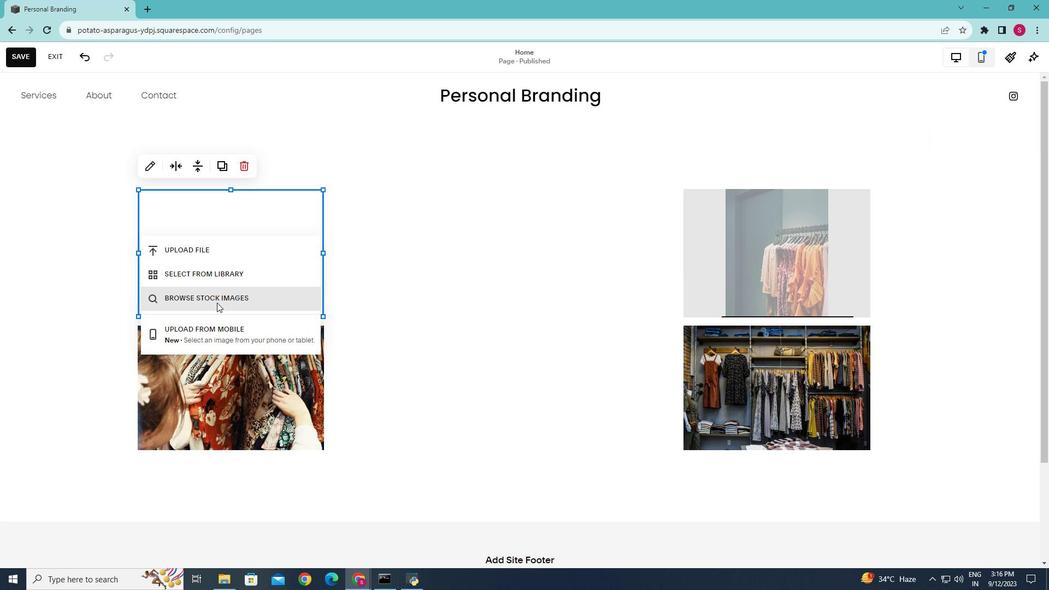 
Action: Mouse pressed left at (216, 302)
Screenshot: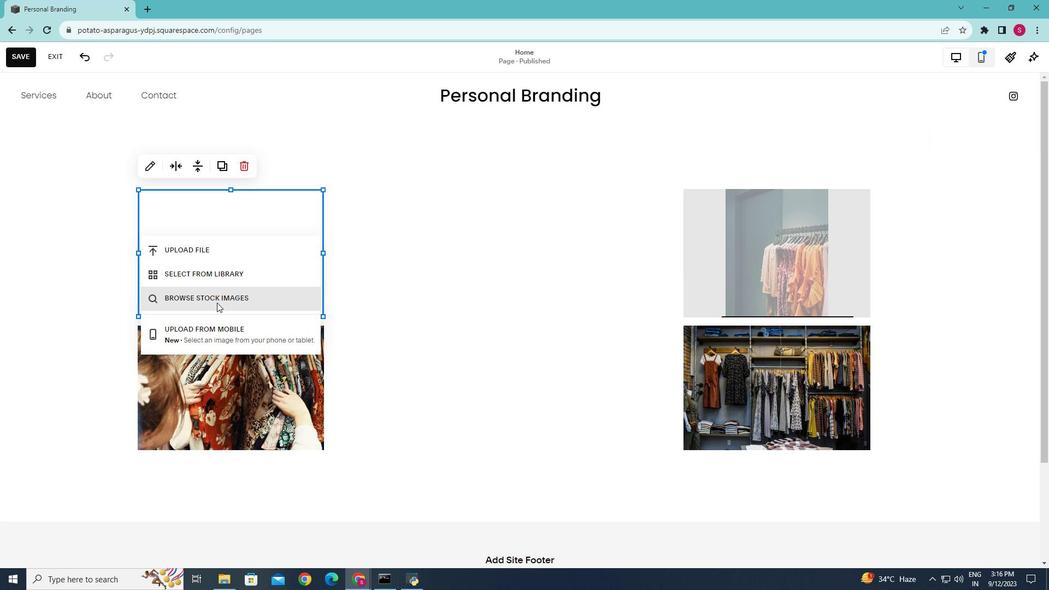 
Action: Mouse moved to (373, 189)
Screenshot: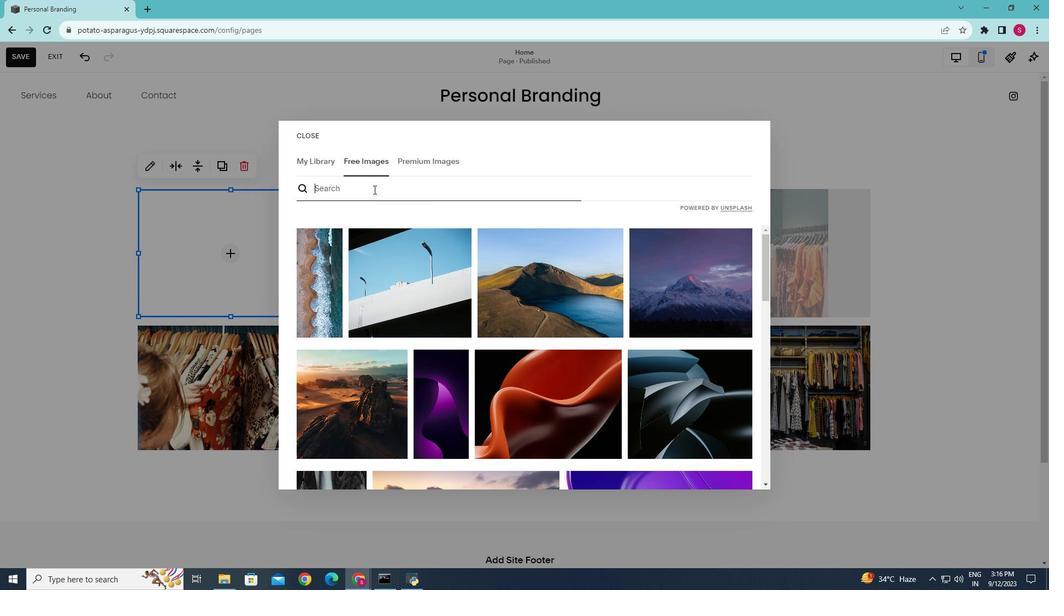 
Action: Mouse pressed left at (373, 189)
Screenshot: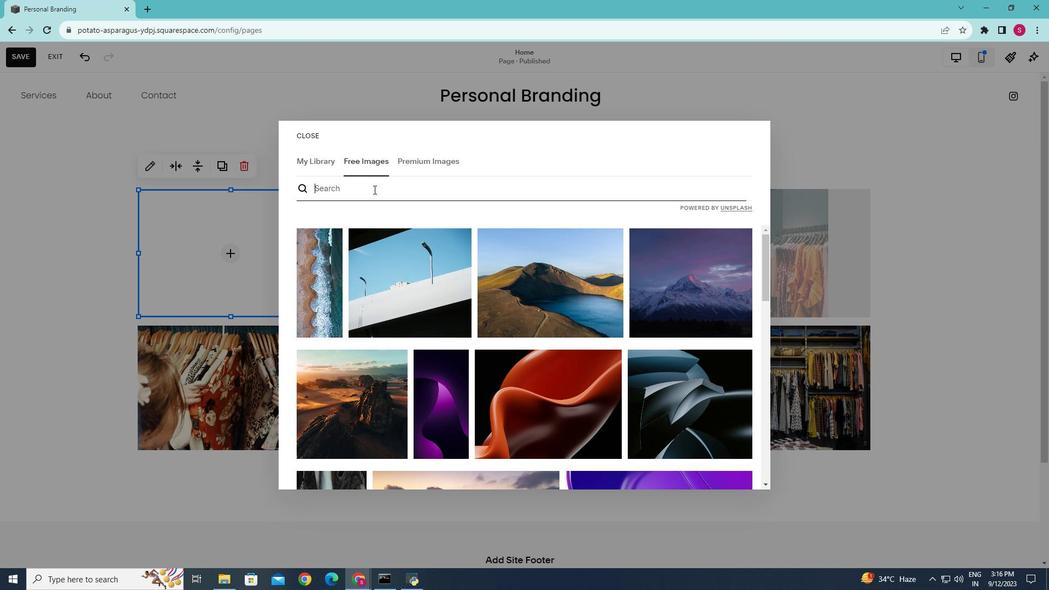 
Action: Key pressed fashion<Key.space>clothing<Key.enter>
Screenshot: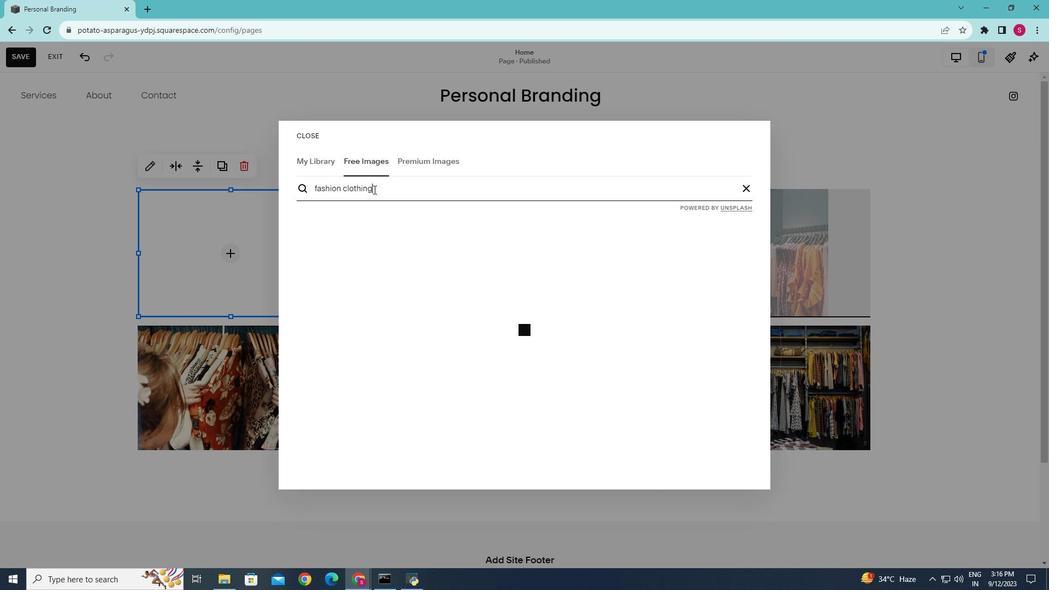 
Action: Mouse moved to (466, 293)
Screenshot: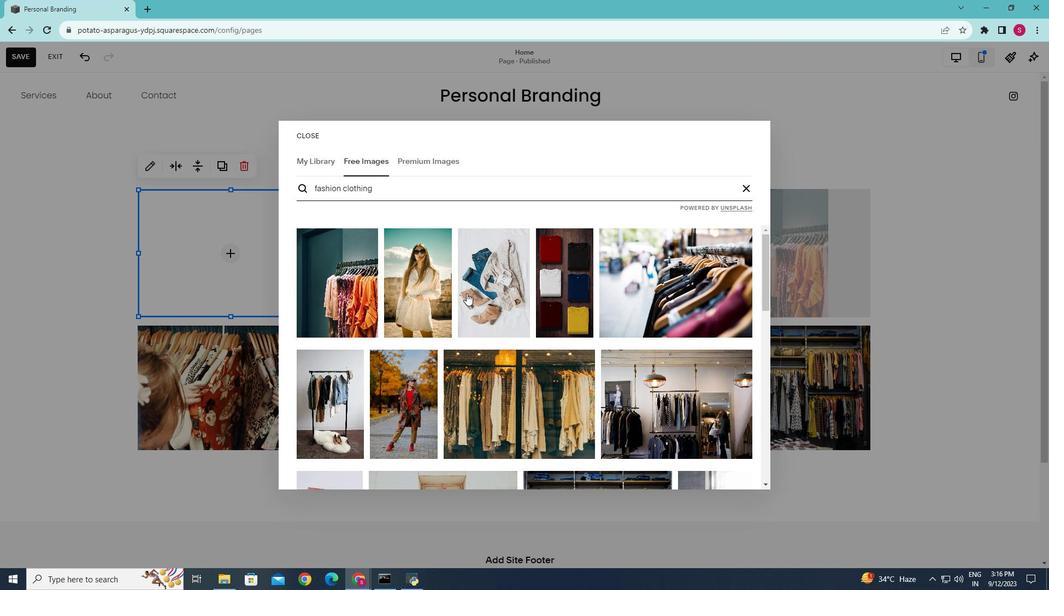 
Action: Mouse scrolled (466, 292) with delta (0, 0)
Screenshot: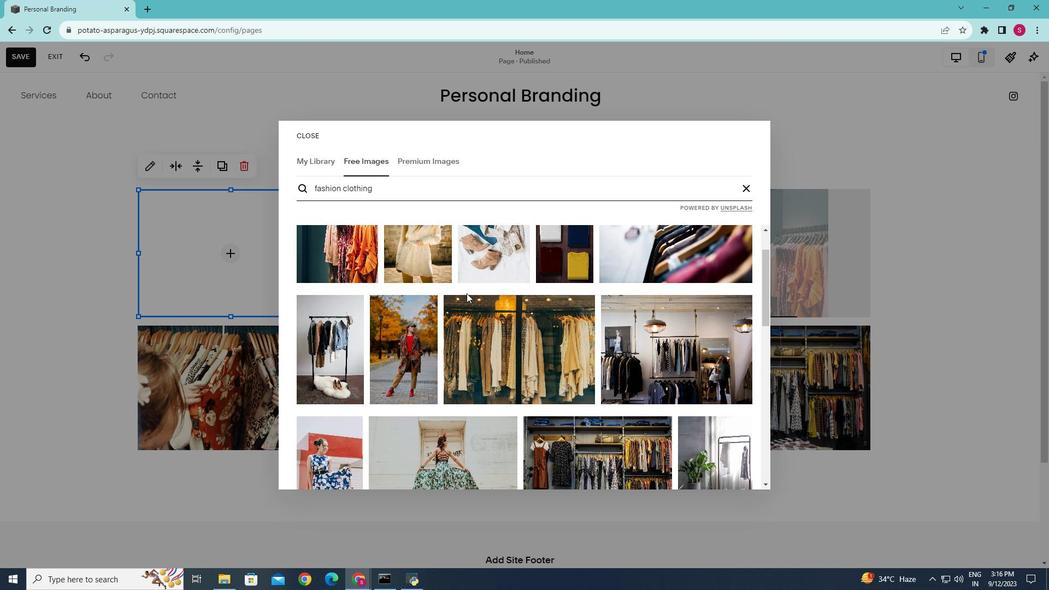 
Action: Mouse scrolled (466, 293) with delta (0, 0)
Screenshot: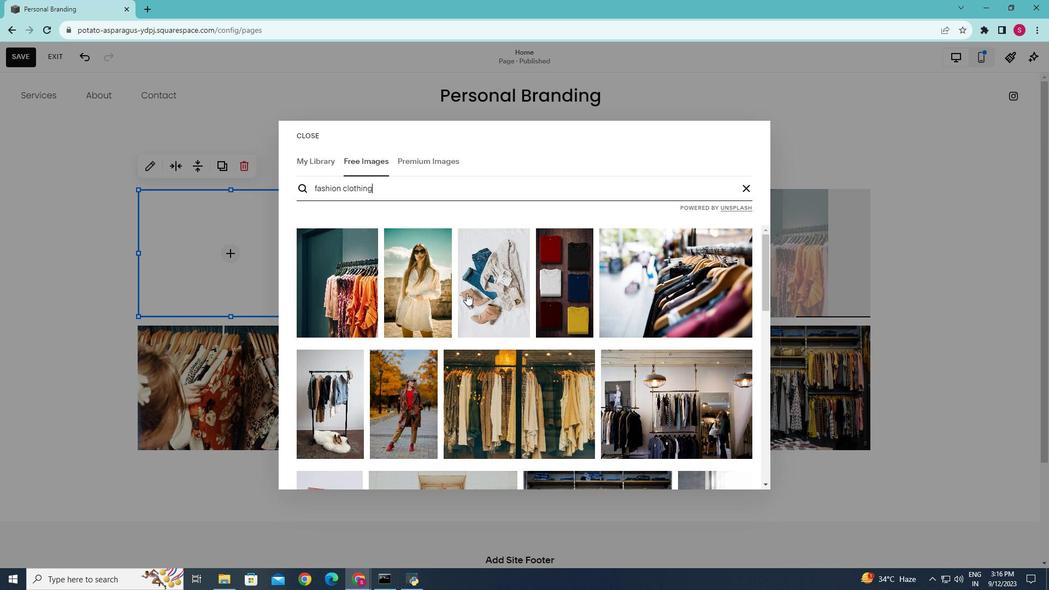 
Action: Mouse moved to (475, 313)
Screenshot: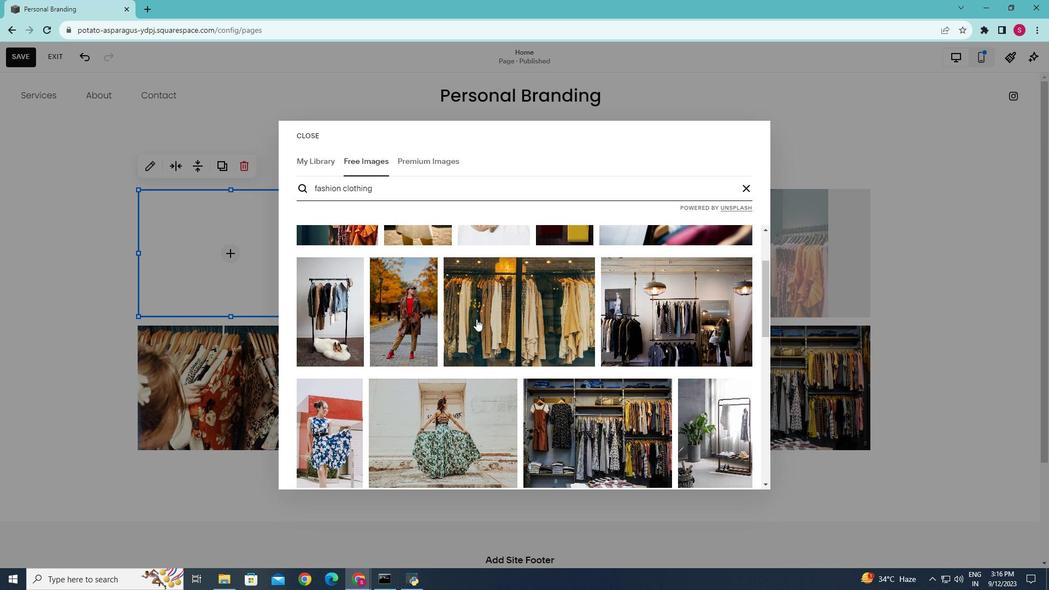 
Action: Mouse scrolled (475, 313) with delta (0, 0)
Screenshot: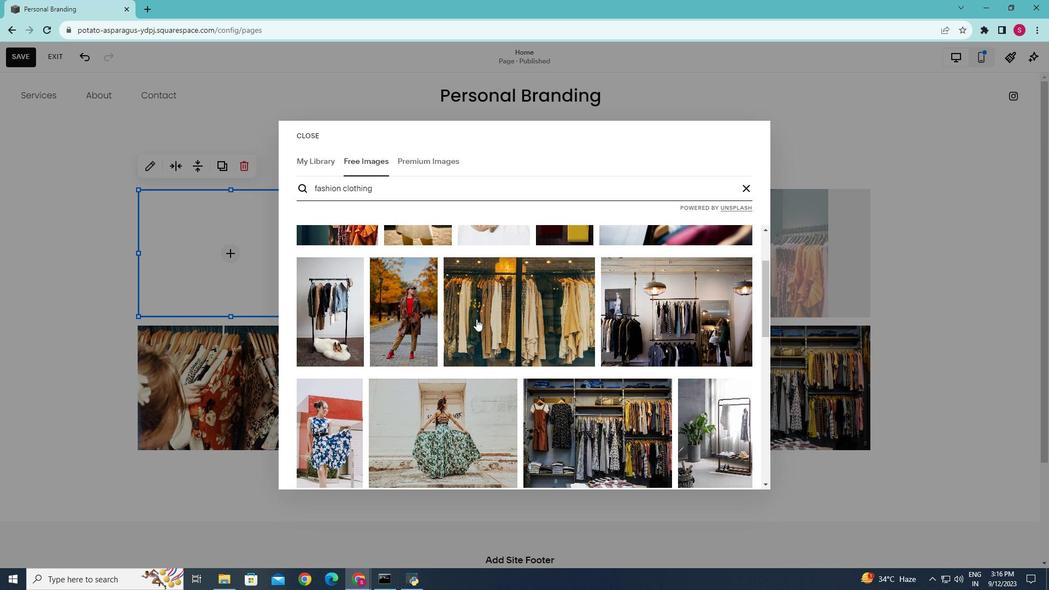 
Action: Mouse moved to (476, 316)
Screenshot: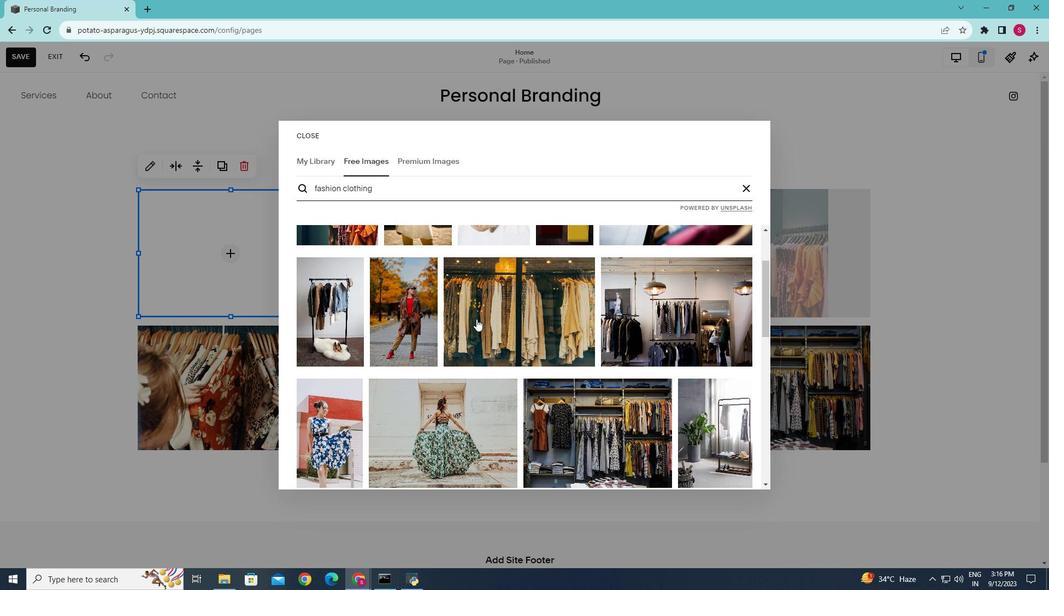 
Action: Mouse scrolled (476, 316) with delta (0, 0)
Screenshot: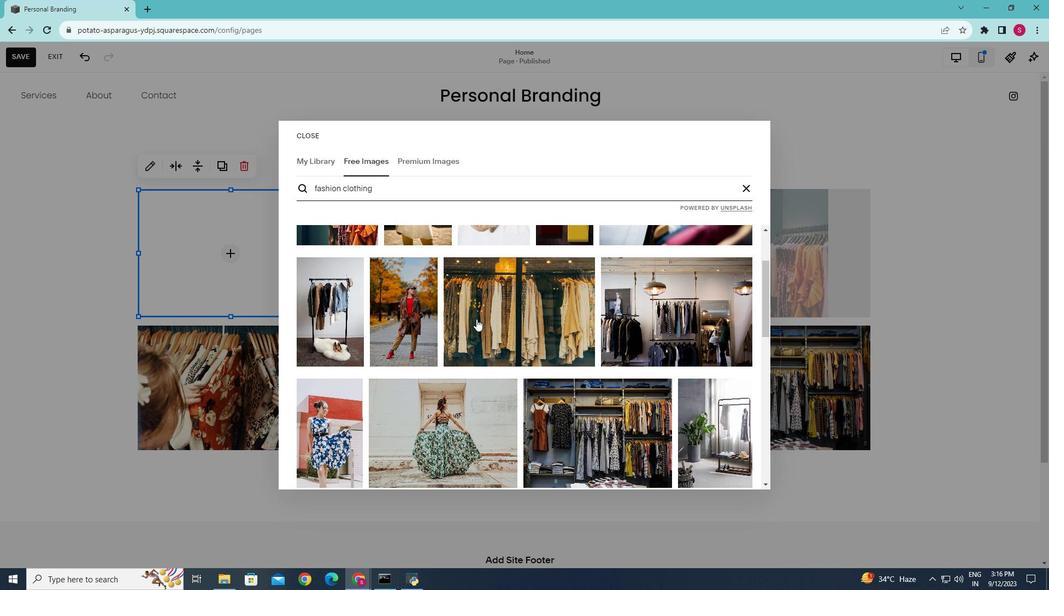 
Action: Mouse moved to (476, 317)
Screenshot: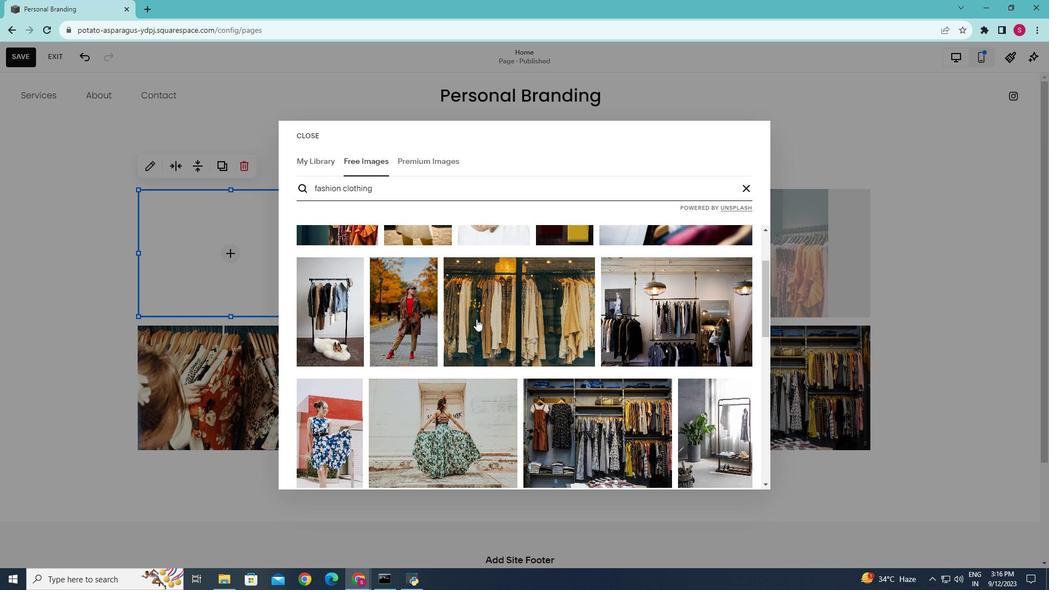 
Action: Mouse scrolled (476, 316) with delta (0, 0)
Screenshot: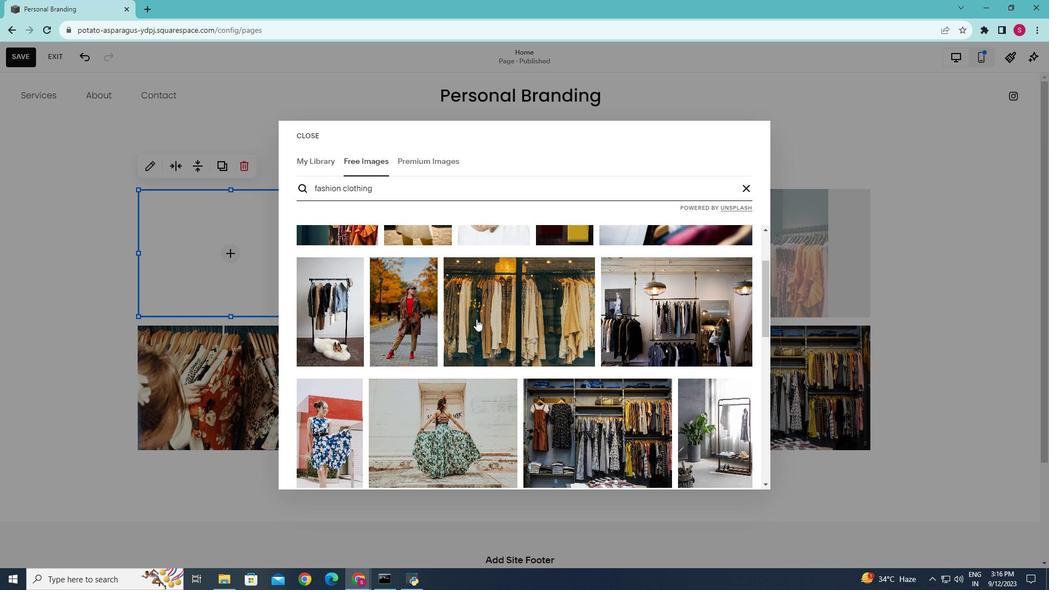 
Action: Mouse moved to (476, 319)
Screenshot: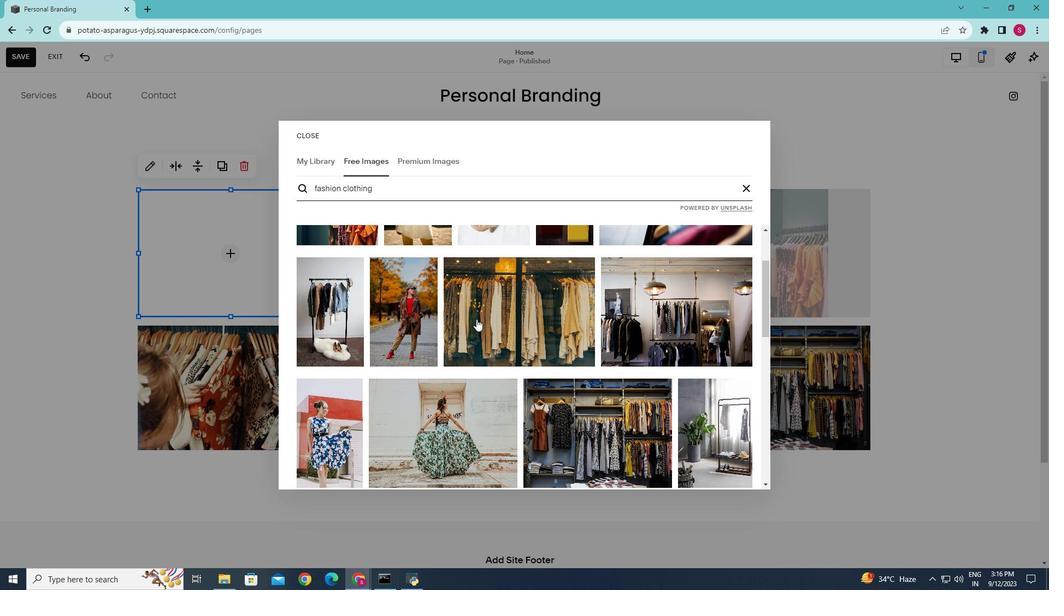 
Action: Mouse scrolled (476, 318) with delta (0, 0)
Screenshot: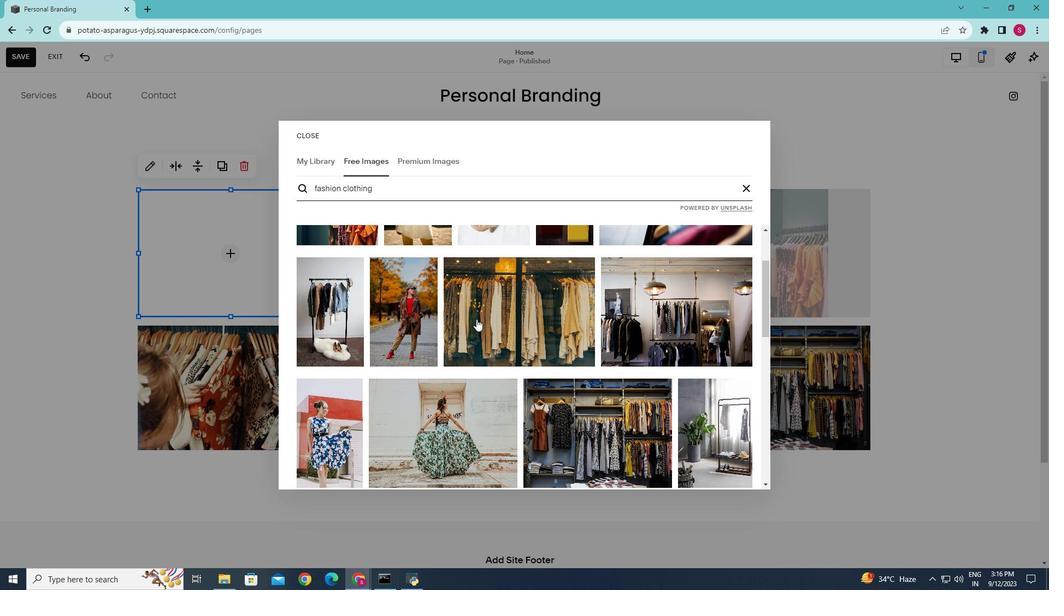 
Action: Mouse scrolled (476, 318) with delta (0, 0)
Screenshot: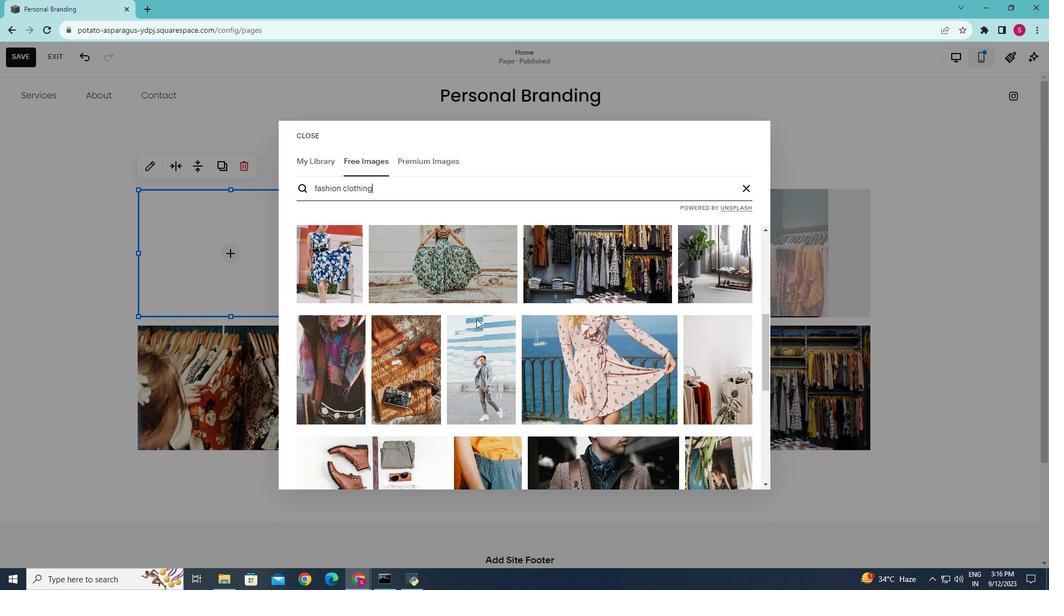 
Action: Mouse scrolled (476, 318) with delta (0, 0)
Screenshot: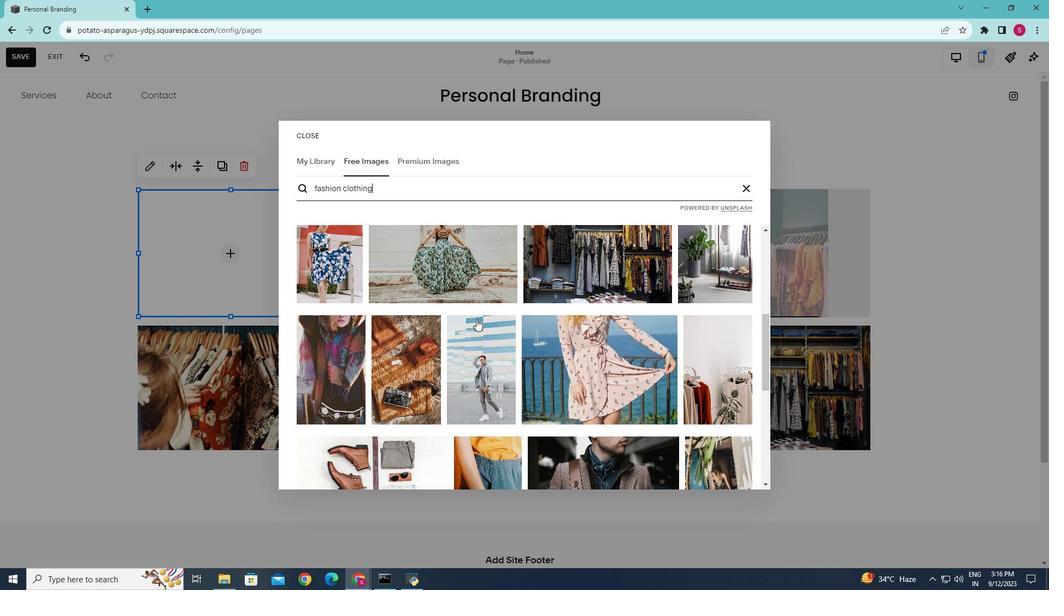 
Action: Mouse scrolled (476, 318) with delta (0, 0)
Screenshot: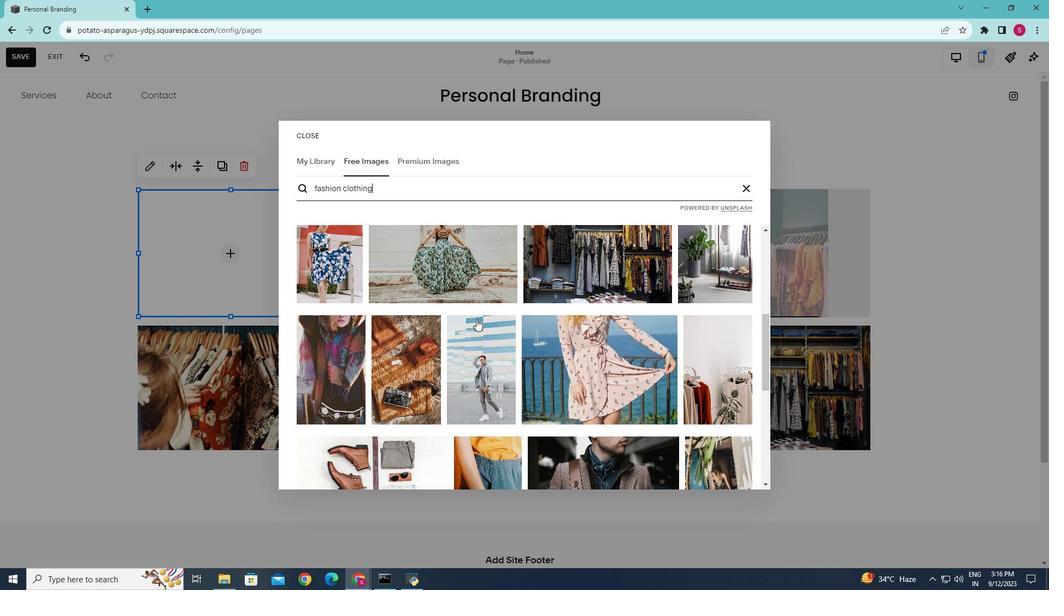 
Action: Mouse scrolled (476, 318) with delta (0, 0)
Screenshot: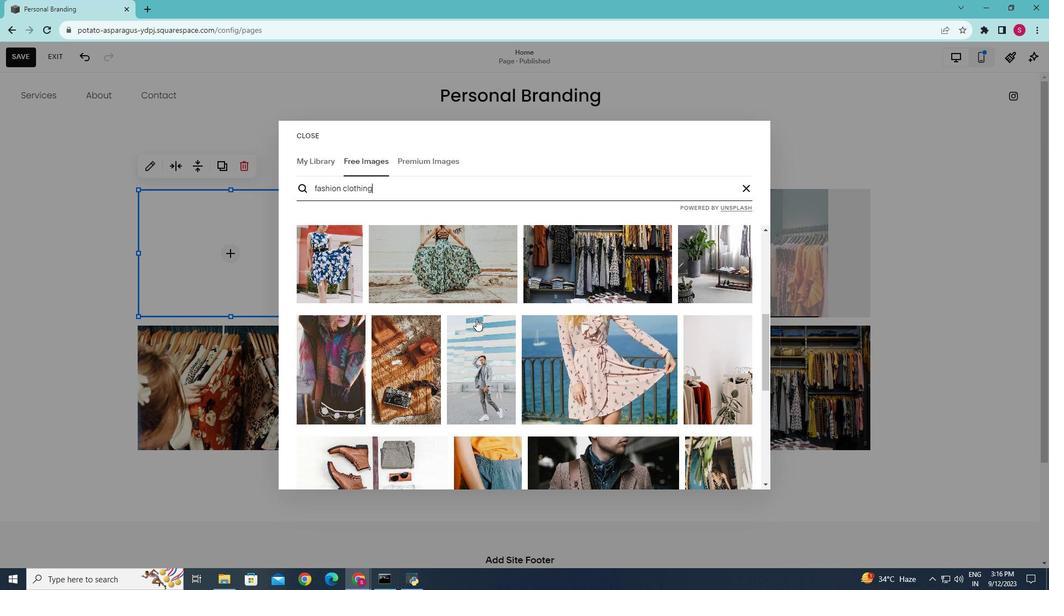 
Action: Mouse scrolled (476, 318) with delta (0, 0)
Screenshot: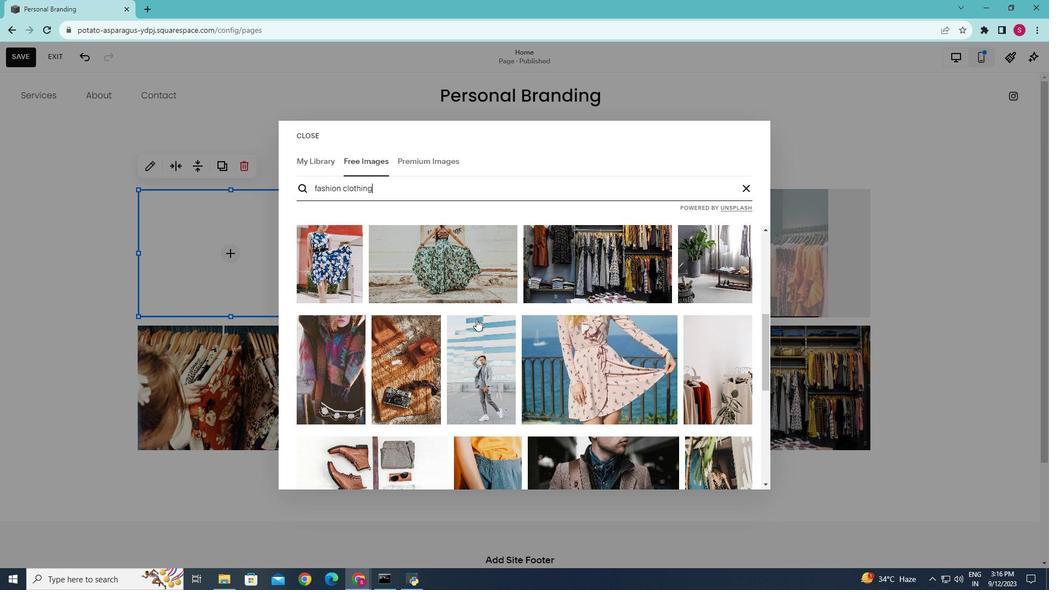 
Action: Mouse moved to (475, 320)
Screenshot: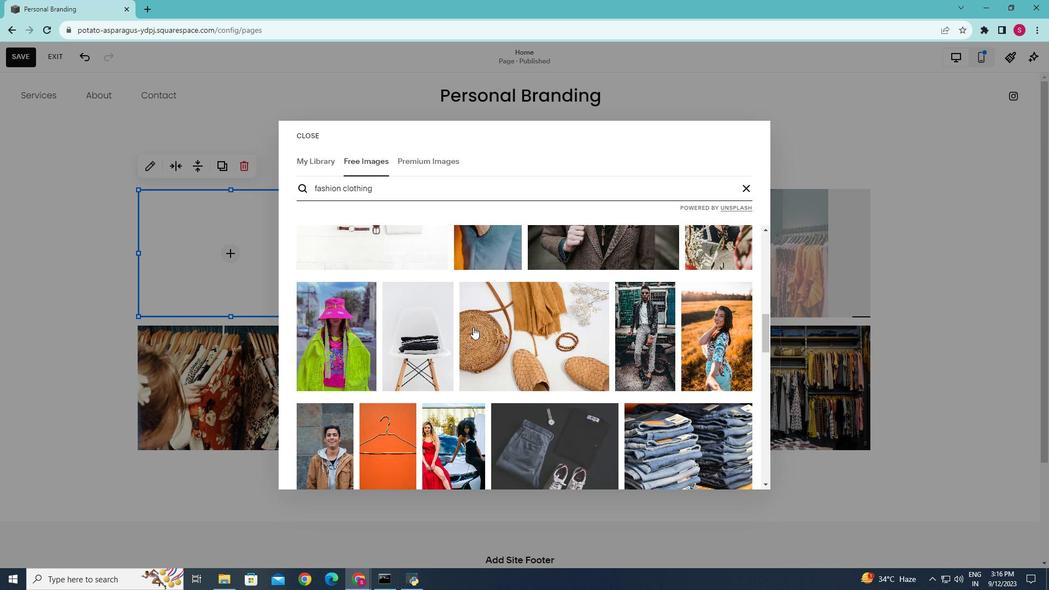 
Action: Mouse scrolled (475, 320) with delta (0, 0)
Screenshot: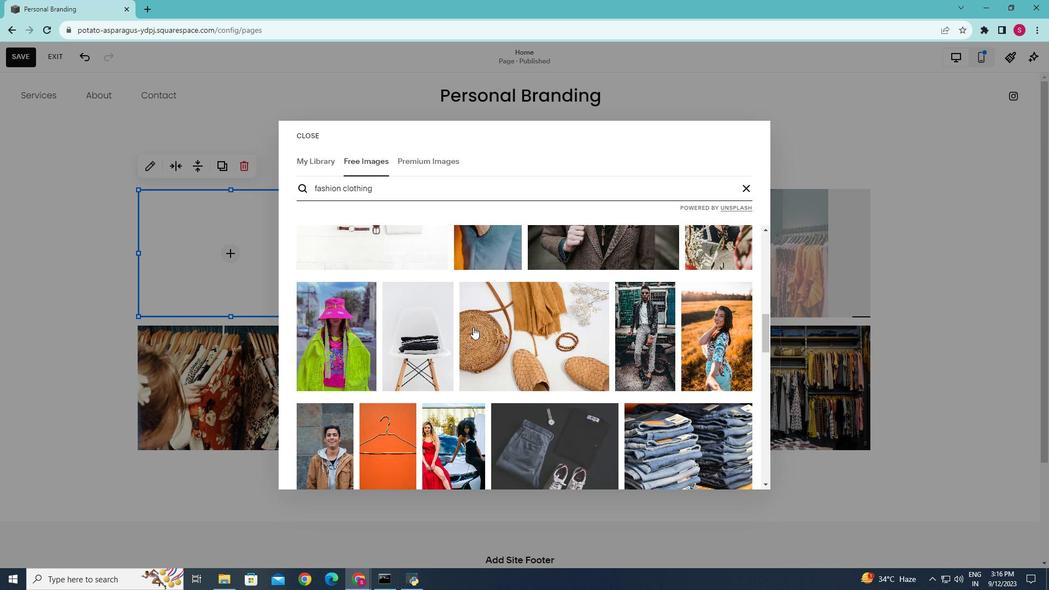 
Action: Mouse moved to (474, 324)
Screenshot: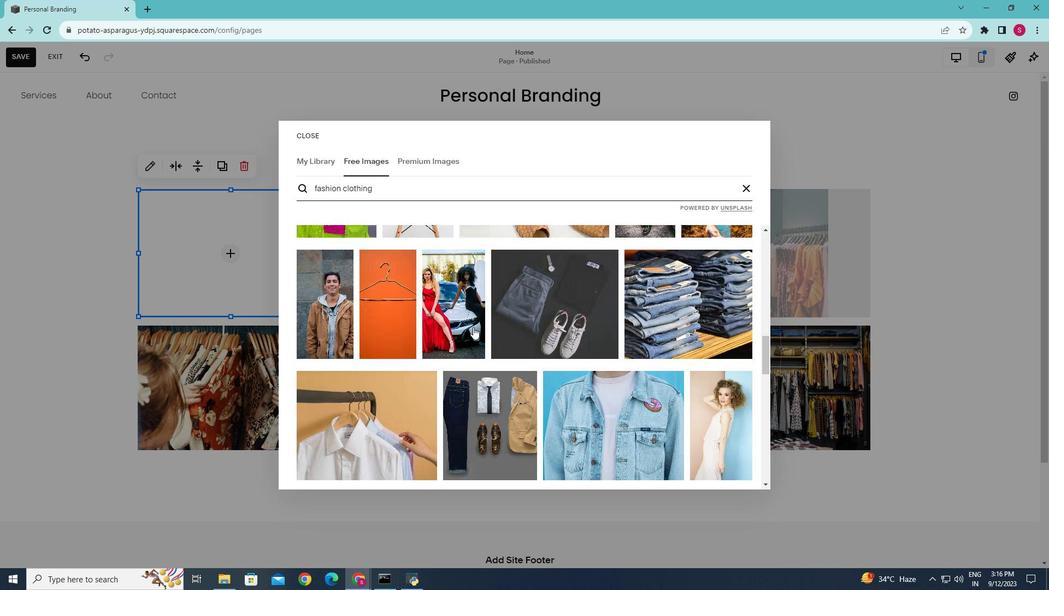 
Action: Mouse scrolled (474, 323) with delta (0, 0)
Screenshot: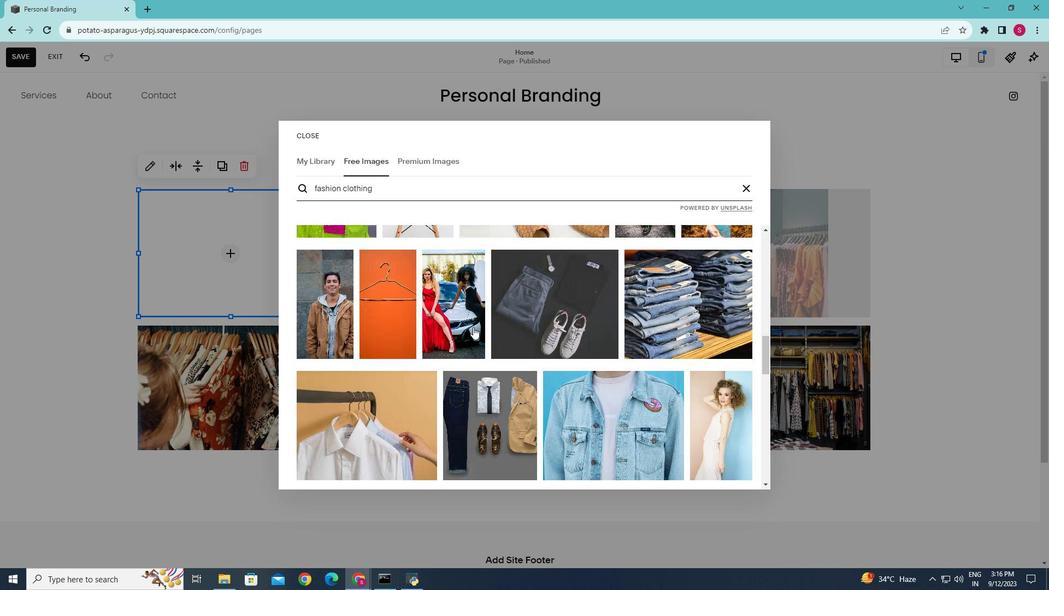 
Action: Mouse moved to (473, 325)
Screenshot: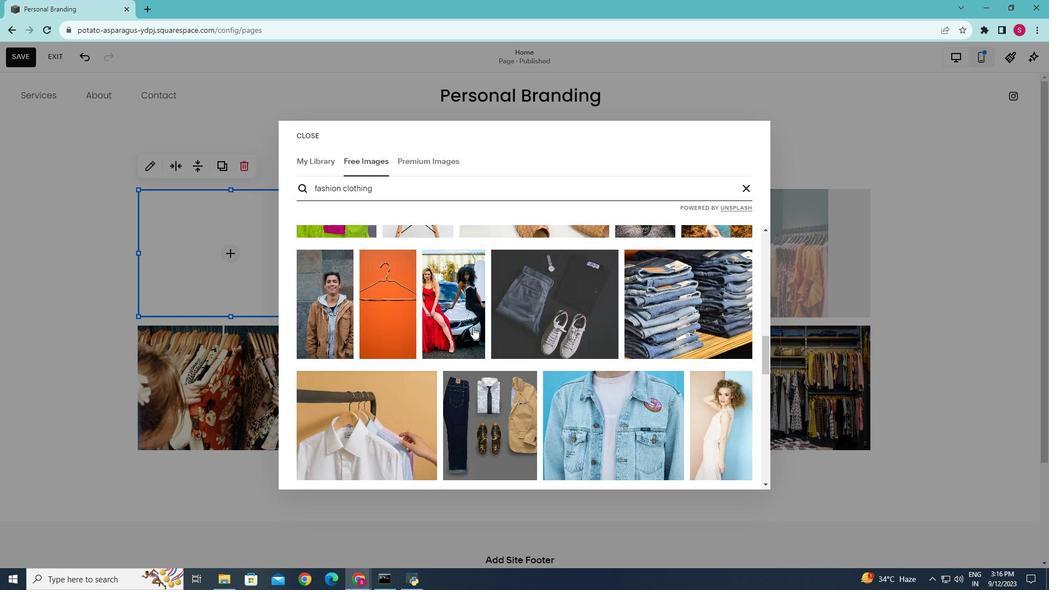 
Action: Mouse scrolled (473, 324) with delta (0, 0)
Screenshot: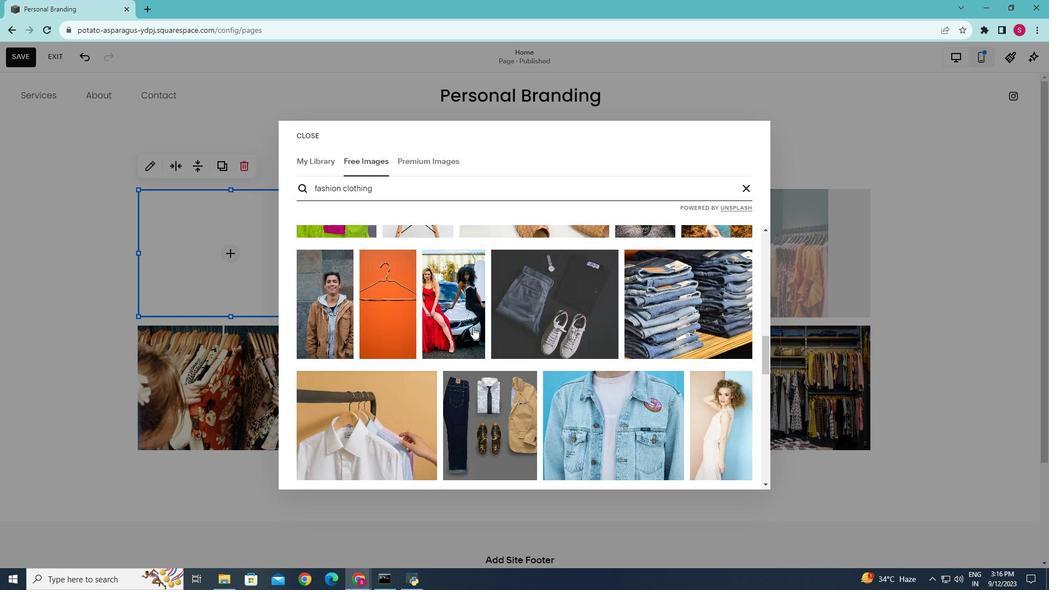 
Action: Mouse moved to (473, 326)
Screenshot: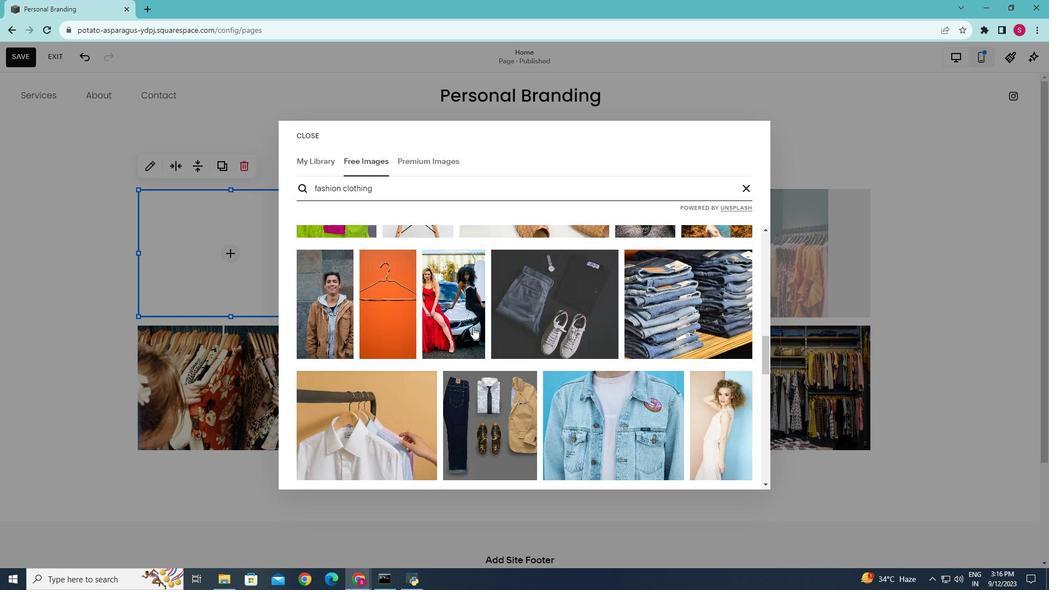 
Action: Mouse scrolled (473, 326) with delta (0, 0)
Screenshot: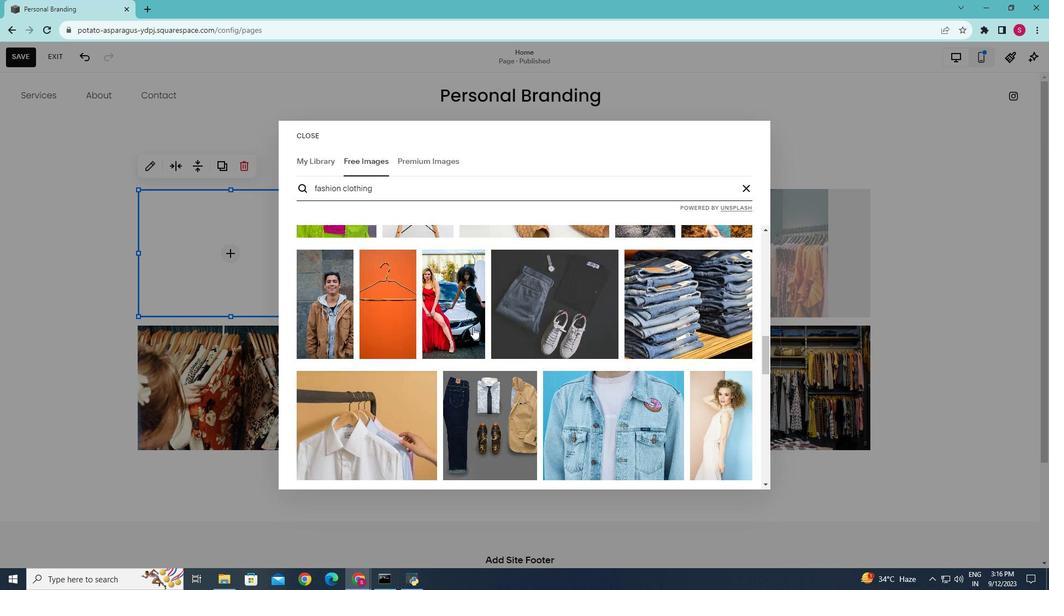 
Action: Mouse moved to (473, 327)
Screenshot: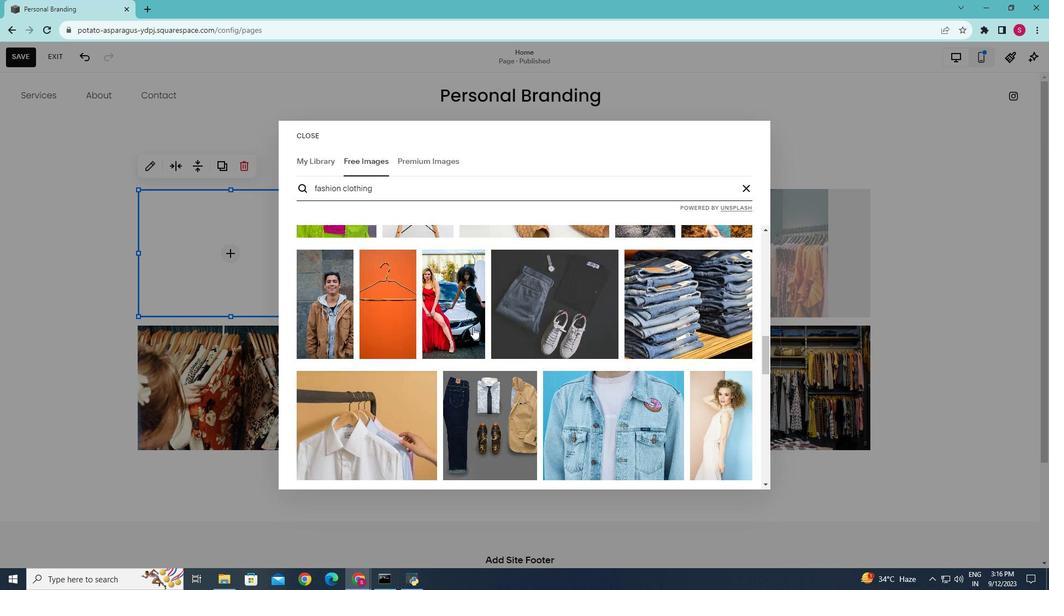 
Action: Mouse scrolled (473, 326) with delta (0, 0)
Screenshot: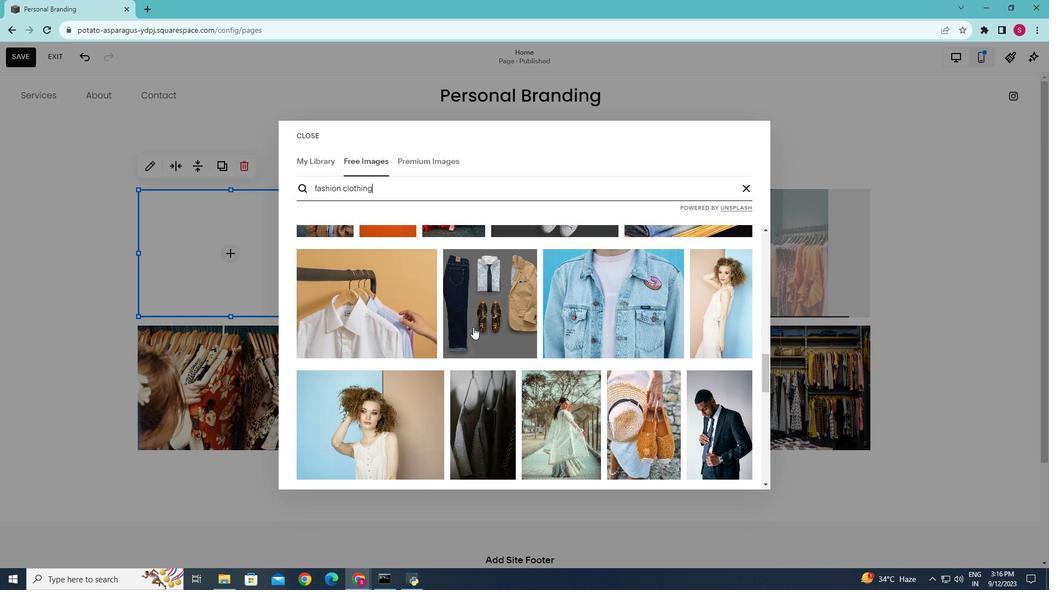 
Action: Mouse scrolled (473, 326) with delta (0, 0)
Screenshot: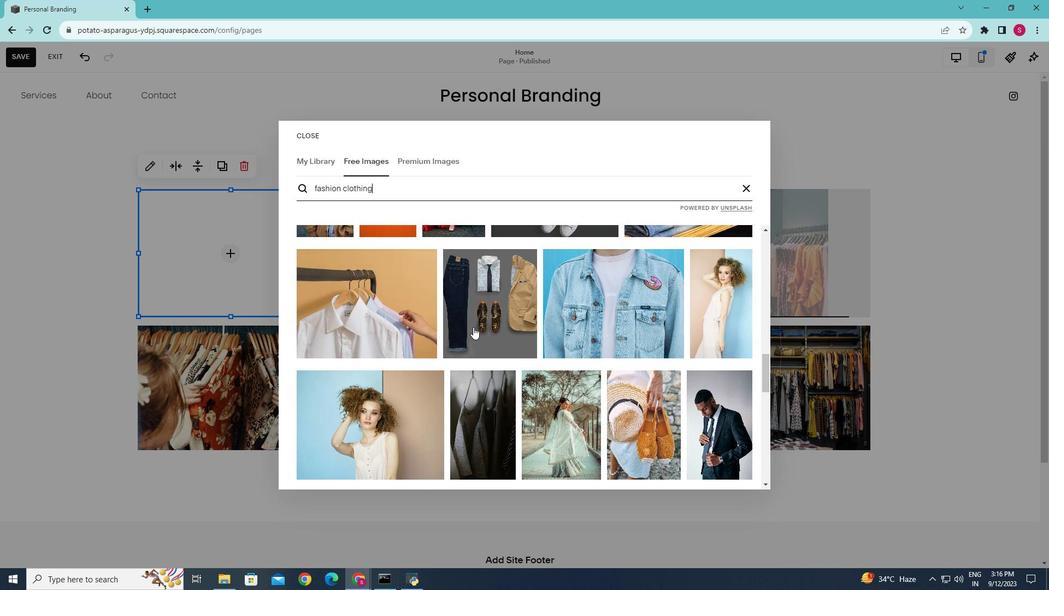 
Action: Mouse scrolled (473, 326) with delta (0, 0)
Screenshot: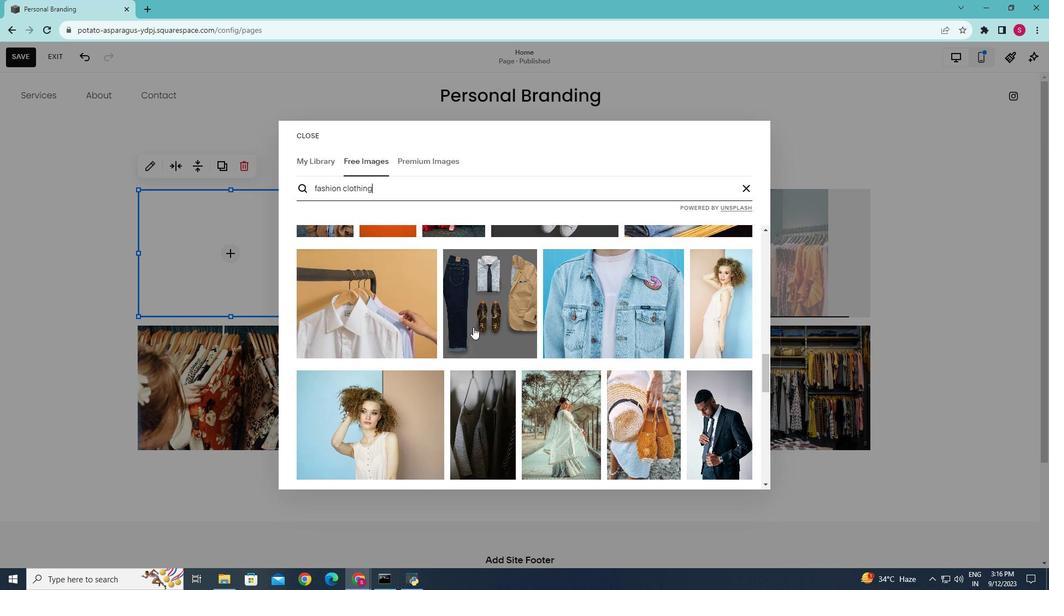 
Action: Mouse scrolled (473, 326) with delta (0, 0)
Screenshot: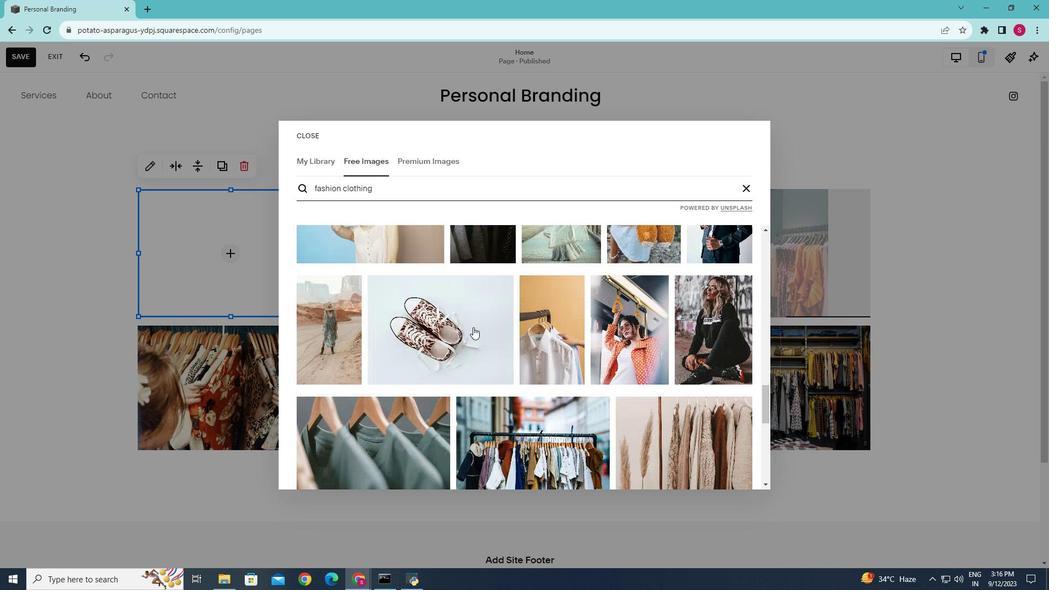 
Action: Mouse scrolled (473, 326) with delta (0, 0)
Screenshot: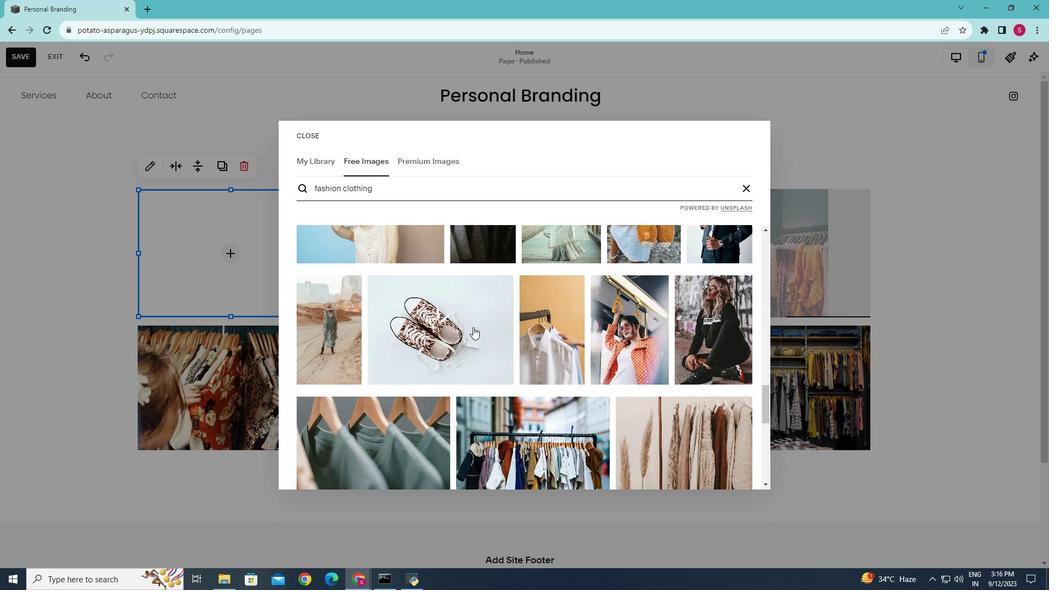 
Action: Mouse scrolled (473, 326) with delta (0, 0)
Screenshot: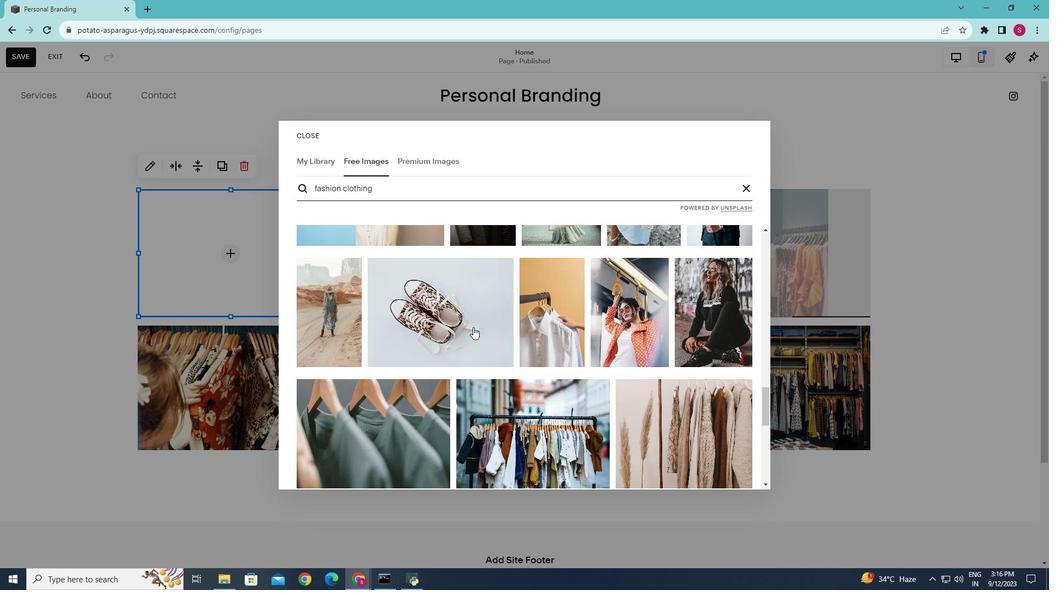 
Action: Mouse scrolled (473, 326) with delta (0, 0)
Screenshot: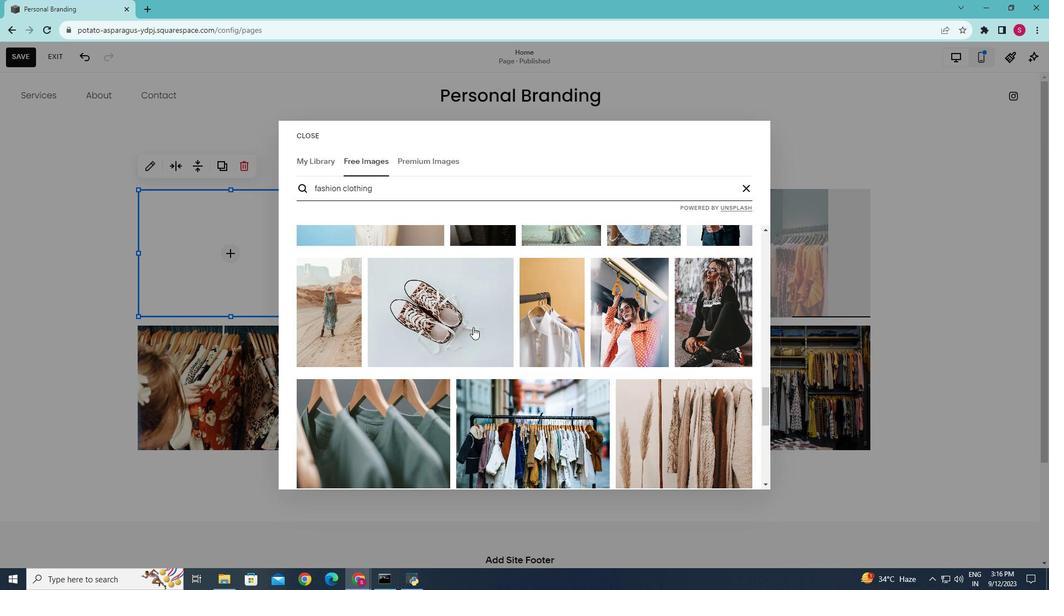 
Action: Mouse scrolled (473, 326) with delta (0, 0)
Screenshot: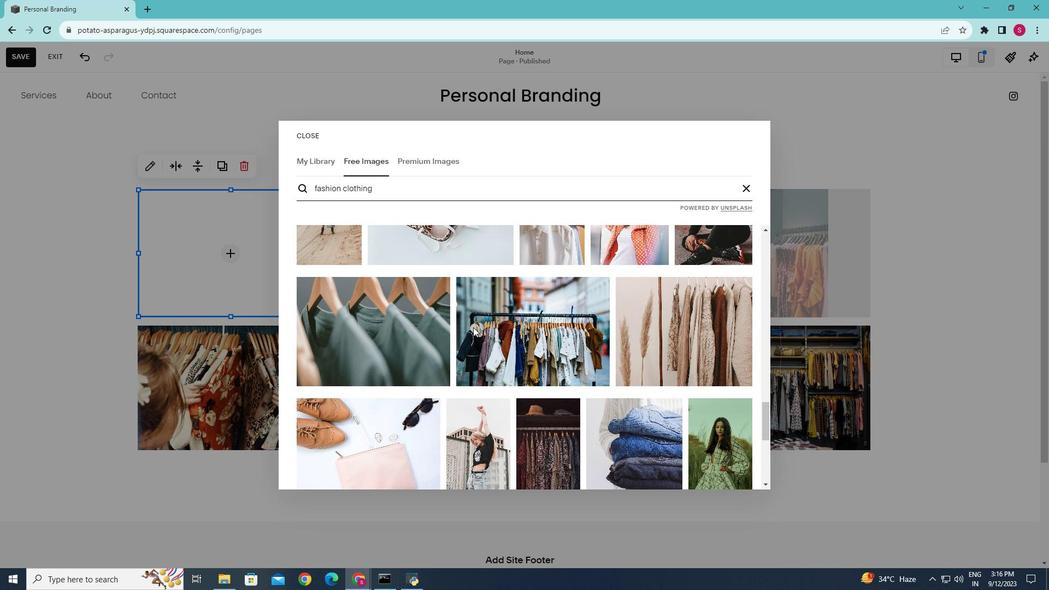 
Action: Mouse scrolled (473, 326) with delta (0, 0)
Screenshot: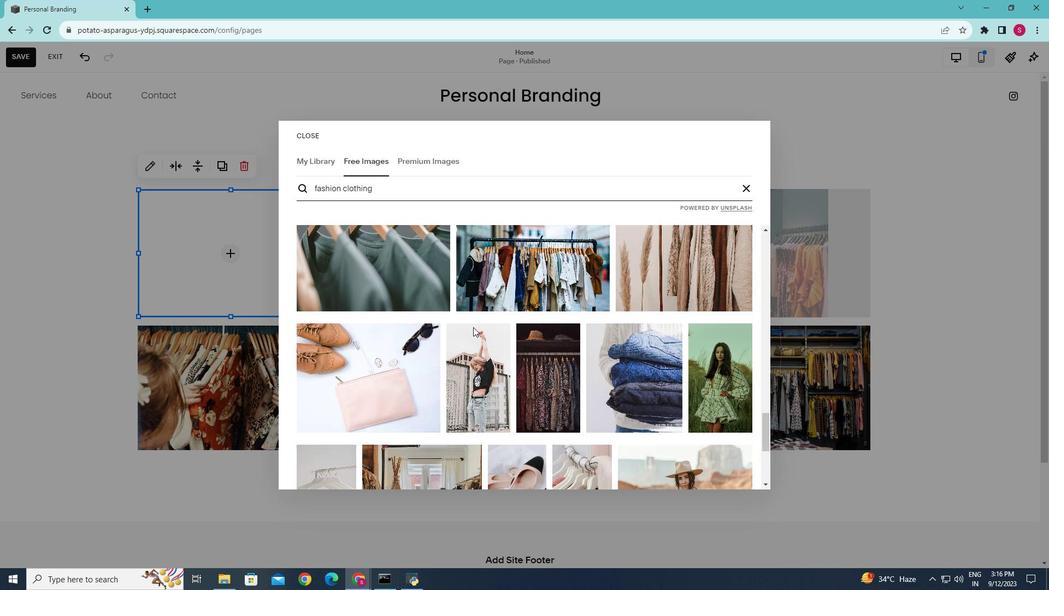 
Action: Mouse scrolled (473, 326) with delta (0, 0)
